Task: Format the budget tracker spreadsheet by applying conditional formatting to the range A2:E12 with the rule 'Is not empty', change the font to 'Arial Narrow', and set the font size to 24.
Action: Mouse moved to (147, 194)
Screenshot: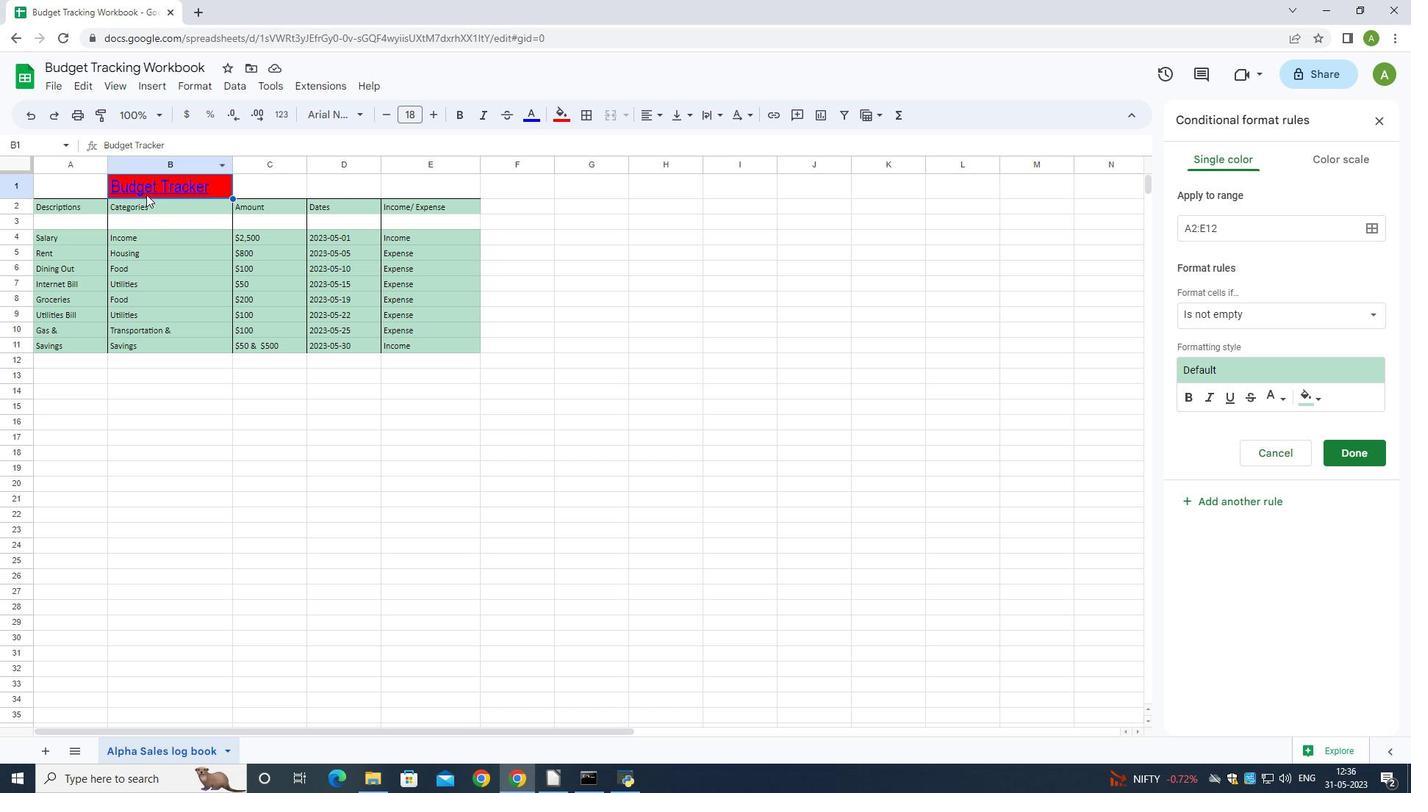 
Action: Mouse pressed left at (147, 194)
Screenshot: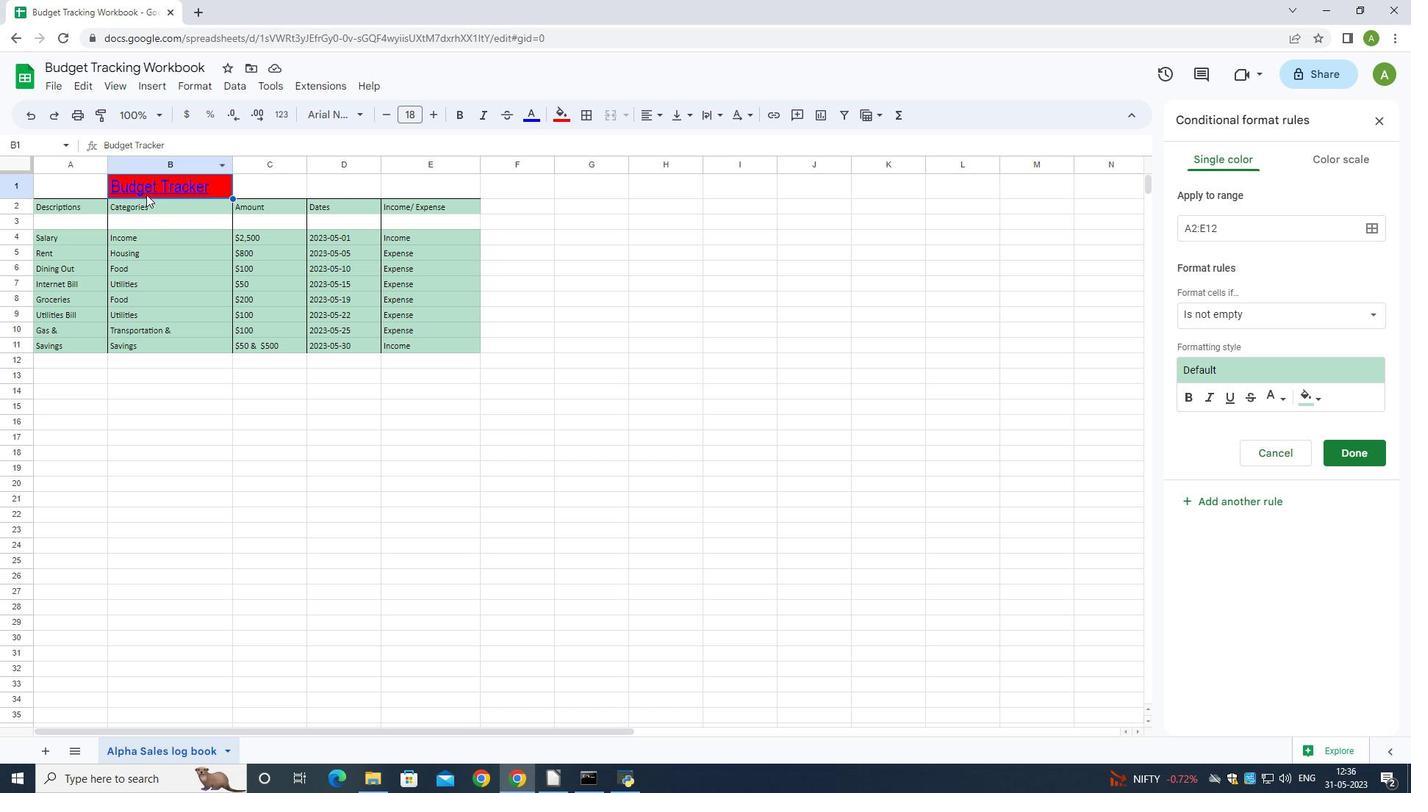 
Action: Mouse moved to (355, 116)
Screenshot: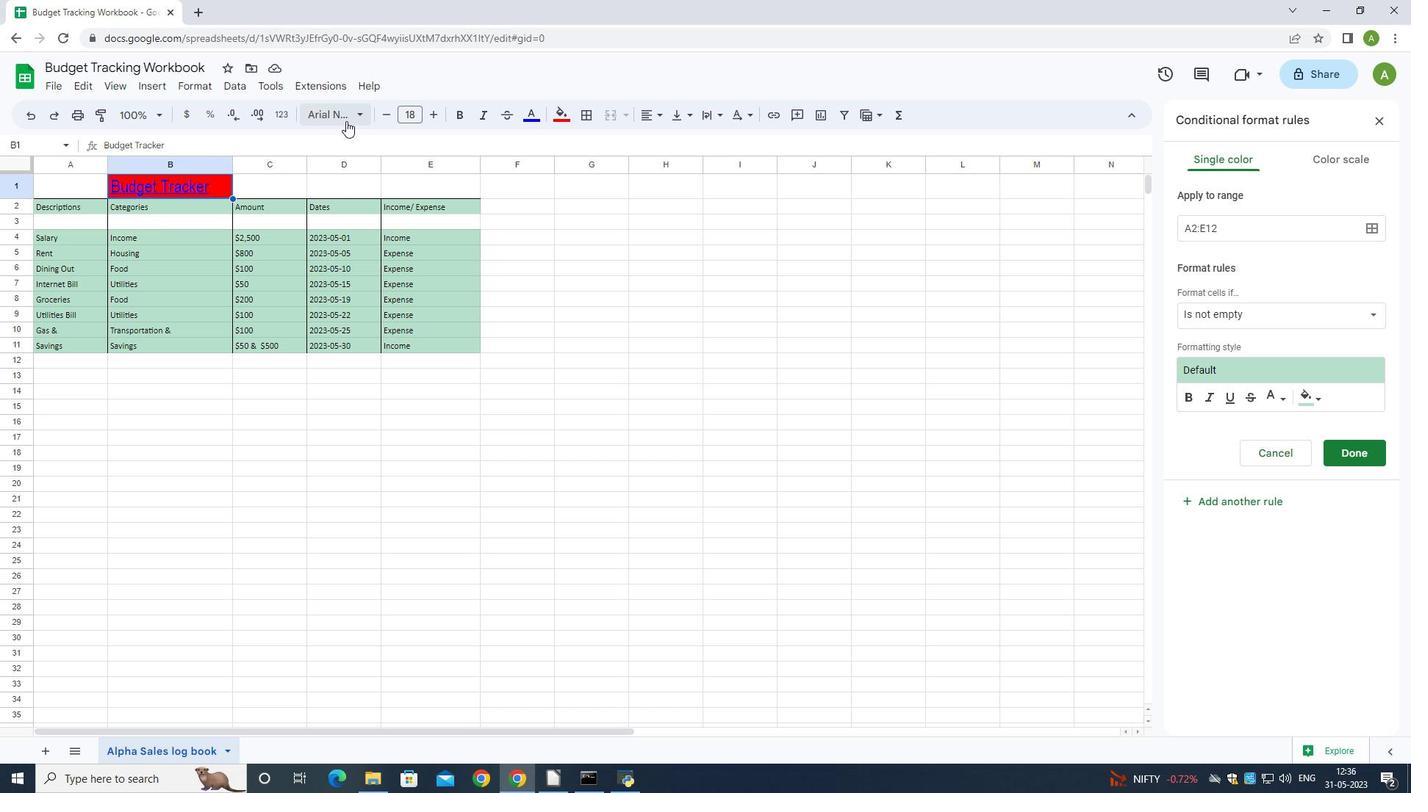 
Action: Mouse pressed left at (355, 116)
Screenshot: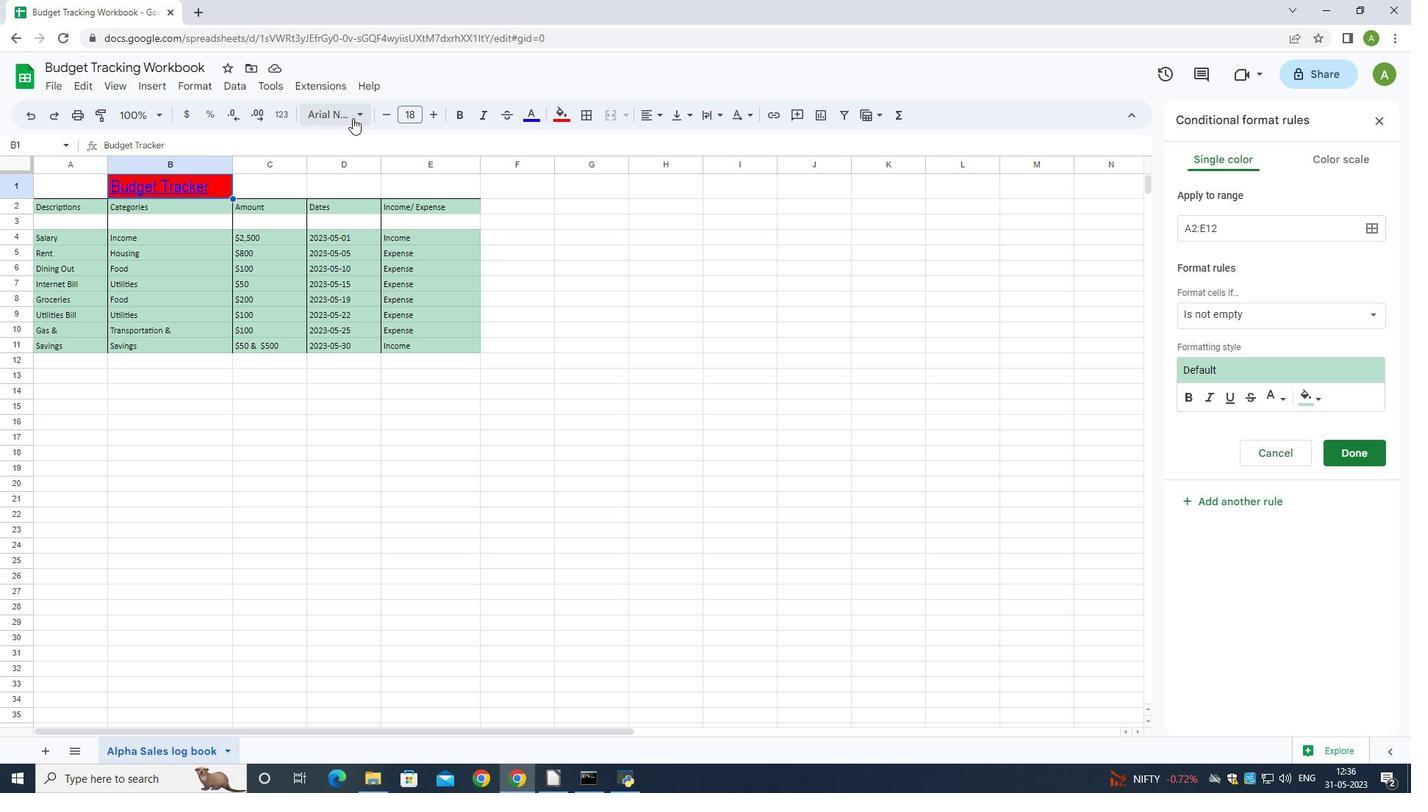 
Action: Mouse moved to (382, 441)
Screenshot: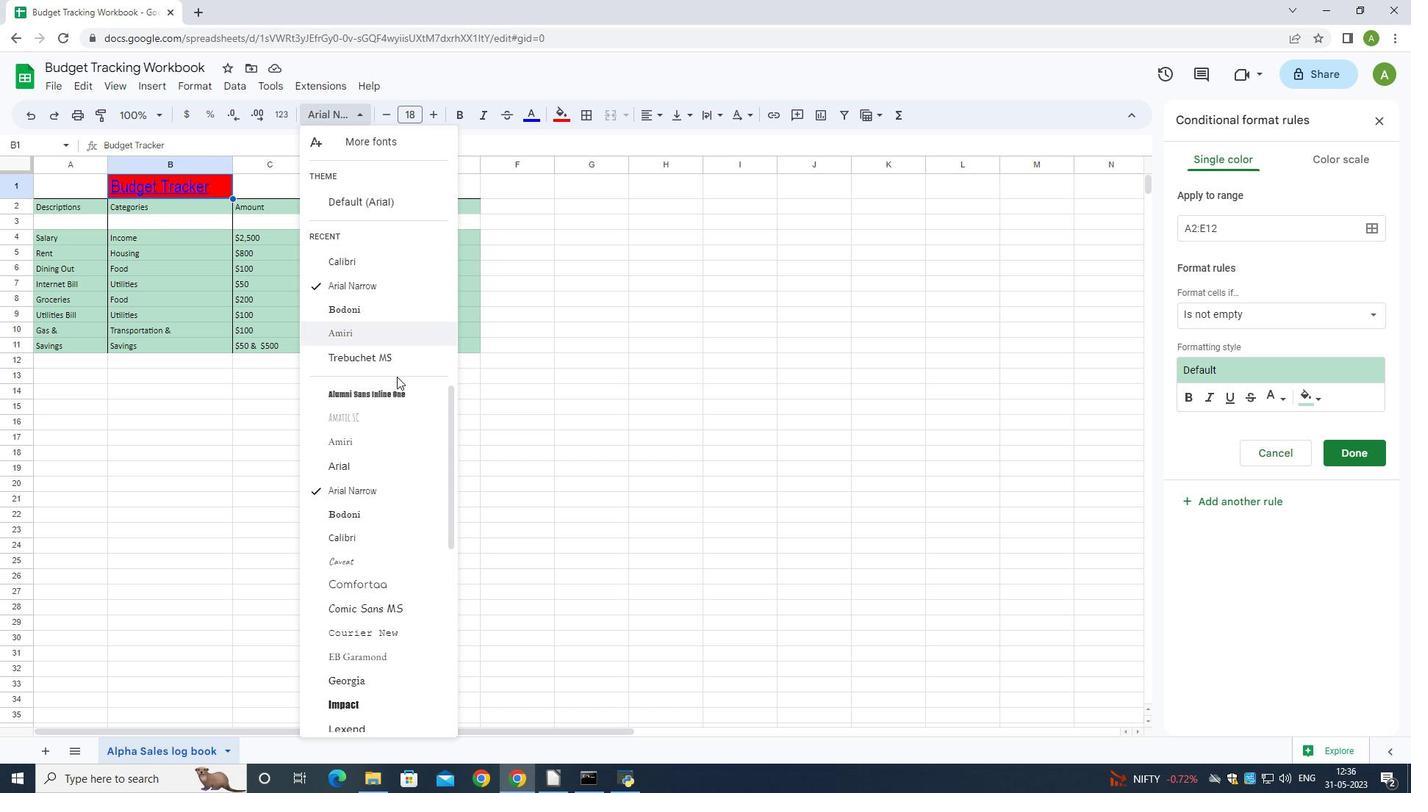 
Action: Mouse scrolled (382, 441) with delta (0, 0)
Screenshot: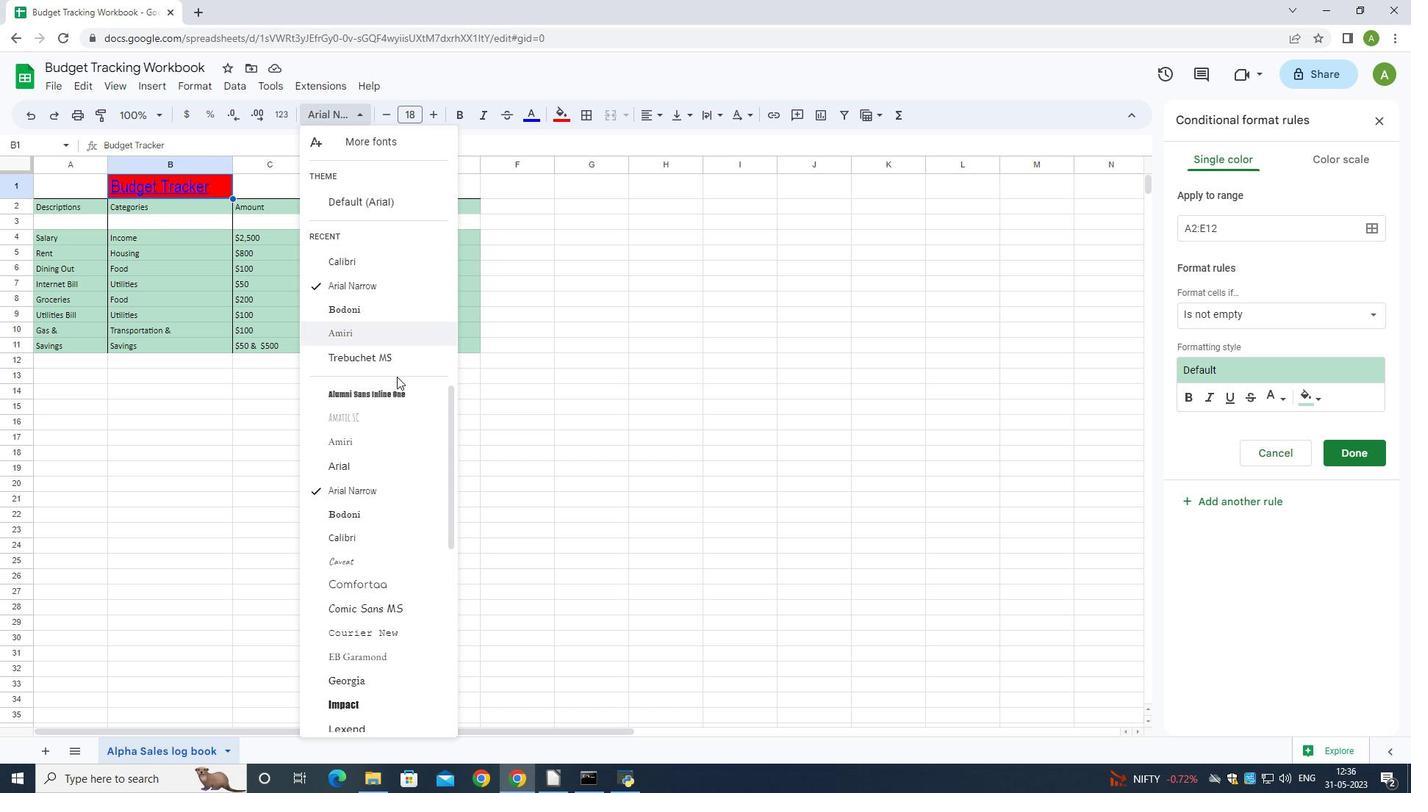 
Action: Mouse moved to (382, 444)
Screenshot: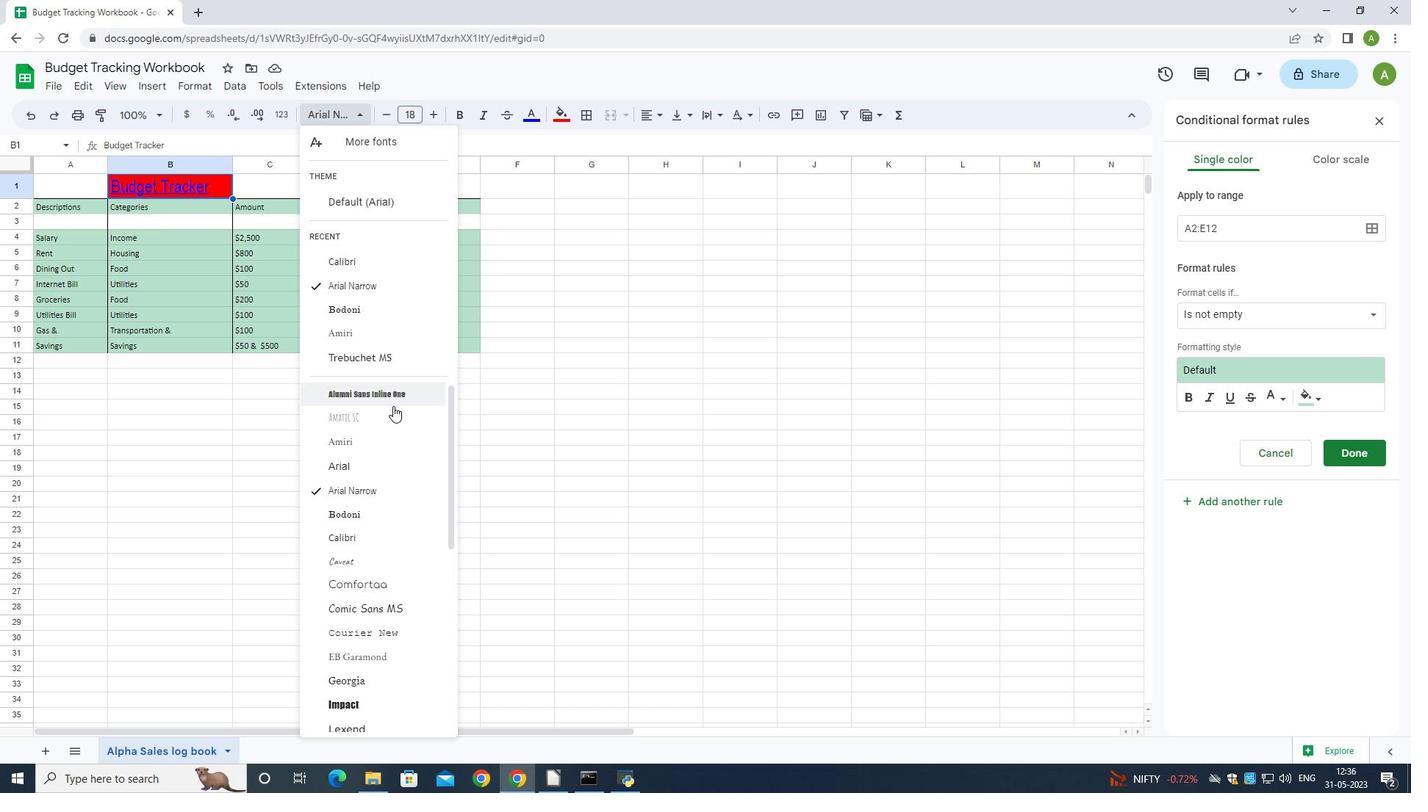 
Action: Mouse scrolled (382, 443) with delta (0, 0)
Screenshot: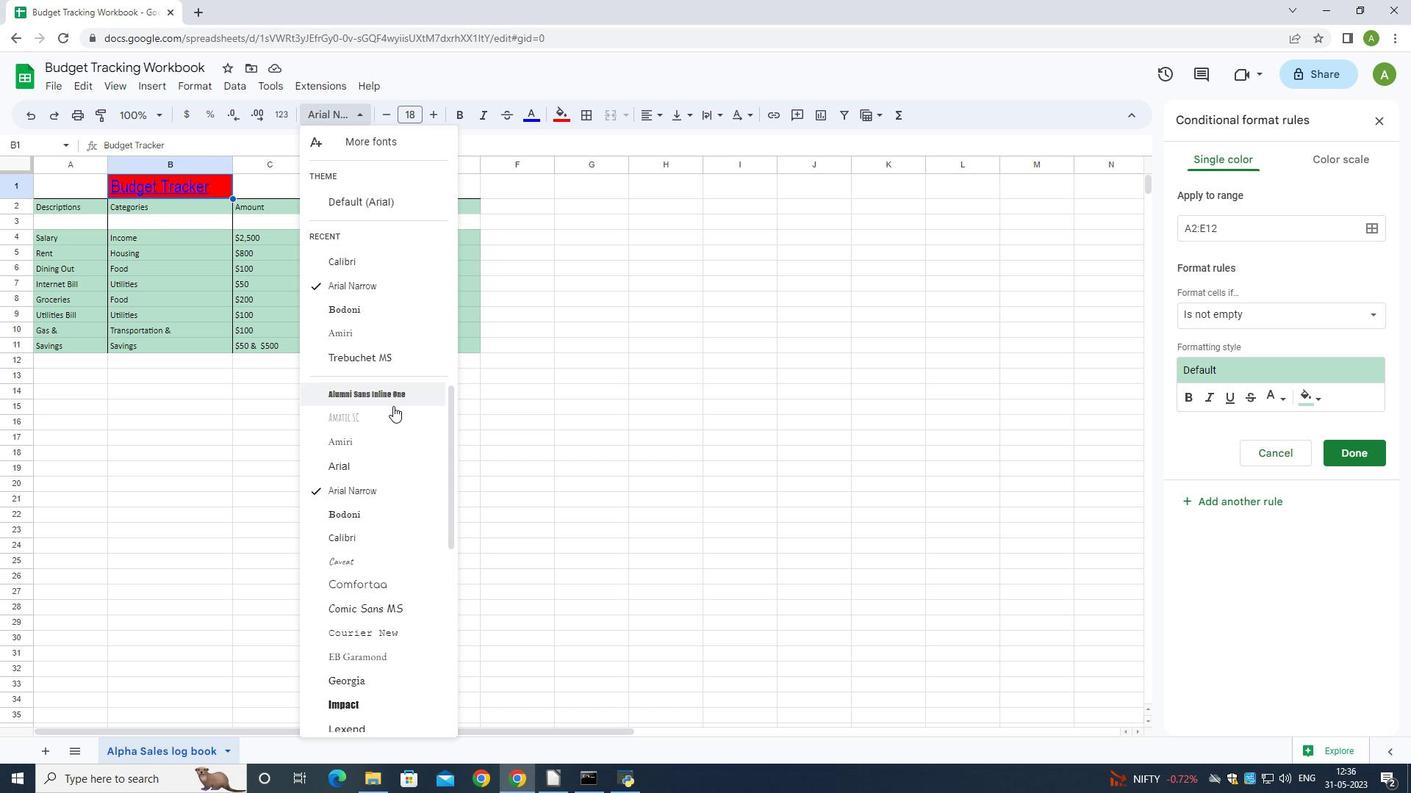 
Action: Mouse moved to (382, 445)
Screenshot: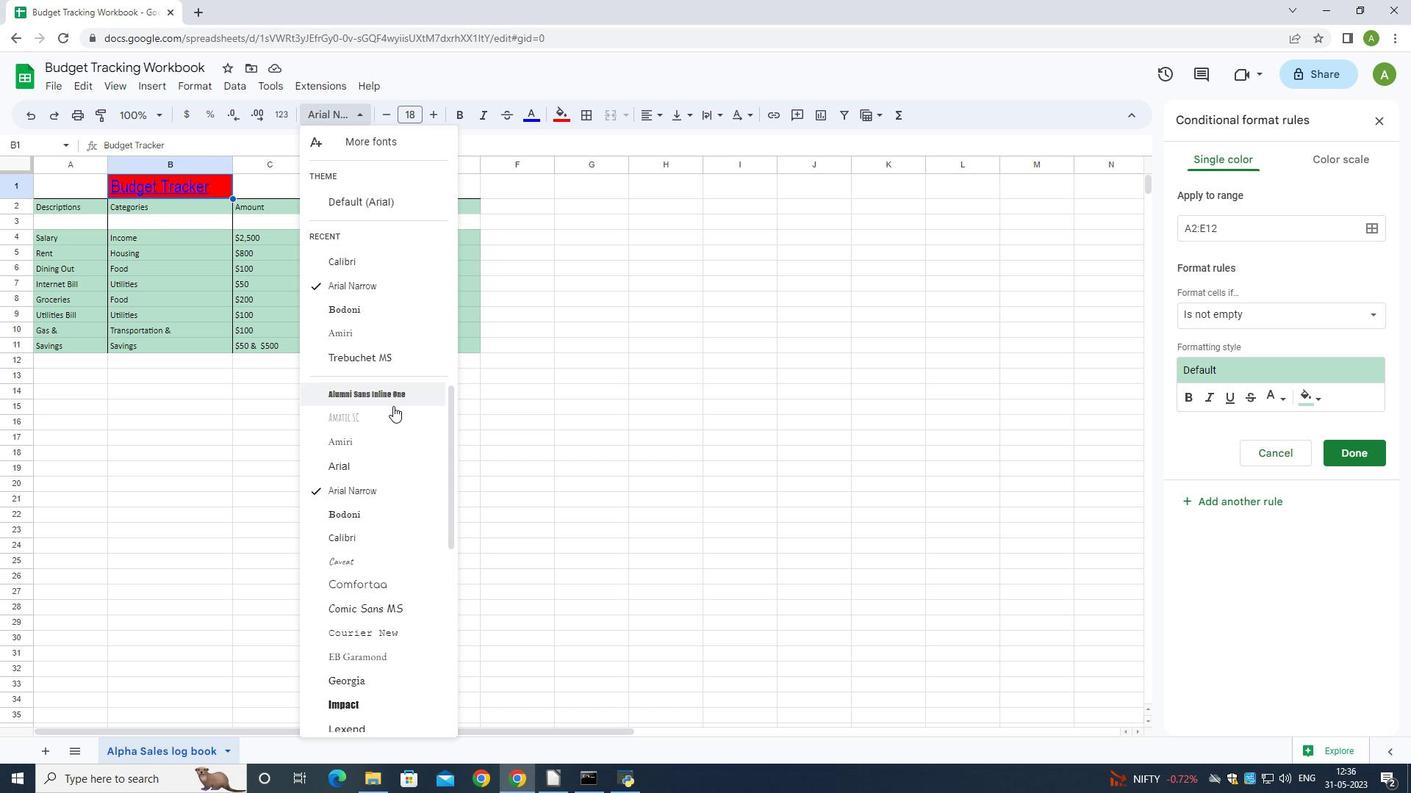 
Action: Mouse scrolled (382, 444) with delta (0, 0)
Screenshot: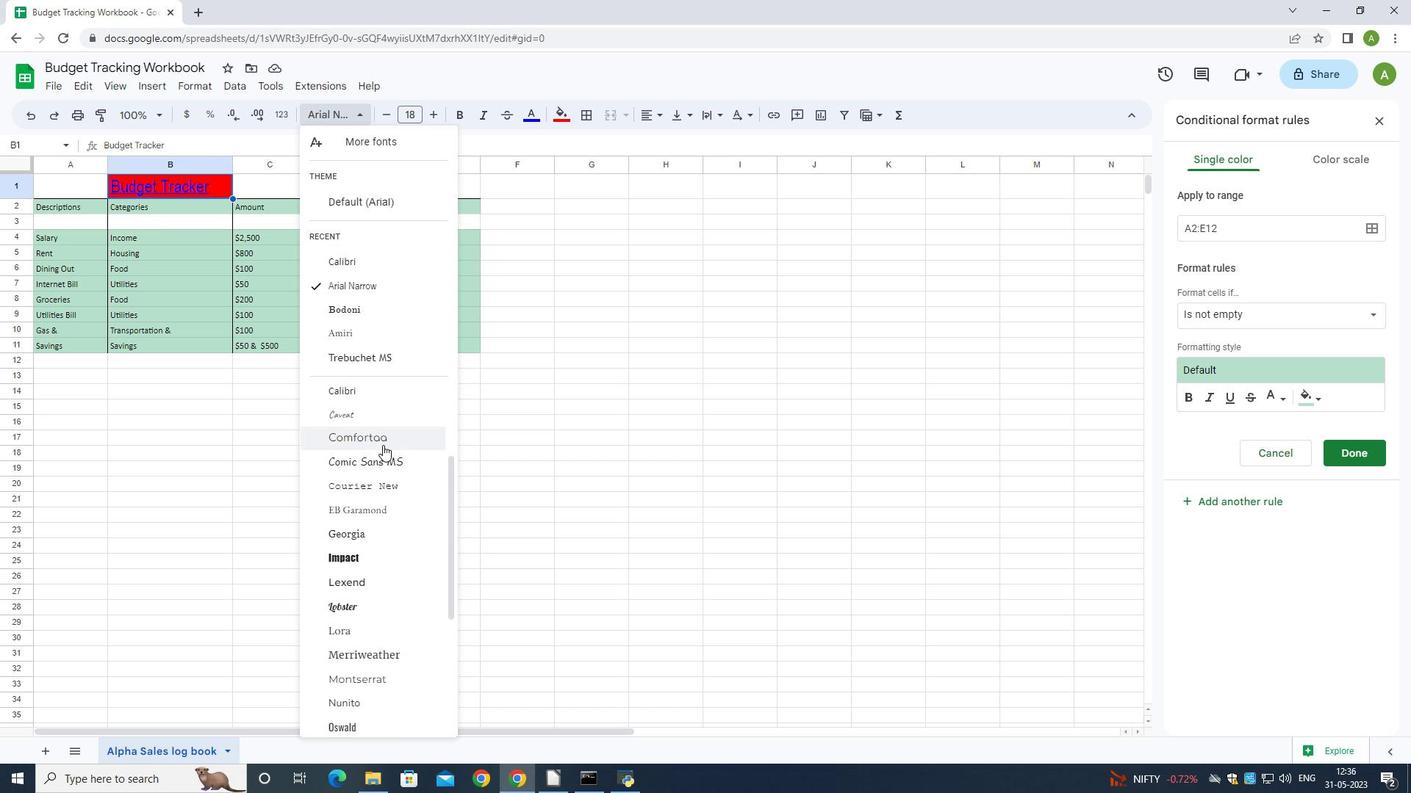 
Action: Mouse moved to (382, 464)
Screenshot: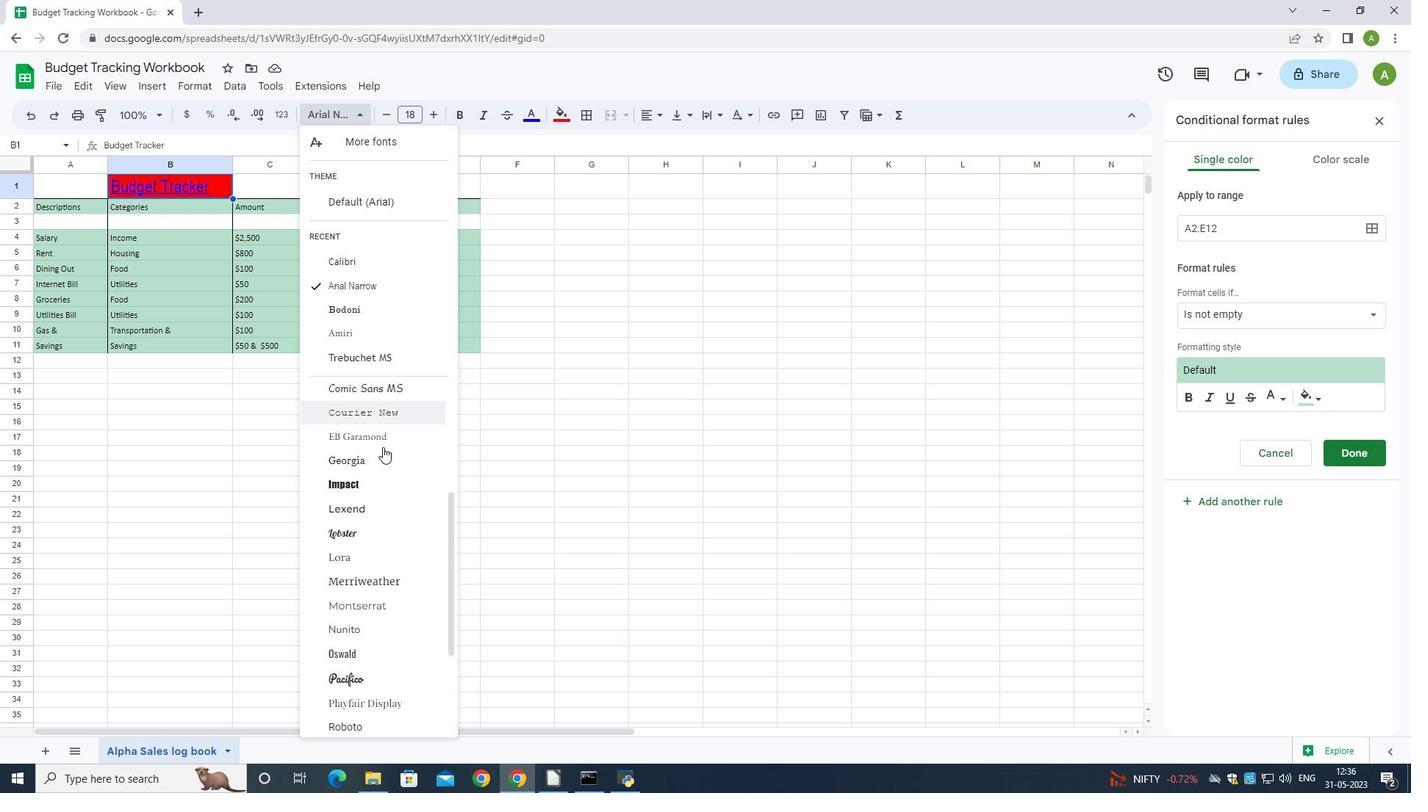
Action: Mouse scrolled (382, 463) with delta (0, 0)
Screenshot: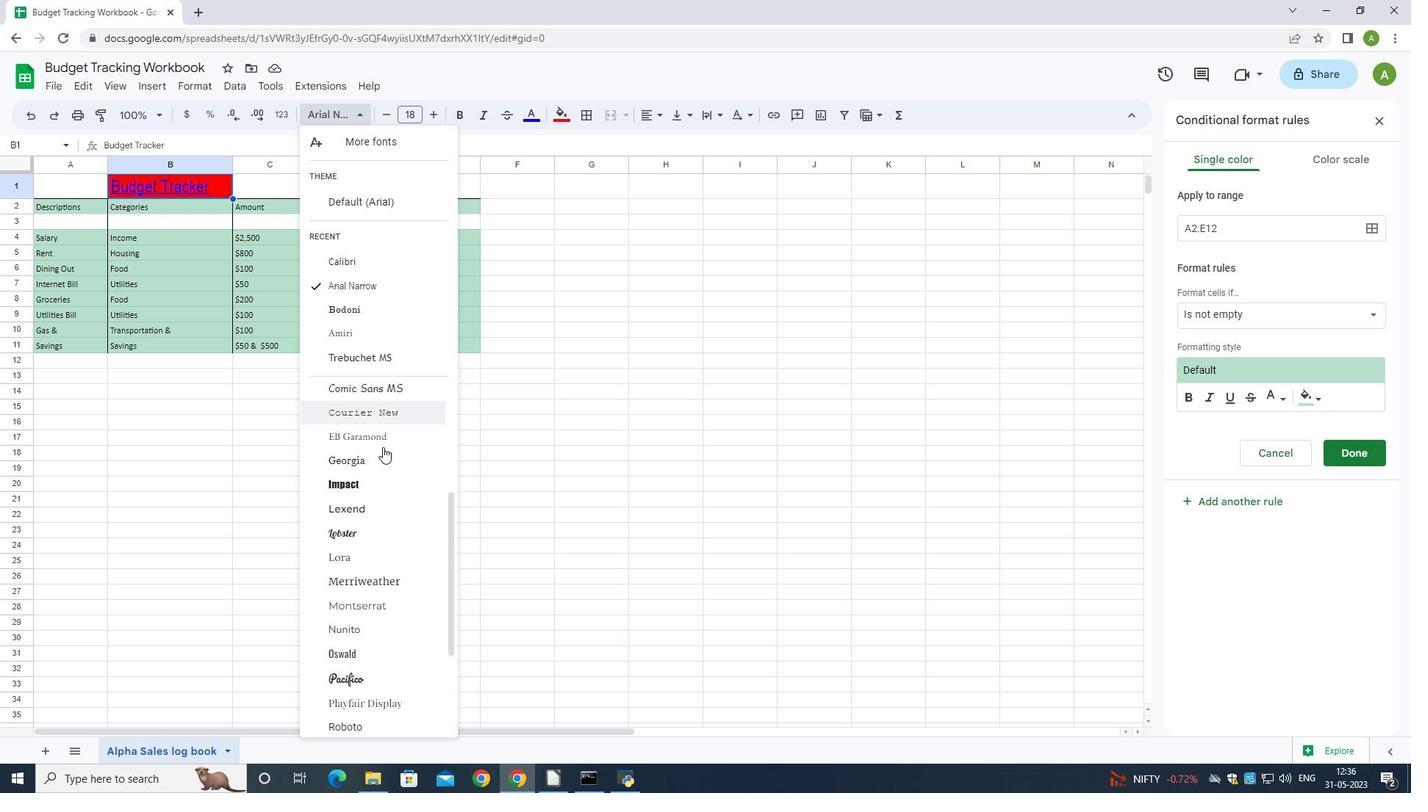 
Action: Mouse moved to (382, 488)
Screenshot: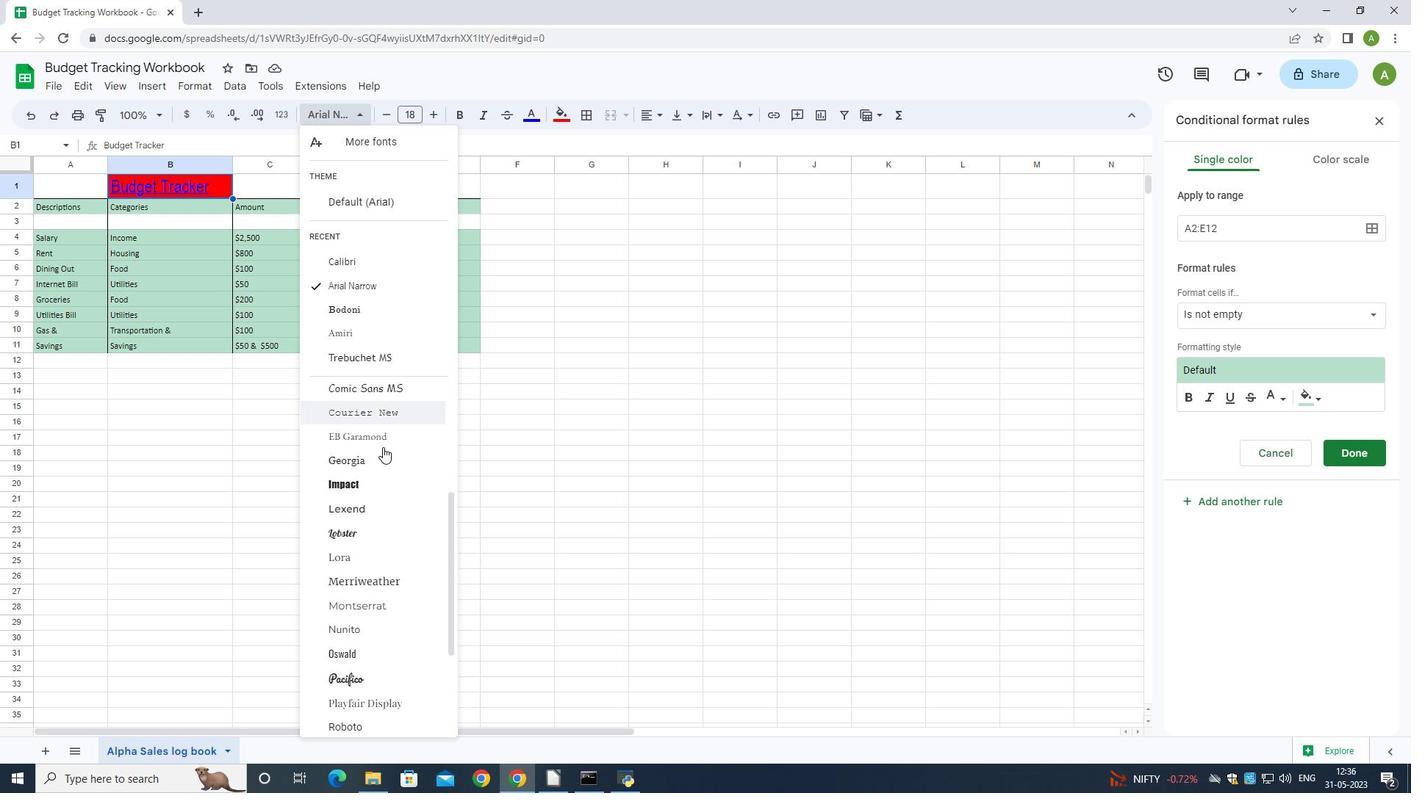 
Action: Mouse scrolled (382, 488) with delta (0, 0)
Screenshot: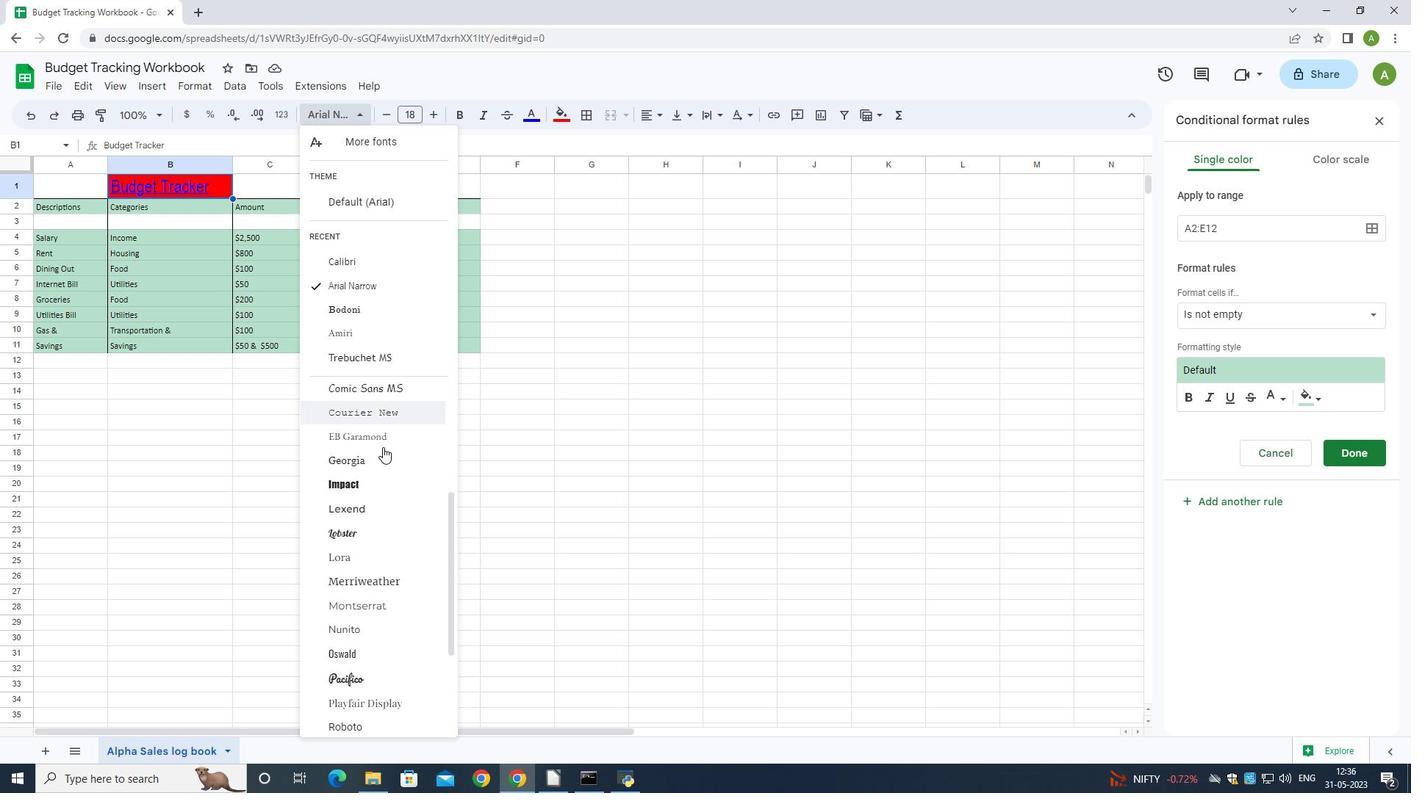
Action: Mouse moved to (382, 522)
Screenshot: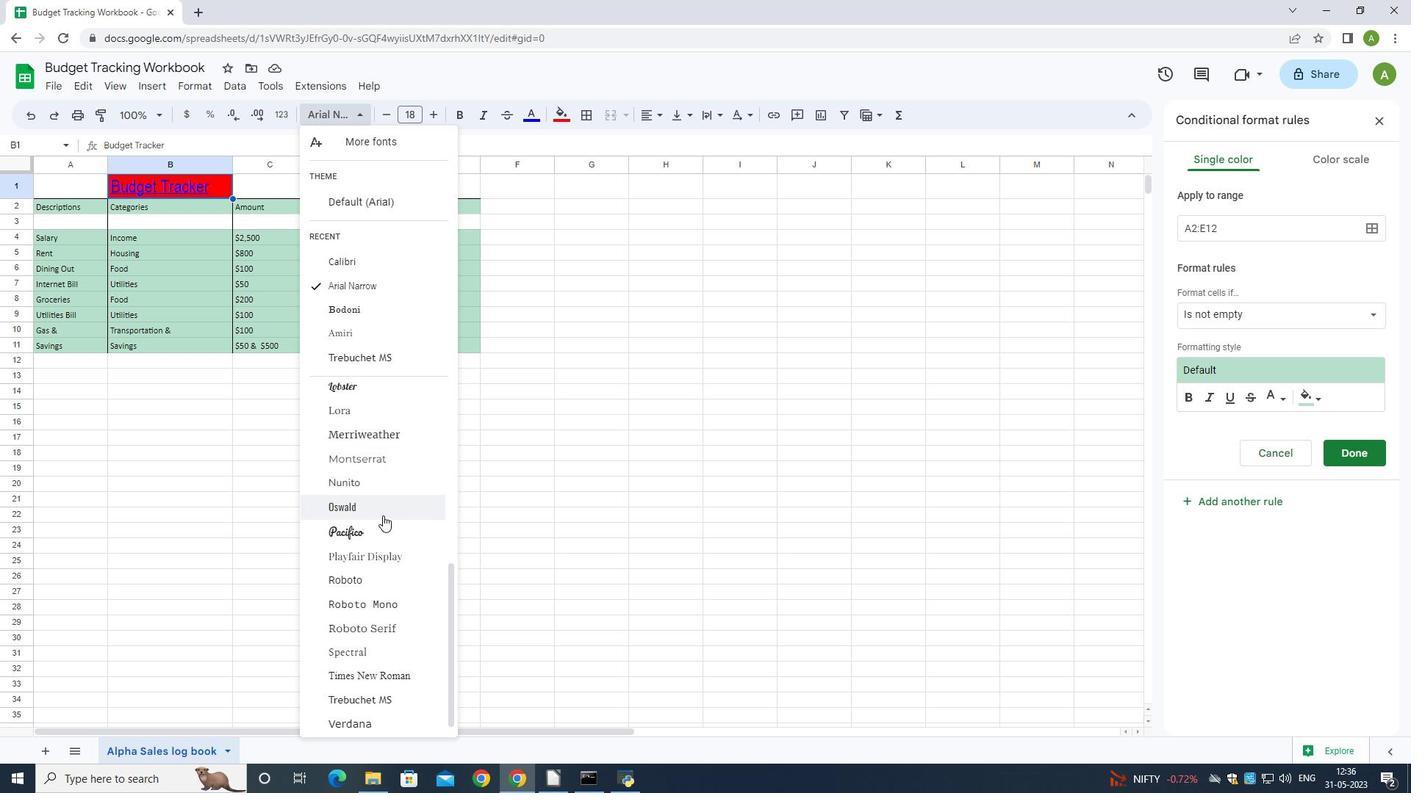 
Action: Mouse scrolled (382, 521) with delta (0, 0)
Screenshot: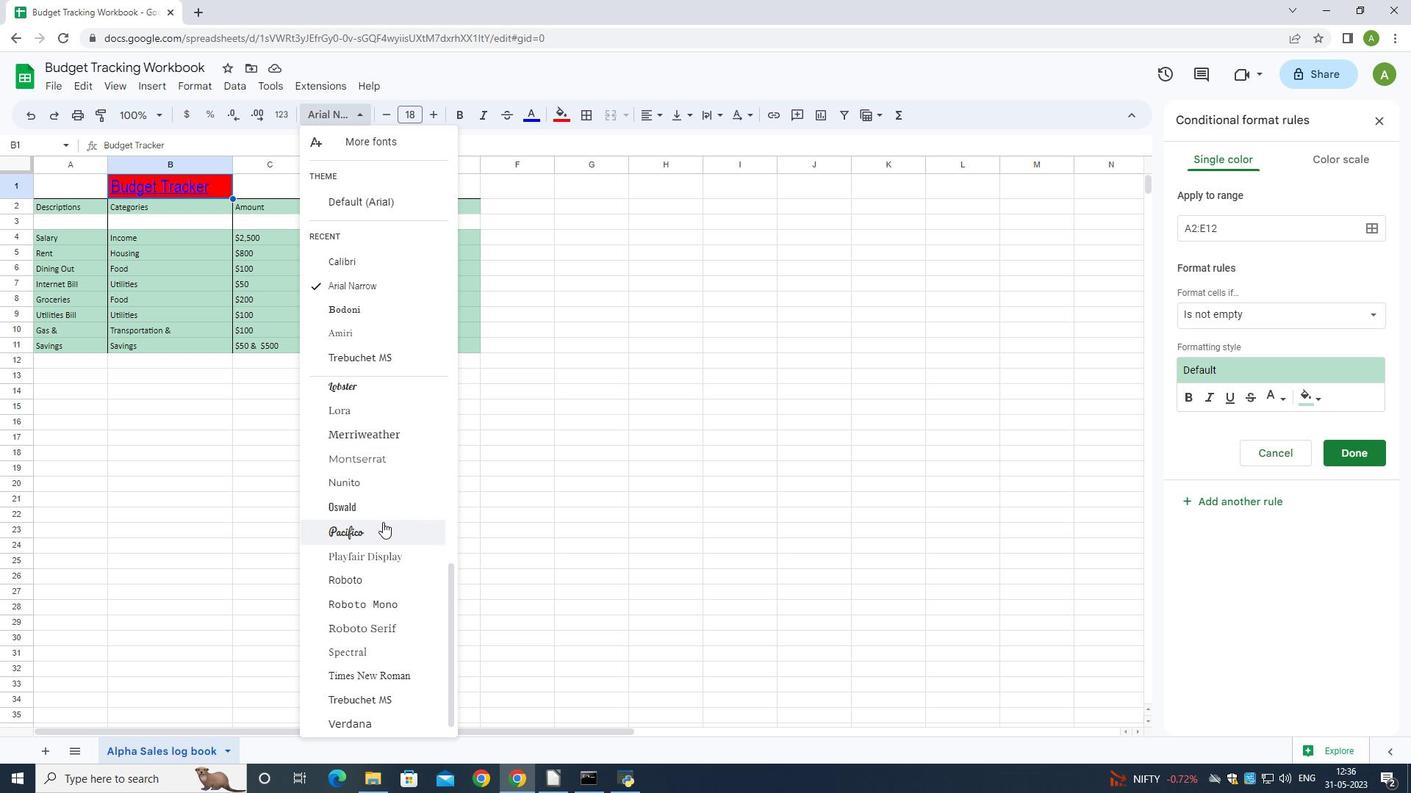 
Action: Mouse moved to (382, 522)
Screenshot: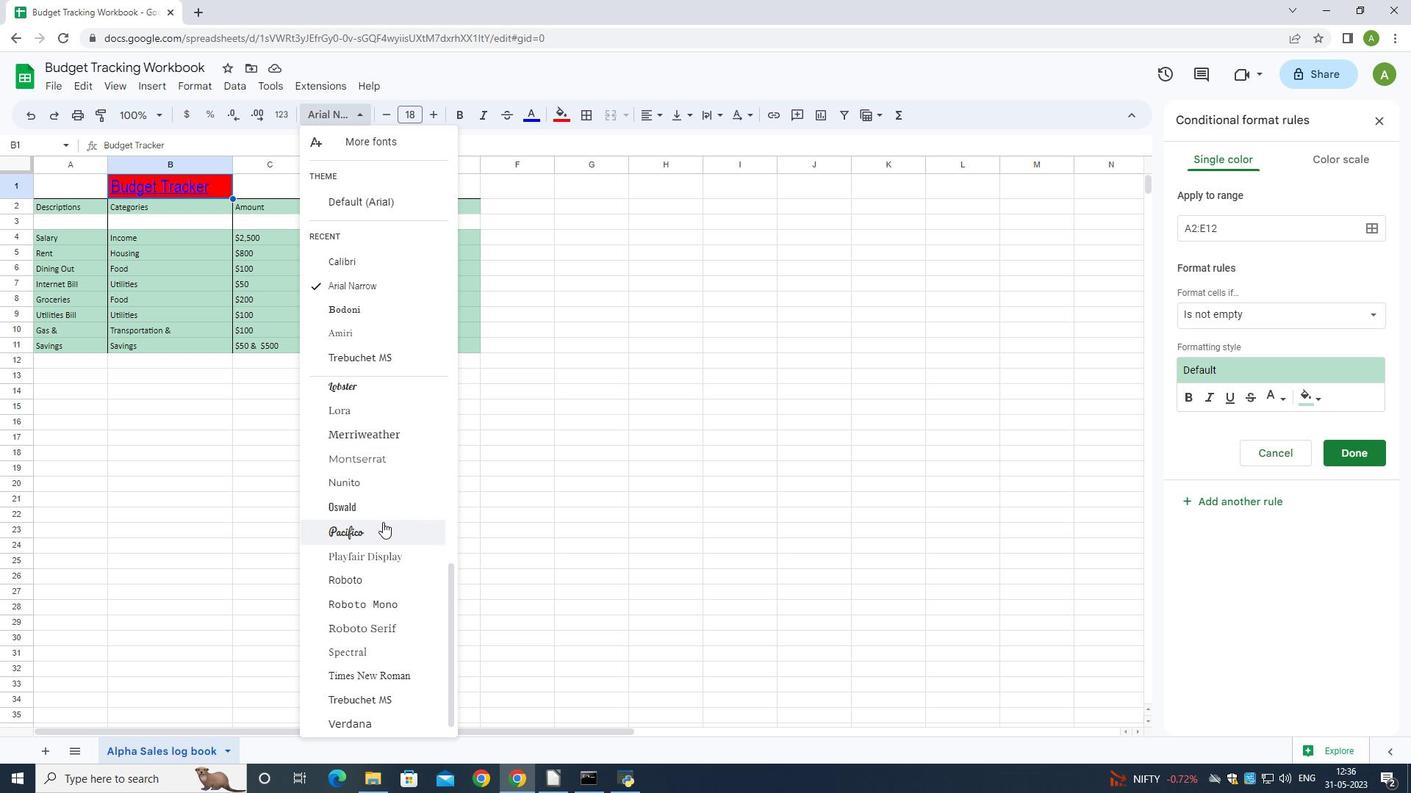 
Action: Mouse scrolled (382, 521) with delta (0, 0)
Screenshot: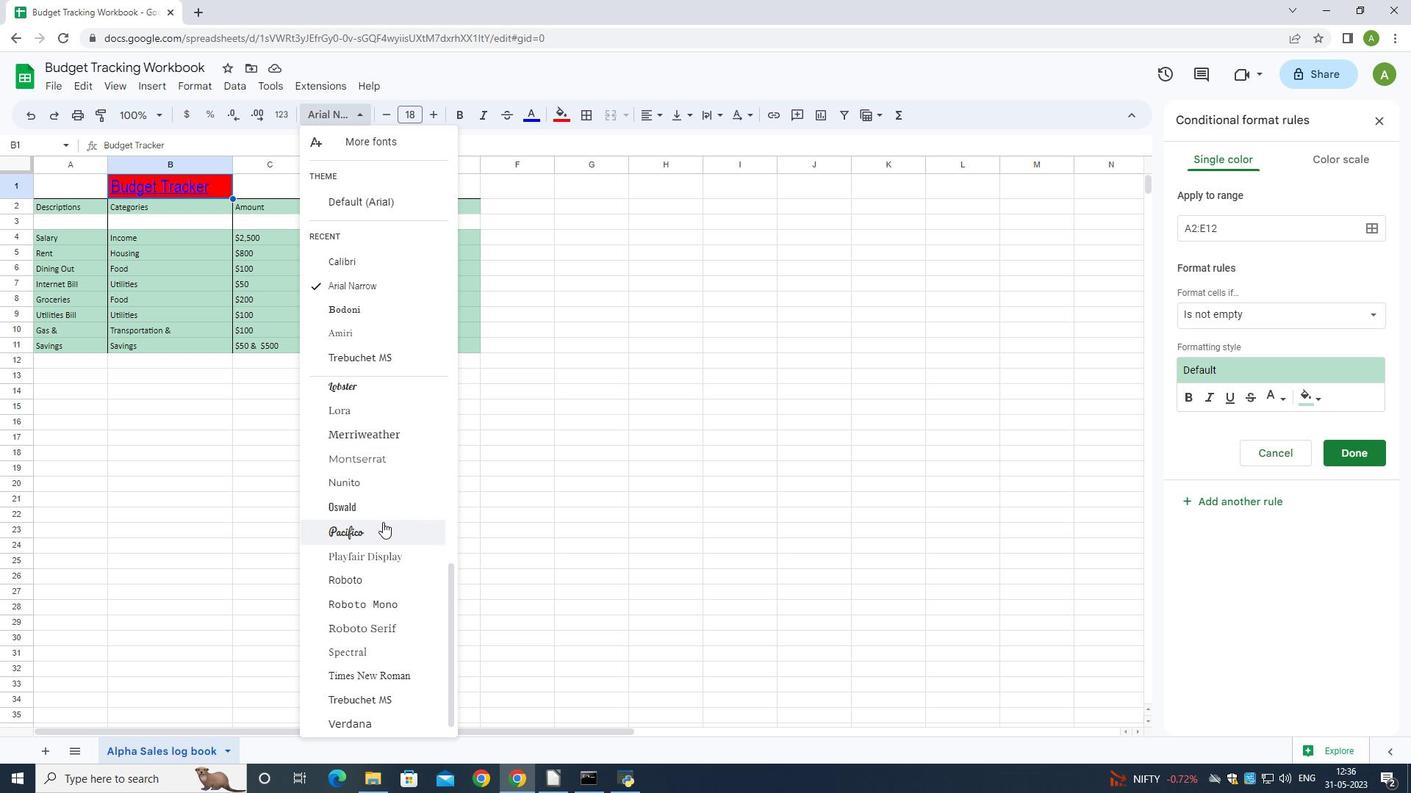 
Action: Mouse scrolled (382, 521) with delta (0, 0)
Screenshot: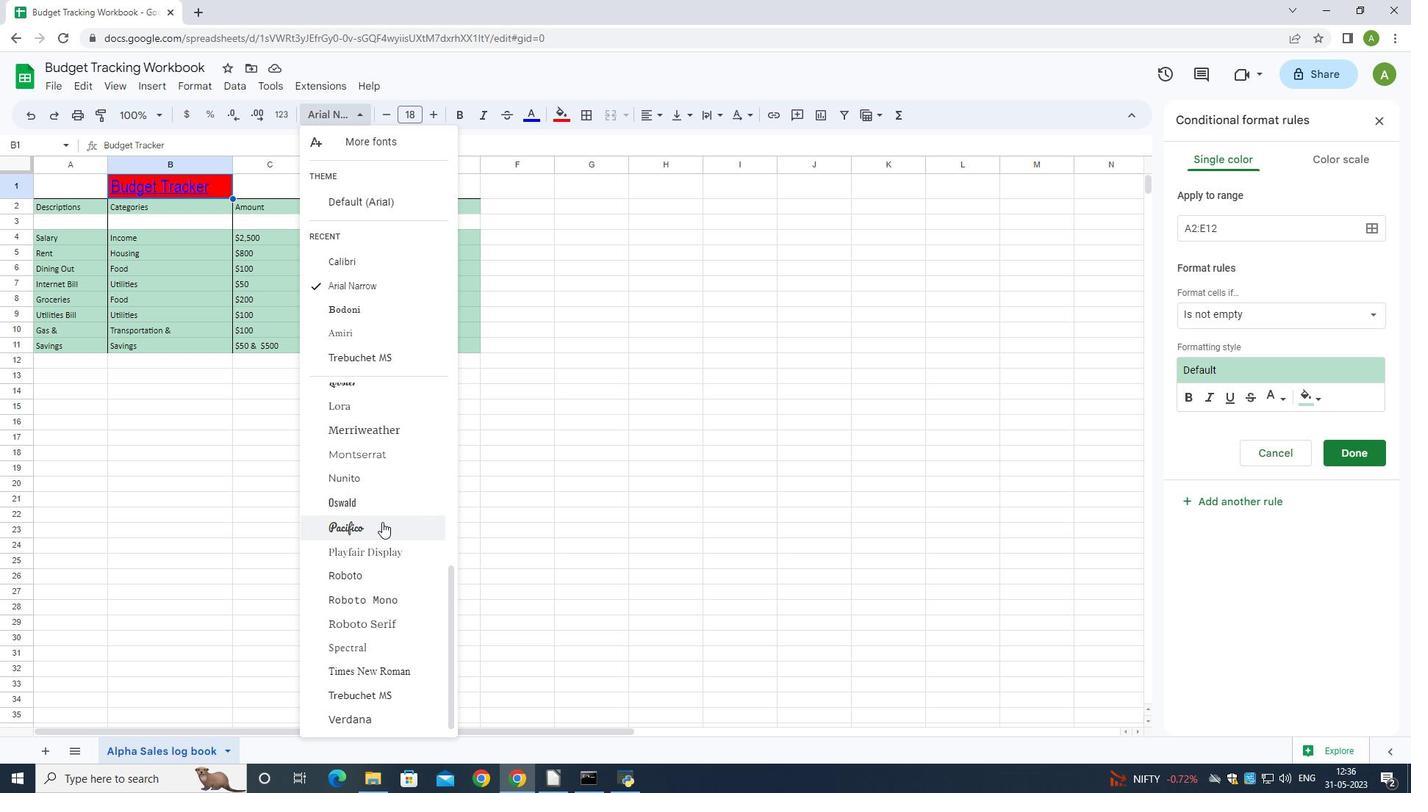 
Action: Mouse scrolled (382, 521) with delta (0, 0)
Screenshot: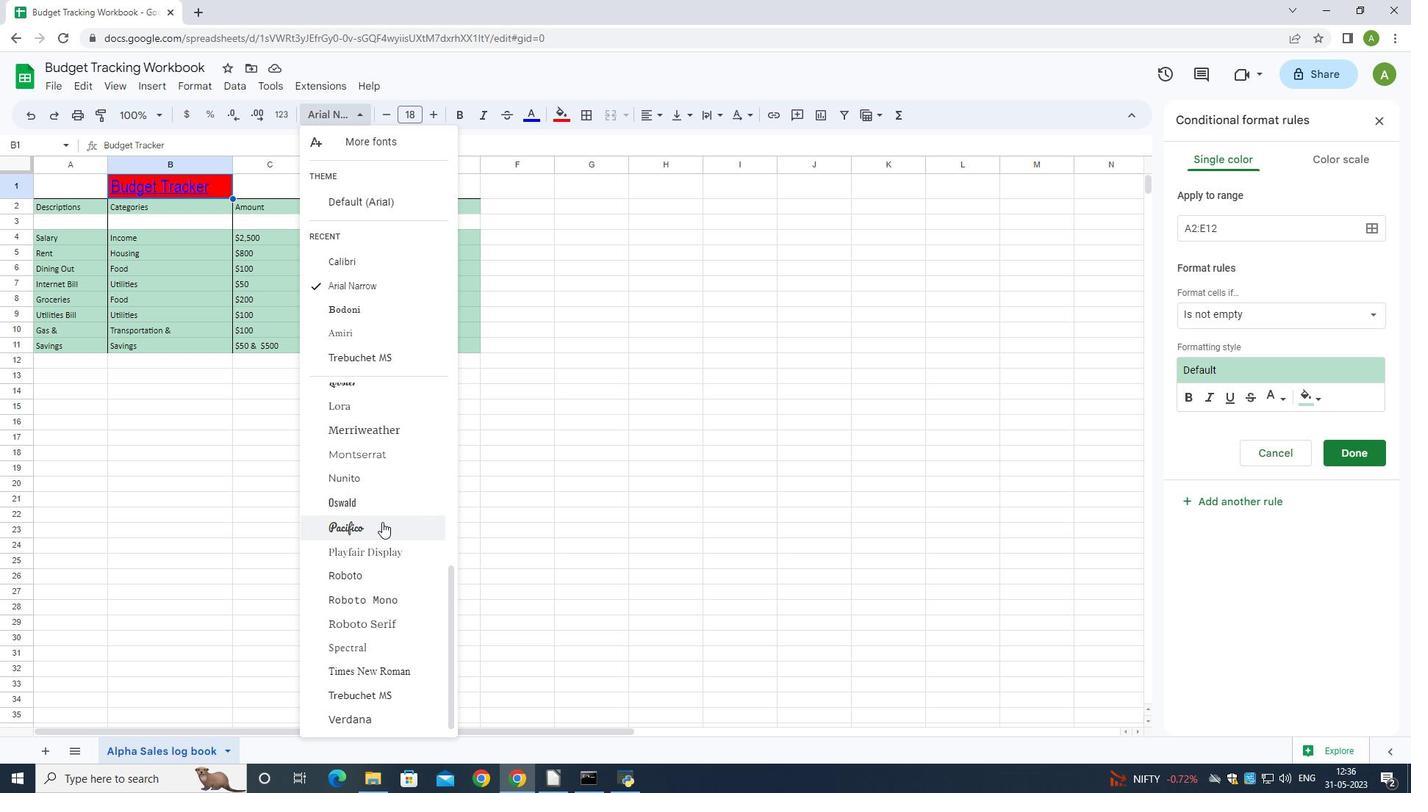 
Action: Mouse scrolled (382, 521) with delta (0, 0)
Screenshot: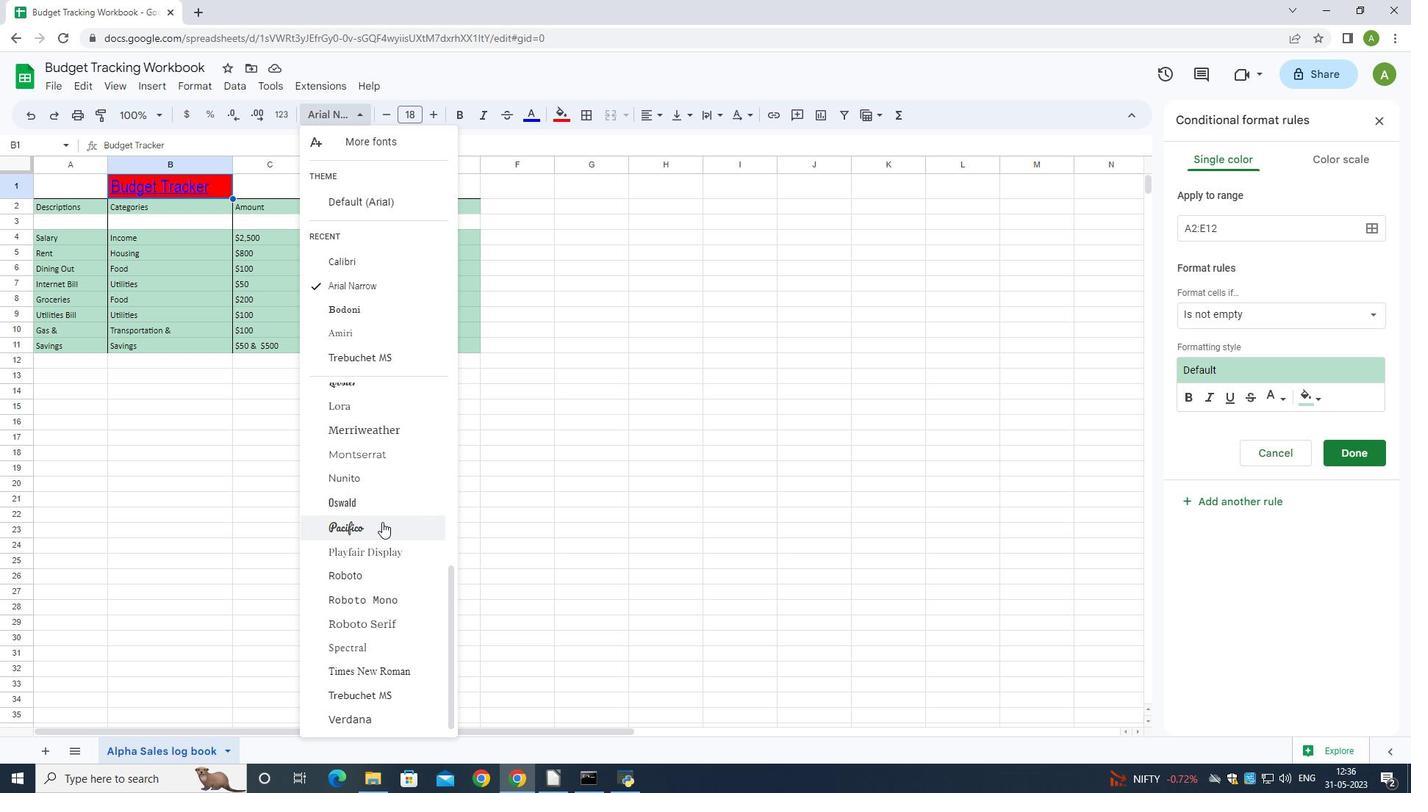 
Action: Mouse moved to (375, 522)
Screenshot: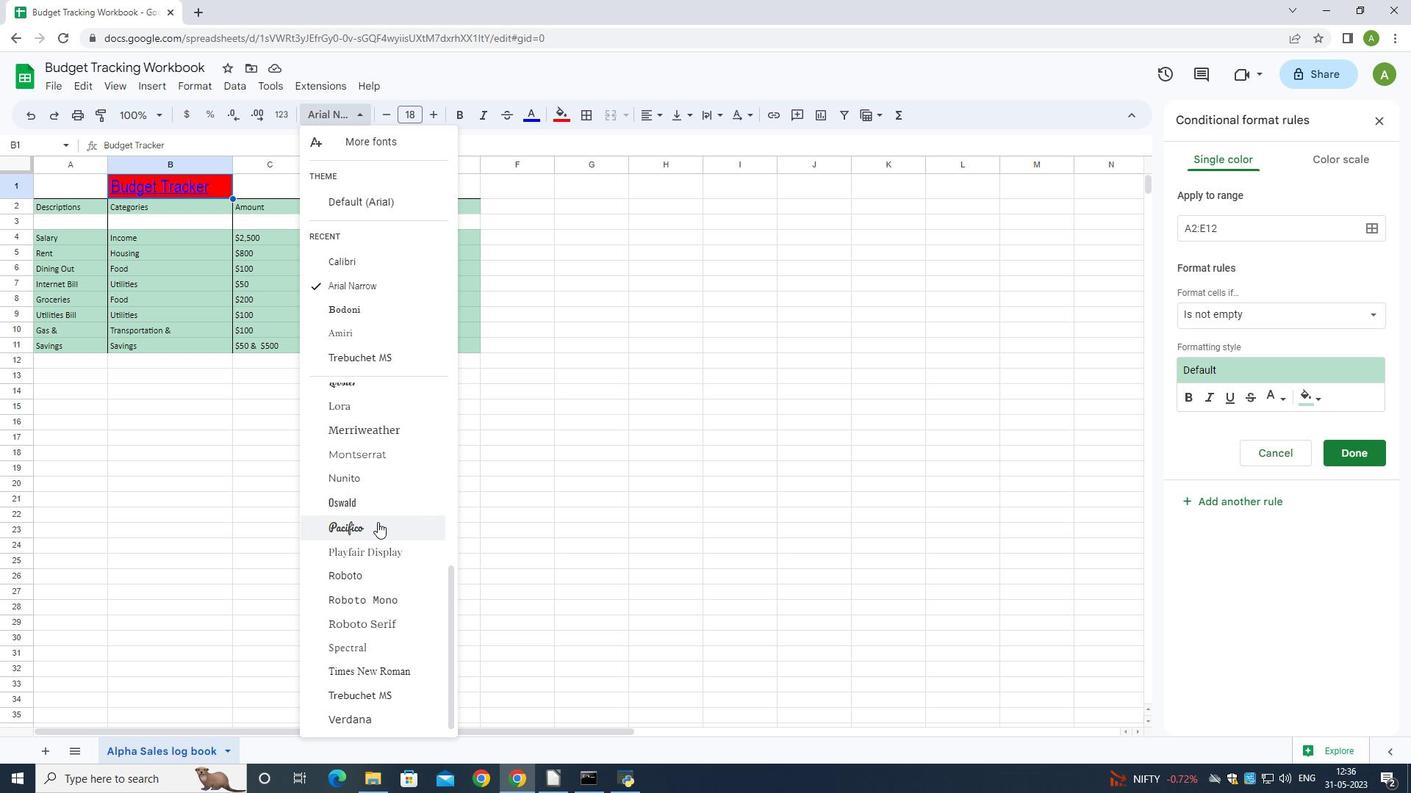 
Action: Mouse scrolled (377, 523) with delta (0, 0)
Screenshot: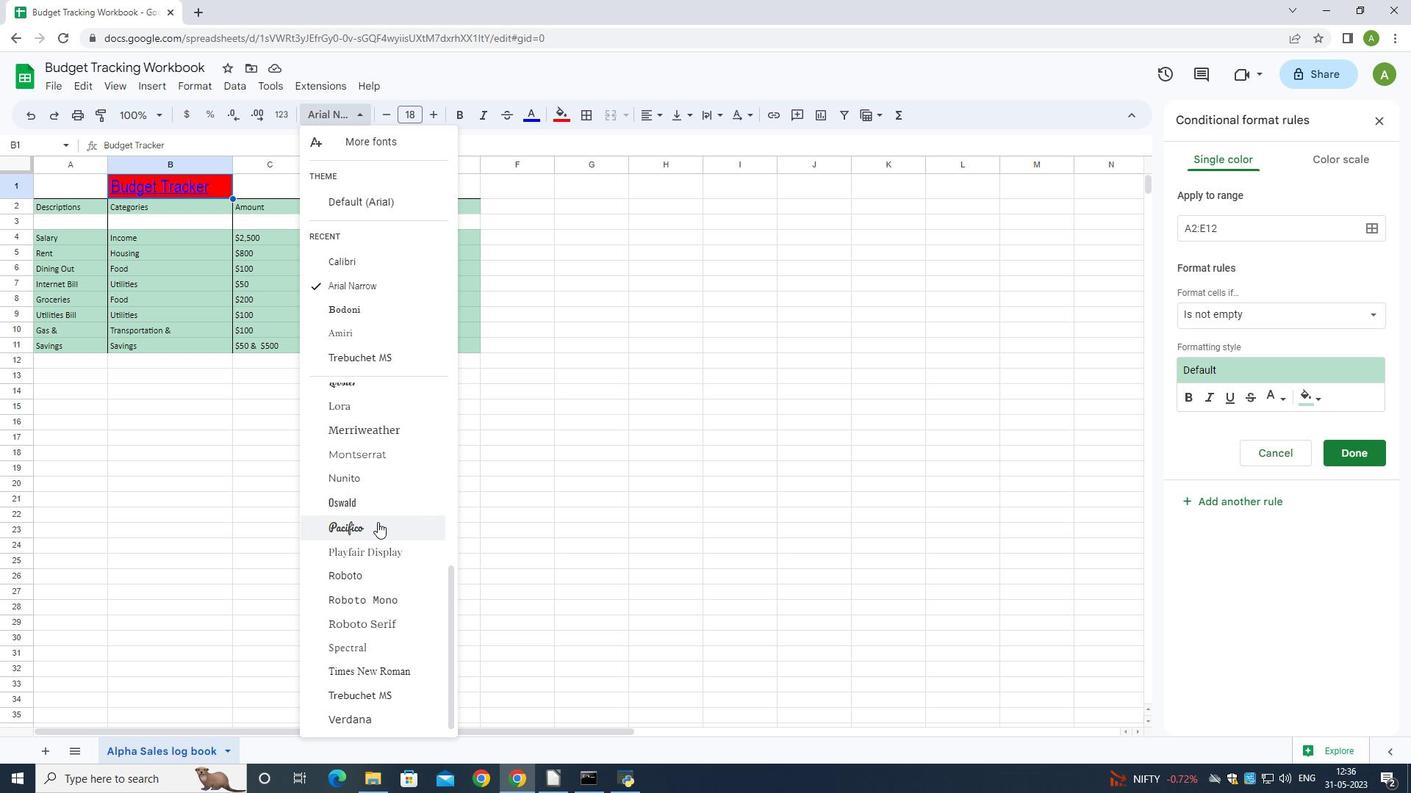 
Action: Mouse moved to (374, 521)
Screenshot: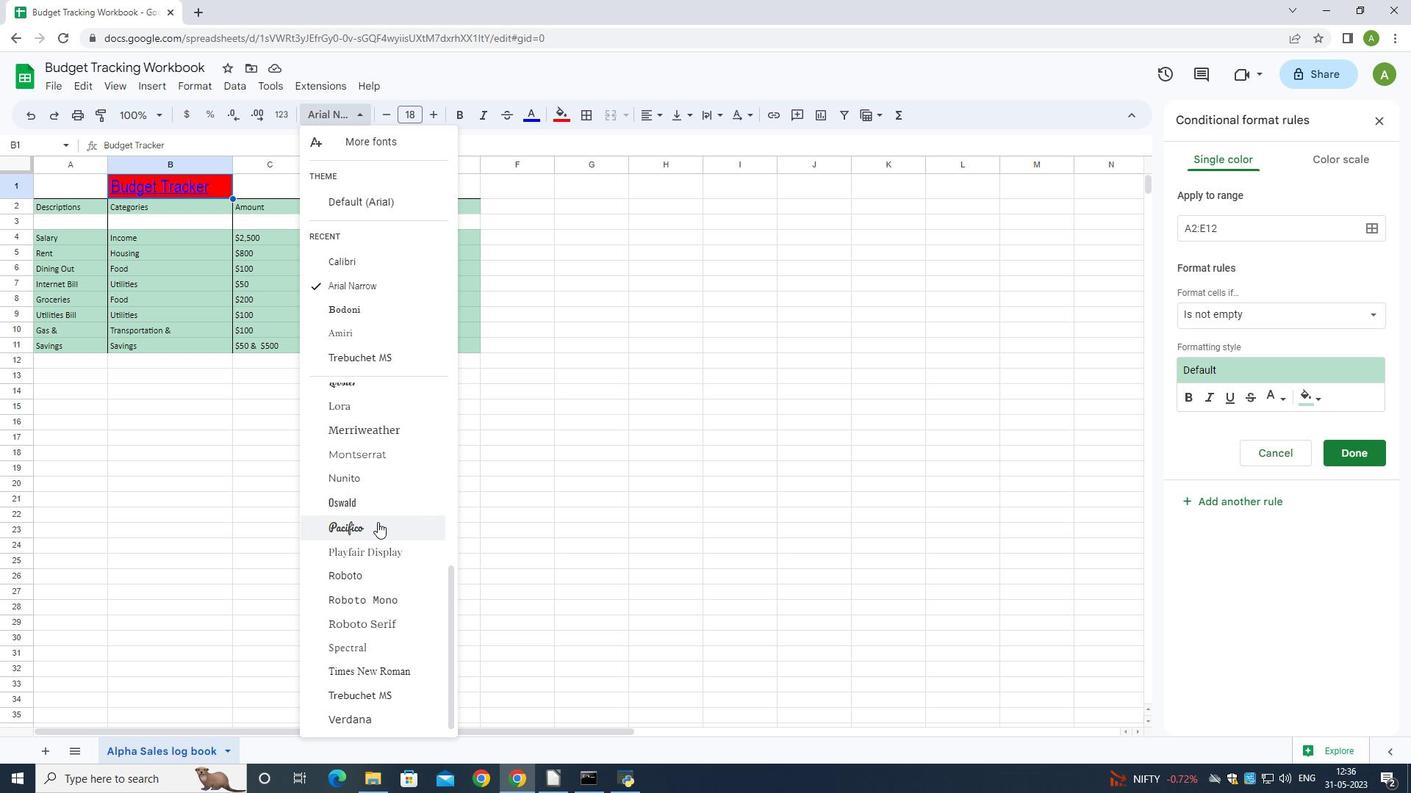
Action: Mouse scrolled (375, 523) with delta (0, 0)
Screenshot: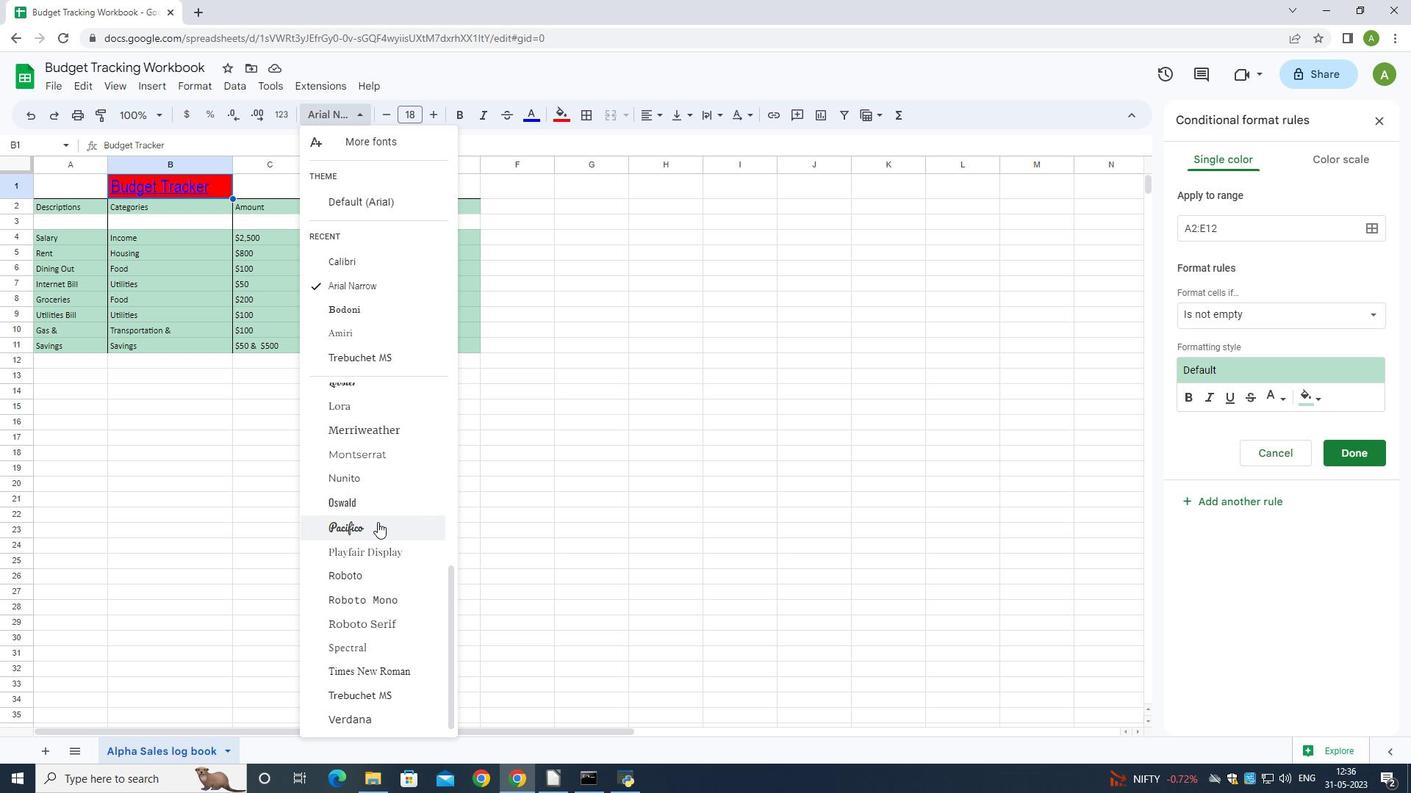 
Action: Mouse moved to (370, 471)
Screenshot: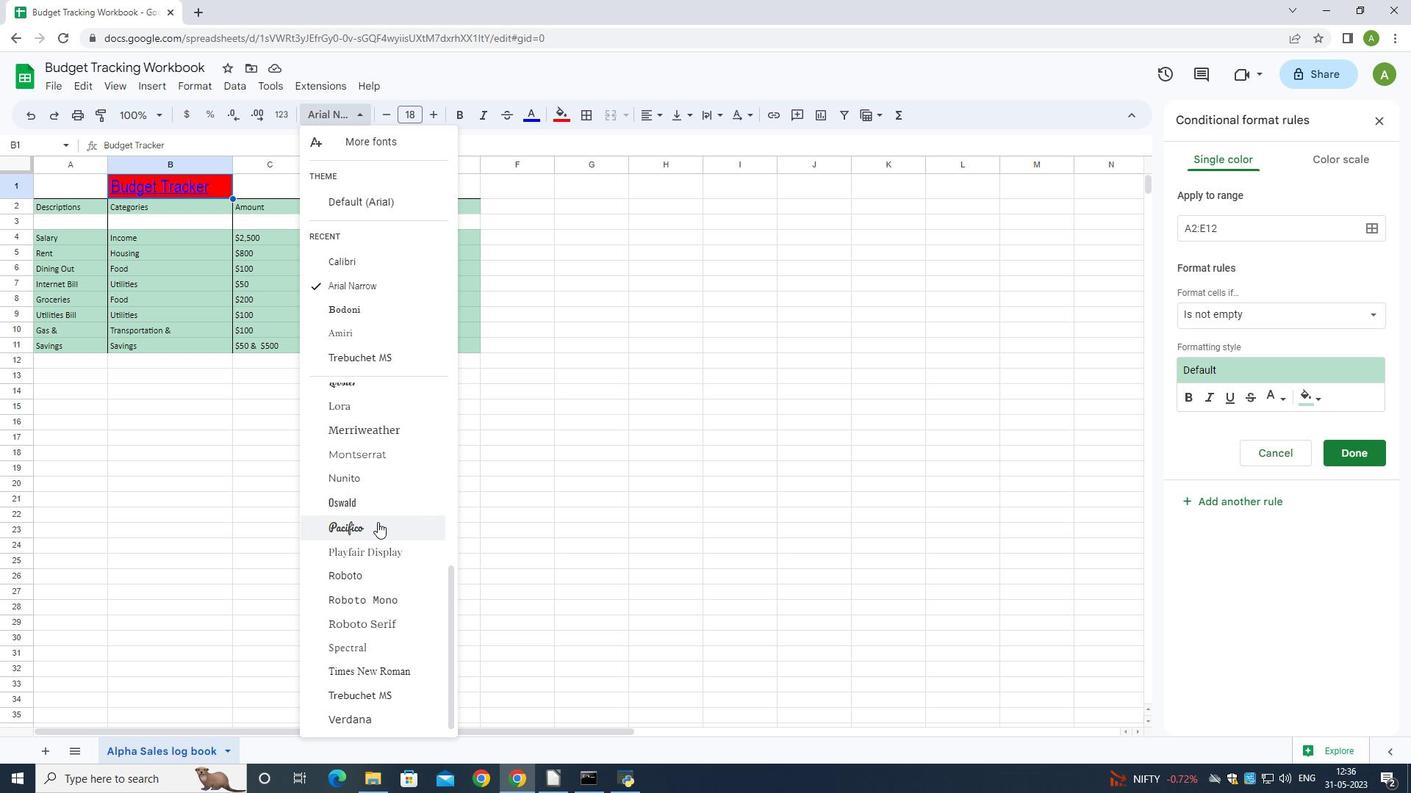 
Action: Mouse scrolled (373, 520) with delta (0, 0)
Screenshot: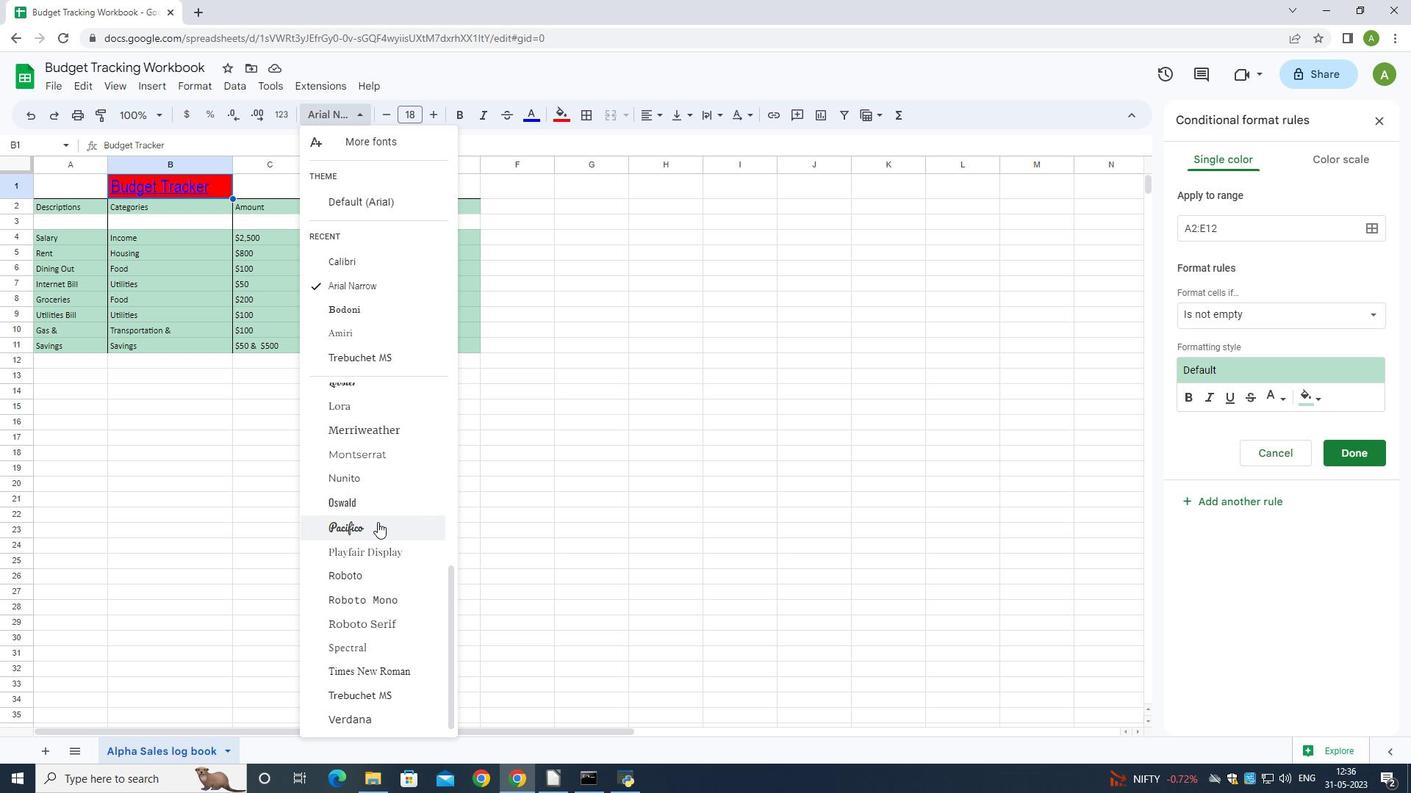 
Action: Mouse scrolled (373, 519) with delta (0, 0)
Screenshot: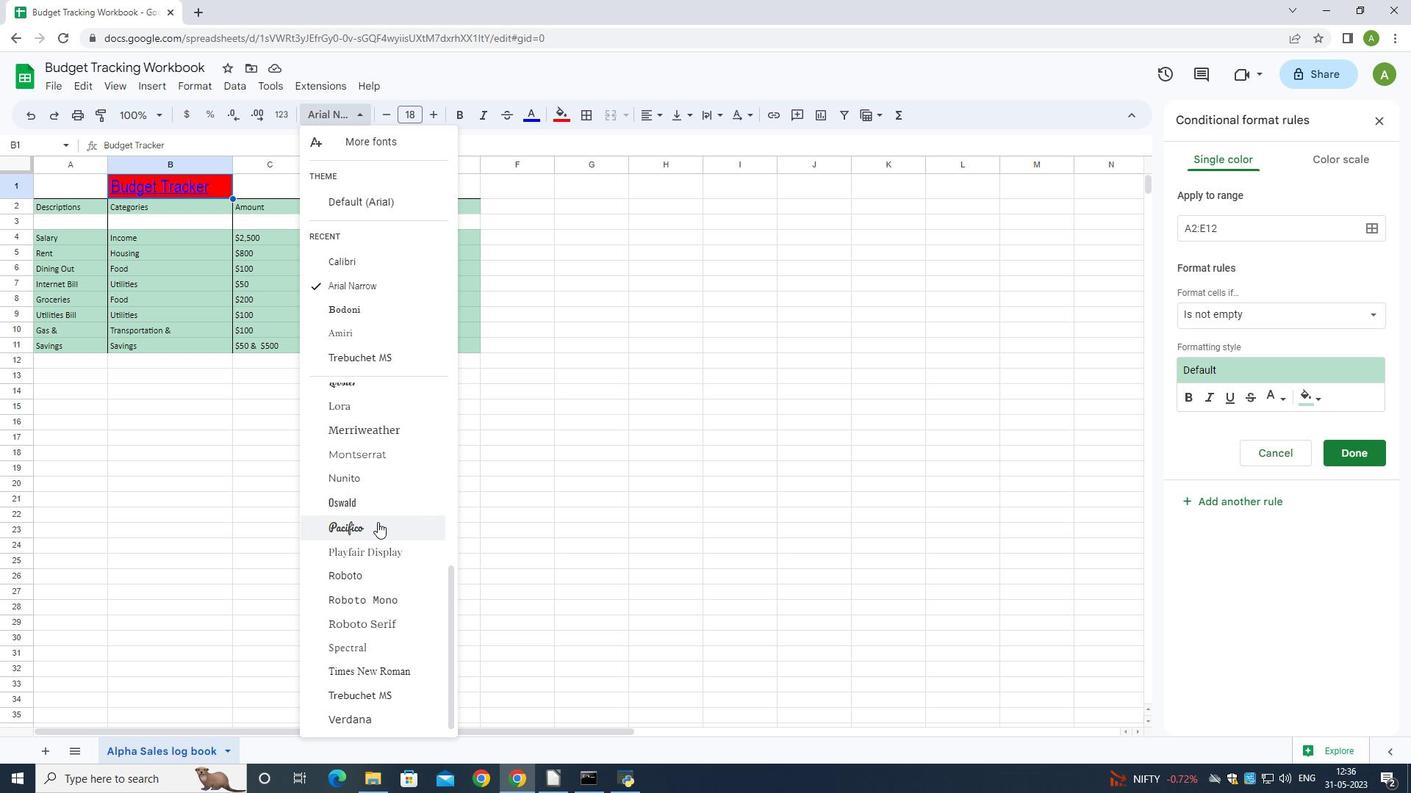 
Action: Mouse scrolled (372, 515) with delta (0, 0)
Screenshot: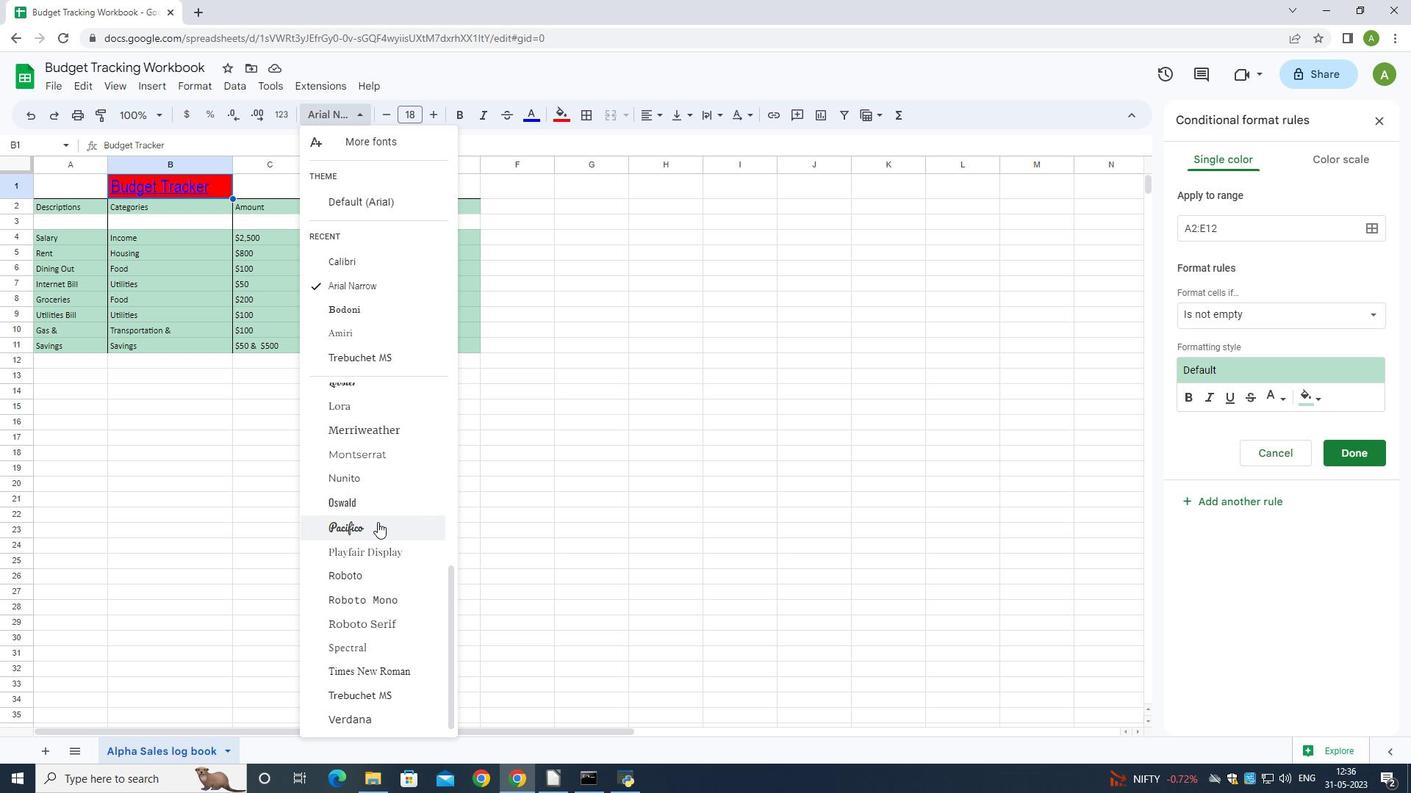 
Action: Mouse scrolled (371, 510) with delta (0, 0)
Screenshot: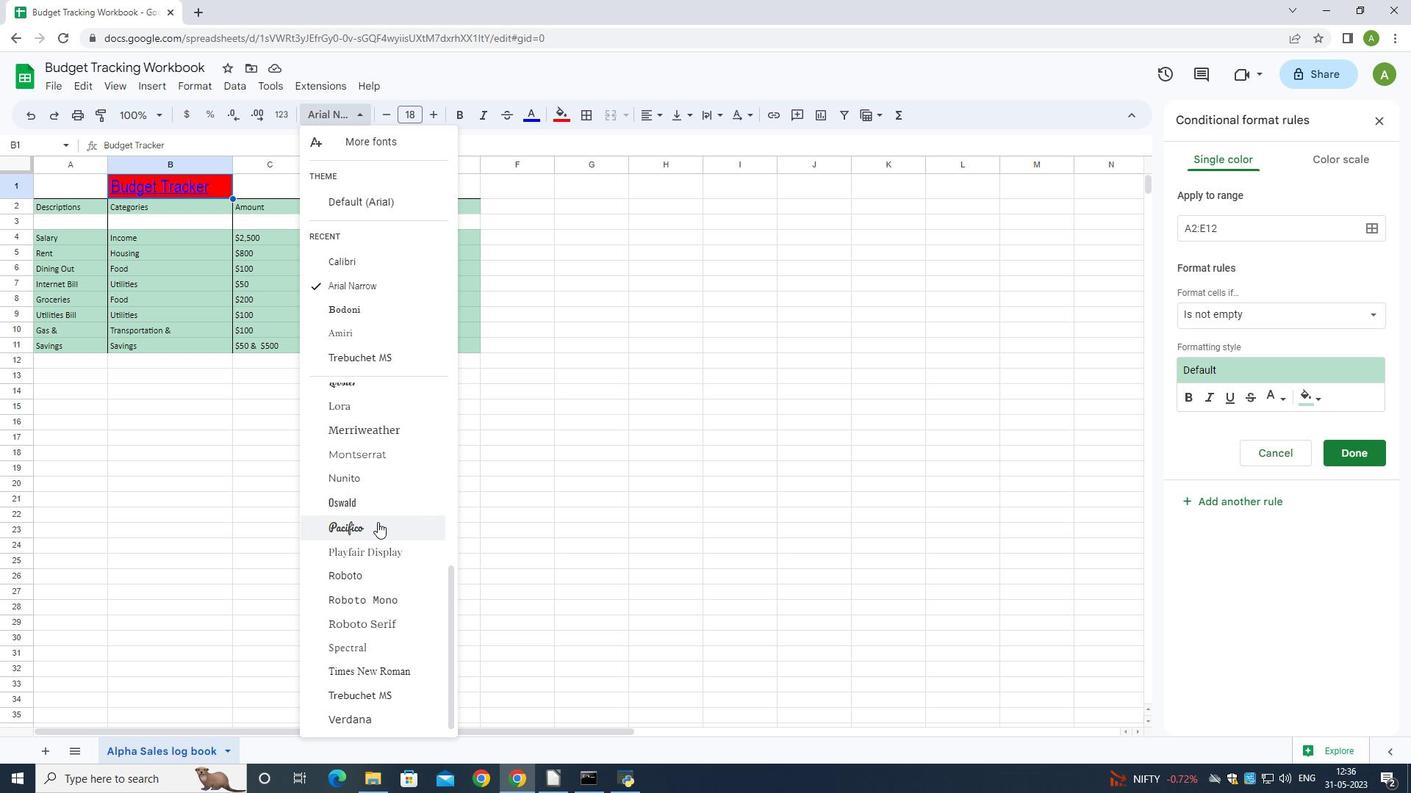 
Action: Mouse scrolled (371, 496) with delta (0, 0)
Screenshot: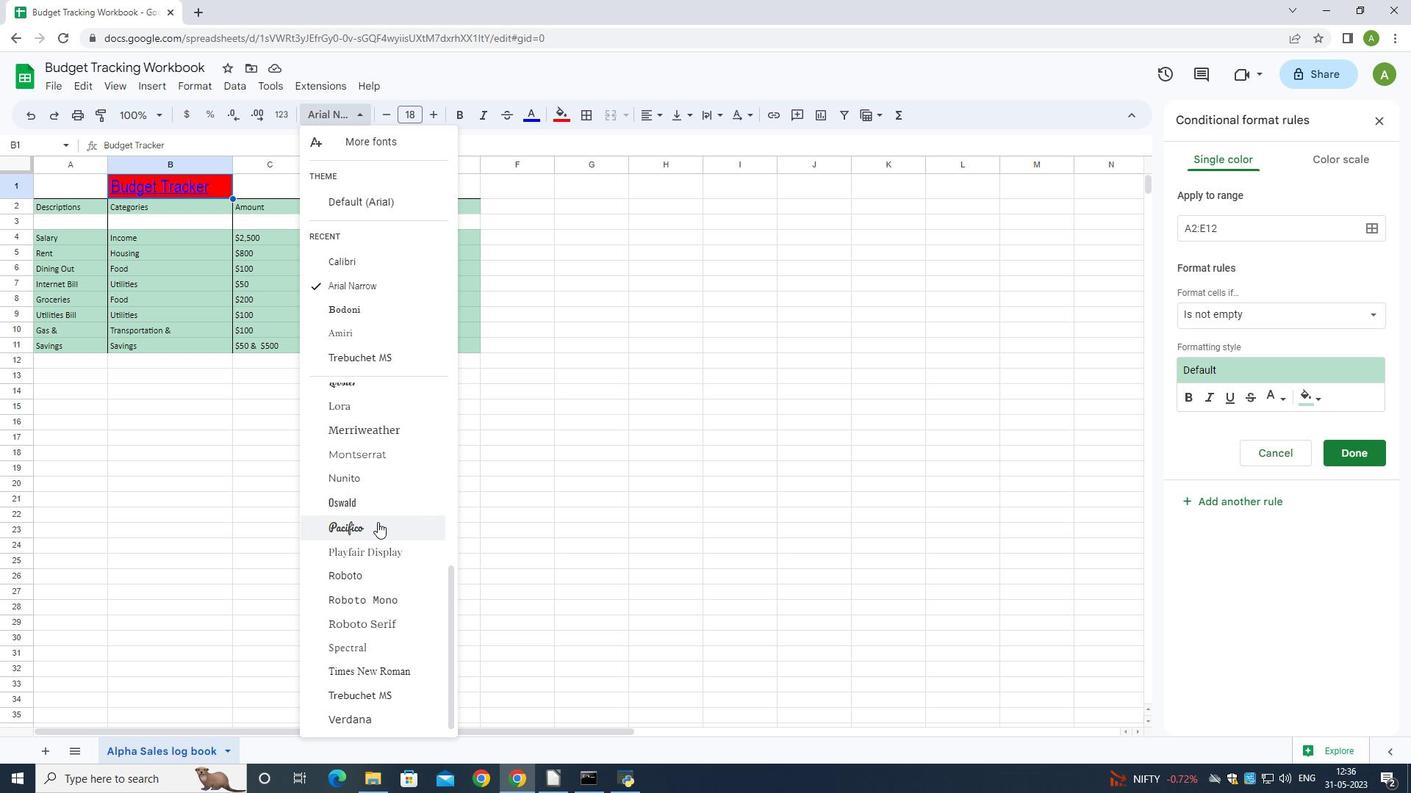 
Action: Mouse moved to (368, 470)
Screenshot: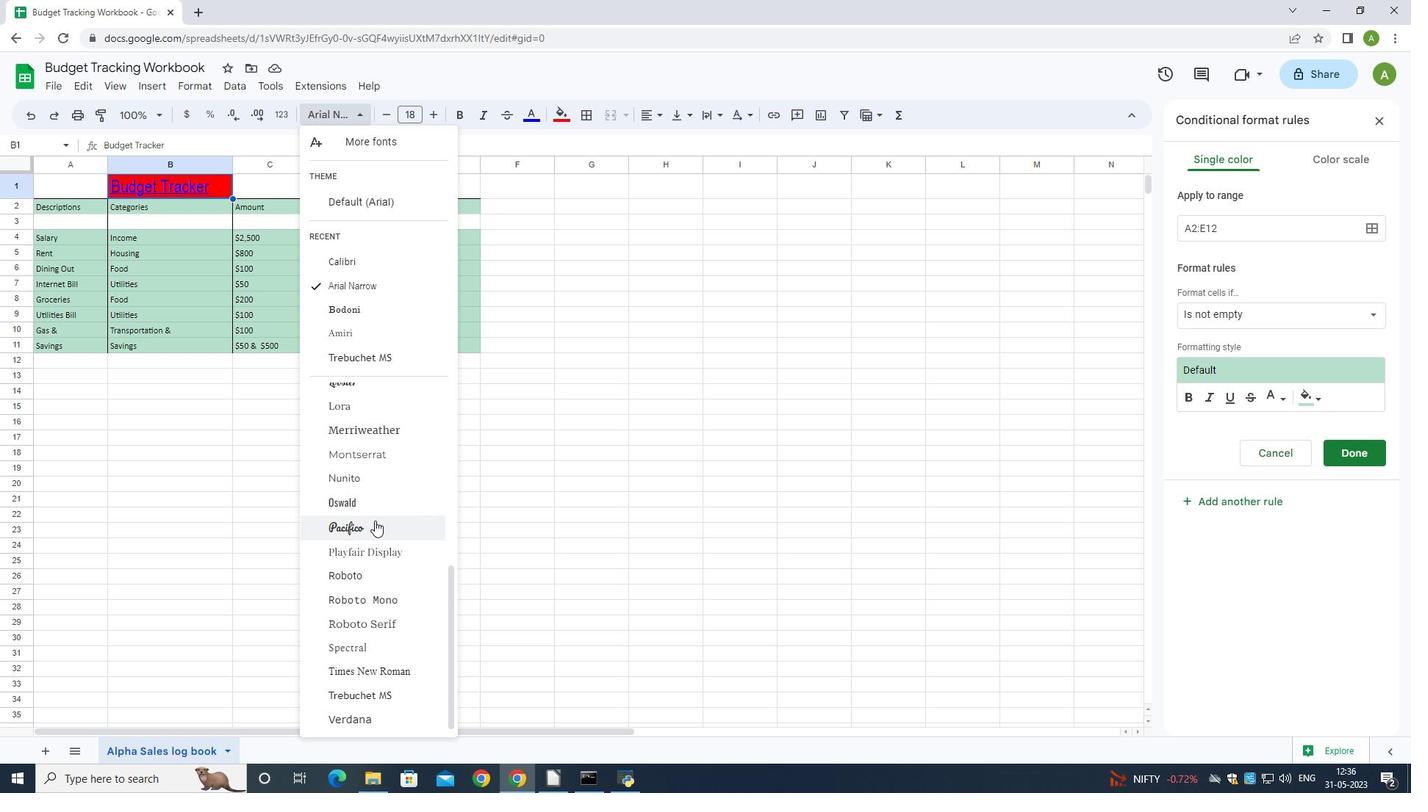 
Action: Mouse scrolled (368, 471) with delta (0, 0)
Screenshot: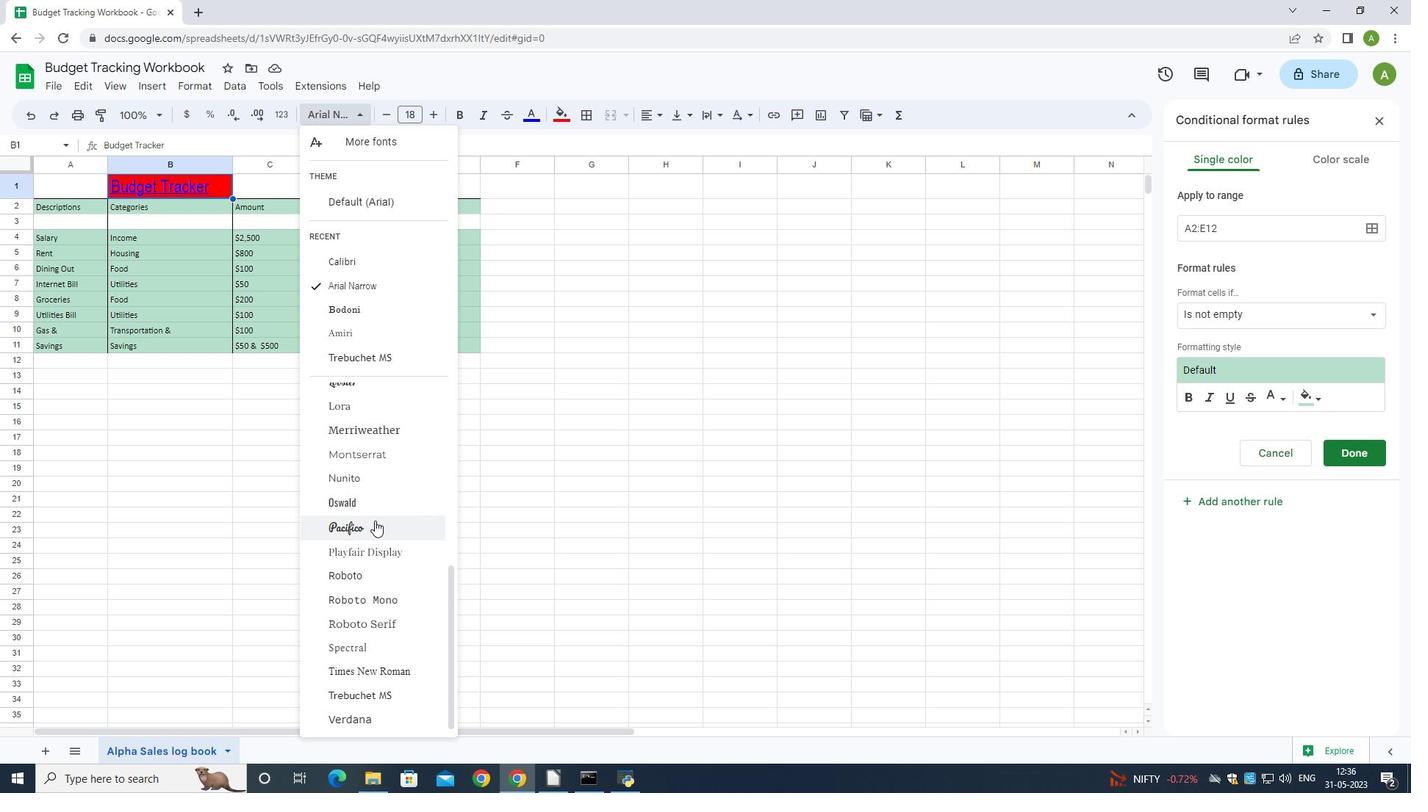 
Action: Mouse moved to (366, 470)
Screenshot: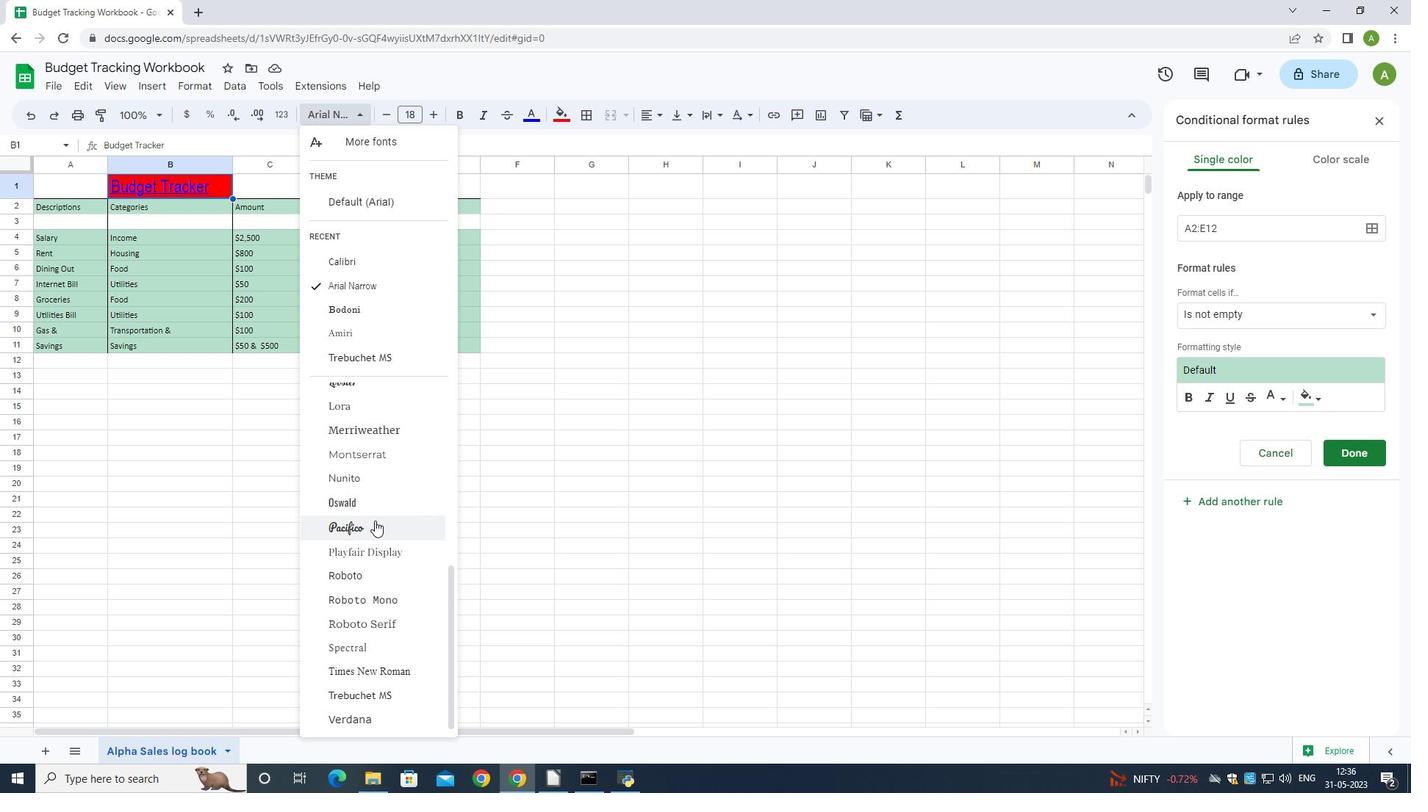 
Action: Mouse scrolled (366, 471) with delta (0, 0)
Screenshot: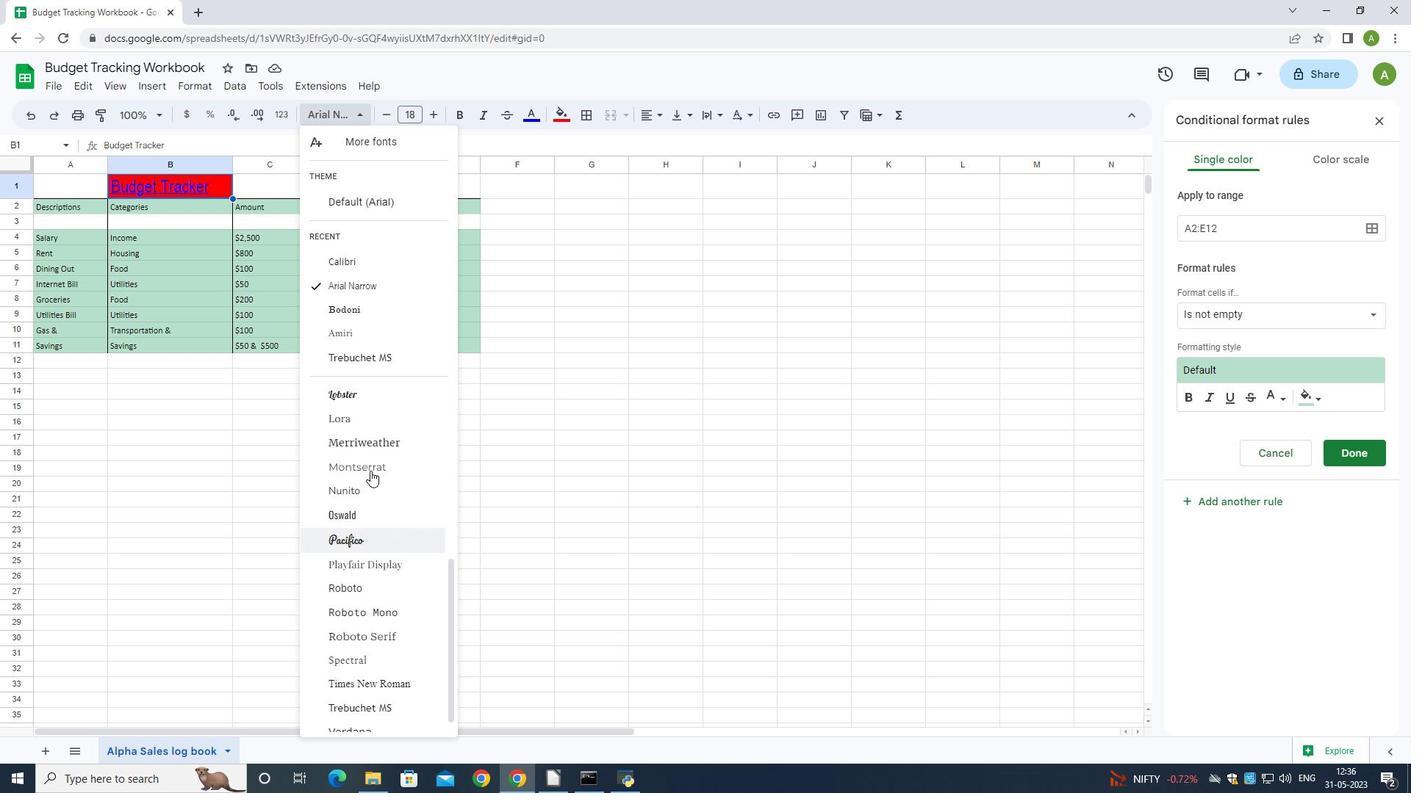 
Action: Mouse moved to (363, 469)
Screenshot: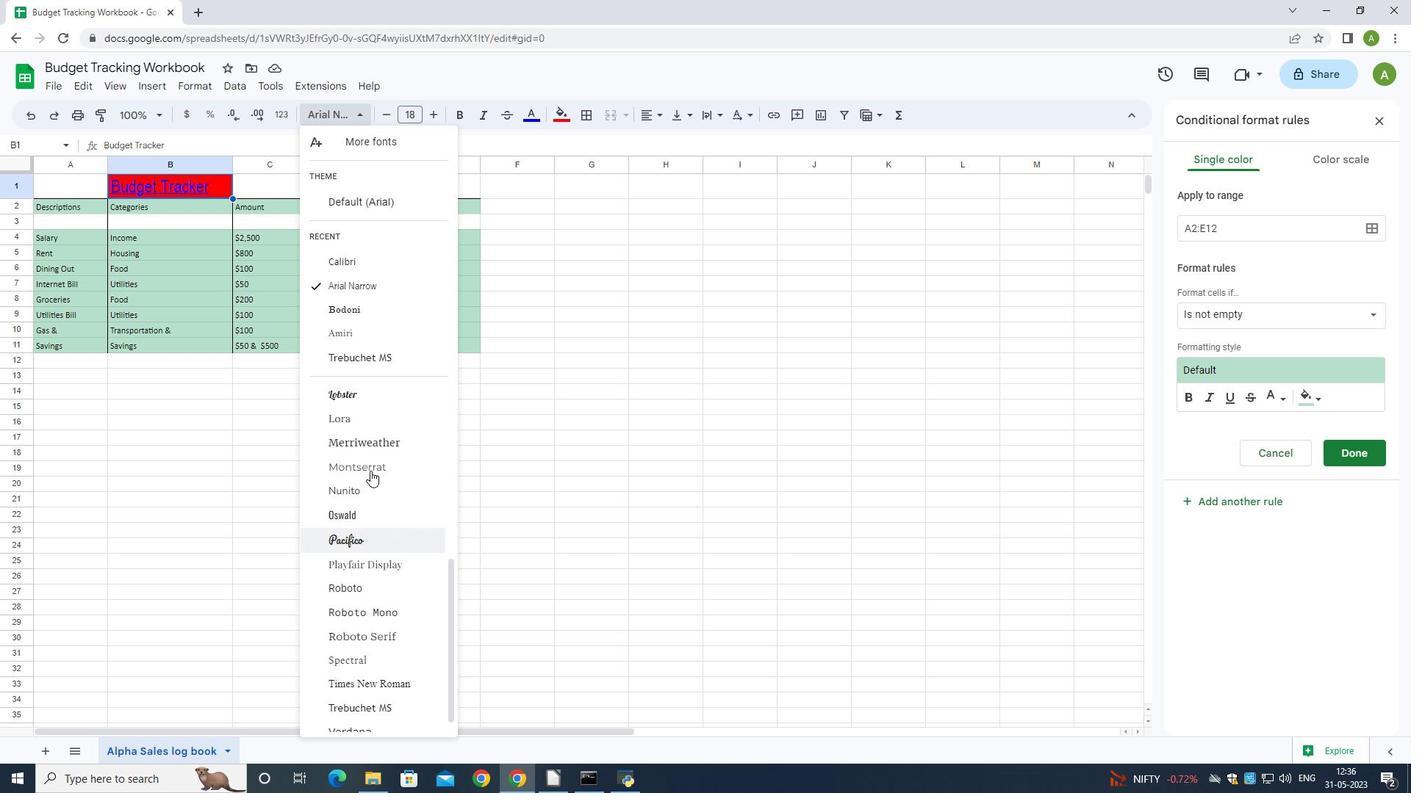 
Action: Mouse scrolled (363, 470) with delta (0, 0)
Screenshot: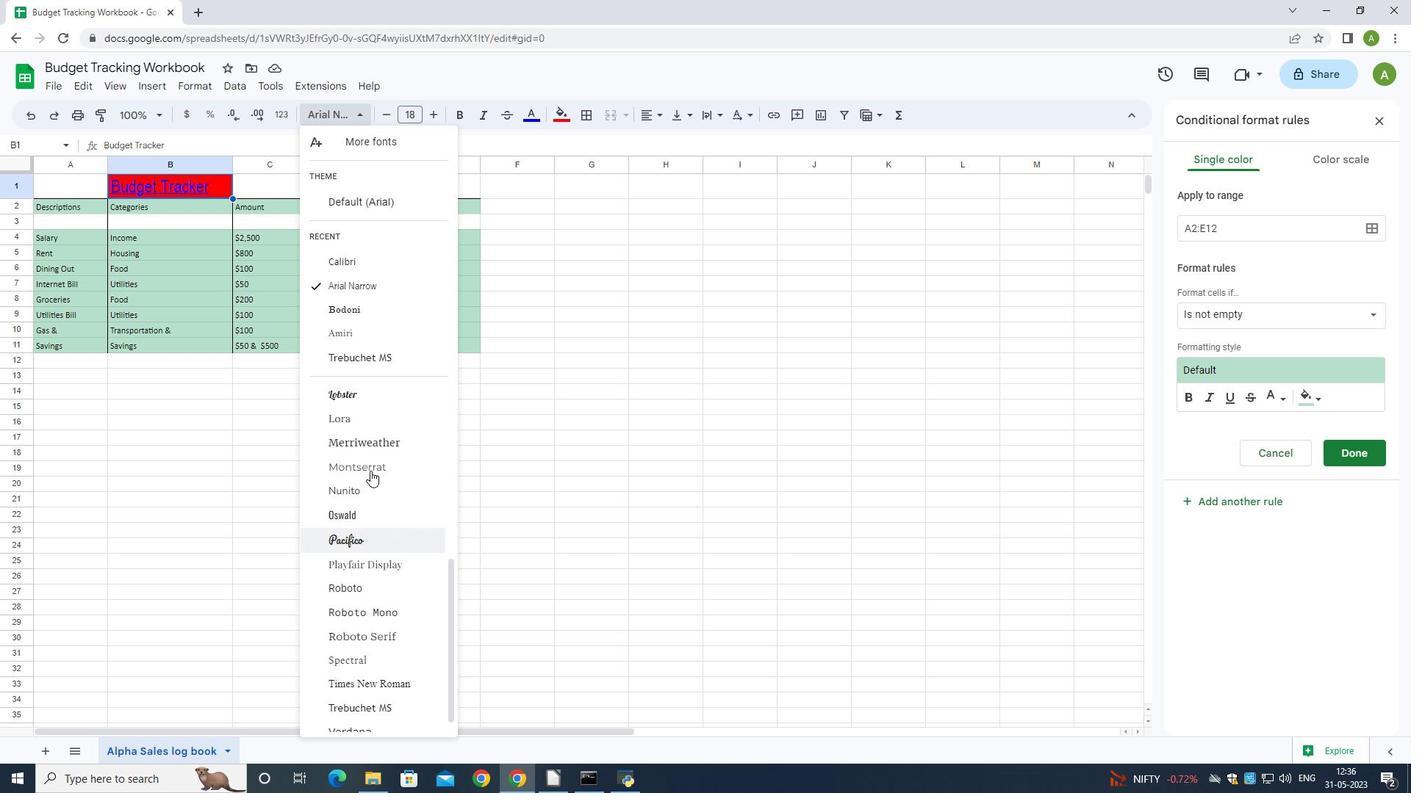 
Action: Mouse moved to (360, 468)
Screenshot: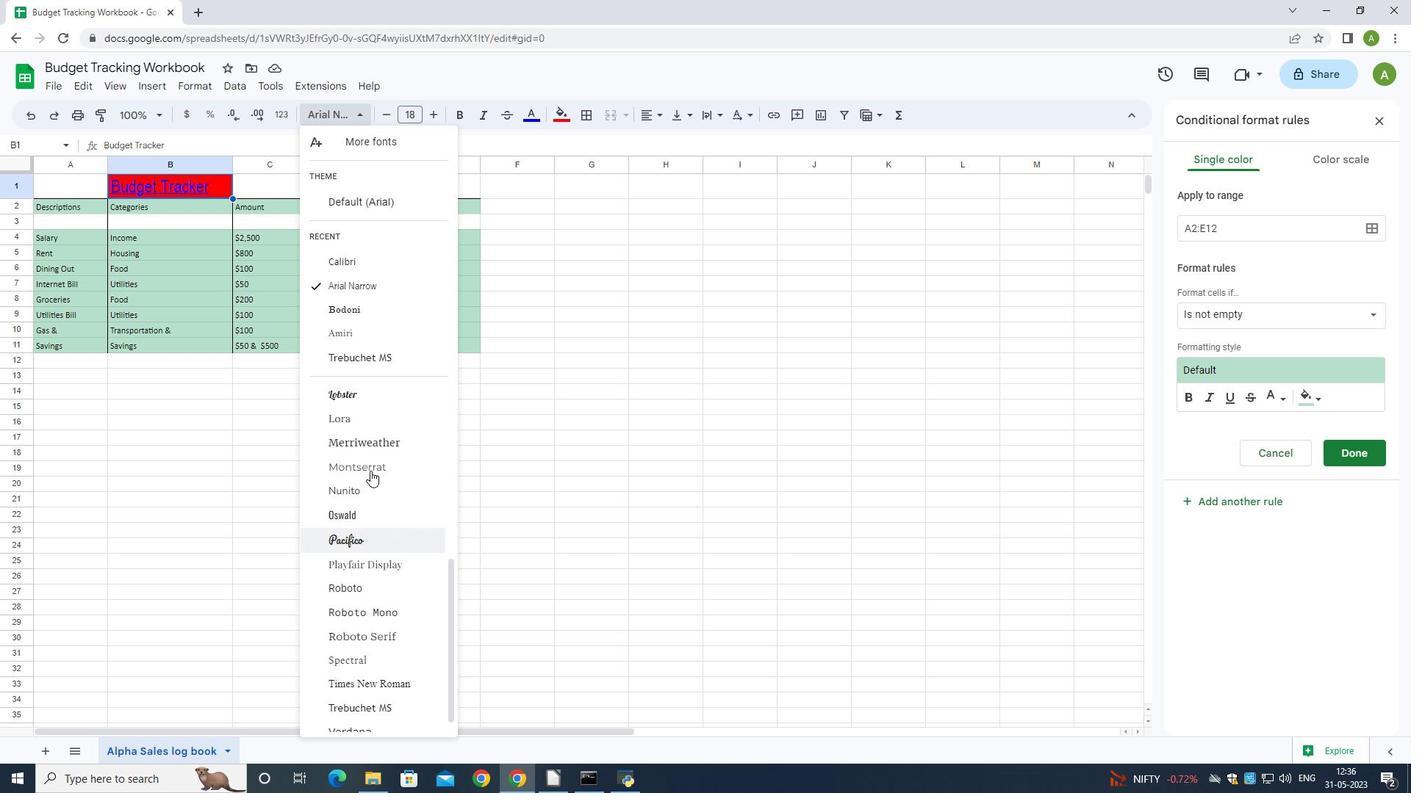 
Action: Mouse scrolled (360, 469) with delta (0, 0)
Screenshot: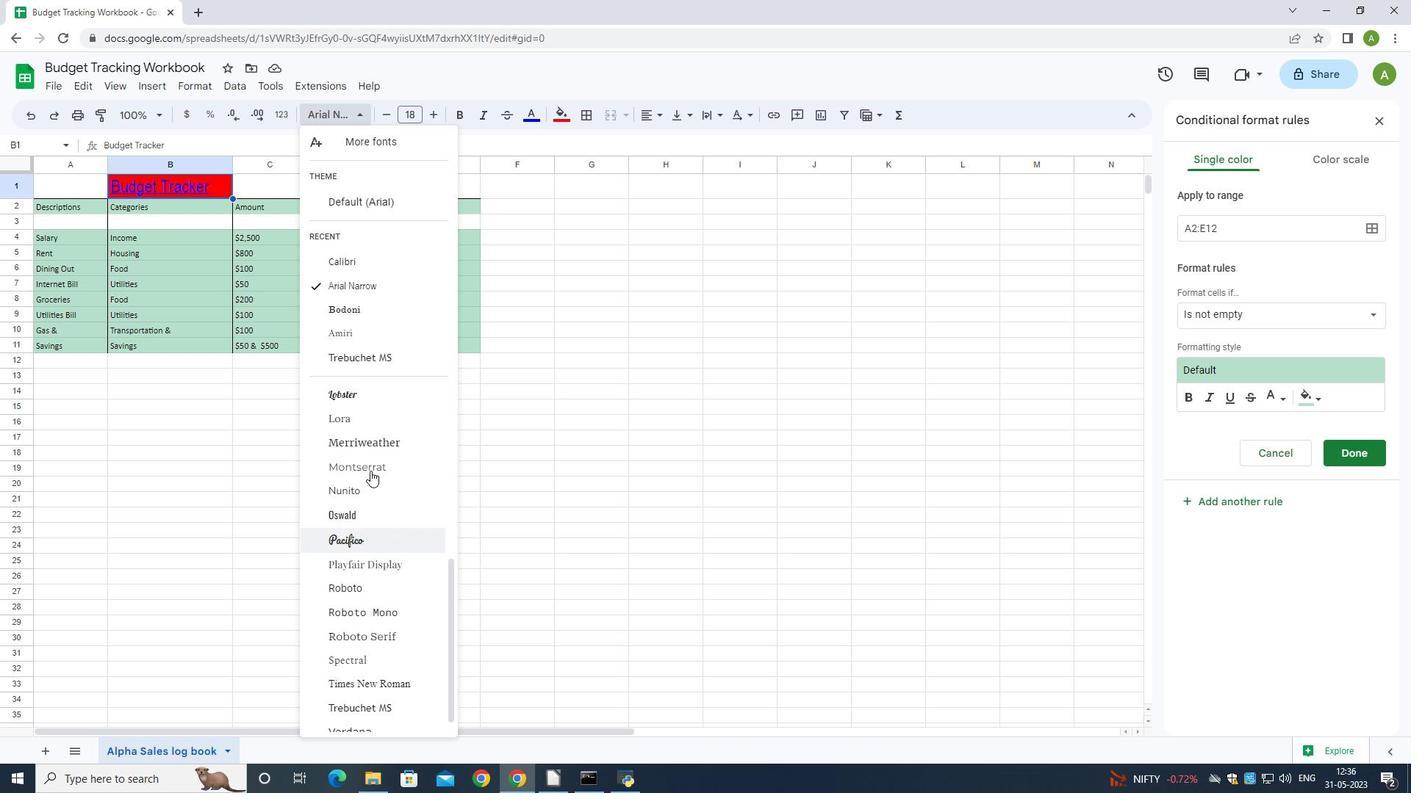 
Action: Mouse moved to (351, 466)
Screenshot: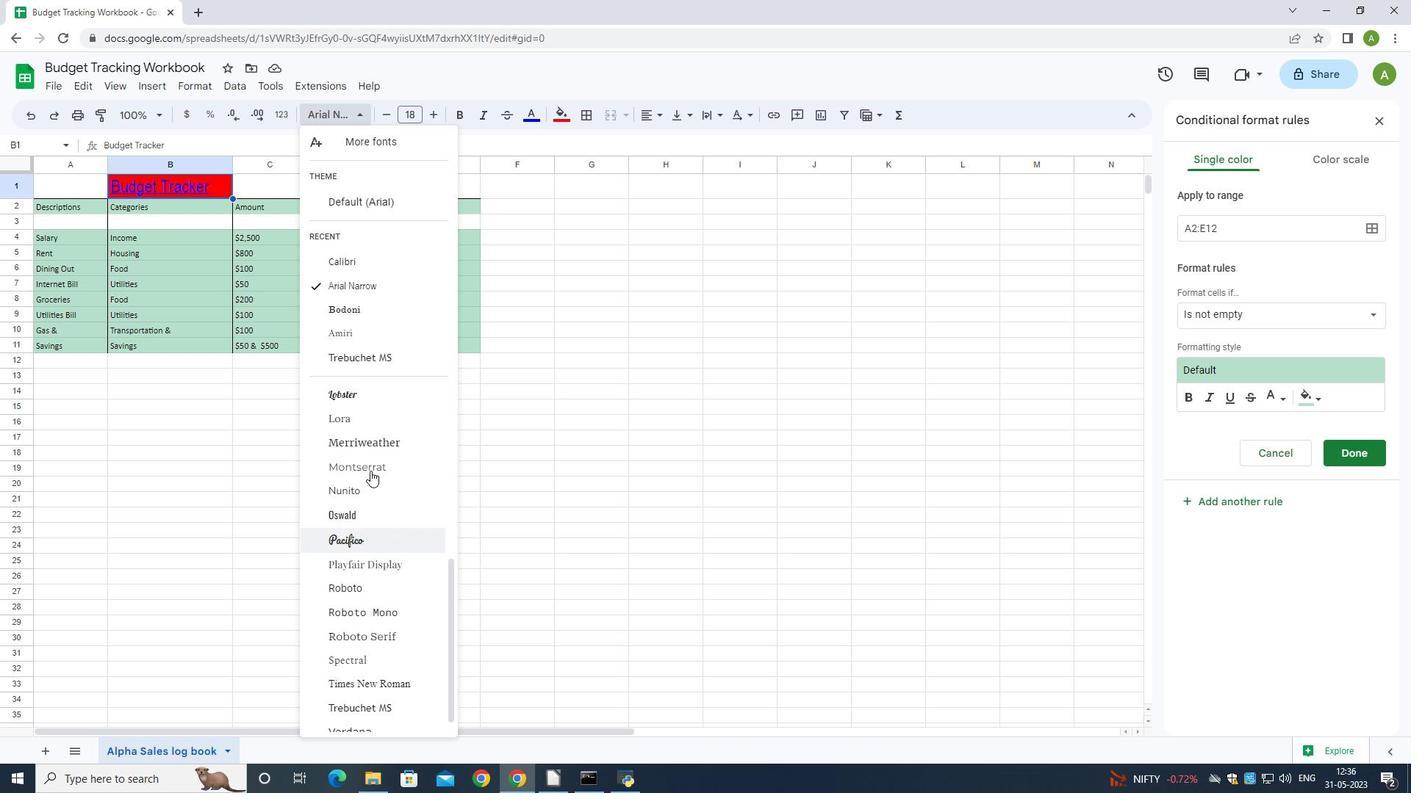 
Action: Mouse scrolled (351, 466) with delta (0, 0)
Screenshot: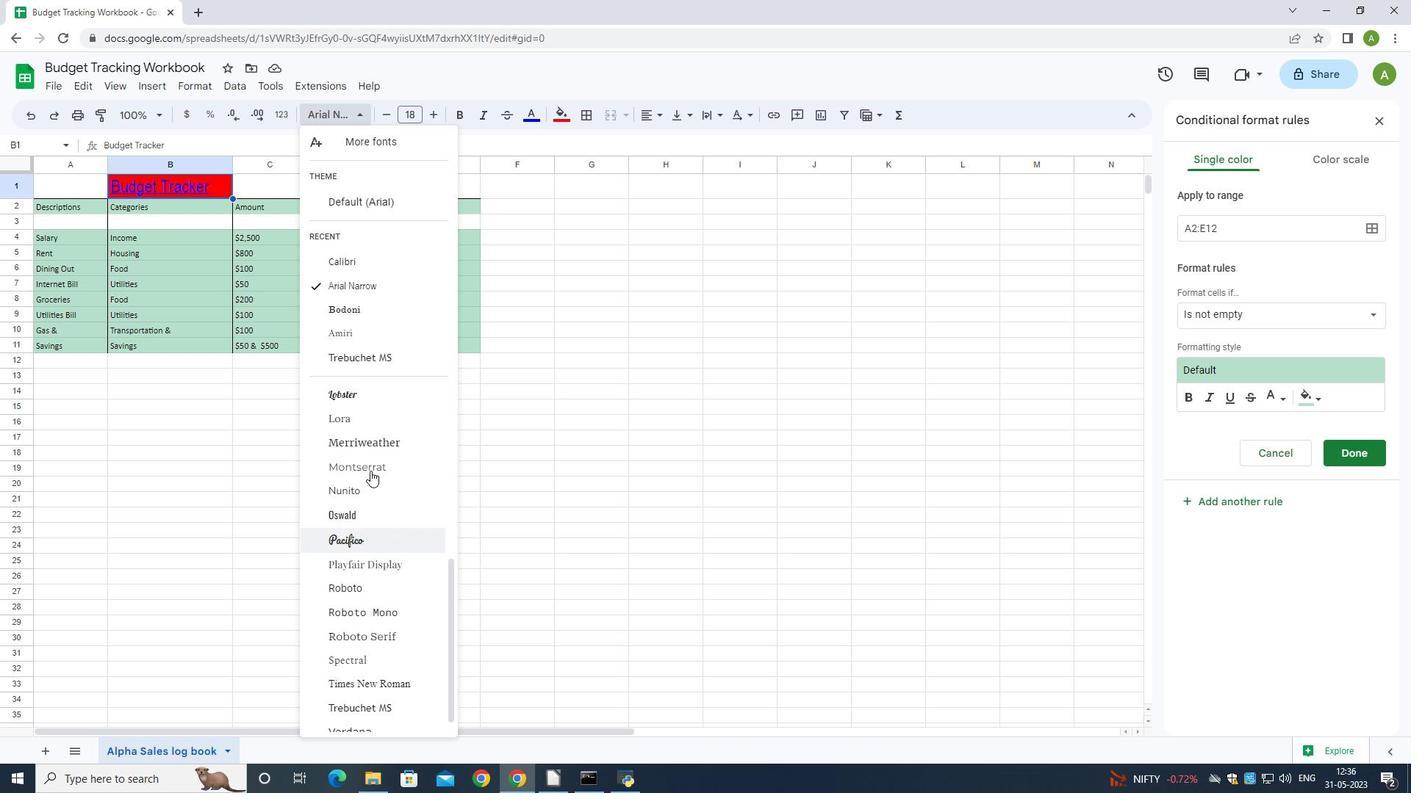 
Action: Mouse moved to (324, 450)
Screenshot: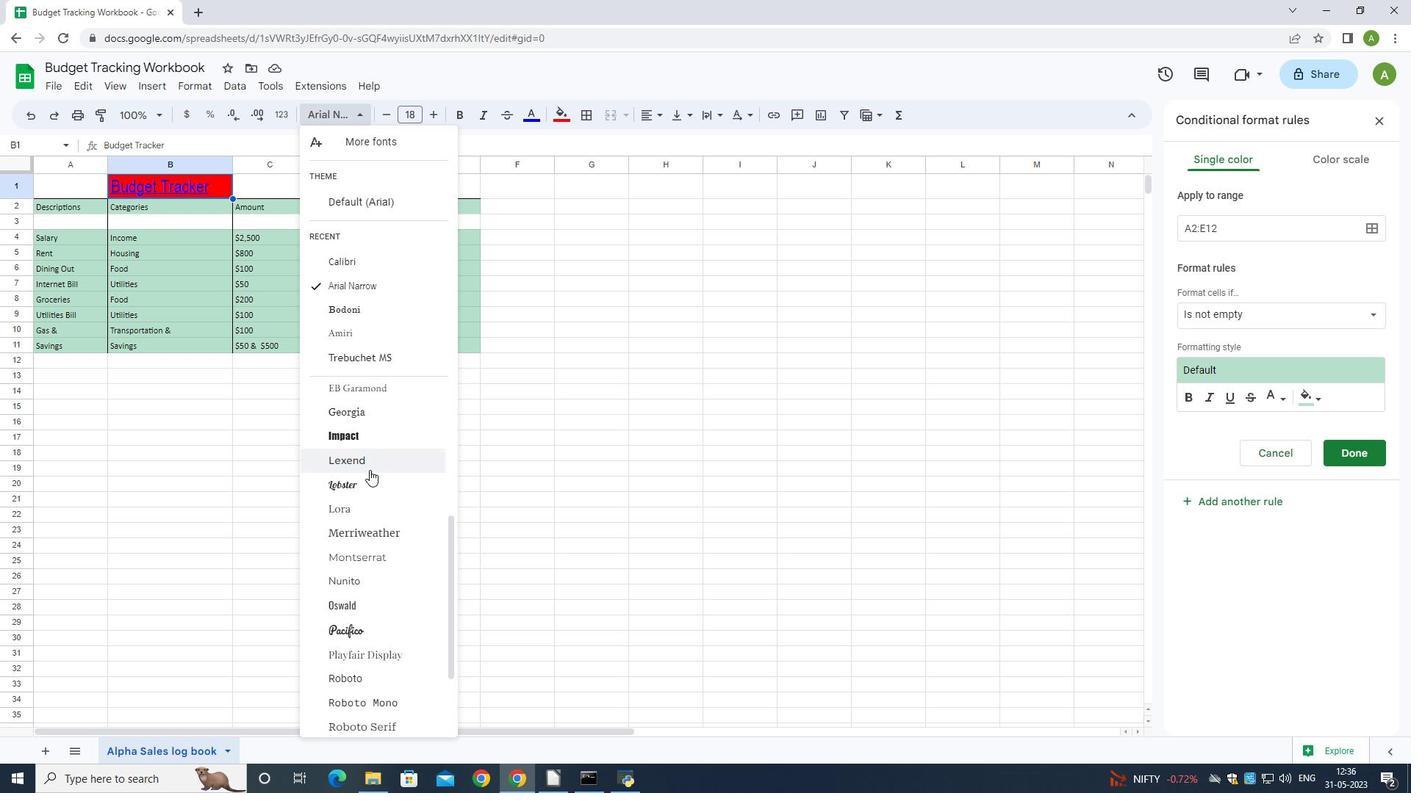 
Action: Mouse scrolled (324, 451) with delta (0, 0)
Screenshot: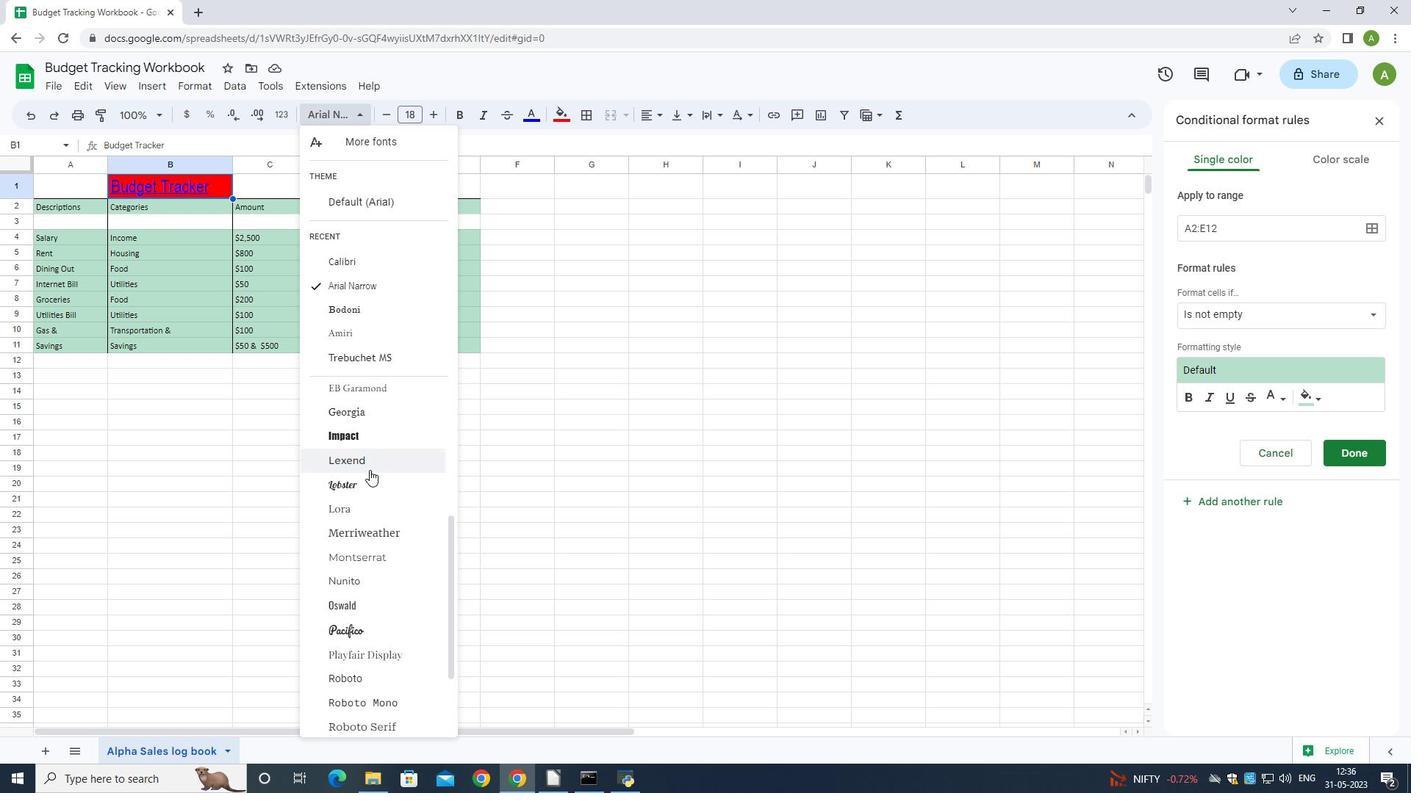 
Action: Mouse moved to (384, 143)
Screenshot: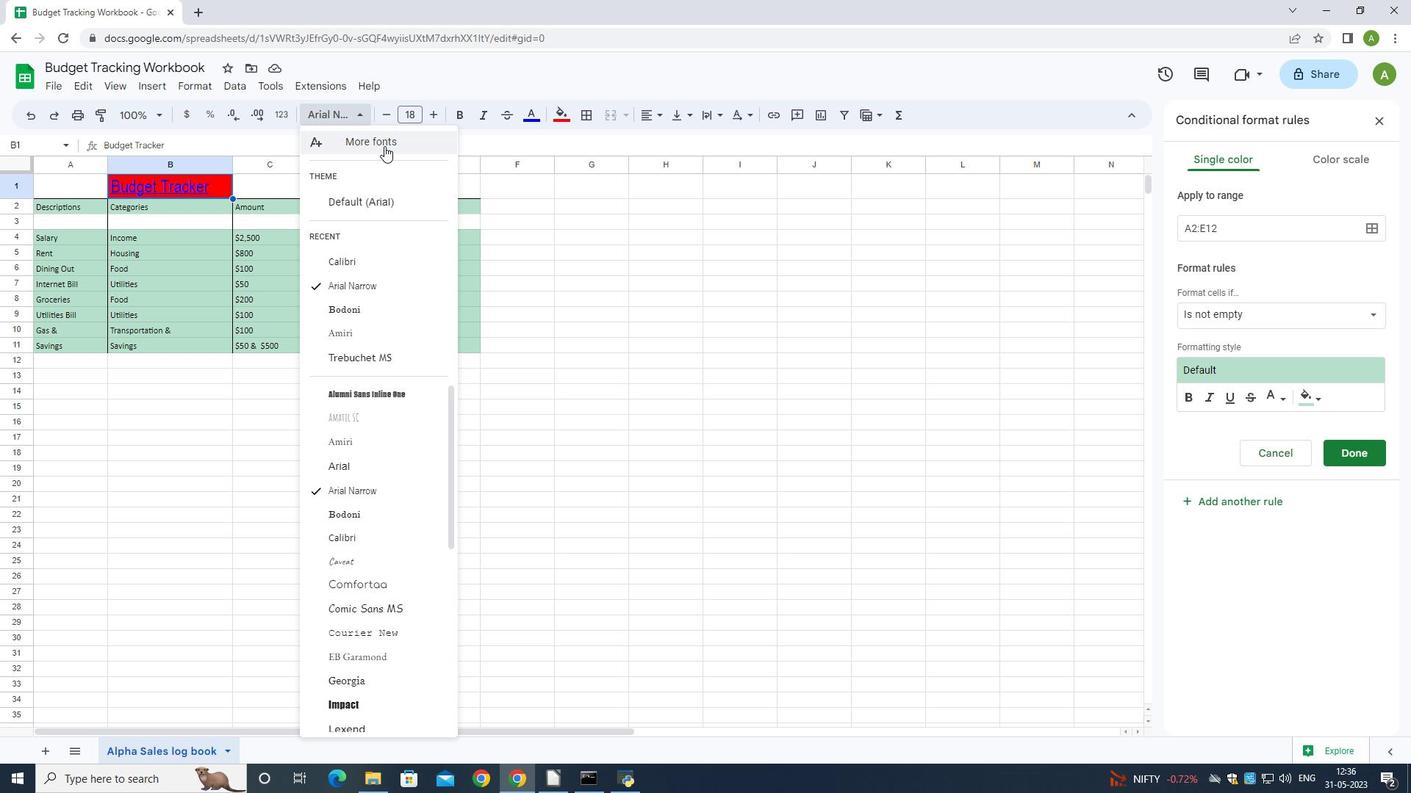 
Action: Mouse pressed left at (384, 143)
Screenshot: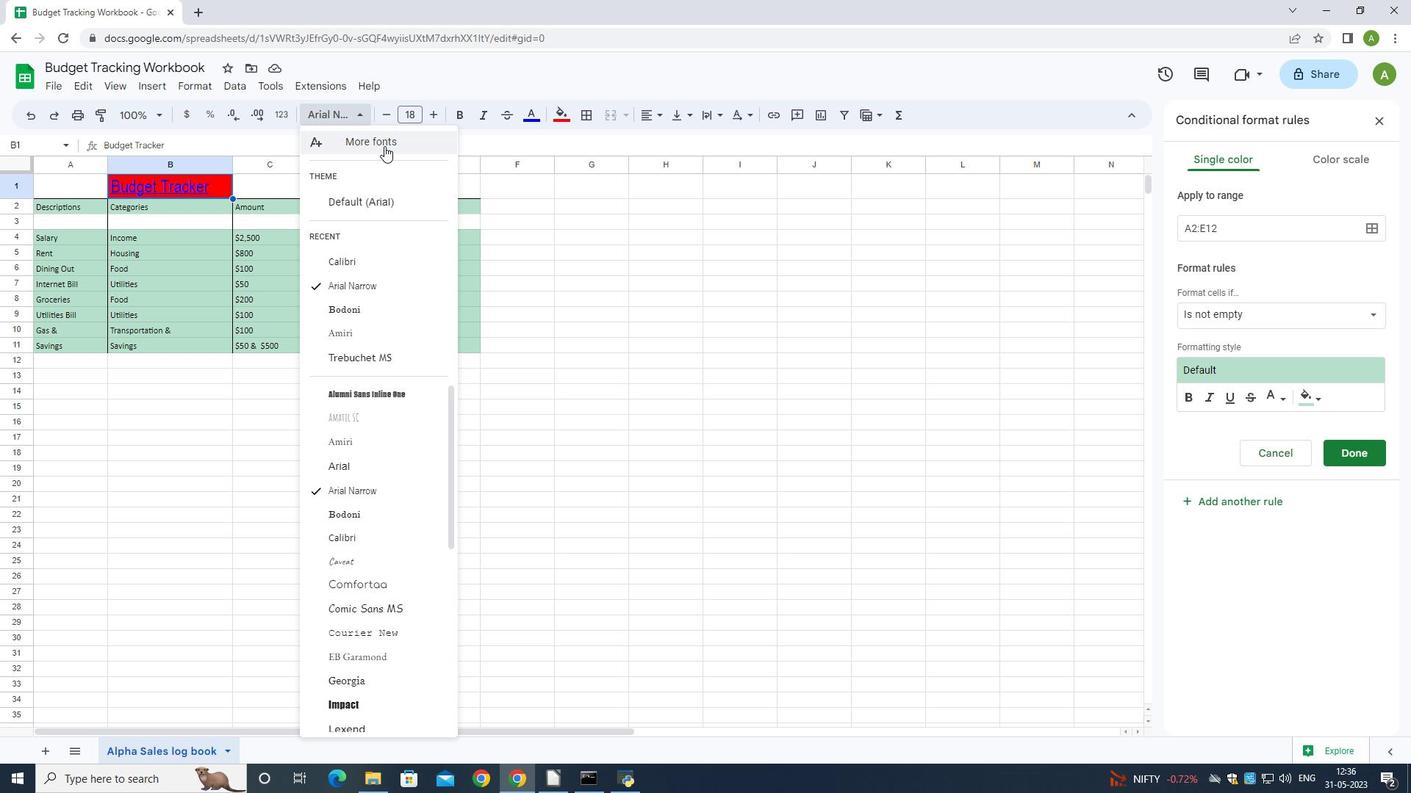 
Action: Mouse moved to (448, 239)
Screenshot: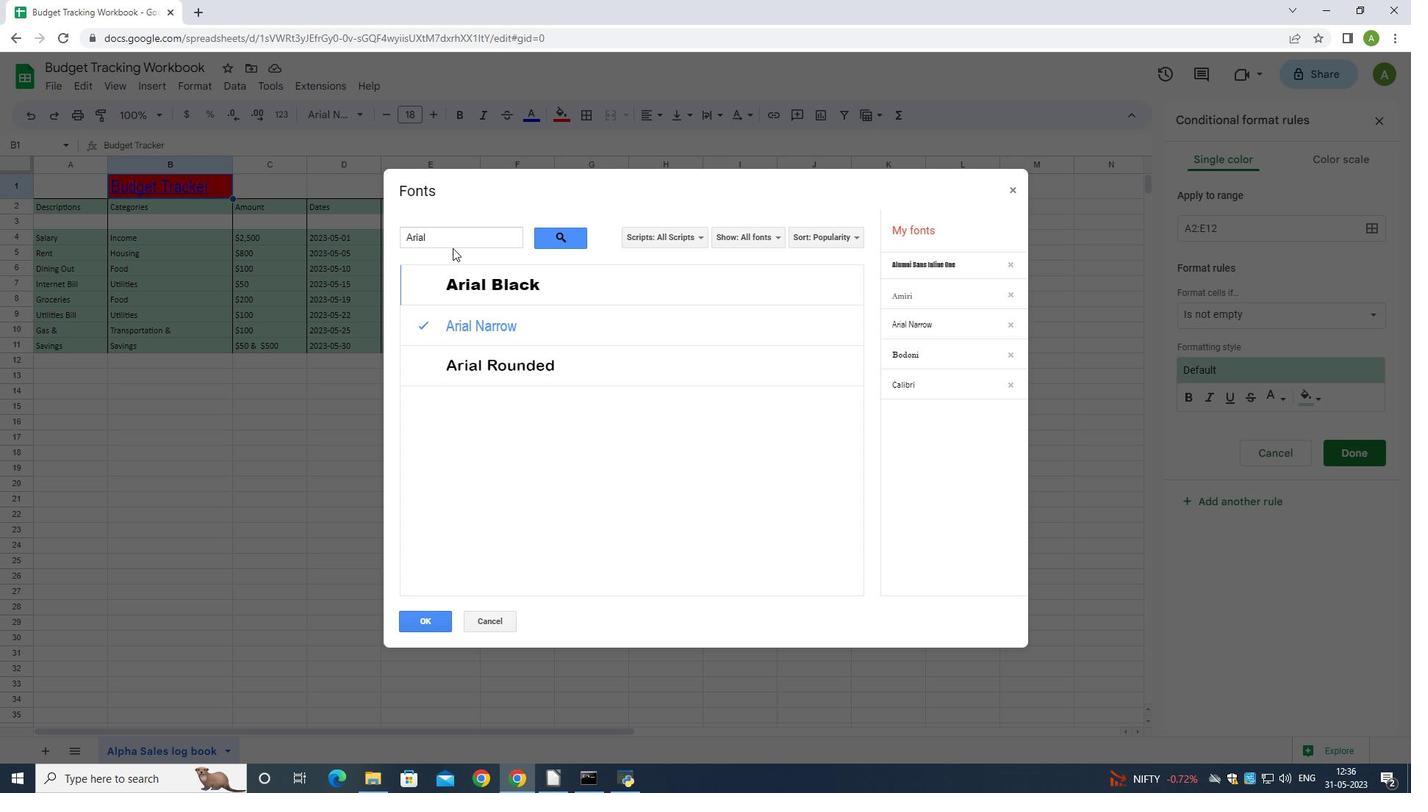 
Action: Mouse pressed left at (448, 239)
Screenshot: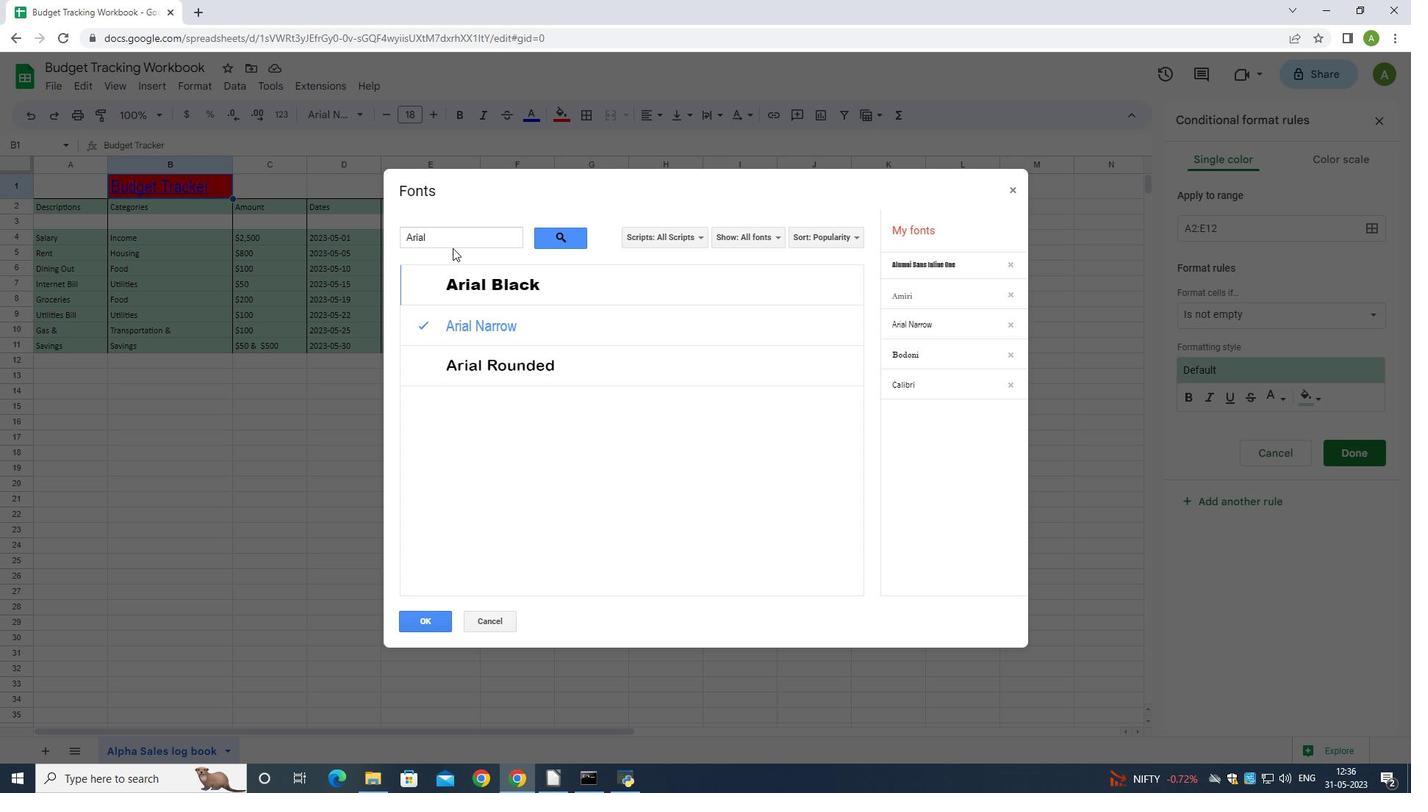 
Action: Key pressed <Key.backspace><Key.backspace><Key.backspace><Key.backspace><Key.backspace>lef
Screenshot: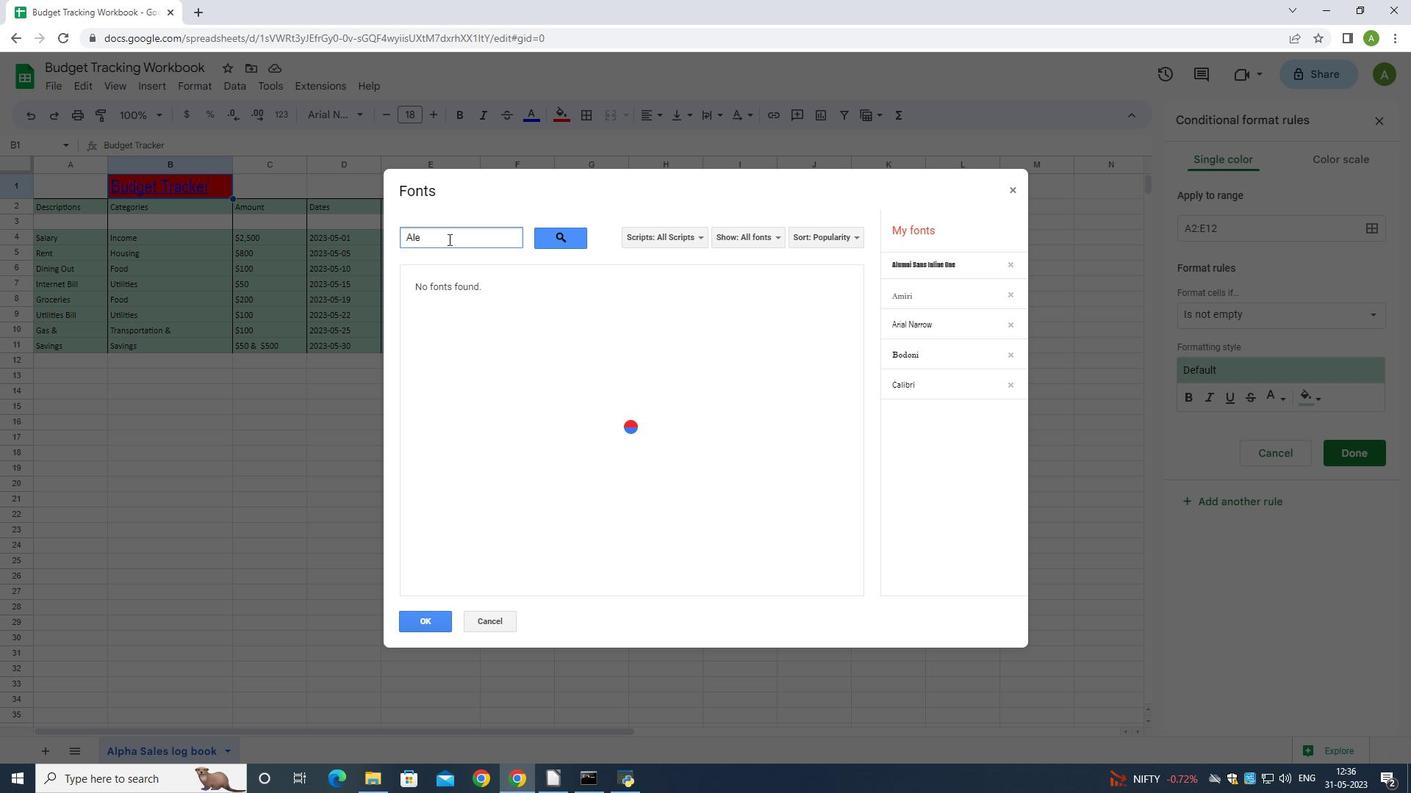 
Action: Mouse moved to (474, 282)
Screenshot: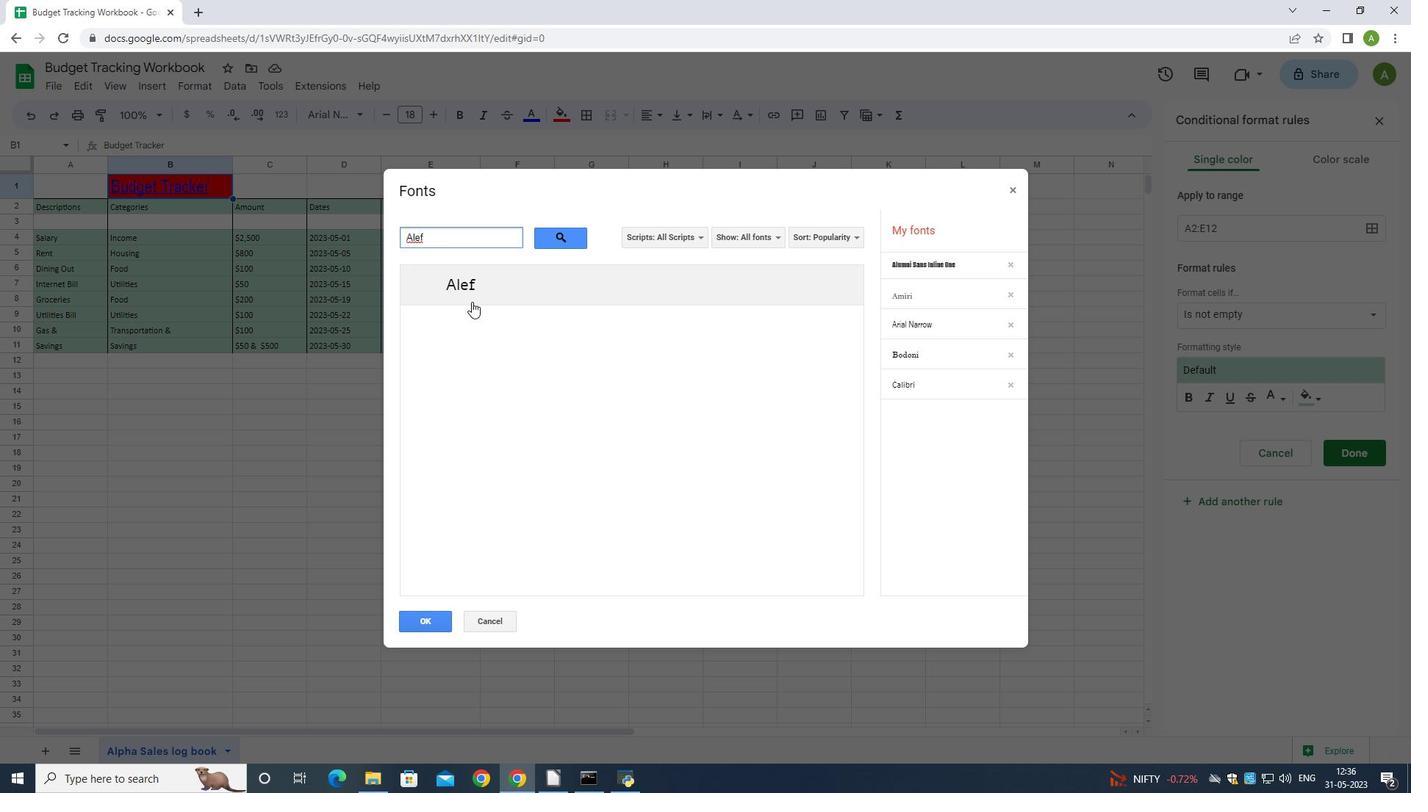 
Action: Mouse pressed left at (474, 282)
Screenshot: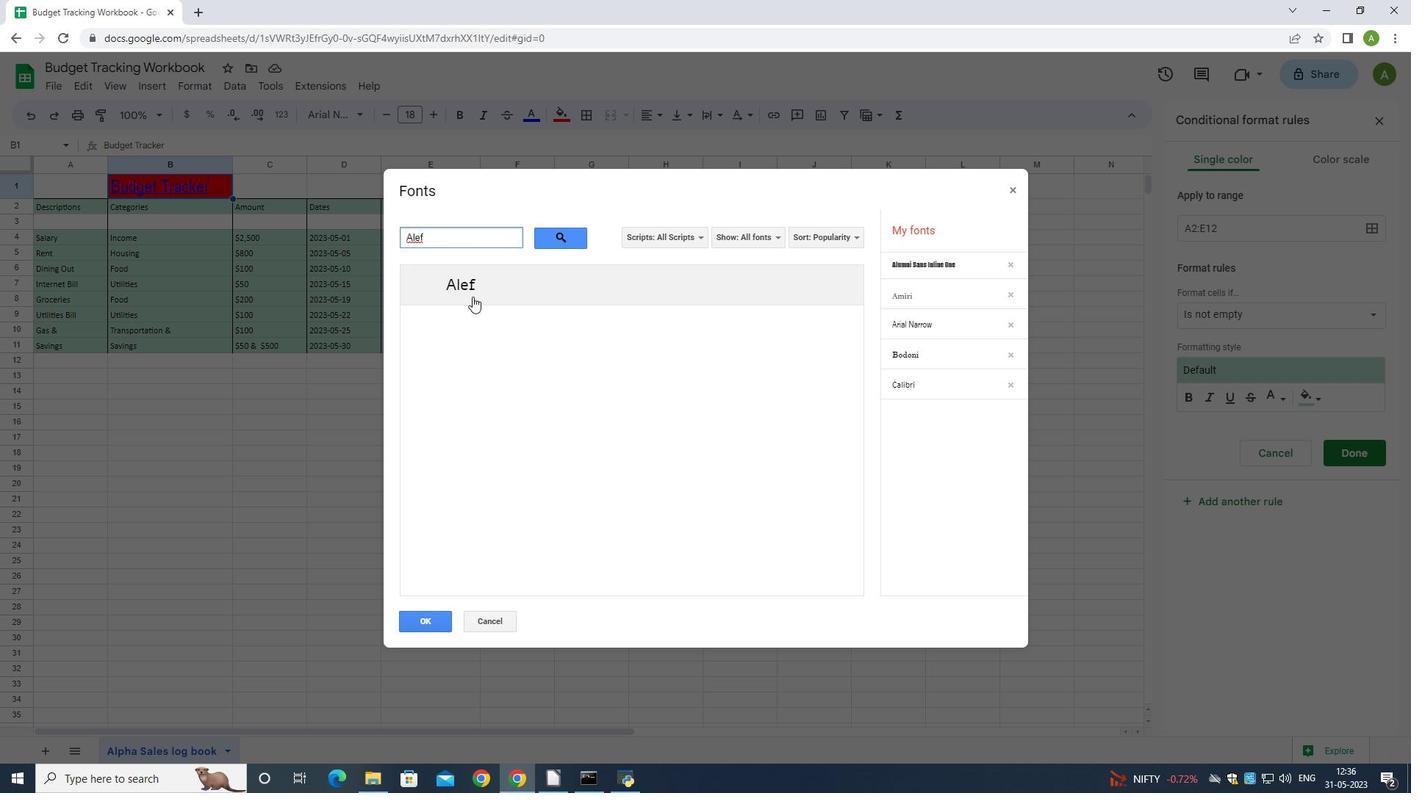 
Action: Mouse moved to (425, 631)
Screenshot: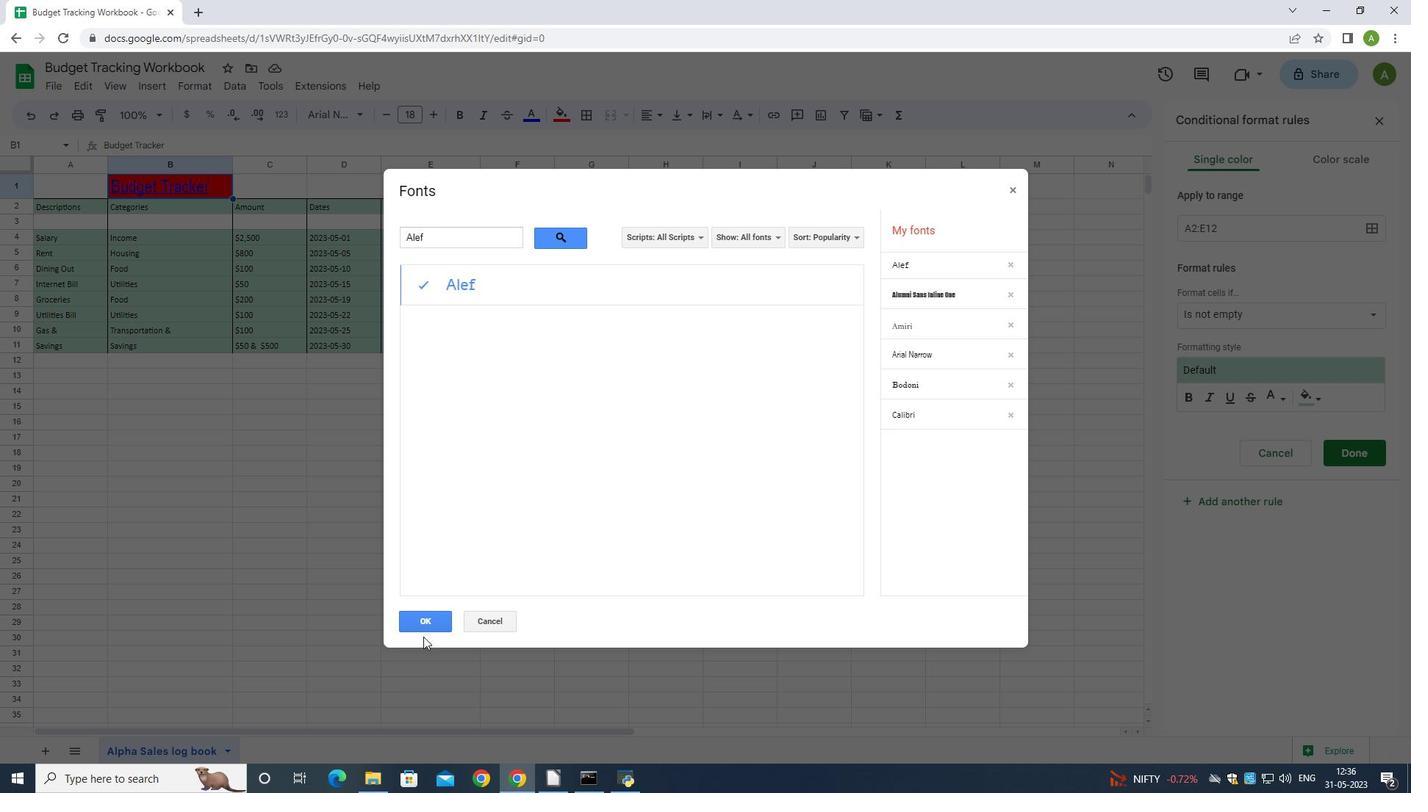 
Action: Mouse pressed left at (425, 631)
Screenshot: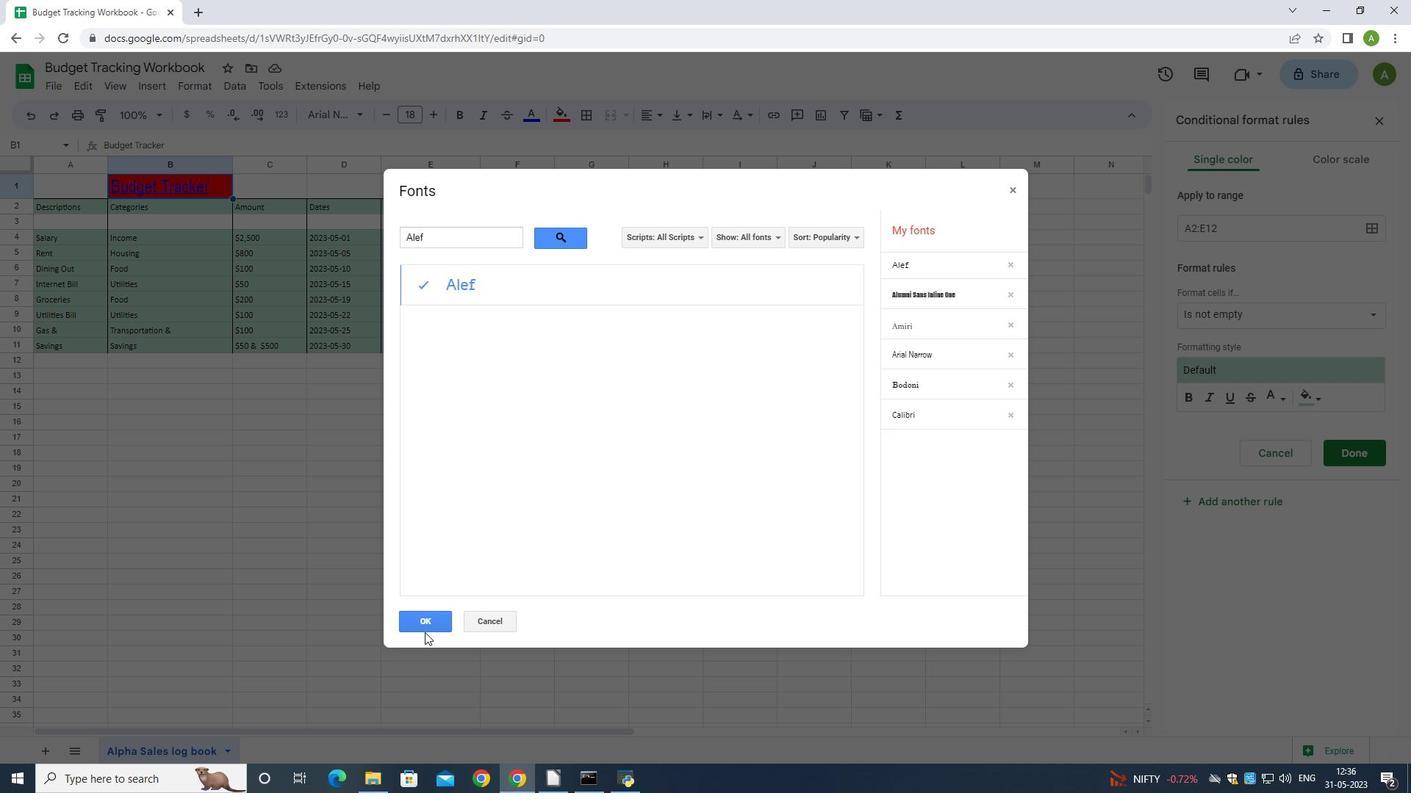 
Action: Mouse moved to (199, 91)
Screenshot: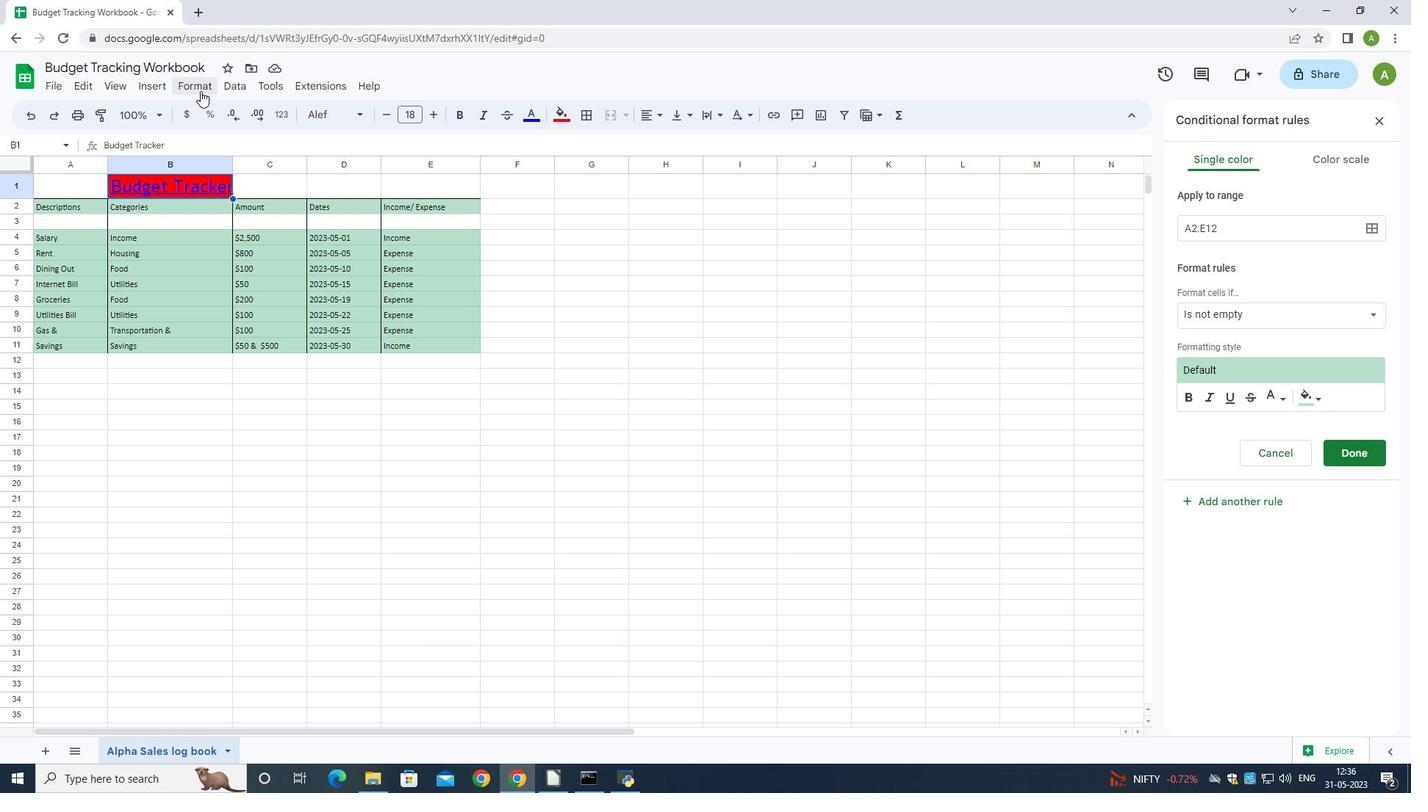 
Action: Mouse pressed left at (199, 91)
Screenshot: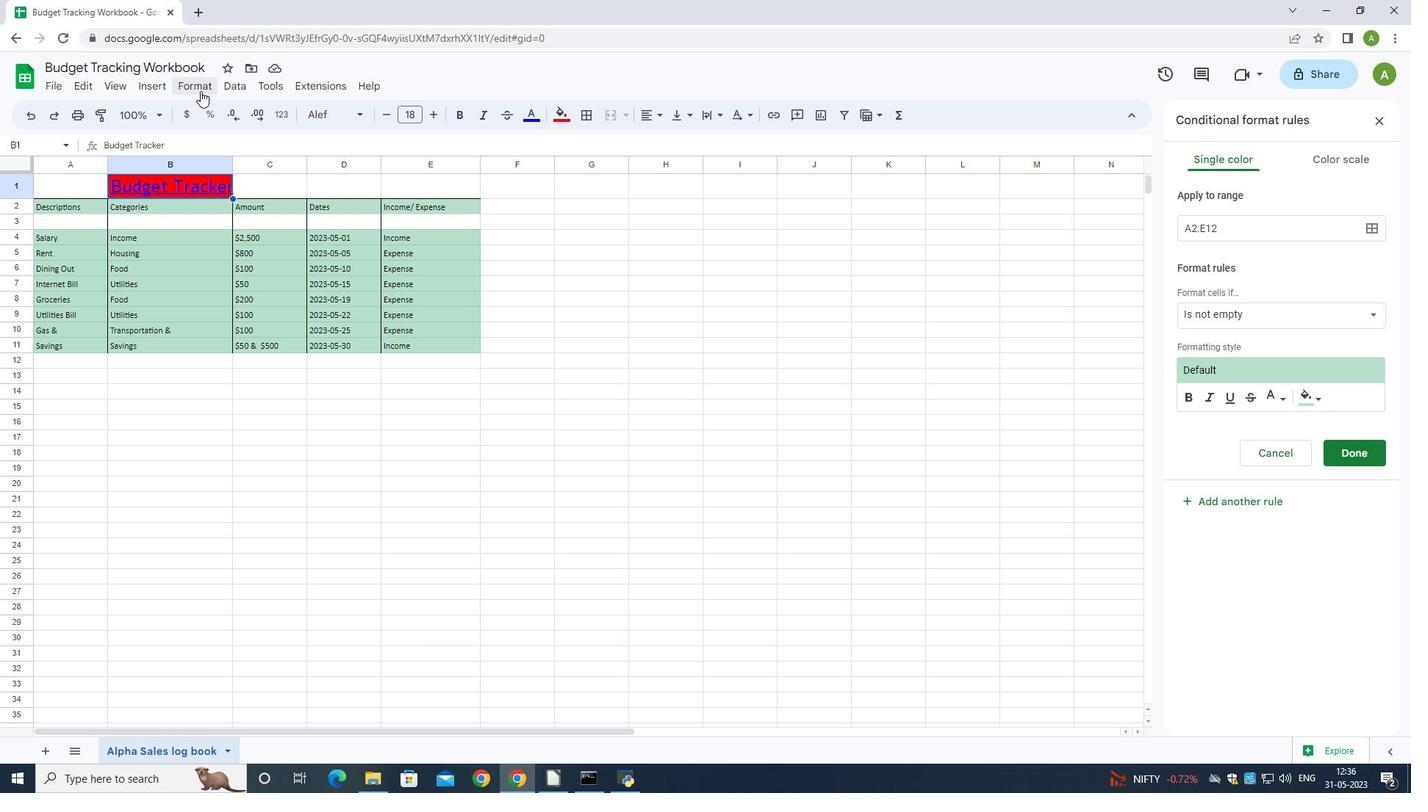 
Action: Mouse moved to (449, 228)
Screenshot: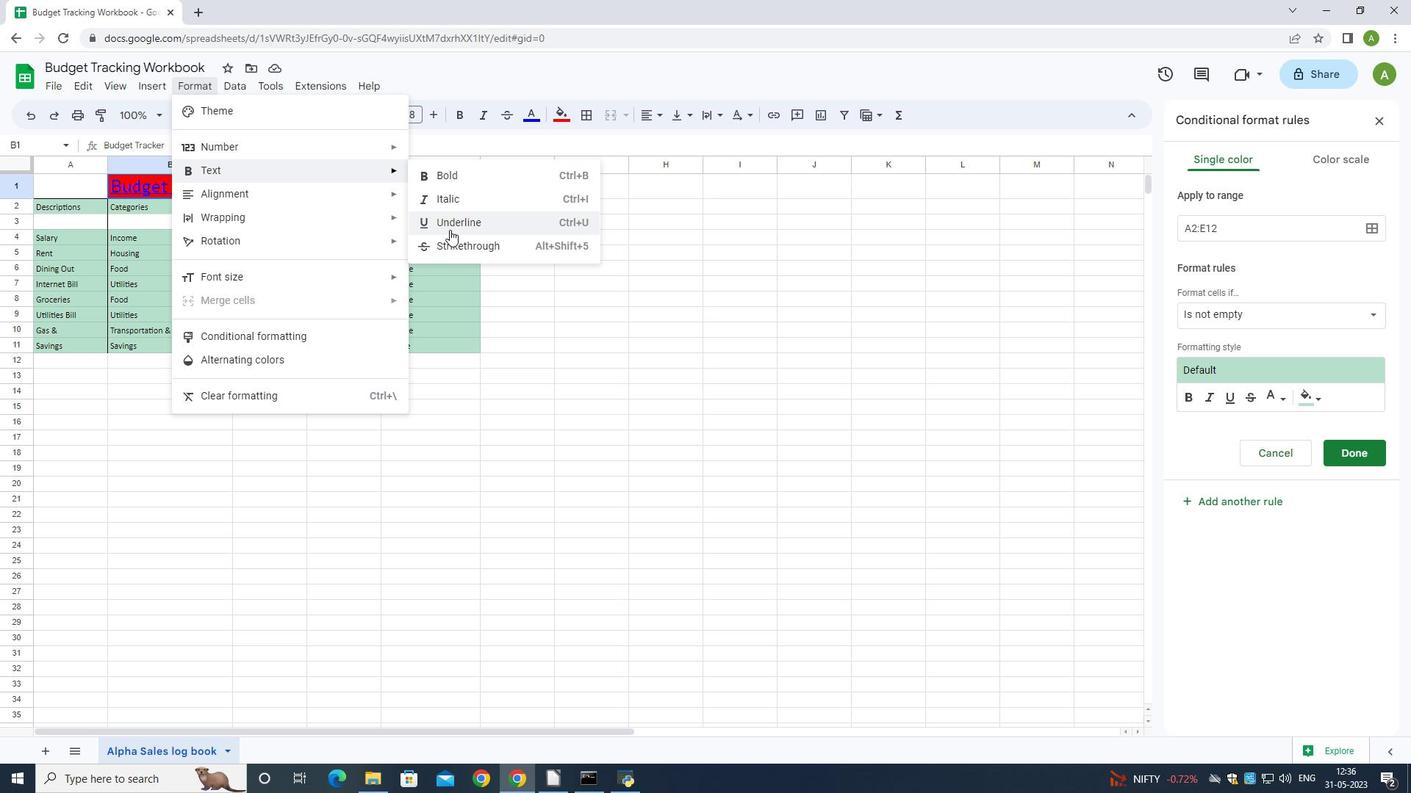 
Action: Mouse pressed left at (449, 228)
Screenshot: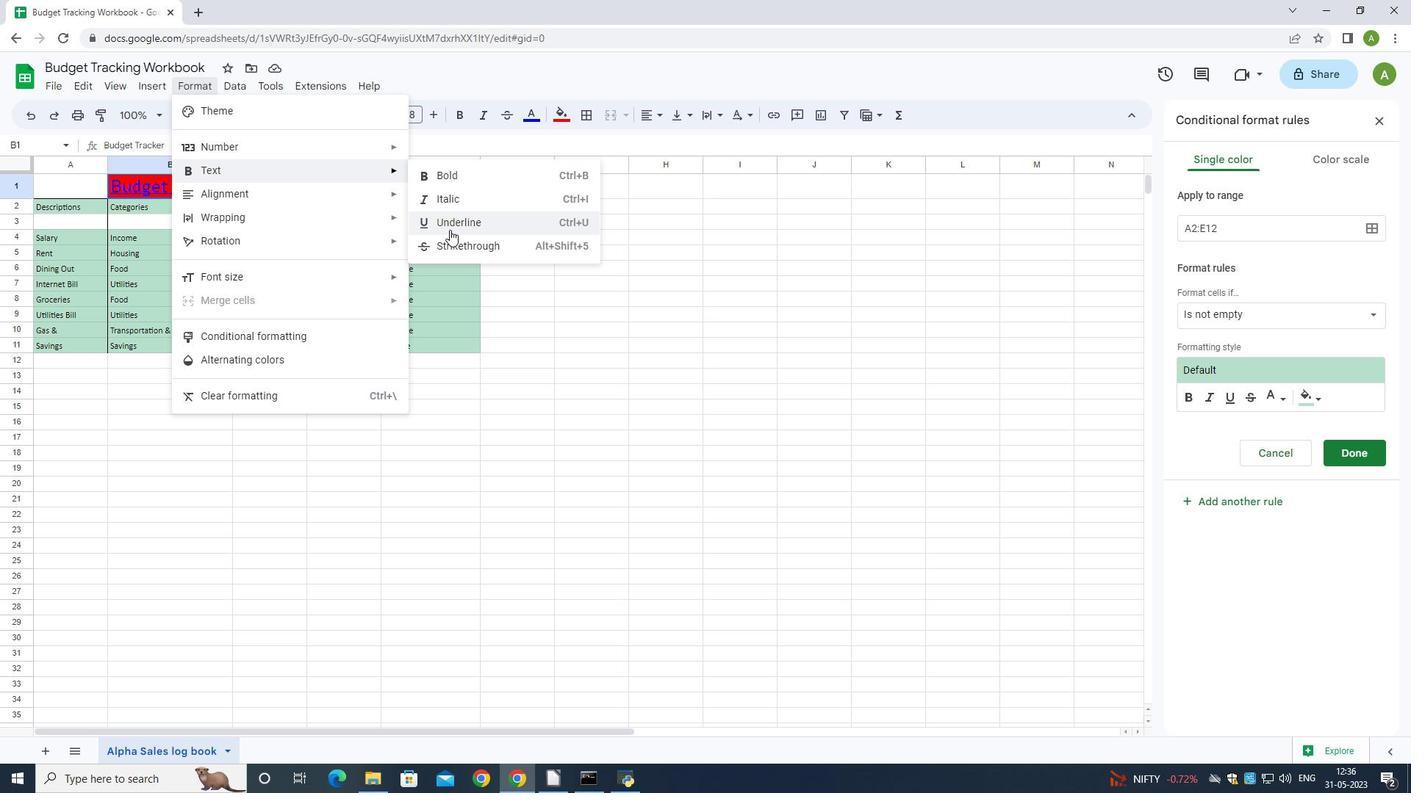 
Action: Mouse moved to (199, 83)
Screenshot: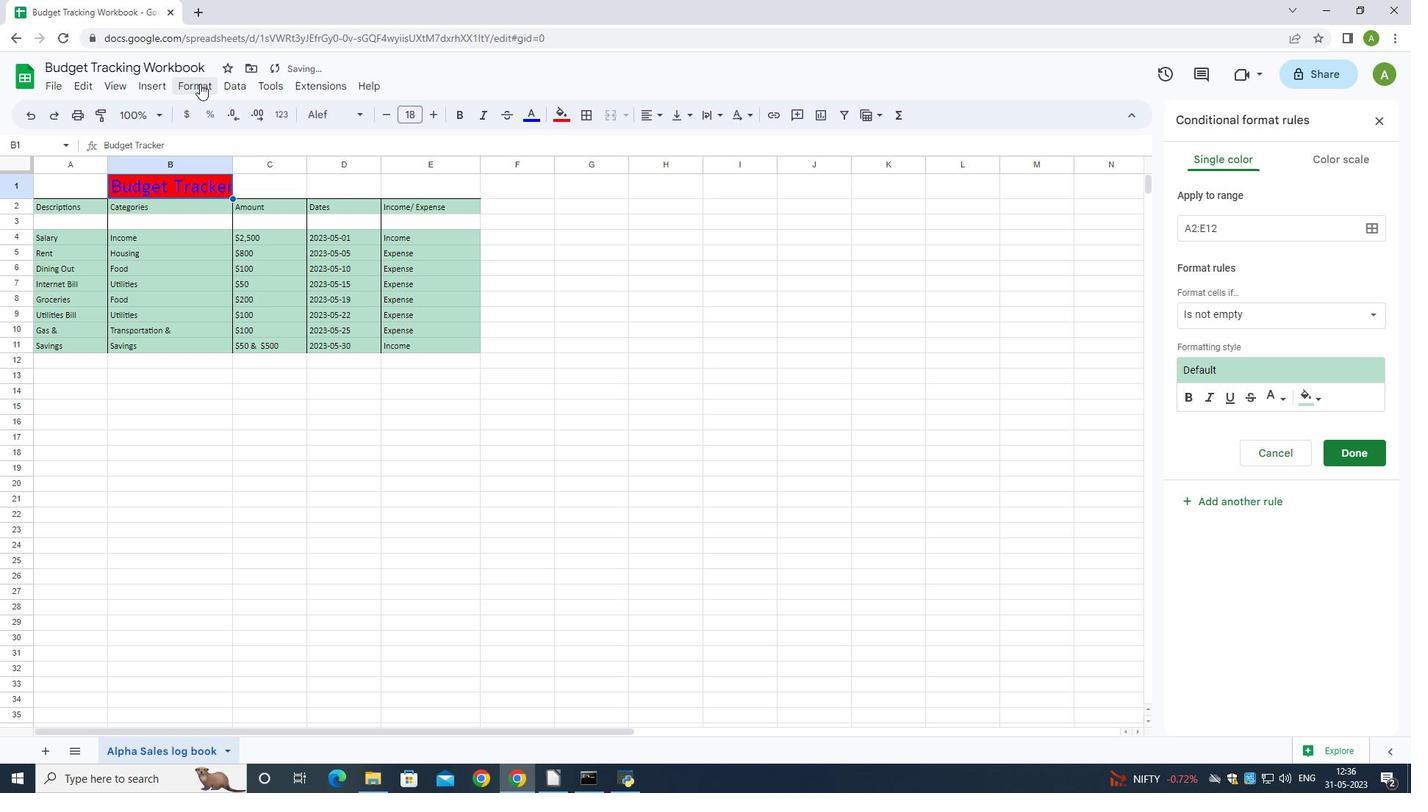 
Action: Mouse pressed left at (199, 83)
Screenshot: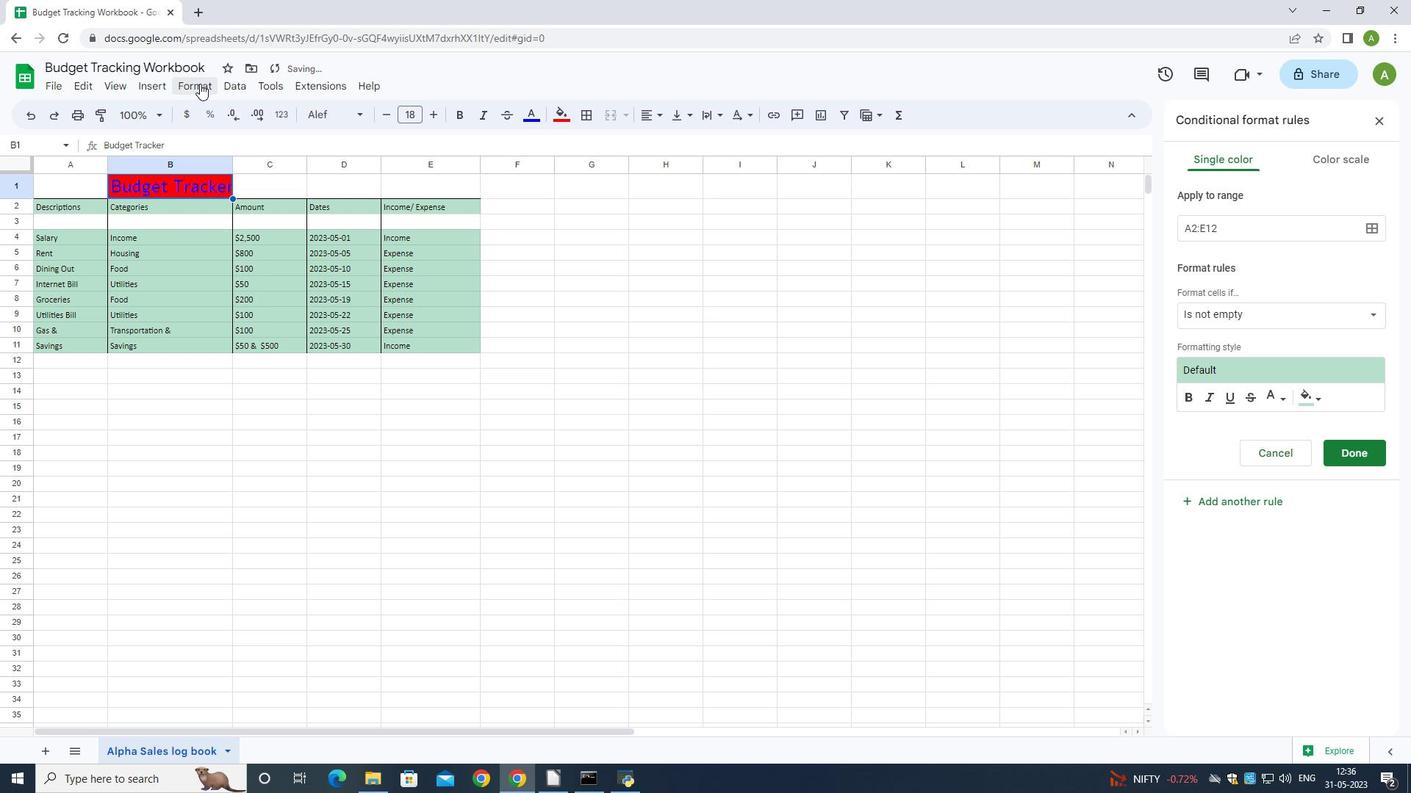 
Action: Mouse moved to (477, 224)
Screenshot: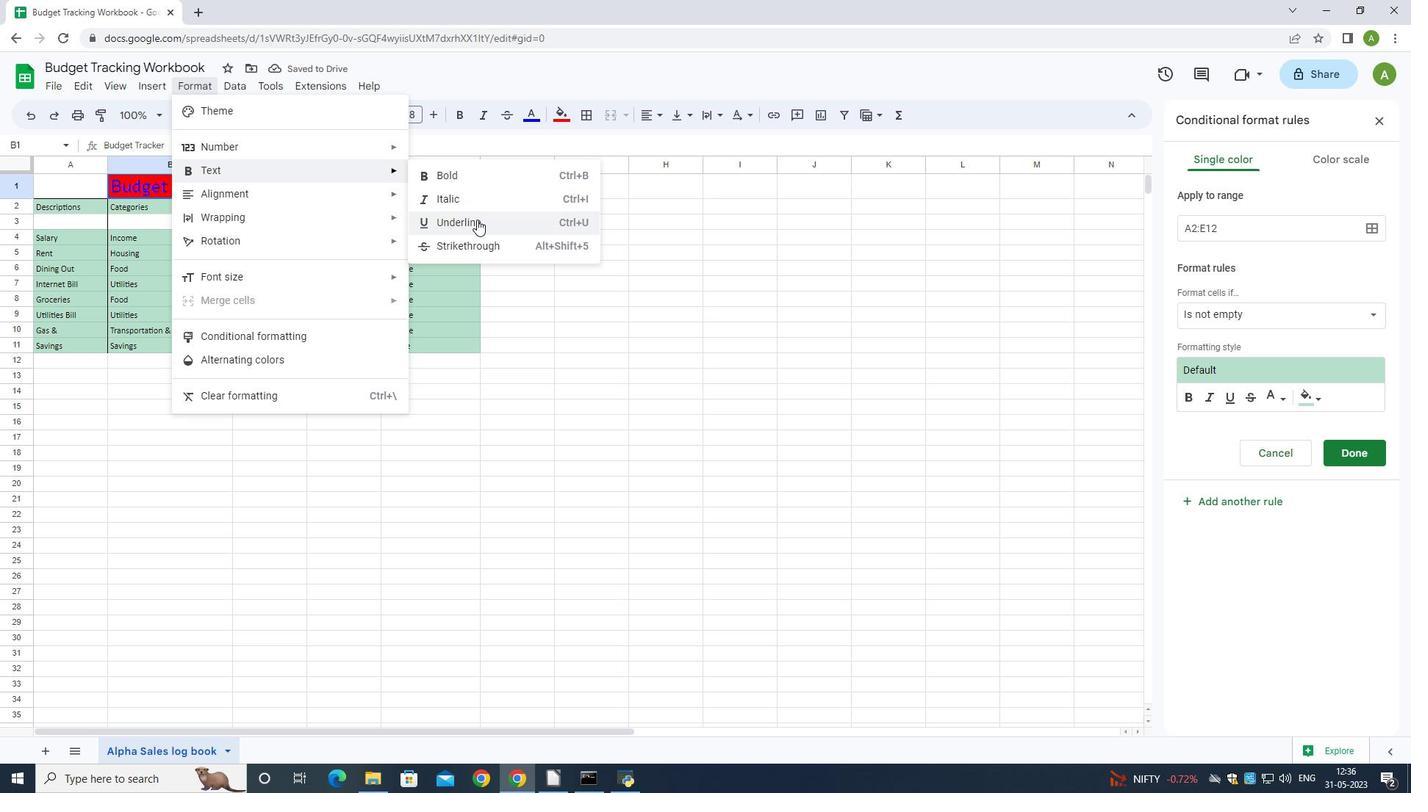 
Action: Mouse pressed left at (477, 224)
Screenshot: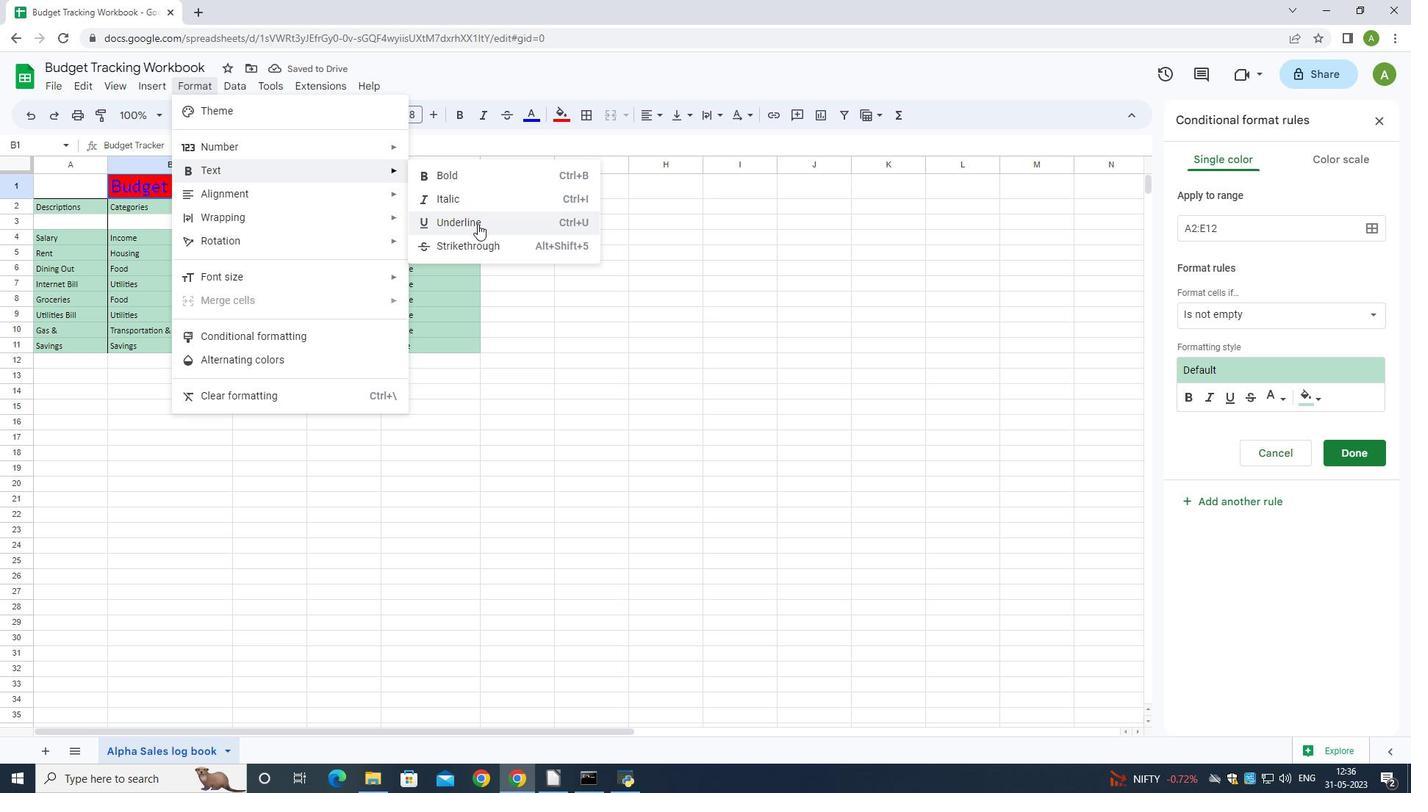 
Action: Mouse moved to (435, 115)
Screenshot: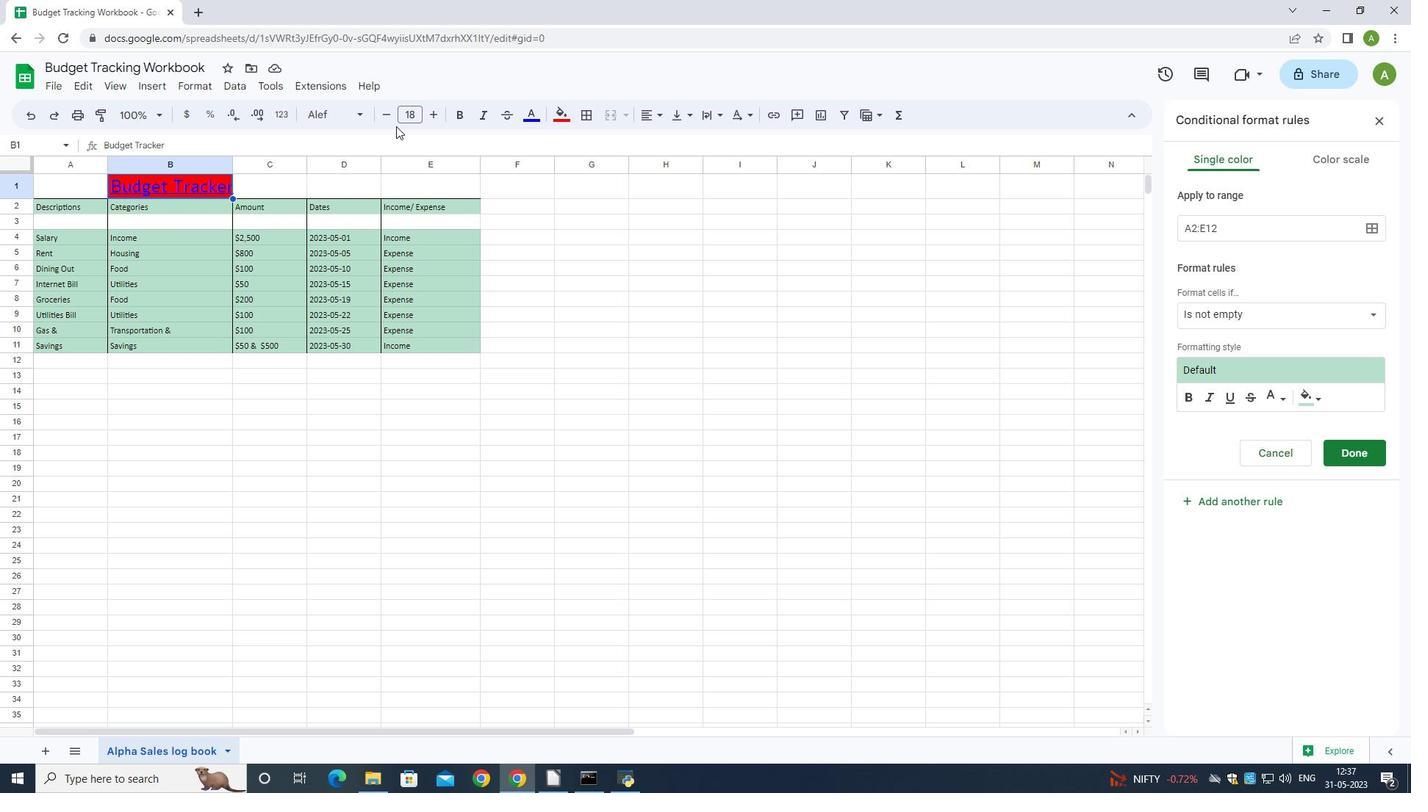 
Action: Mouse pressed left at (435, 115)
Screenshot: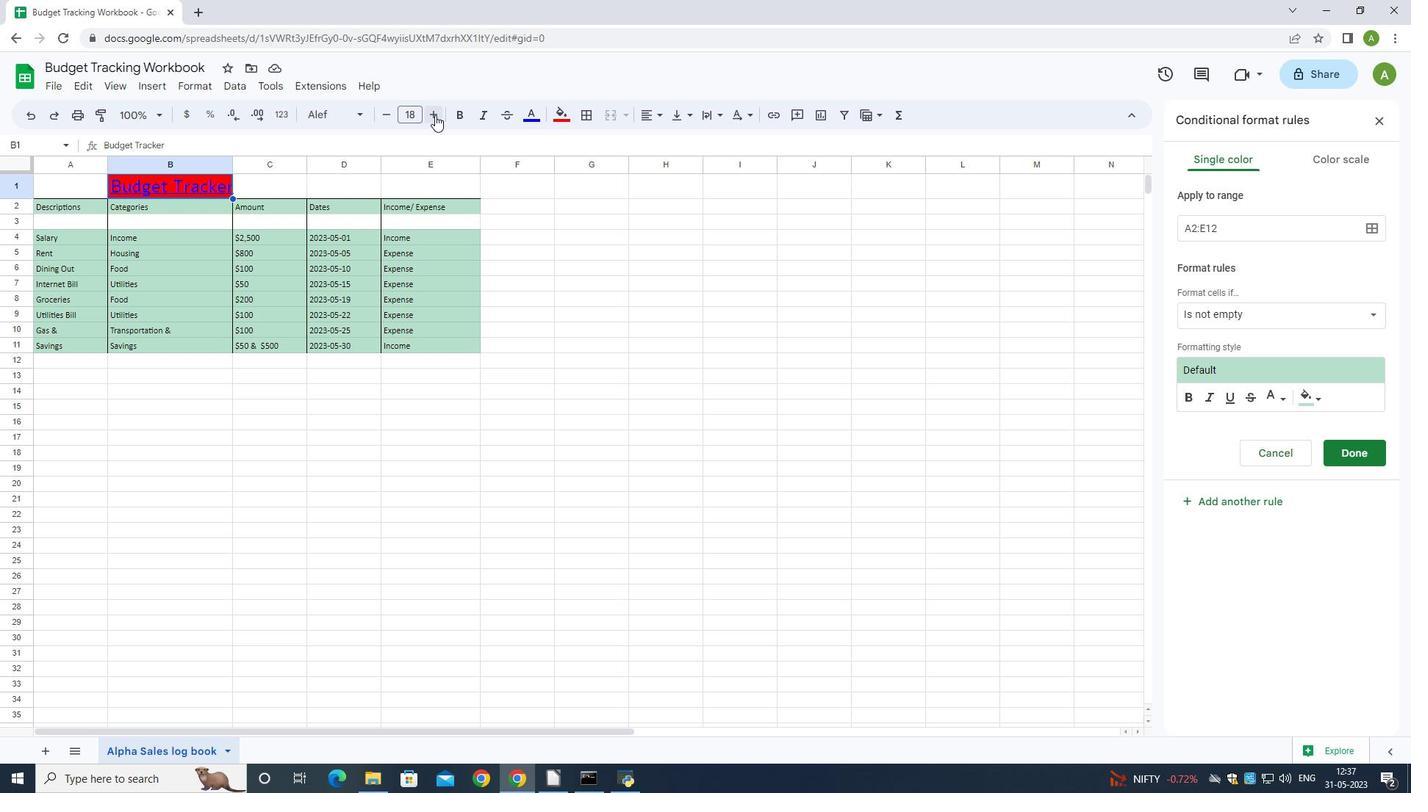 
Action: Mouse pressed left at (435, 115)
Screenshot: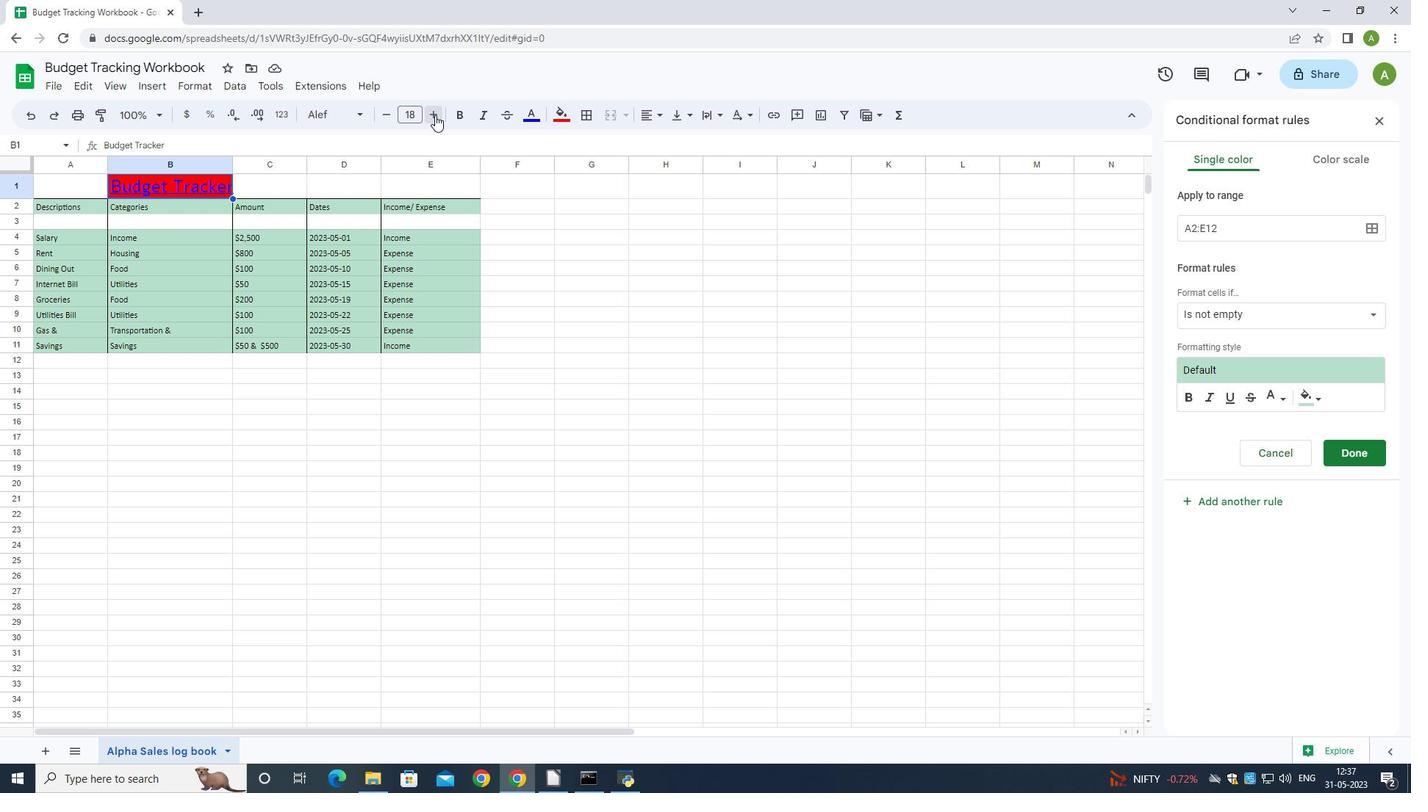 
Action: Mouse pressed left at (435, 115)
Screenshot: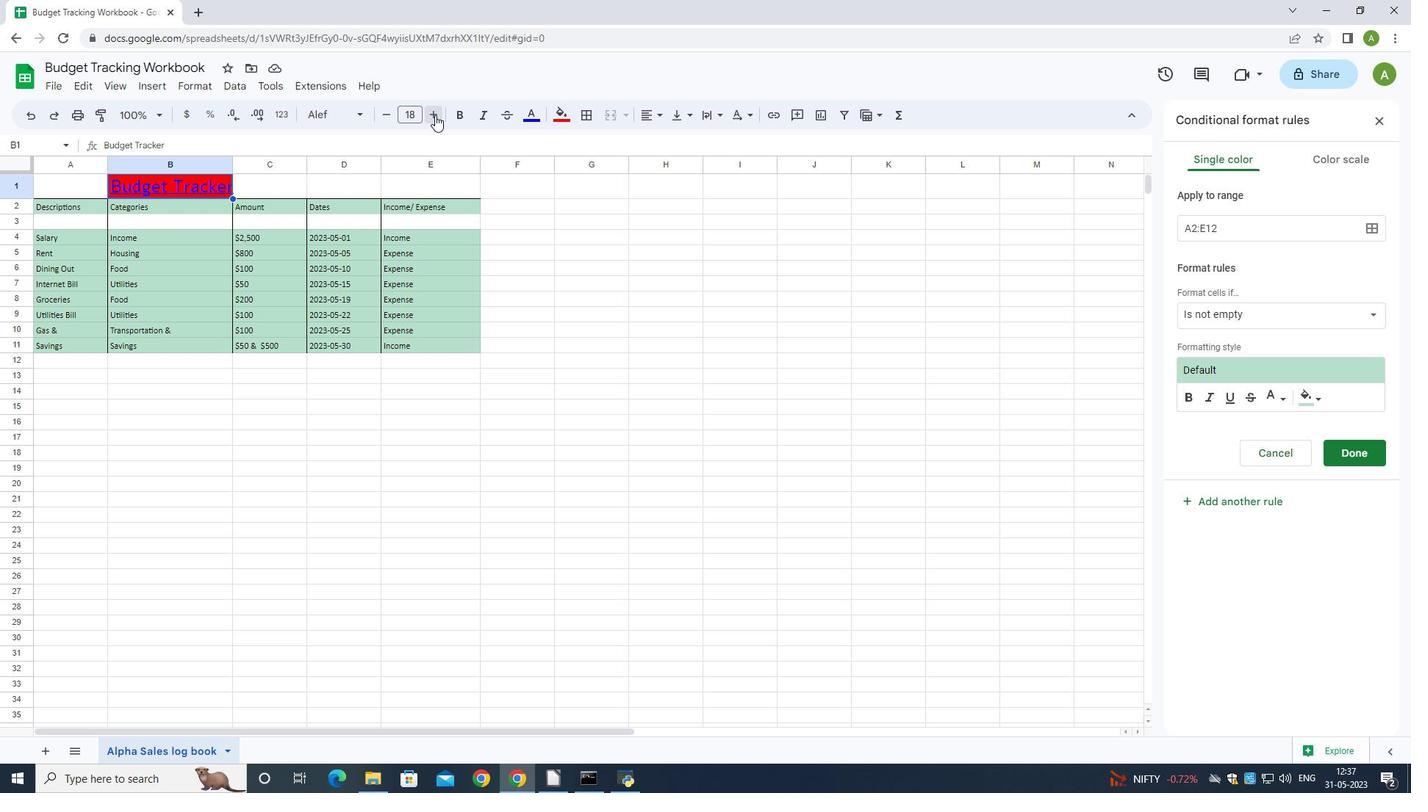 
Action: Mouse pressed left at (435, 115)
Screenshot: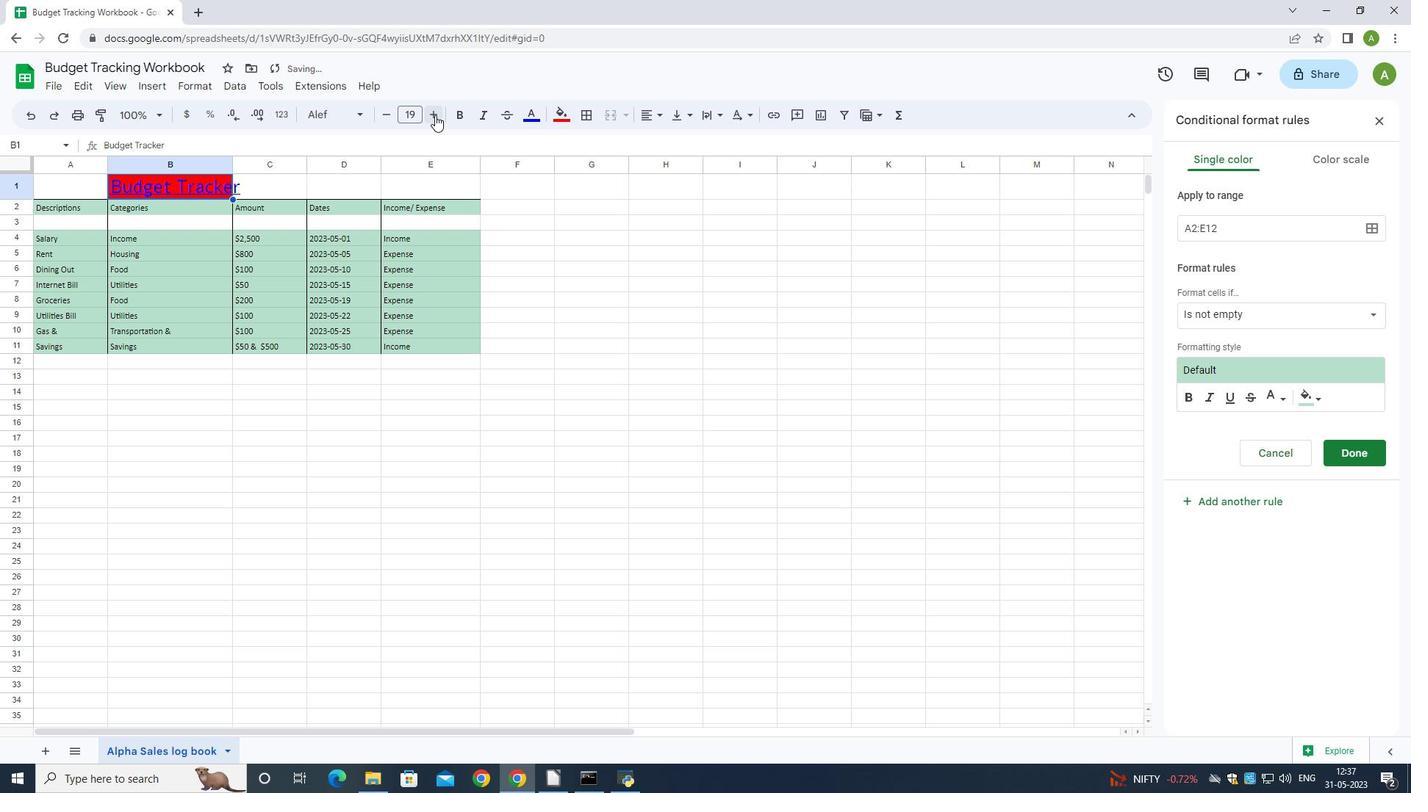 
Action: Mouse pressed left at (435, 115)
Screenshot: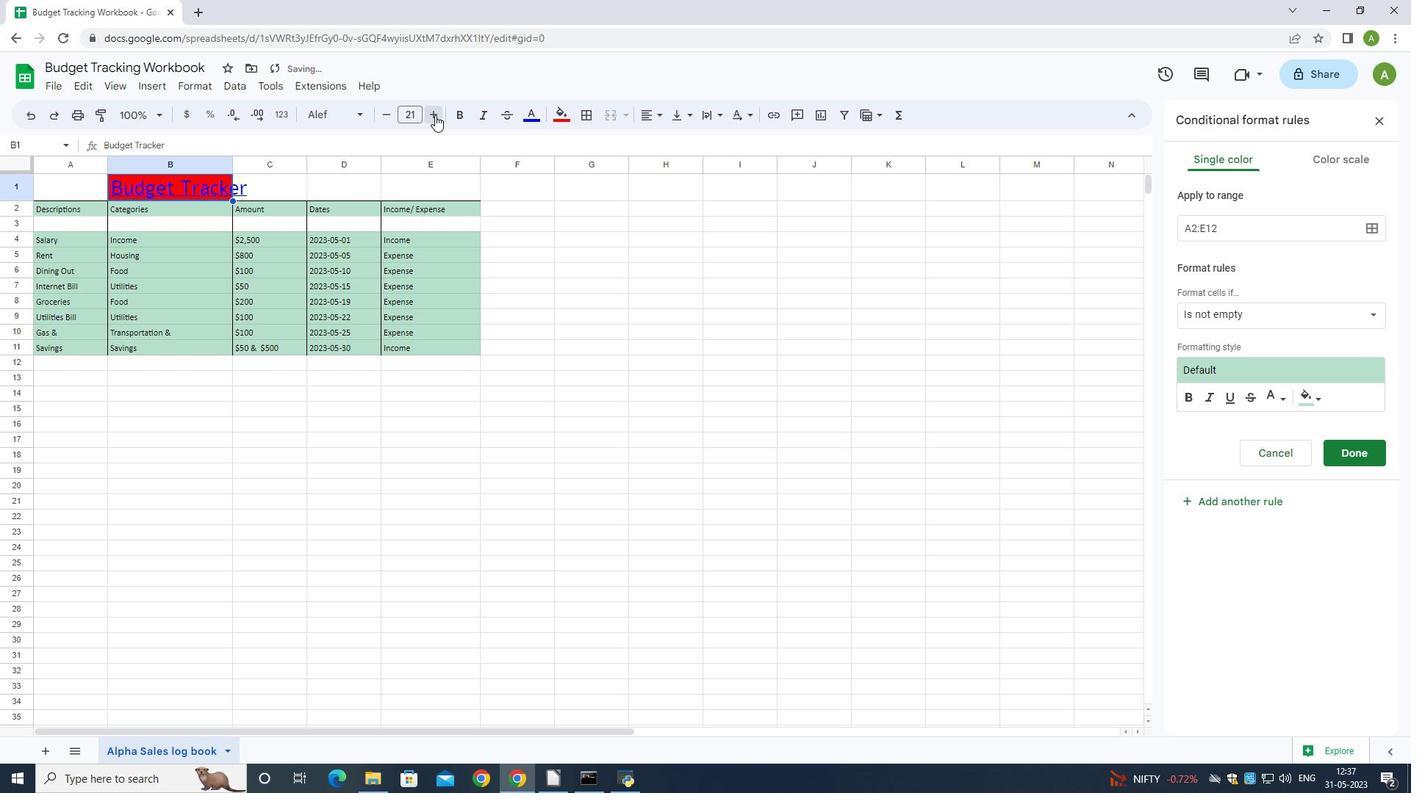 
Action: Mouse pressed left at (435, 115)
Screenshot: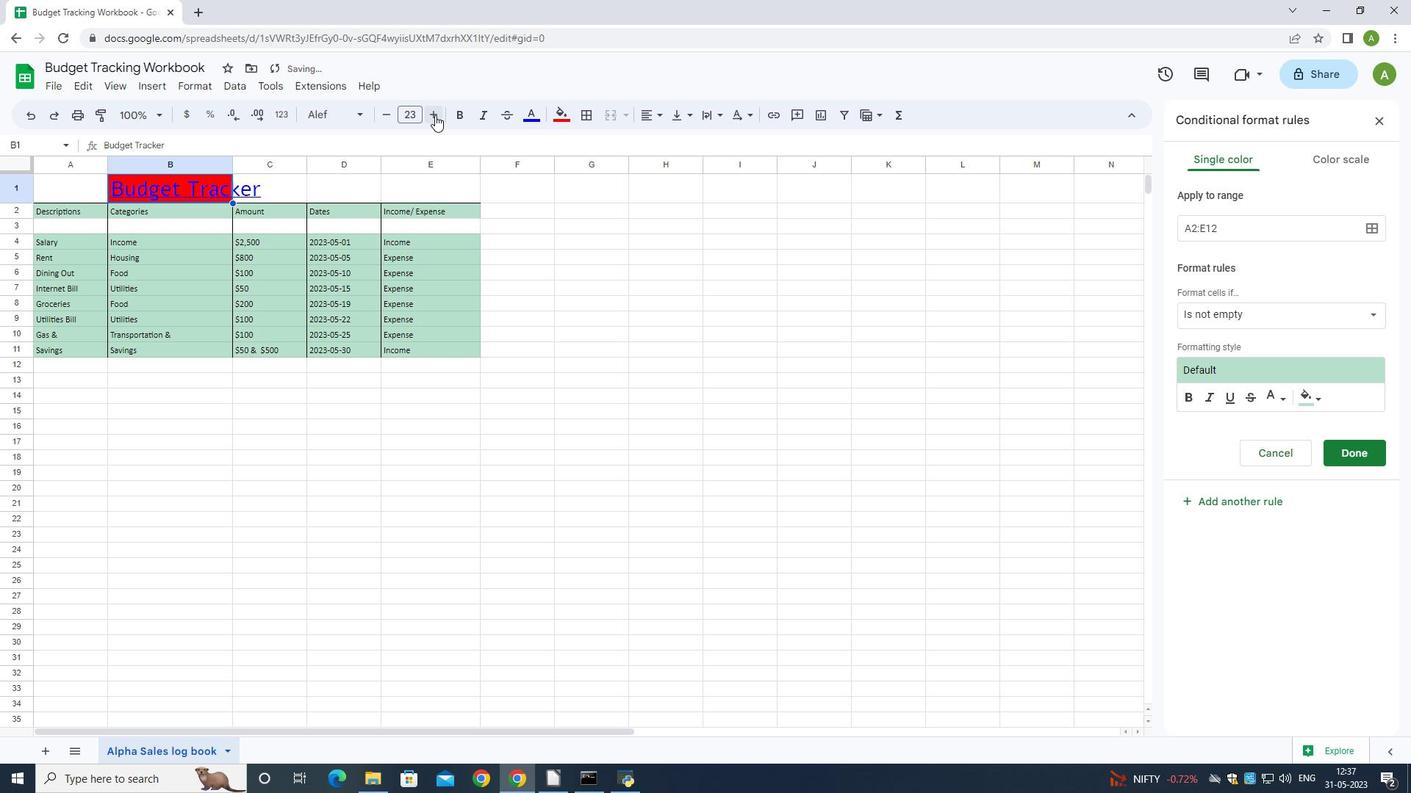 
Action: Mouse moved to (455, 316)
Screenshot: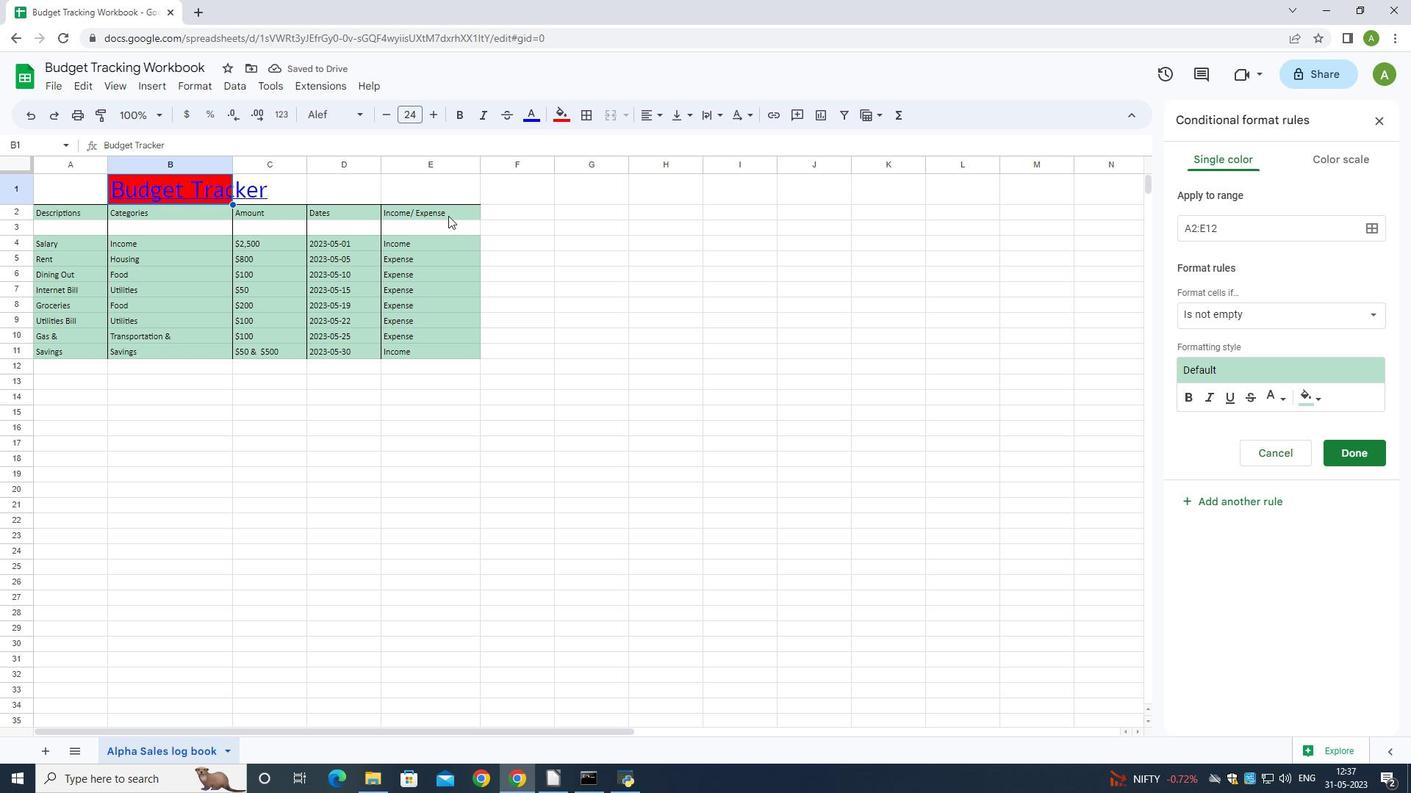 
Action: Mouse scrolled (455, 317) with delta (0, 0)
Screenshot: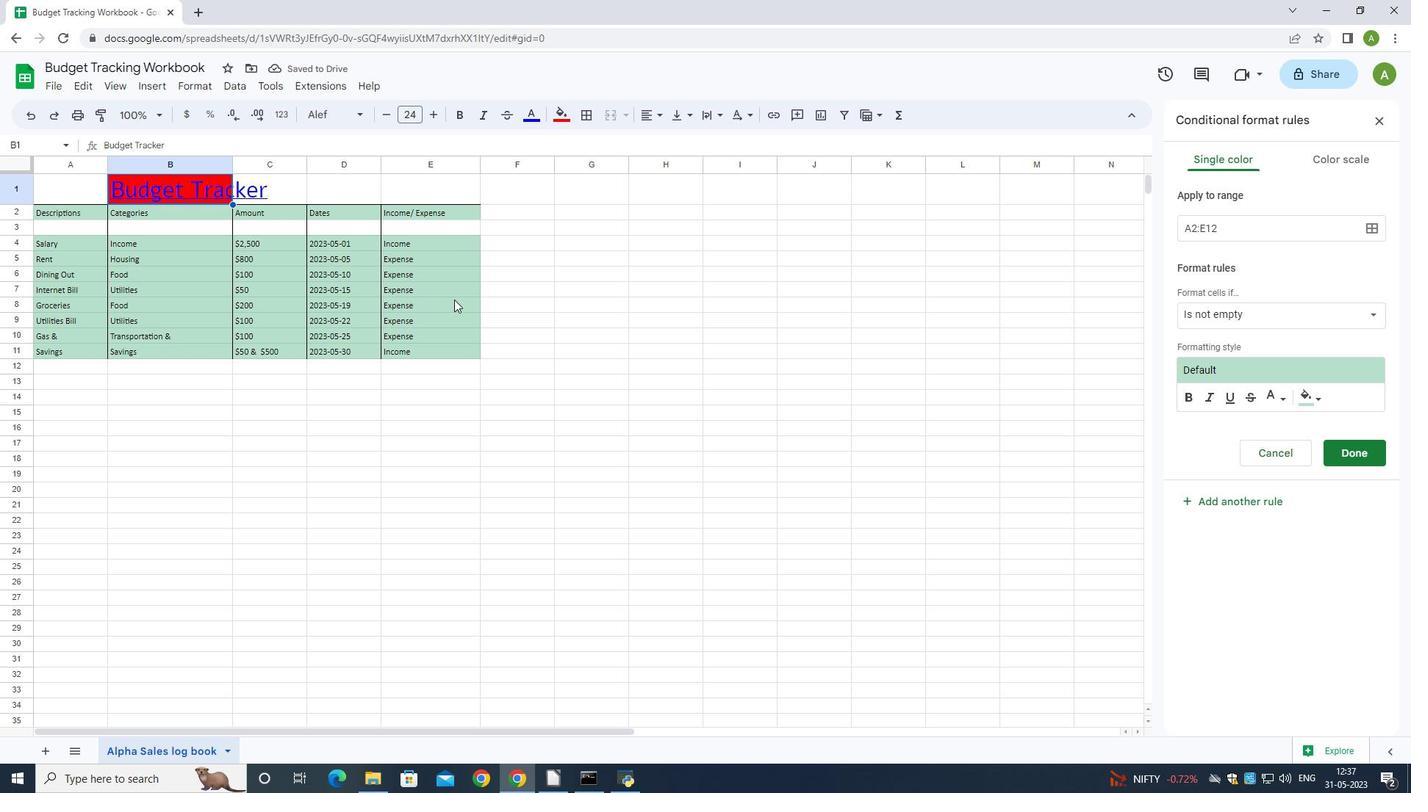 
Action: Mouse scrolled (455, 317) with delta (0, 0)
Screenshot: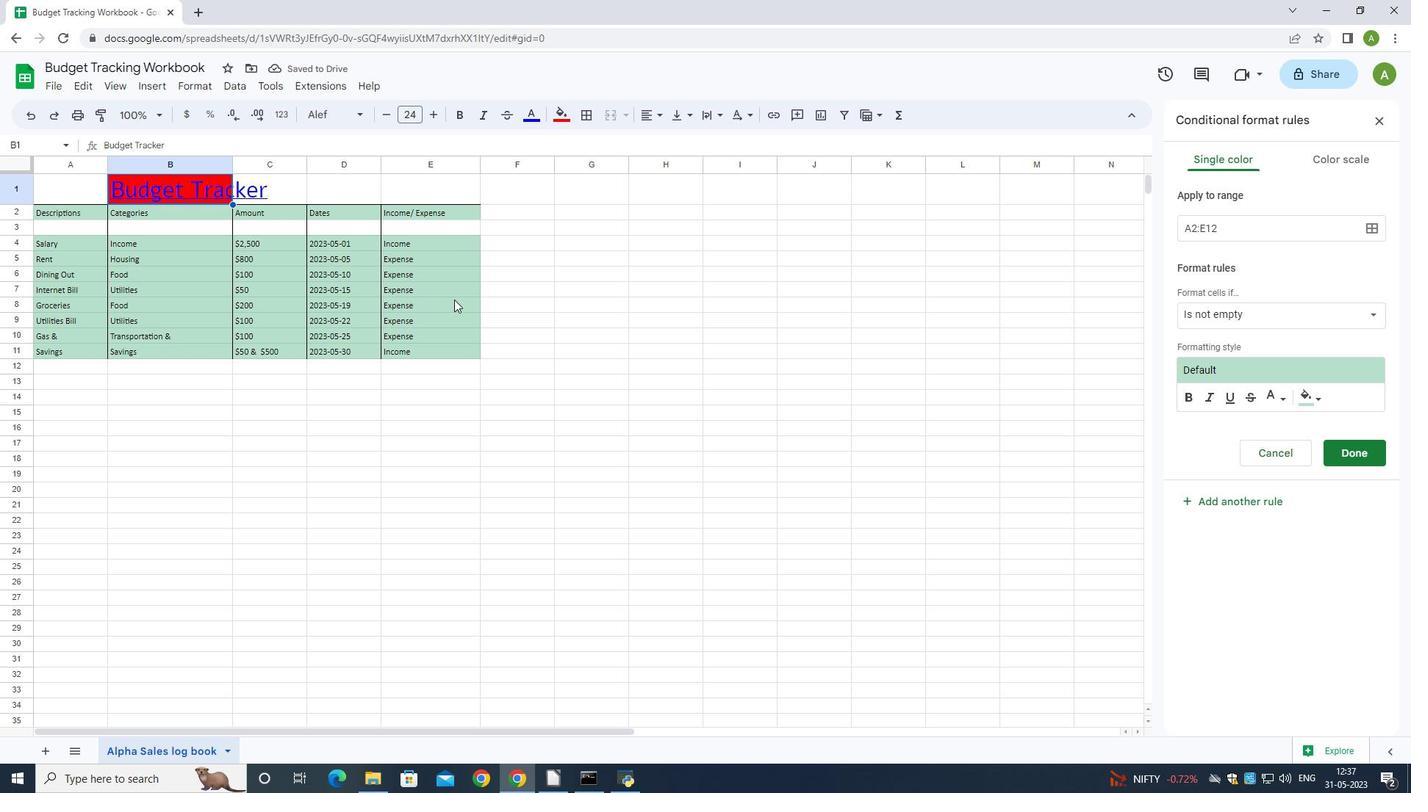 
Action: Mouse scrolled (455, 317) with delta (0, 0)
Screenshot: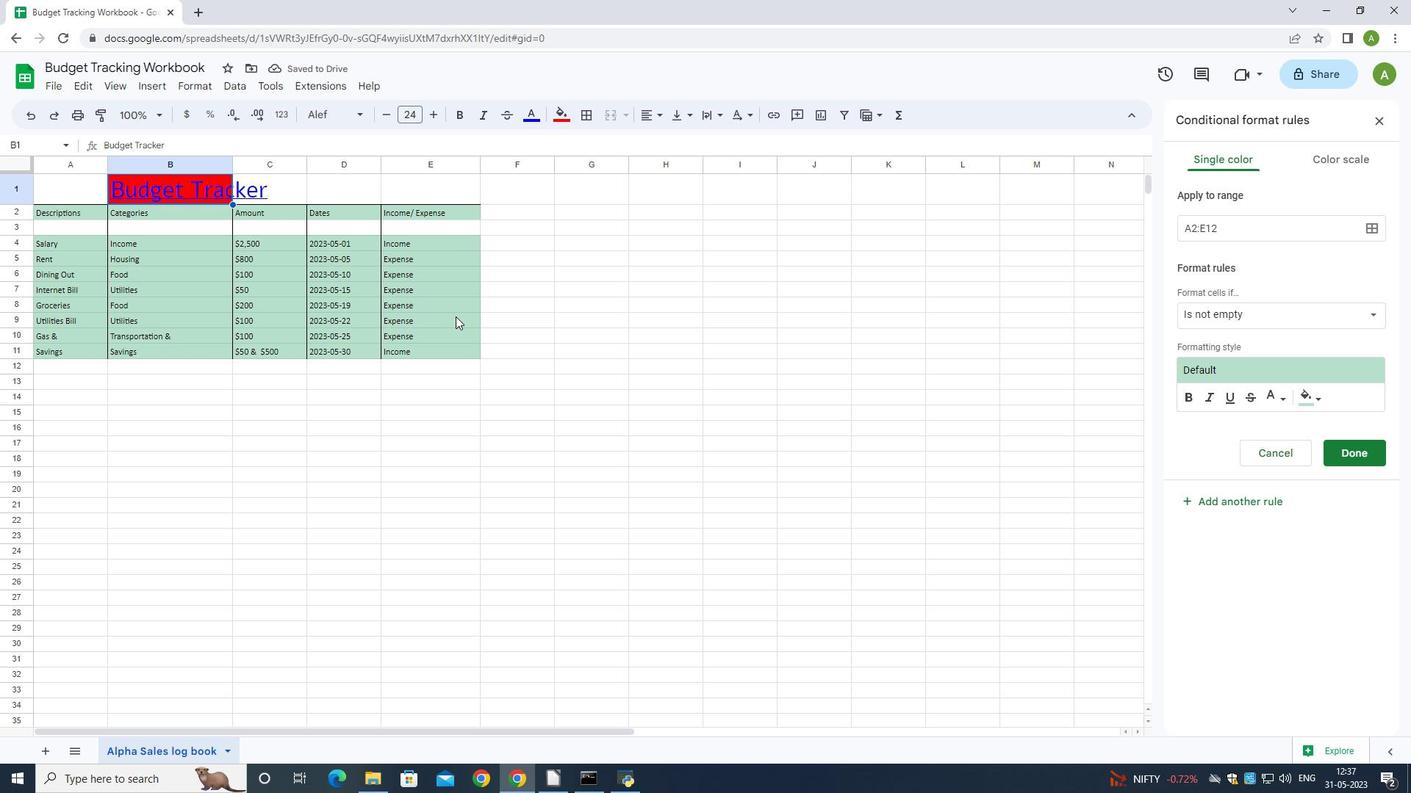 
Action: Mouse moved to (432, 309)
Screenshot: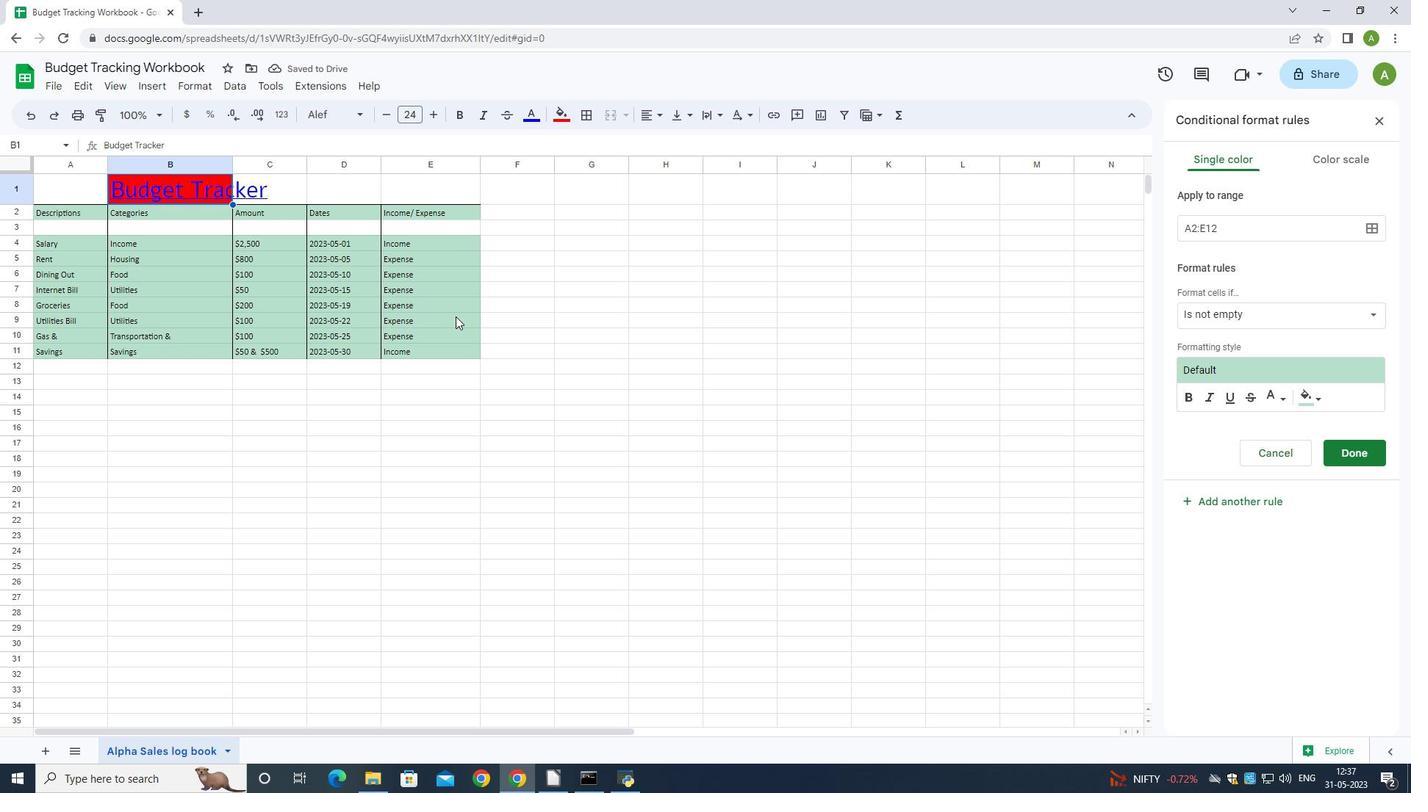 
Action: Mouse scrolled (432, 308) with delta (0, 0)
Screenshot: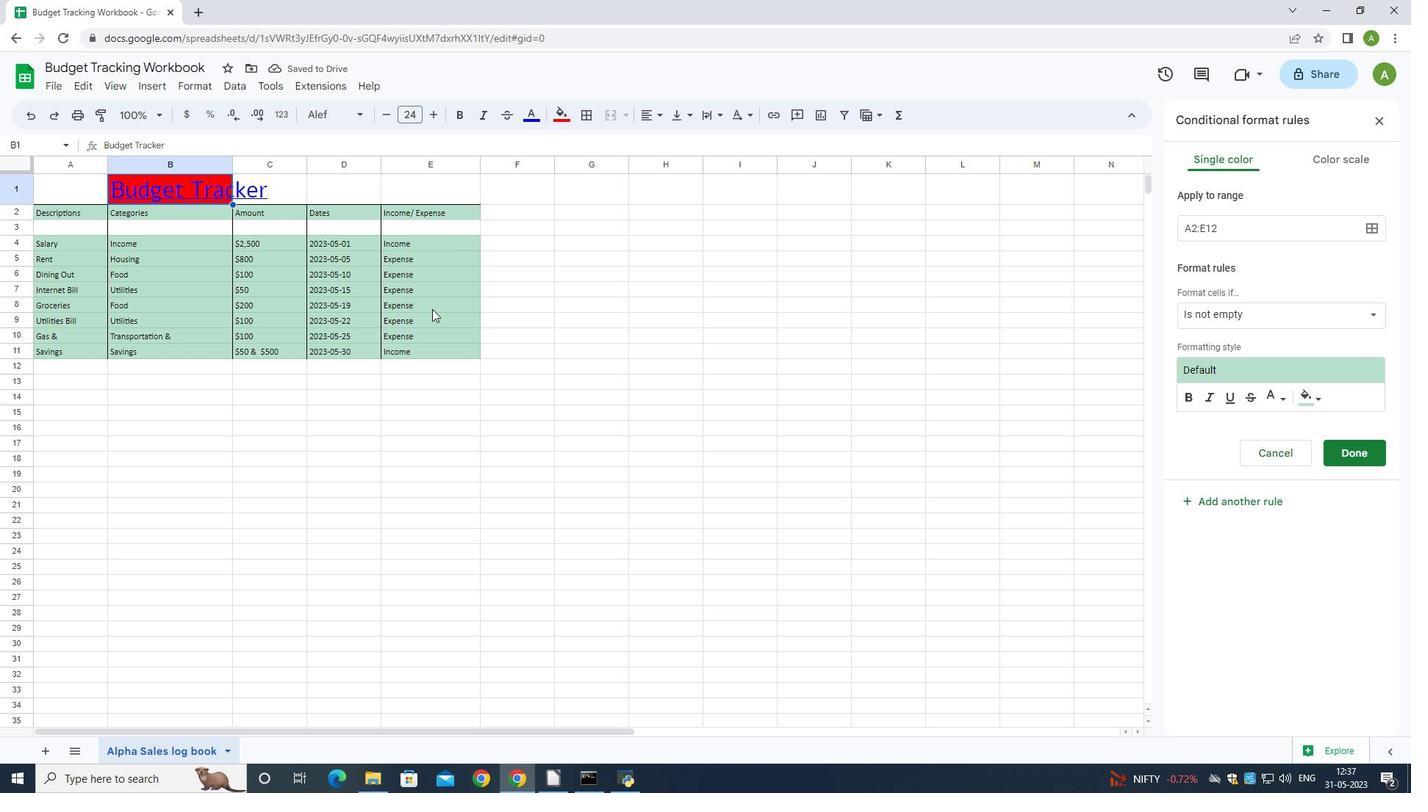 
Action: Mouse scrolled (432, 308) with delta (0, 0)
Screenshot: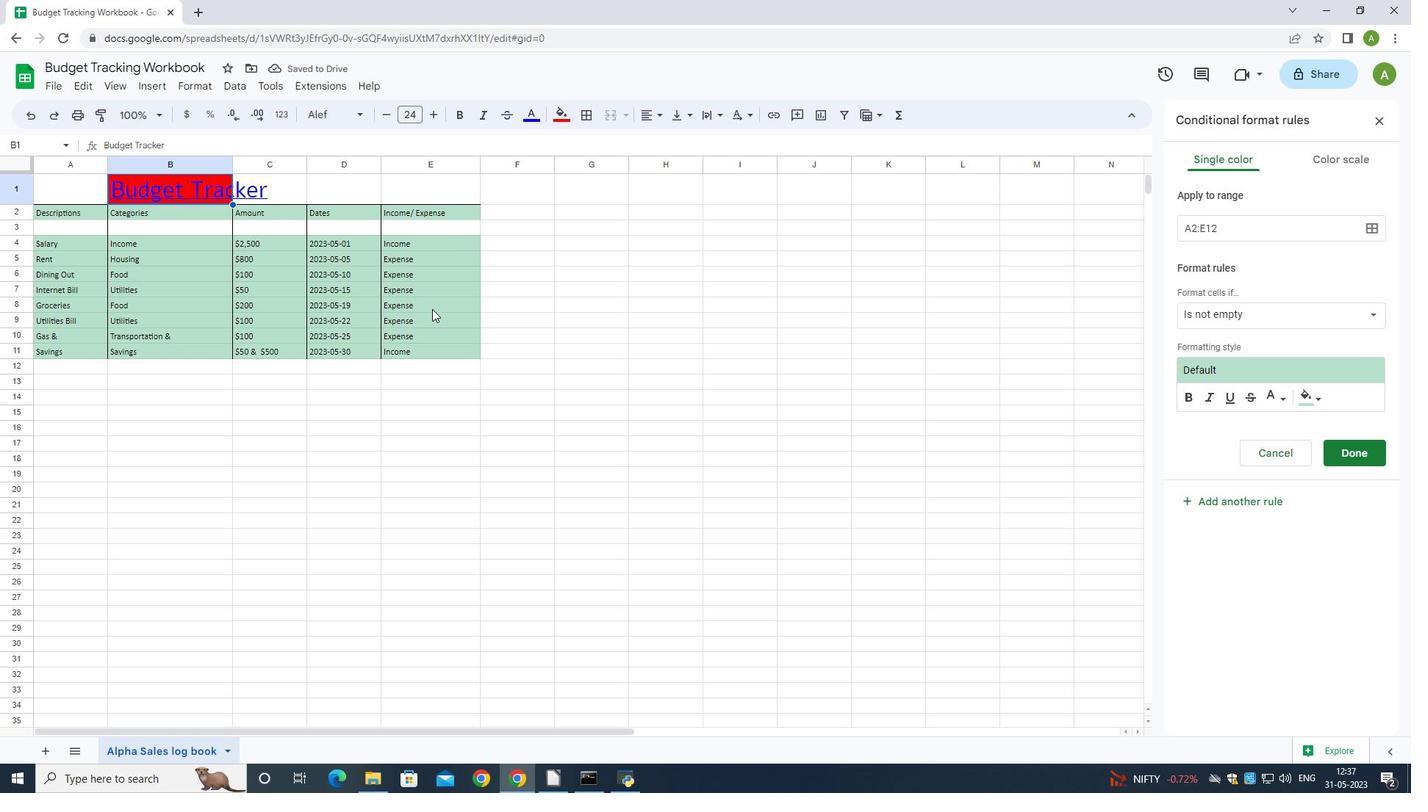 
Action: Mouse scrolled (432, 308) with delta (0, 0)
Screenshot: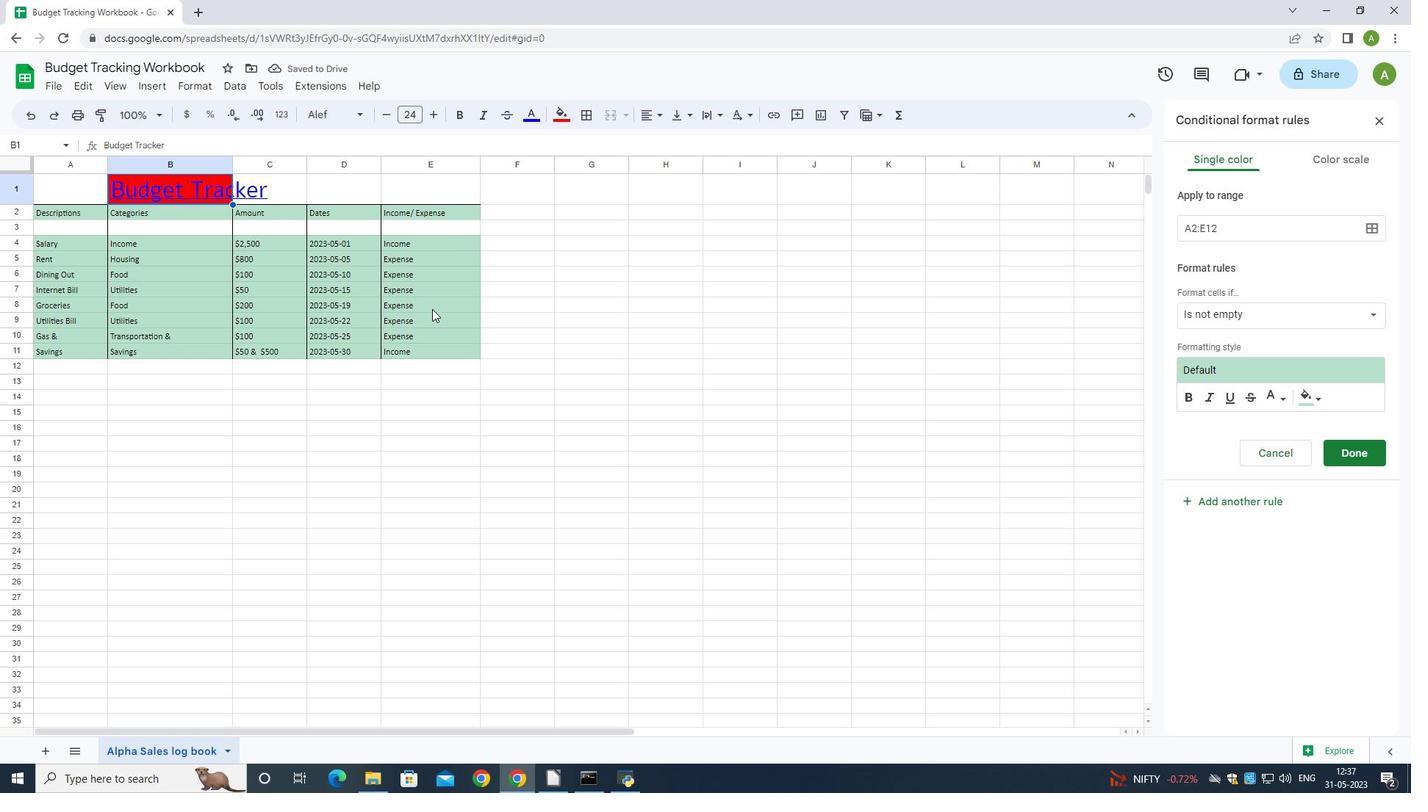 
Action: Mouse scrolled (432, 308) with delta (0, 0)
Screenshot: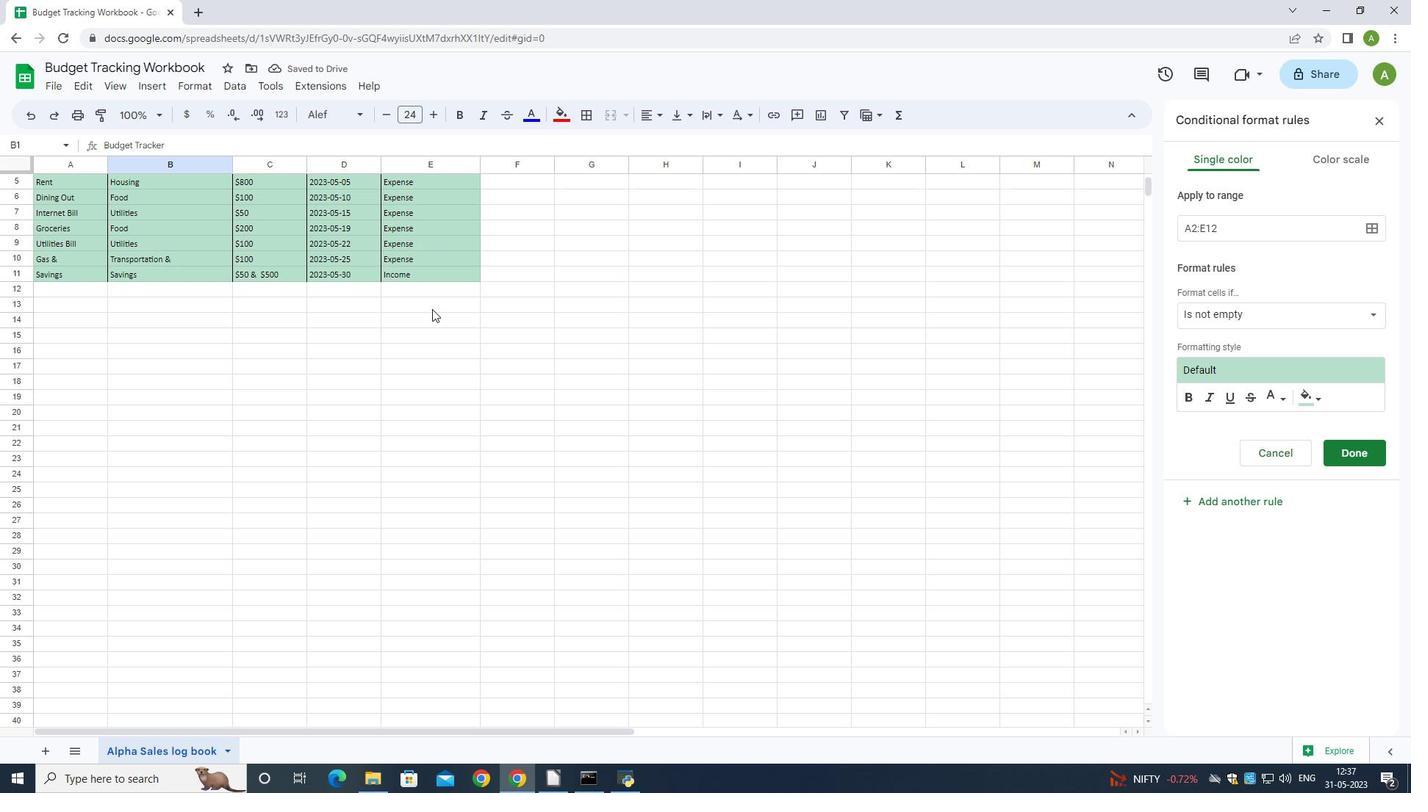 
Action: Mouse scrolled (432, 308) with delta (0, 0)
Screenshot: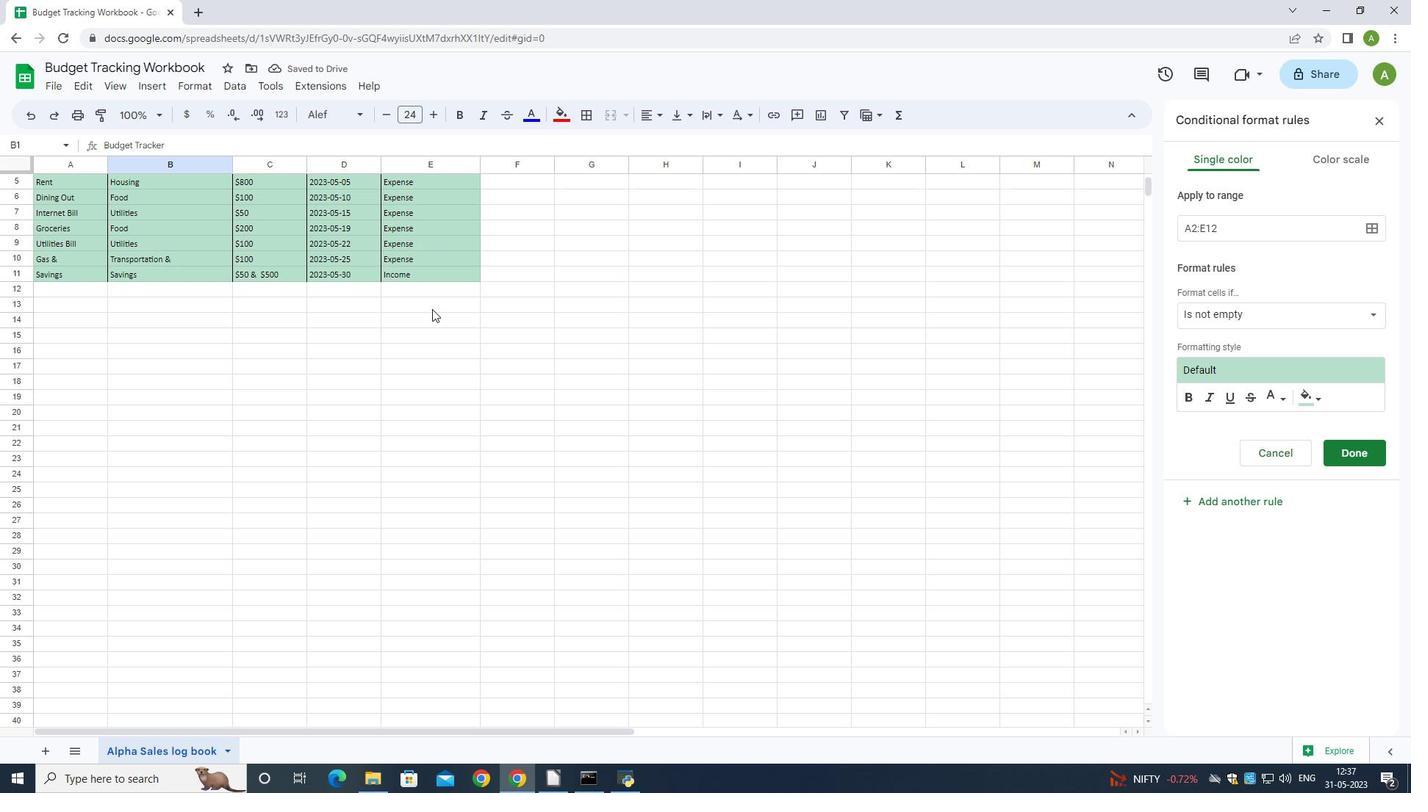
Action: Mouse scrolled (432, 308) with delta (0, 0)
Screenshot: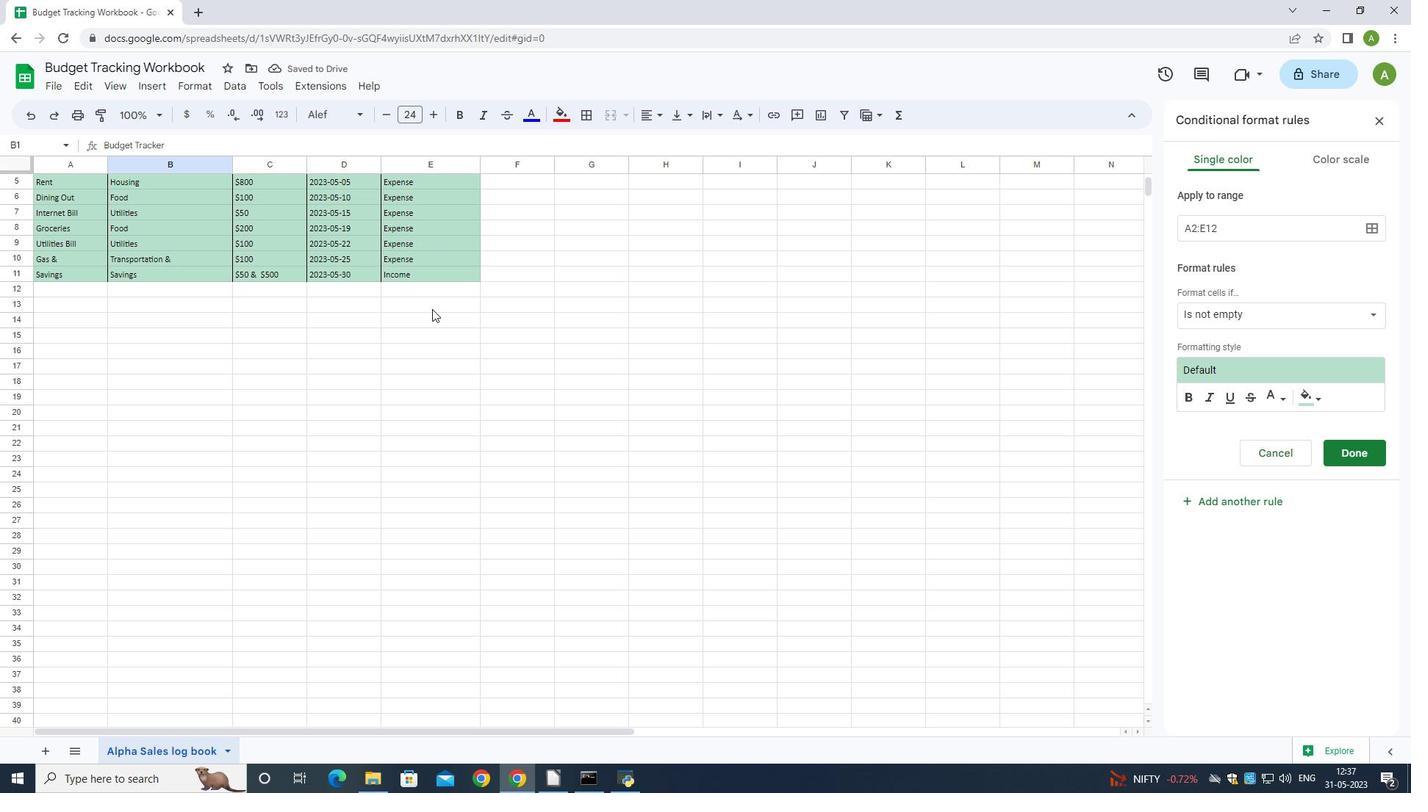 
Action: Mouse moved to (429, 322)
Screenshot: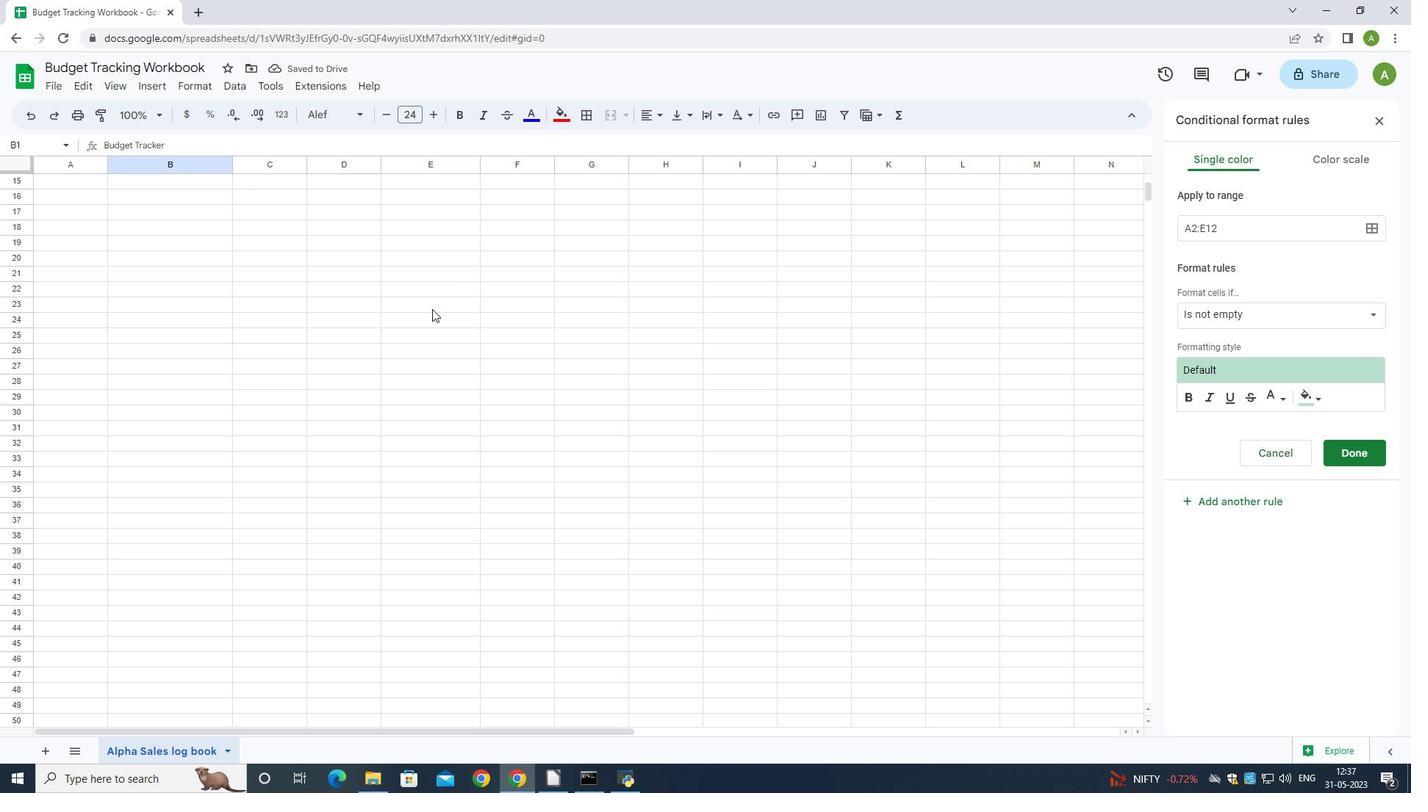 
Action: Mouse scrolled (429, 323) with delta (0, 0)
Screenshot: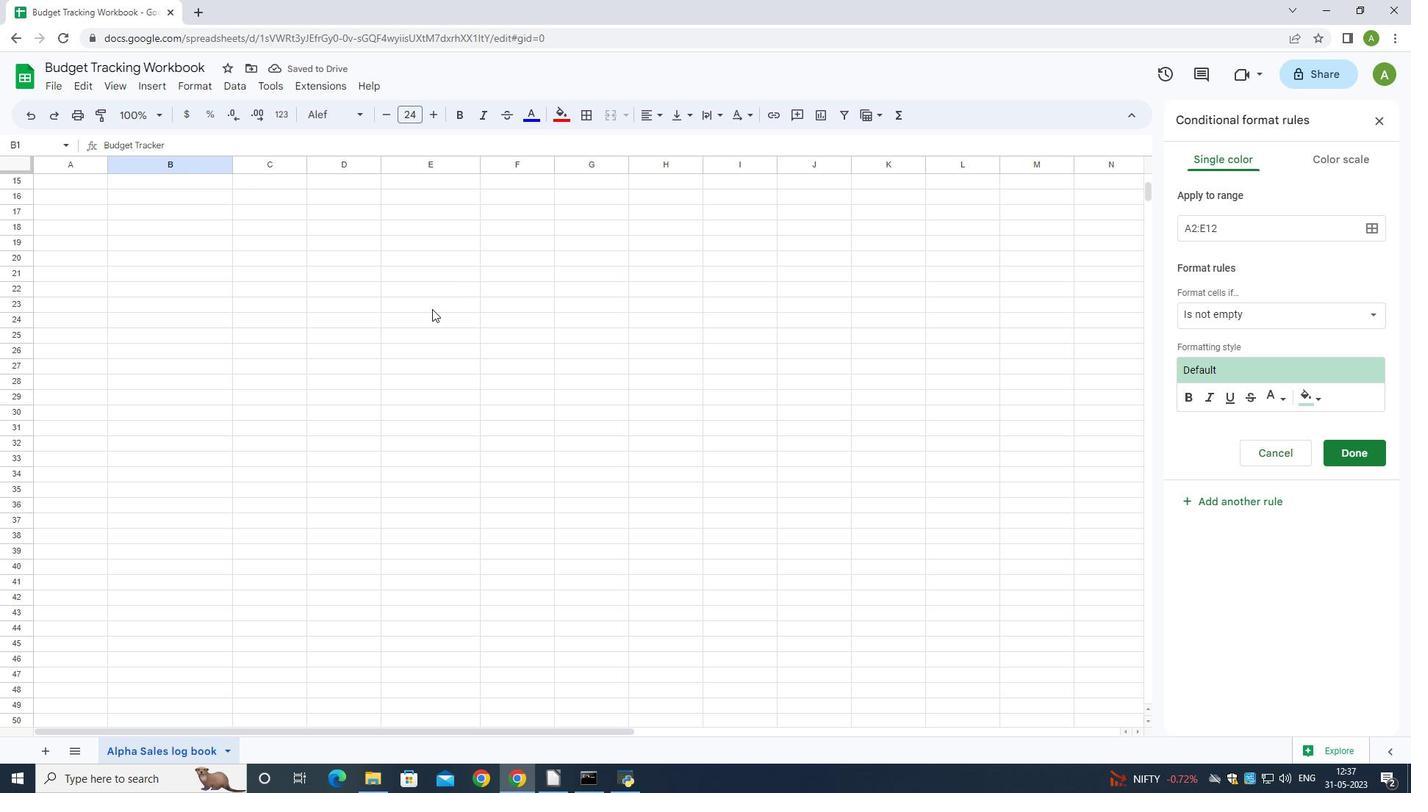 
Action: Mouse scrolled (429, 323) with delta (0, 0)
Screenshot: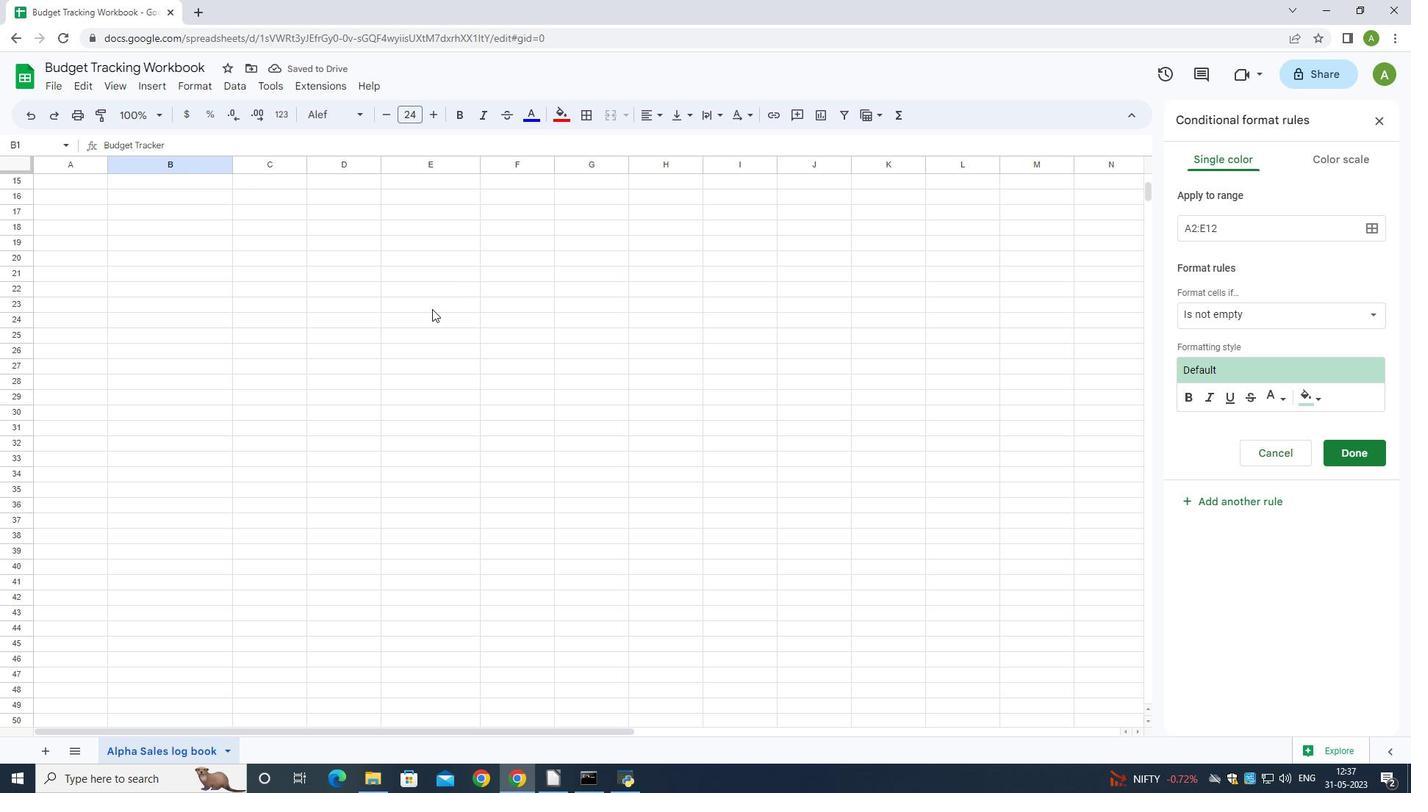 
Action: Mouse scrolled (429, 323) with delta (0, 0)
Screenshot: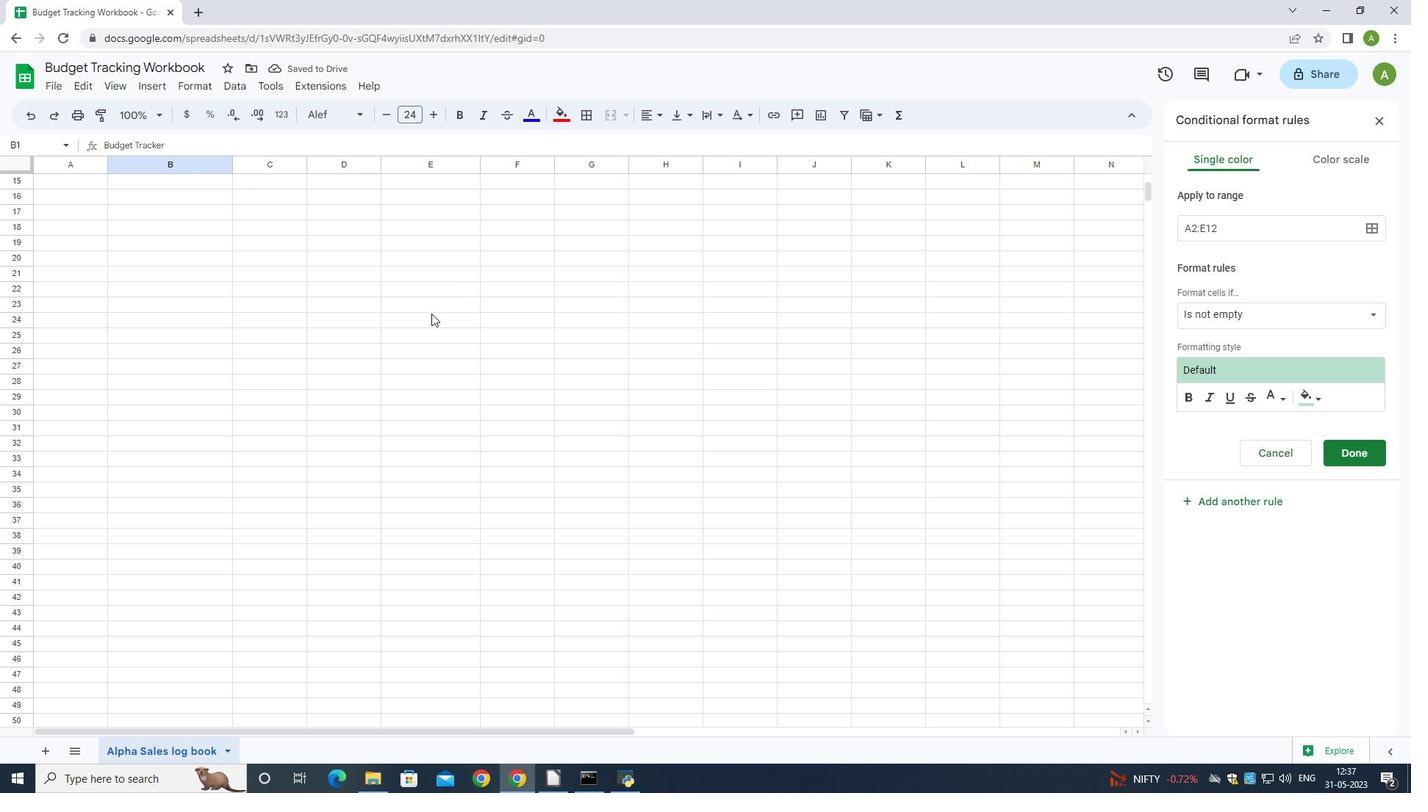 
Action: Mouse scrolled (429, 323) with delta (0, 0)
Screenshot: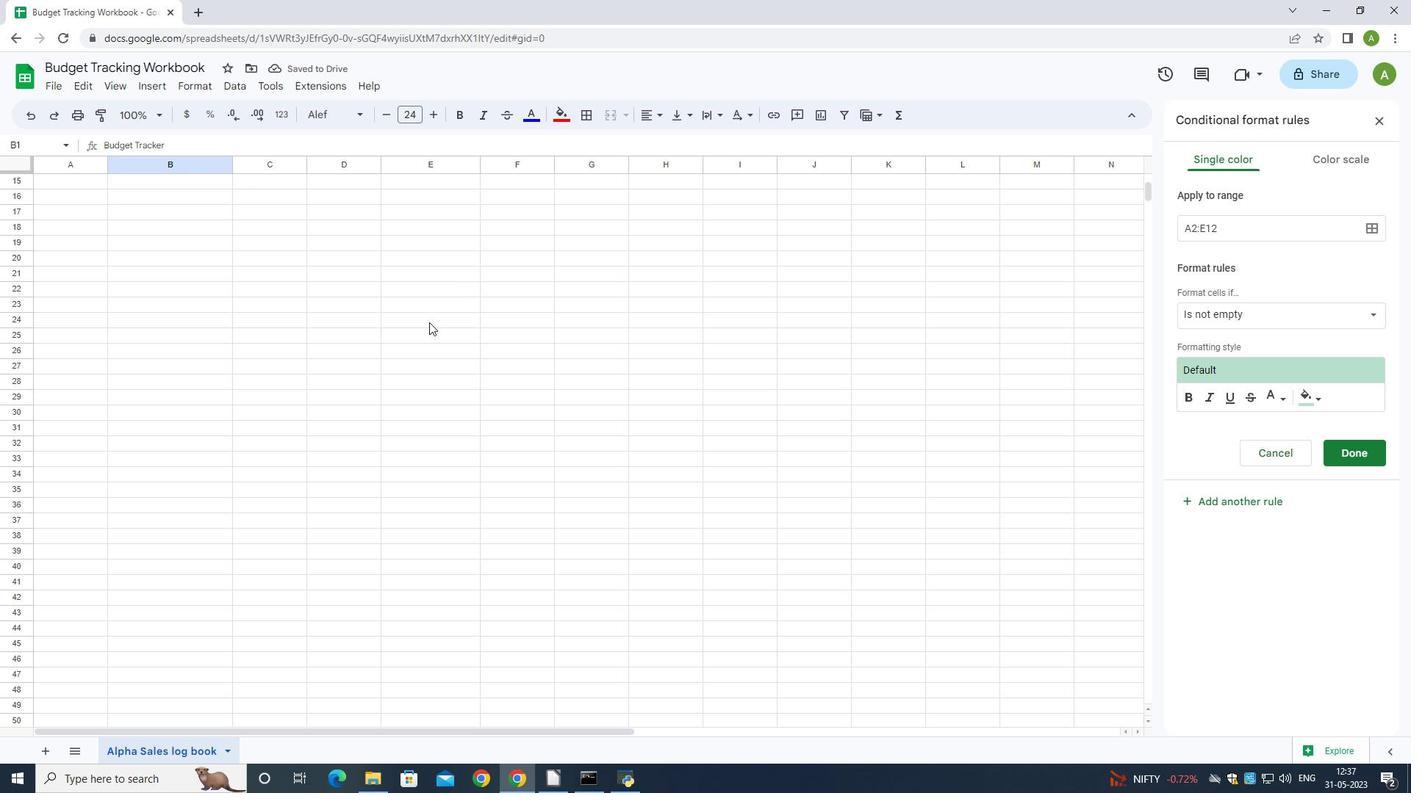 
Action: Mouse moved to (396, 374)
Screenshot: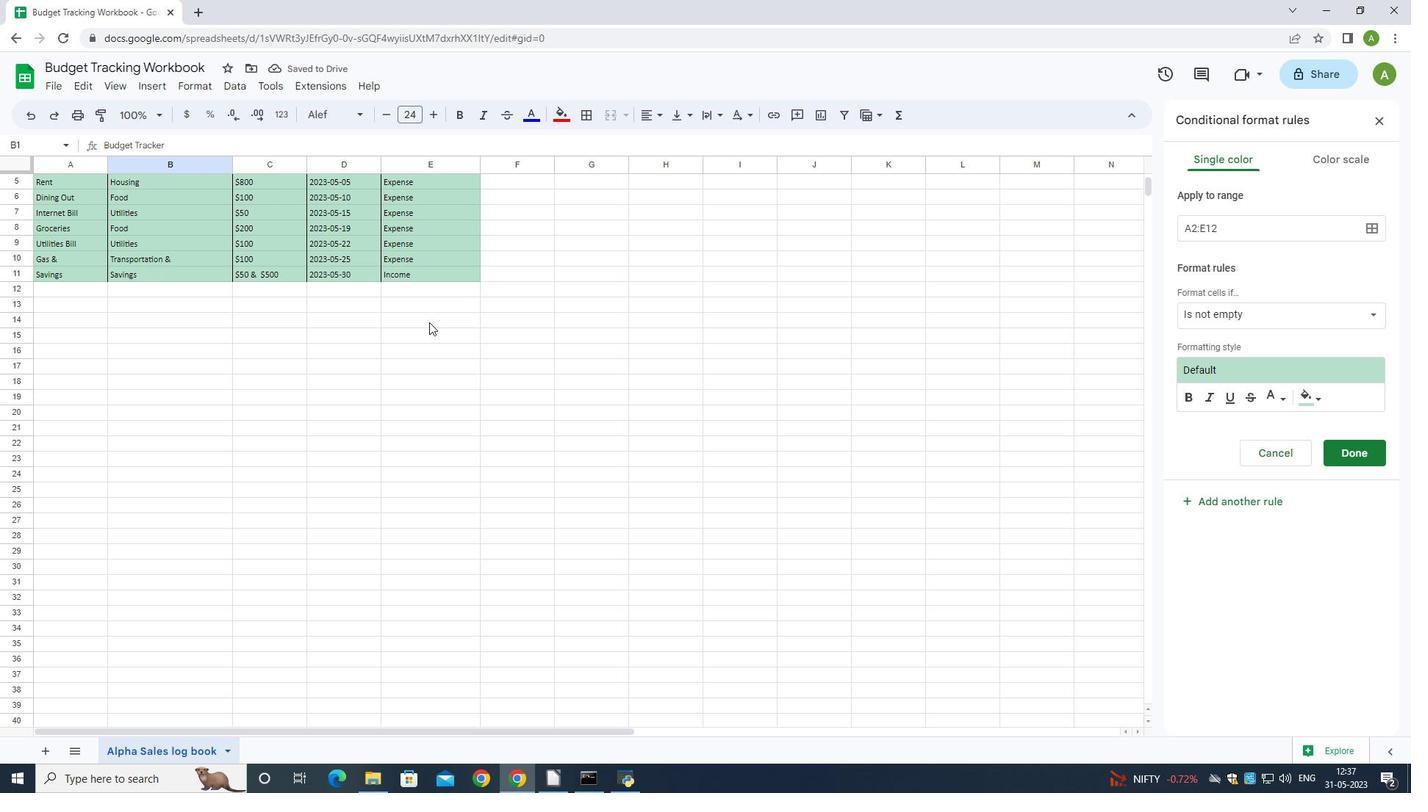 
Action: Mouse scrolled (396, 375) with delta (0, 0)
Screenshot: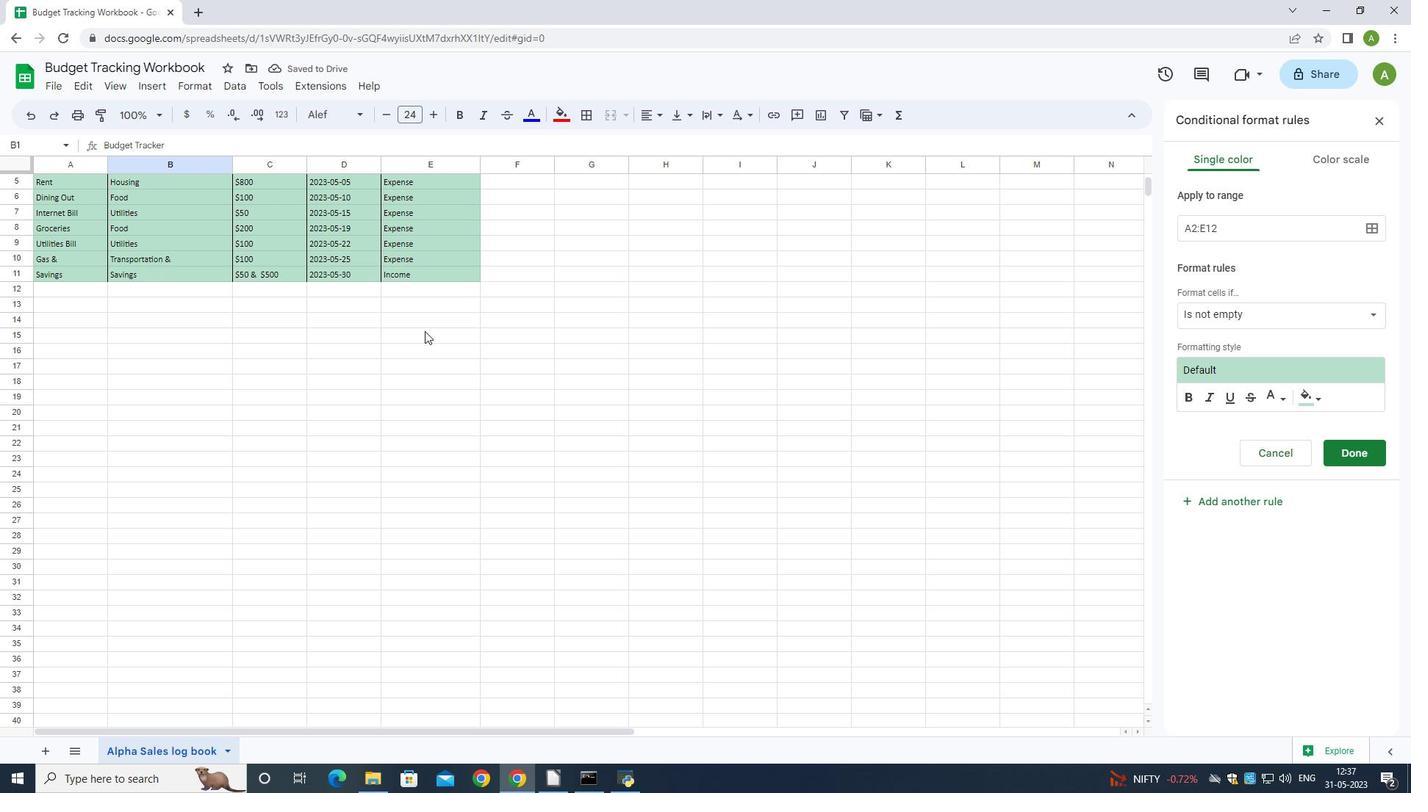 
Action: Mouse scrolled (396, 375) with delta (0, 0)
Screenshot: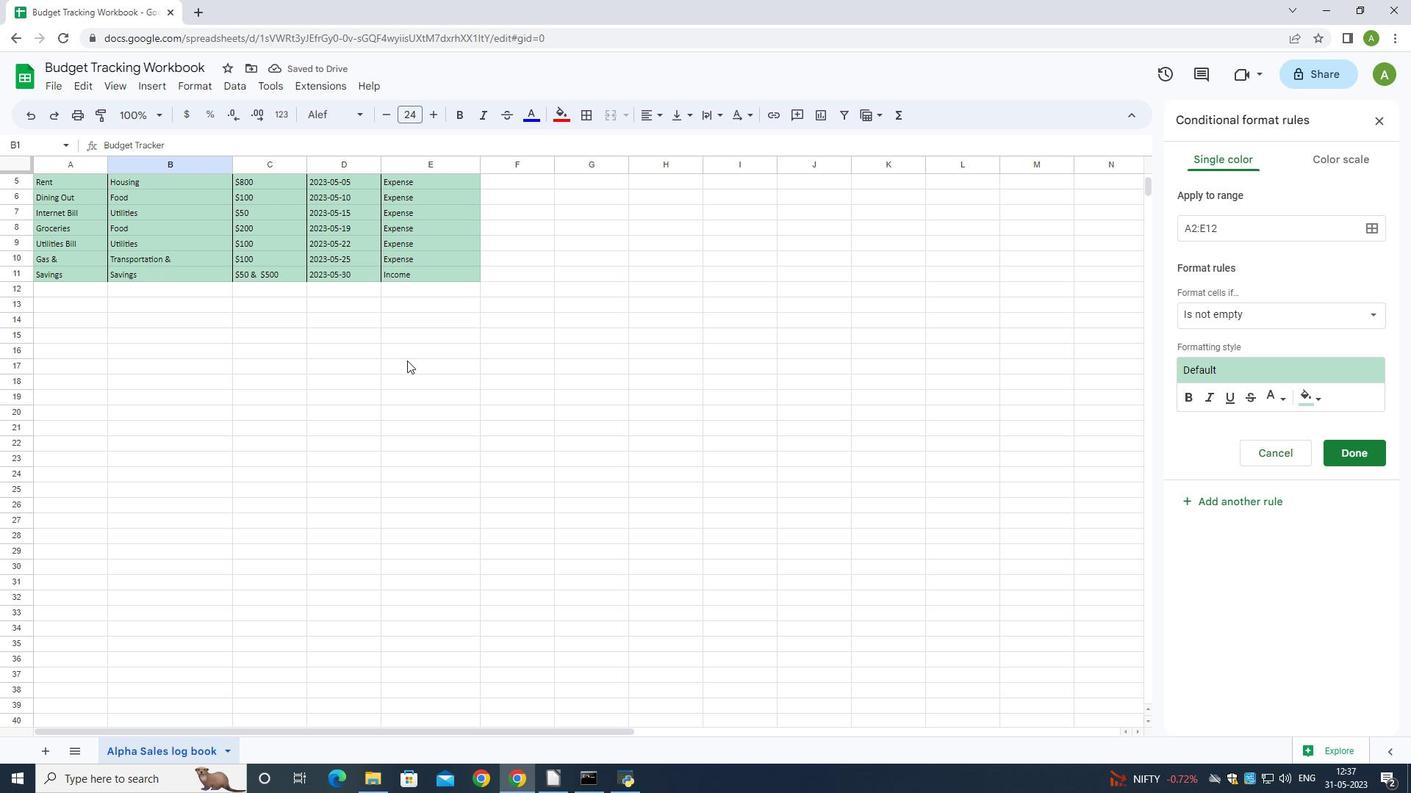 
Action: Mouse scrolled (396, 375) with delta (0, 0)
Screenshot: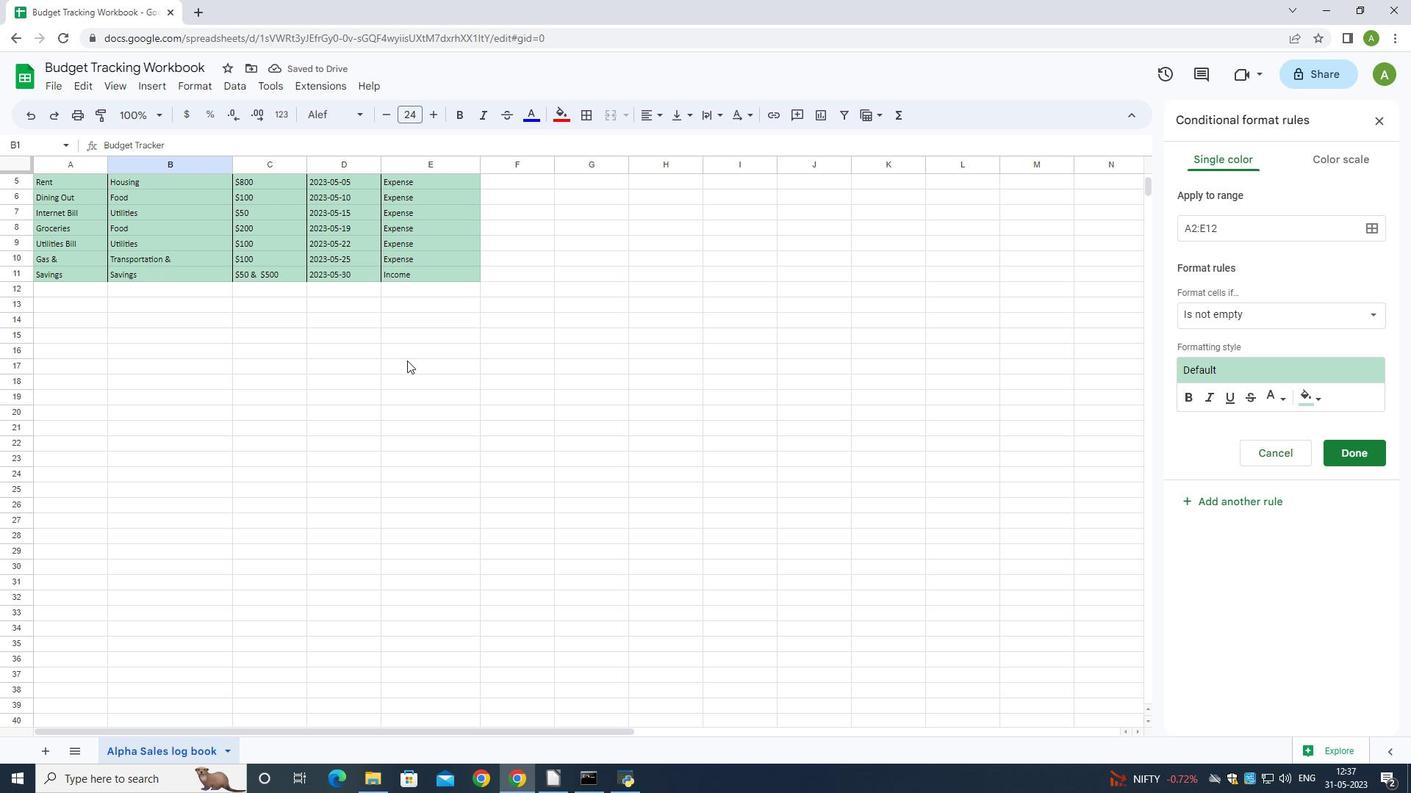 
Action: Mouse scrolled (396, 375) with delta (0, 0)
Screenshot: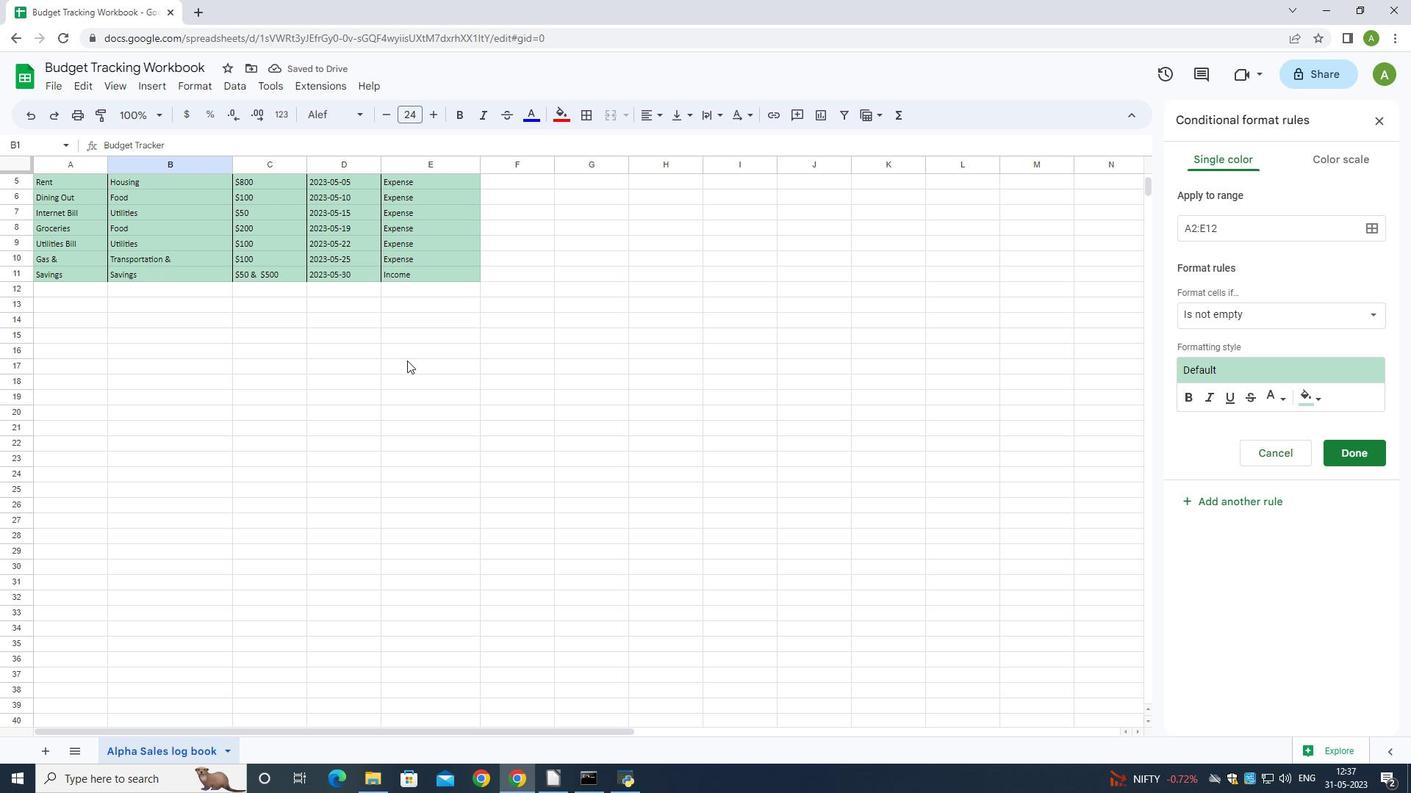 
Action: Mouse scrolled (396, 375) with delta (0, 0)
Screenshot: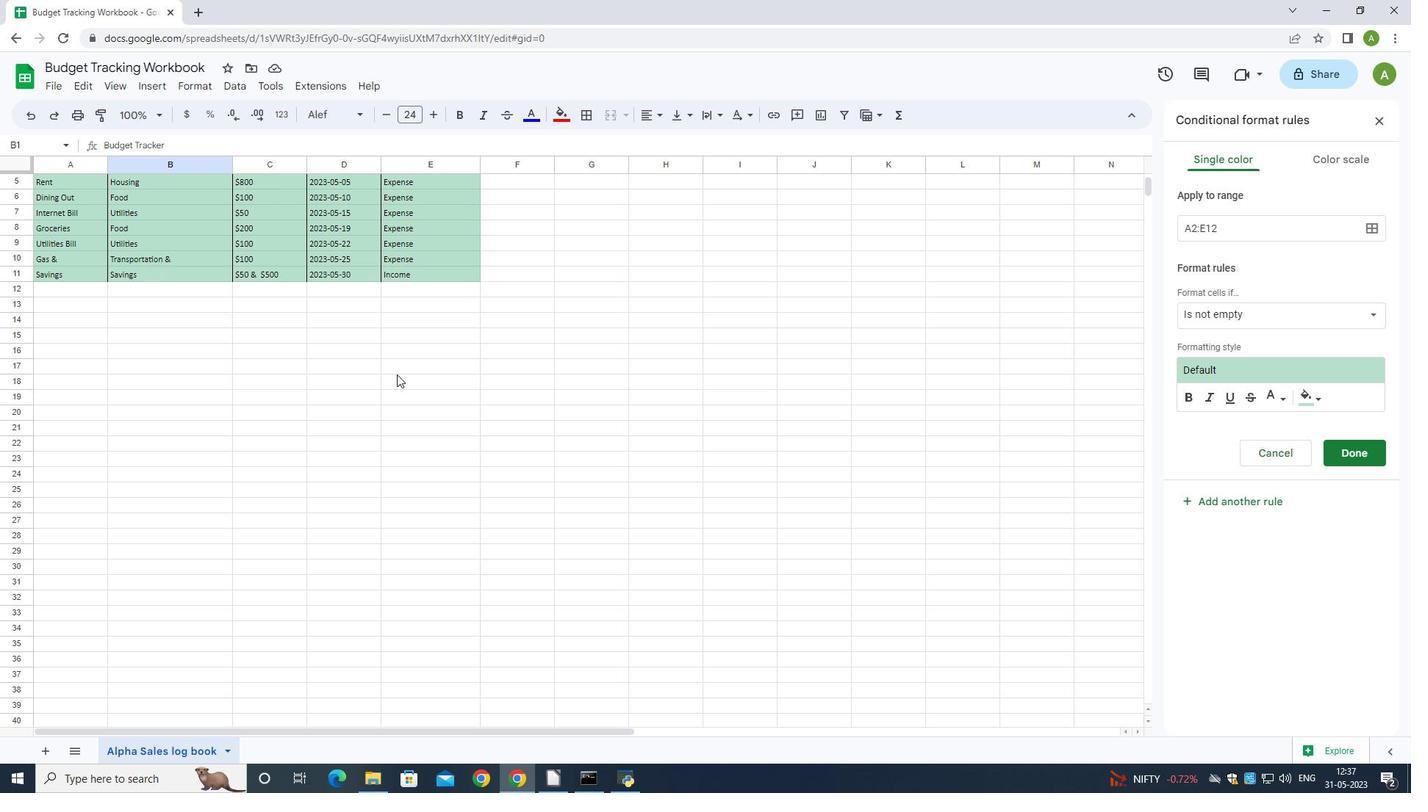 
Action: Mouse scrolled (396, 375) with delta (0, 0)
Screenshot: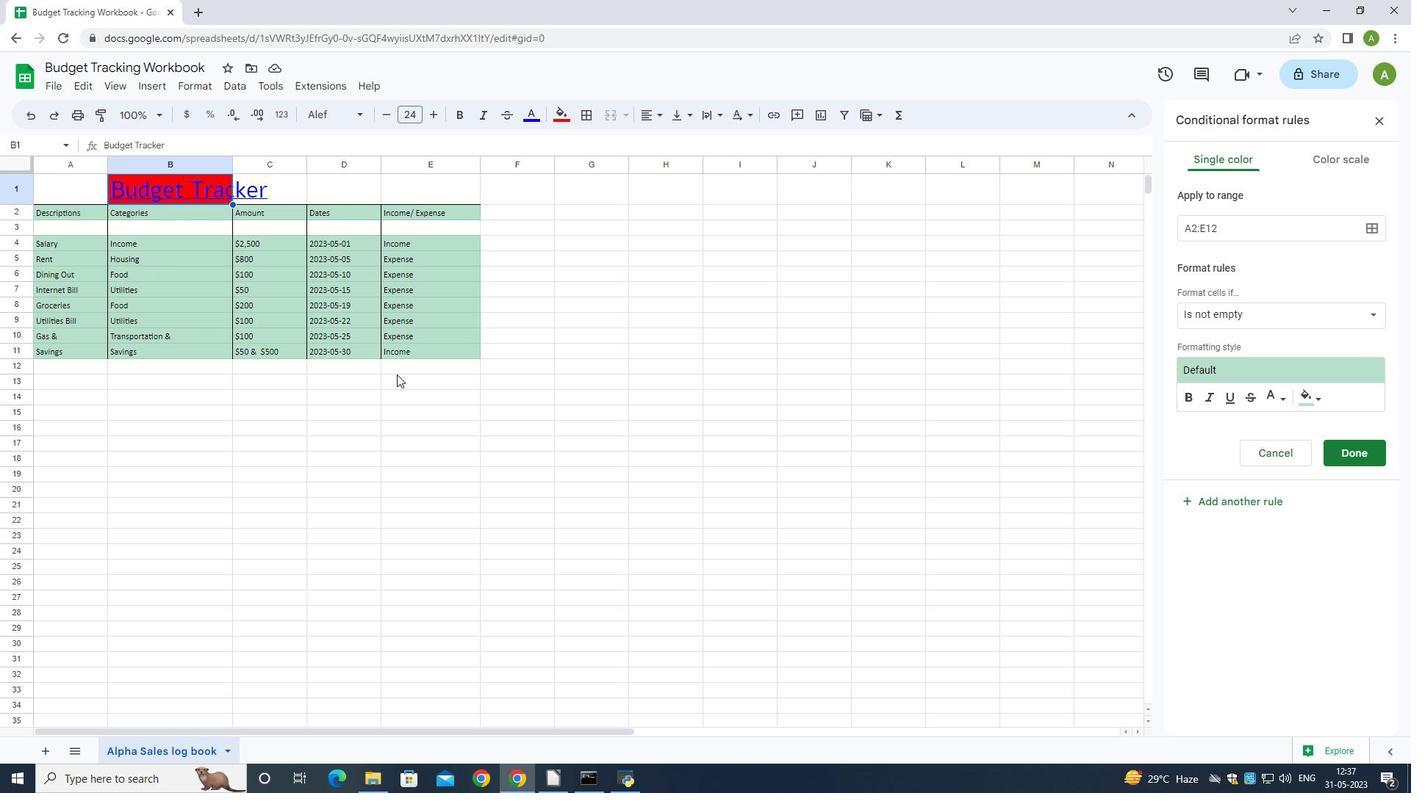 
Action: Mouse scrolled (396, 375) with delta (0, 0)
Screenshot: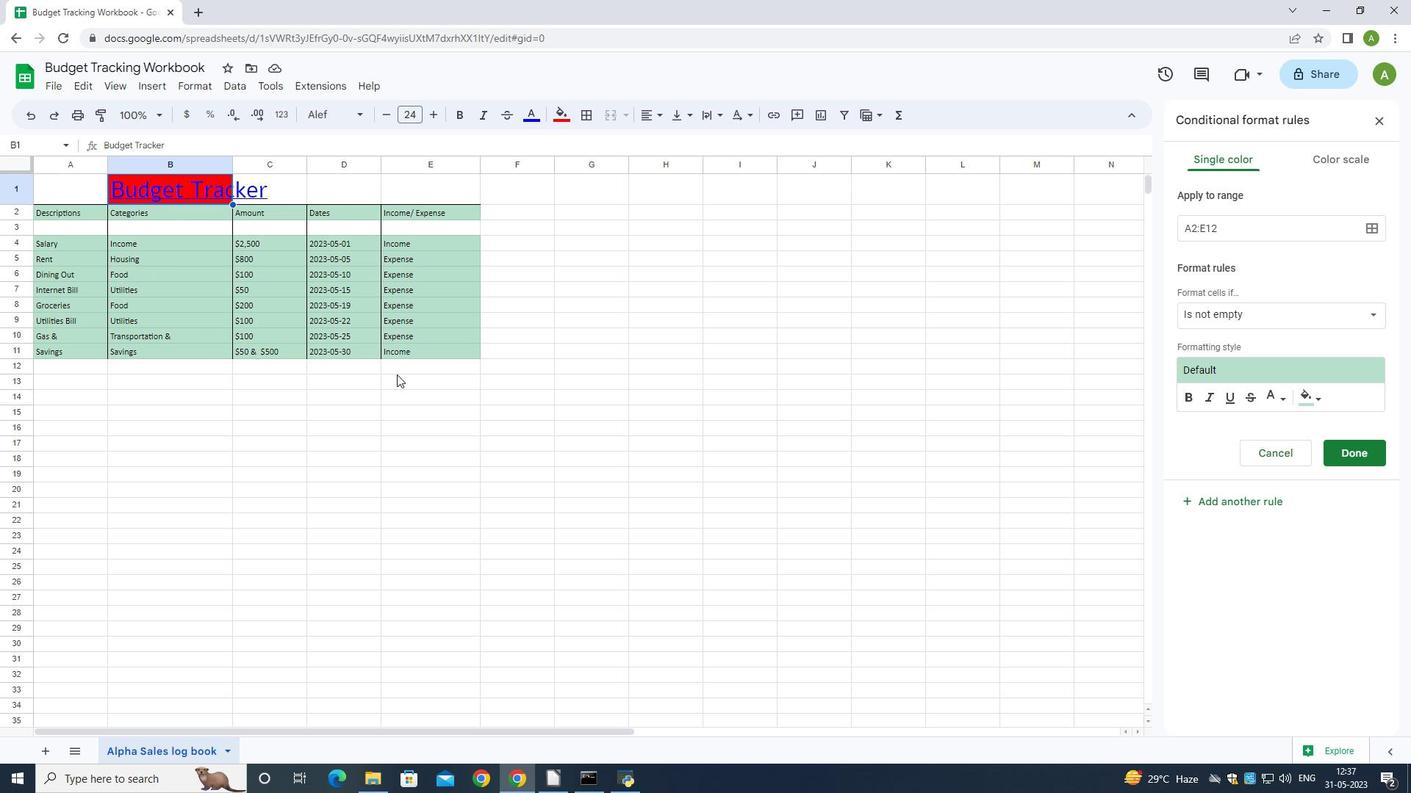
Action: Mouse scrolled (396, 375) with delta (0, 0)
Screenshot: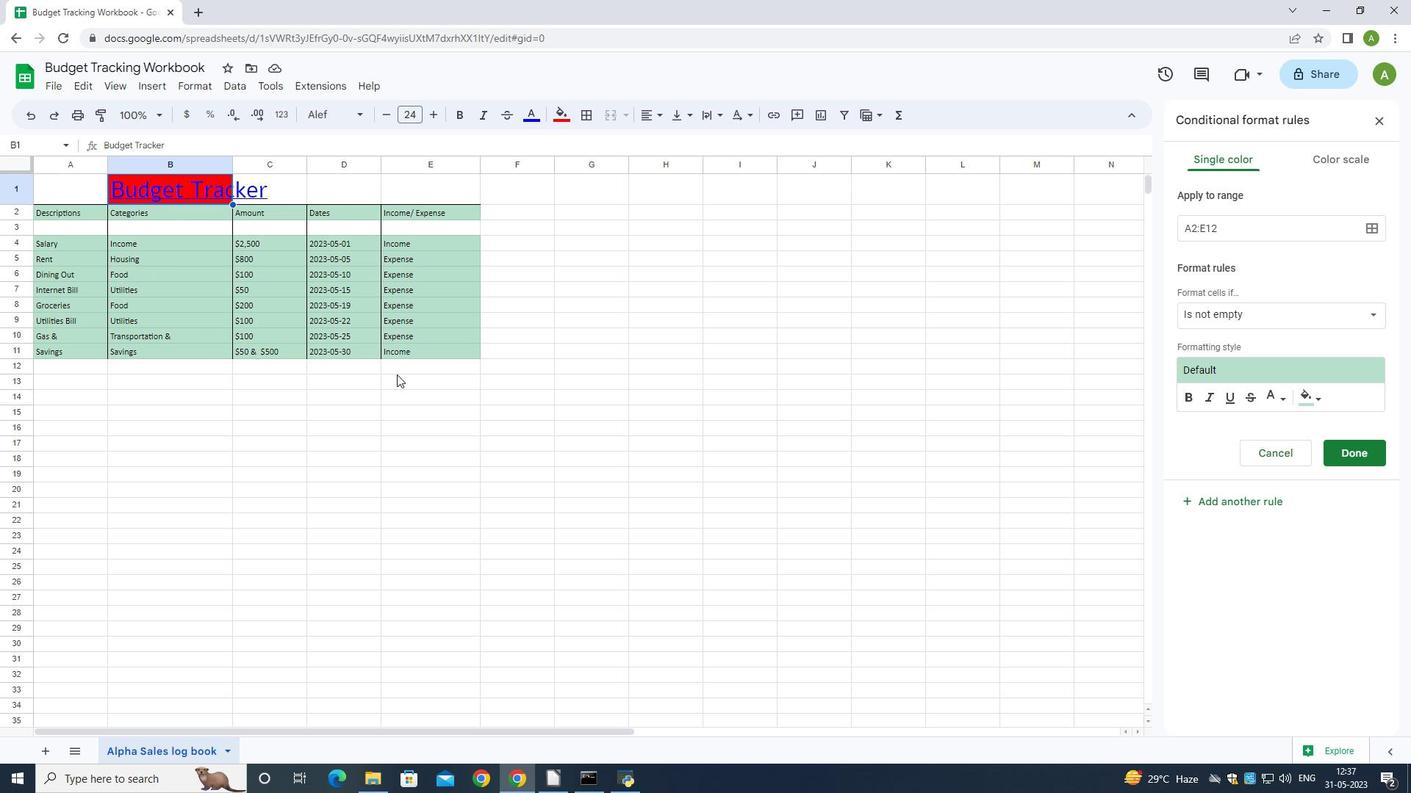 
Action: Mouse scrolled (396, 375) with delta (0, 0)
Screenshot: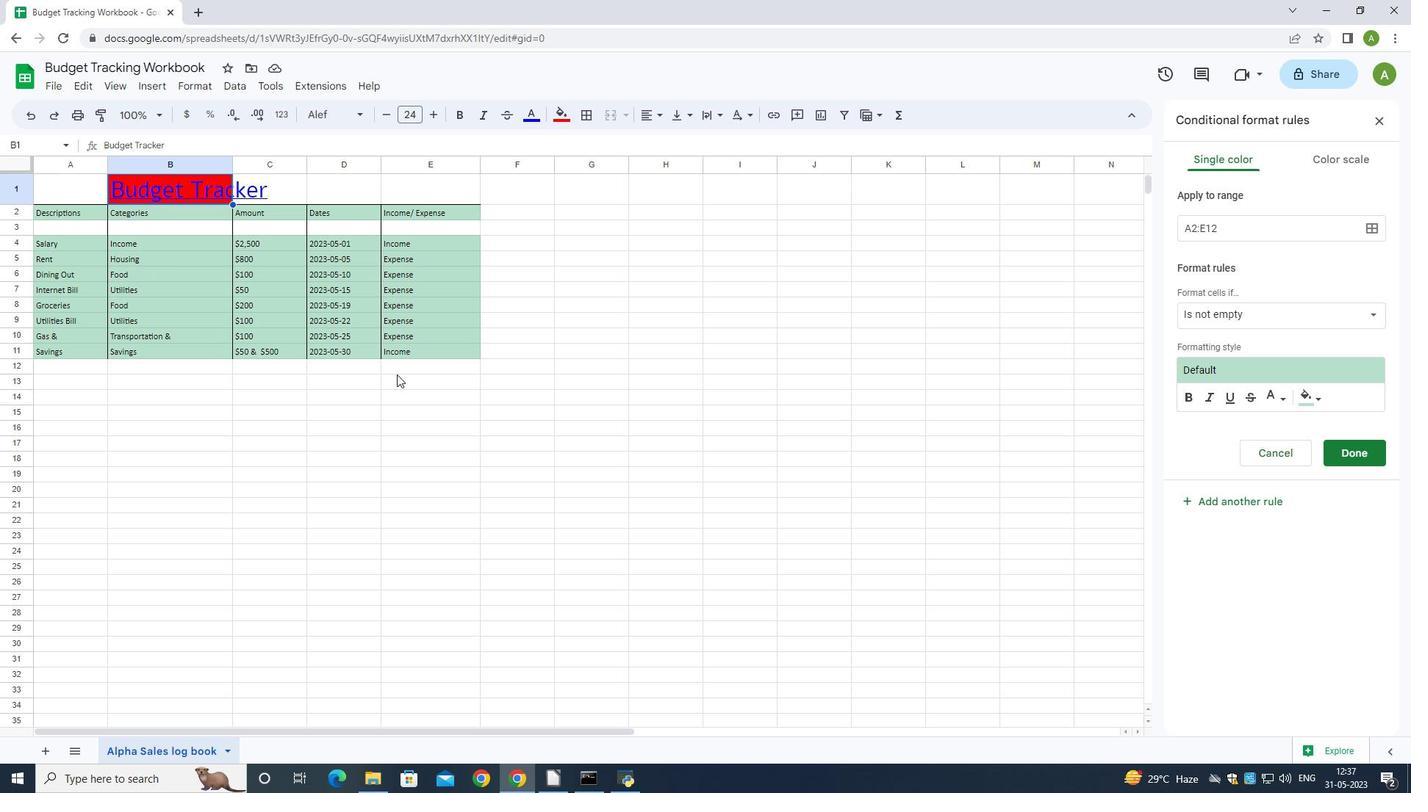 
Action: Mouse scrolled (396, 375) with delta (0, 0)
Screenshot: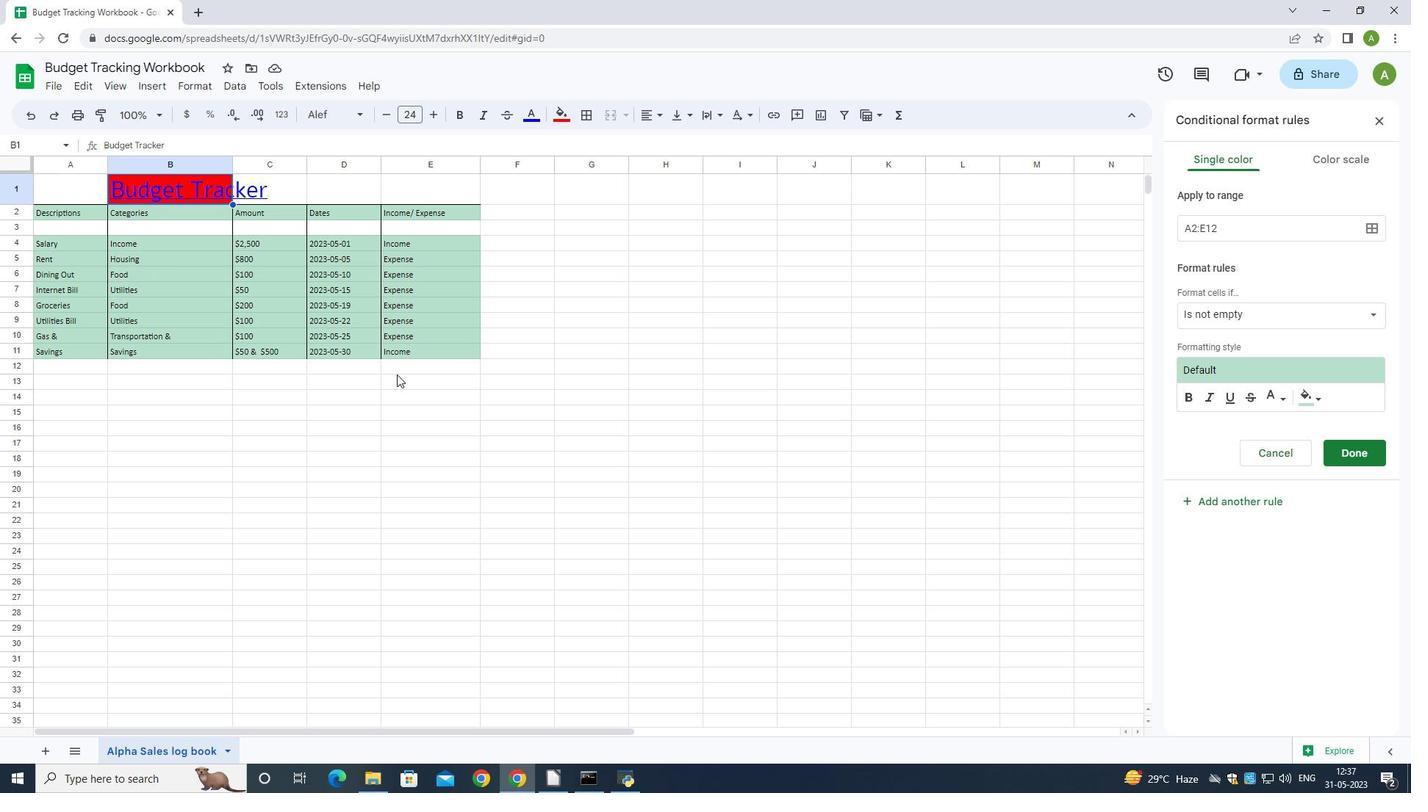 
Action: Mouse scrolled (396, 375) with delta (0, 0)
Screenshot: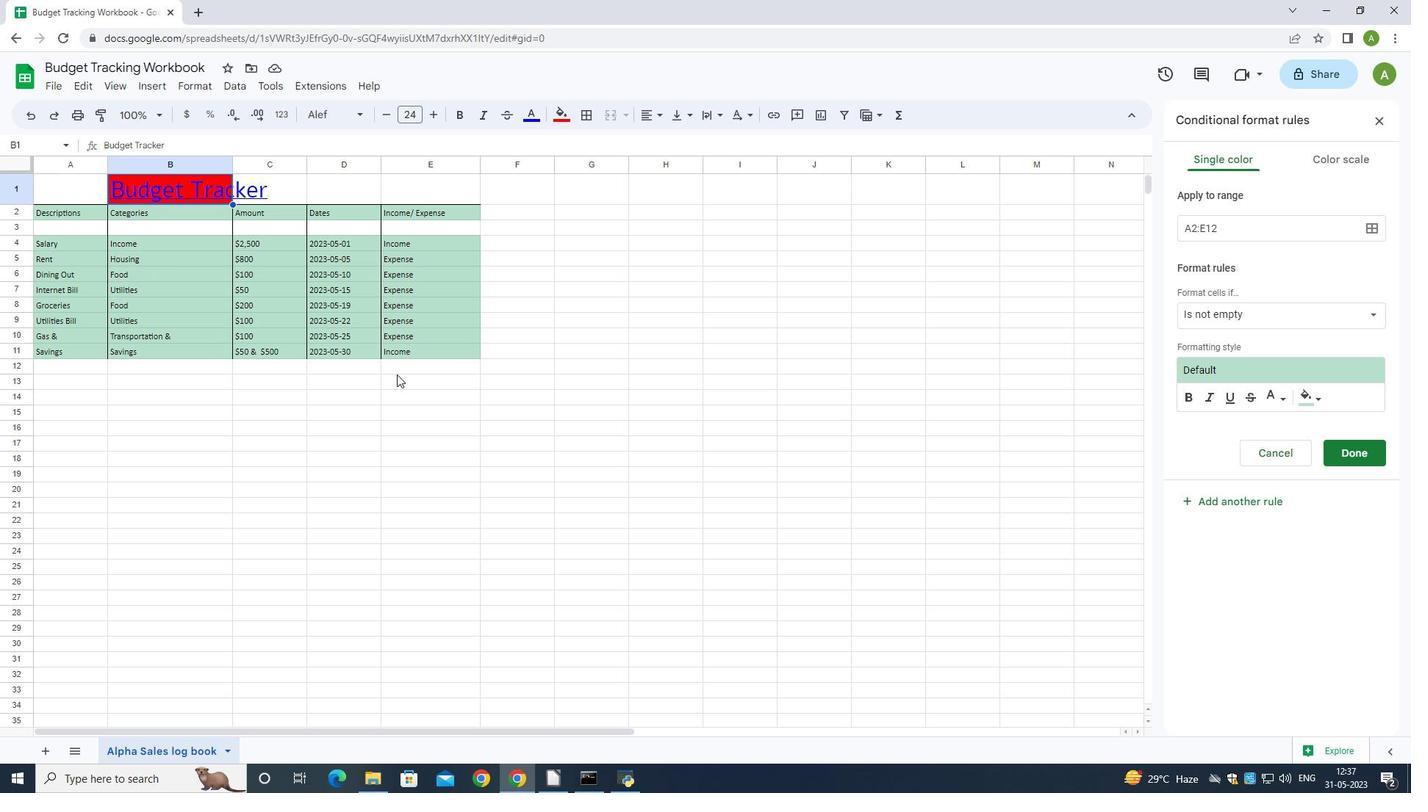 
Action: Mouse scrolled (396, 375) with delta (0, 0)
Screenshot: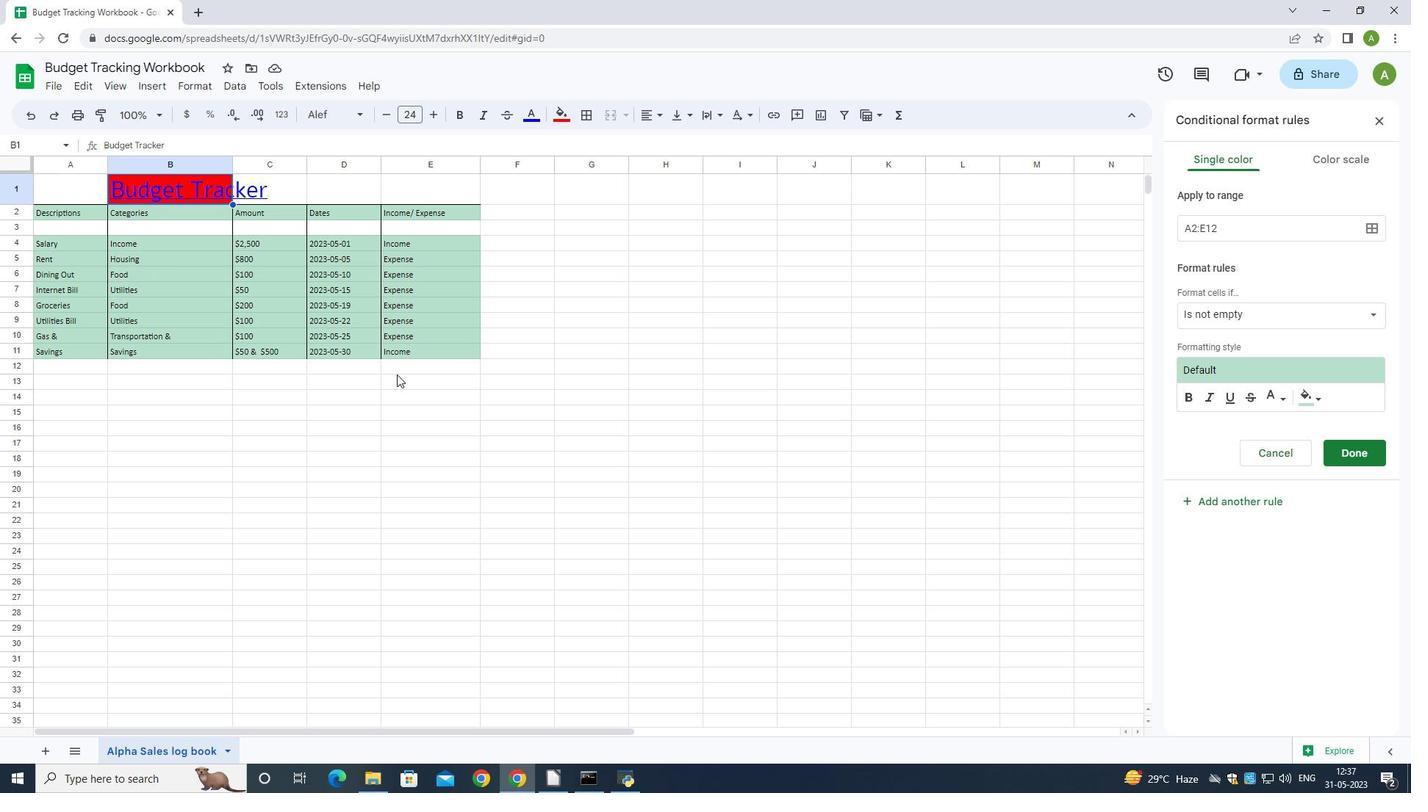 
Action: Mouse scrolled (396, 375) with delta (0, 0)
Screenshot: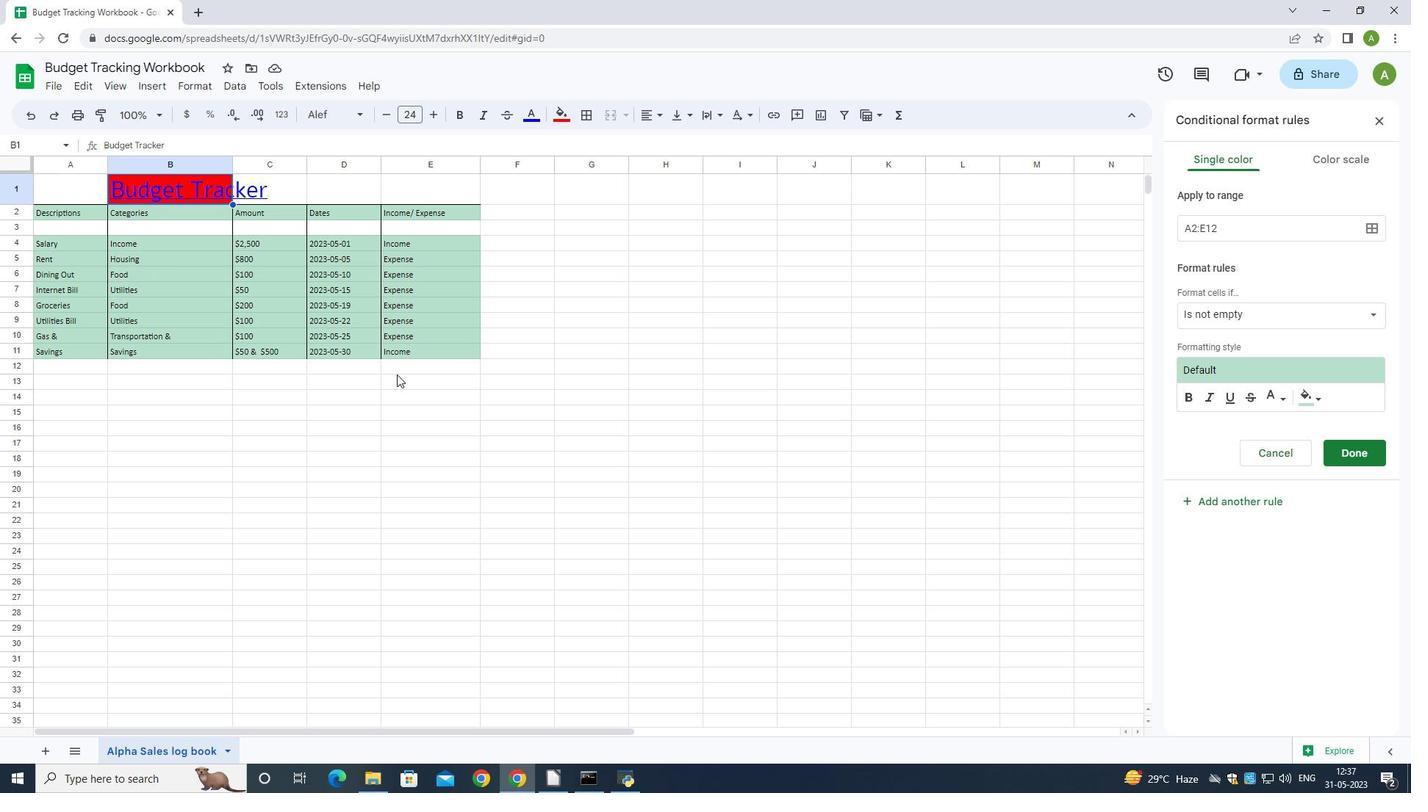 
Action: Mouse scrolled (396, 375) with delta (0, 0)
Screenshot: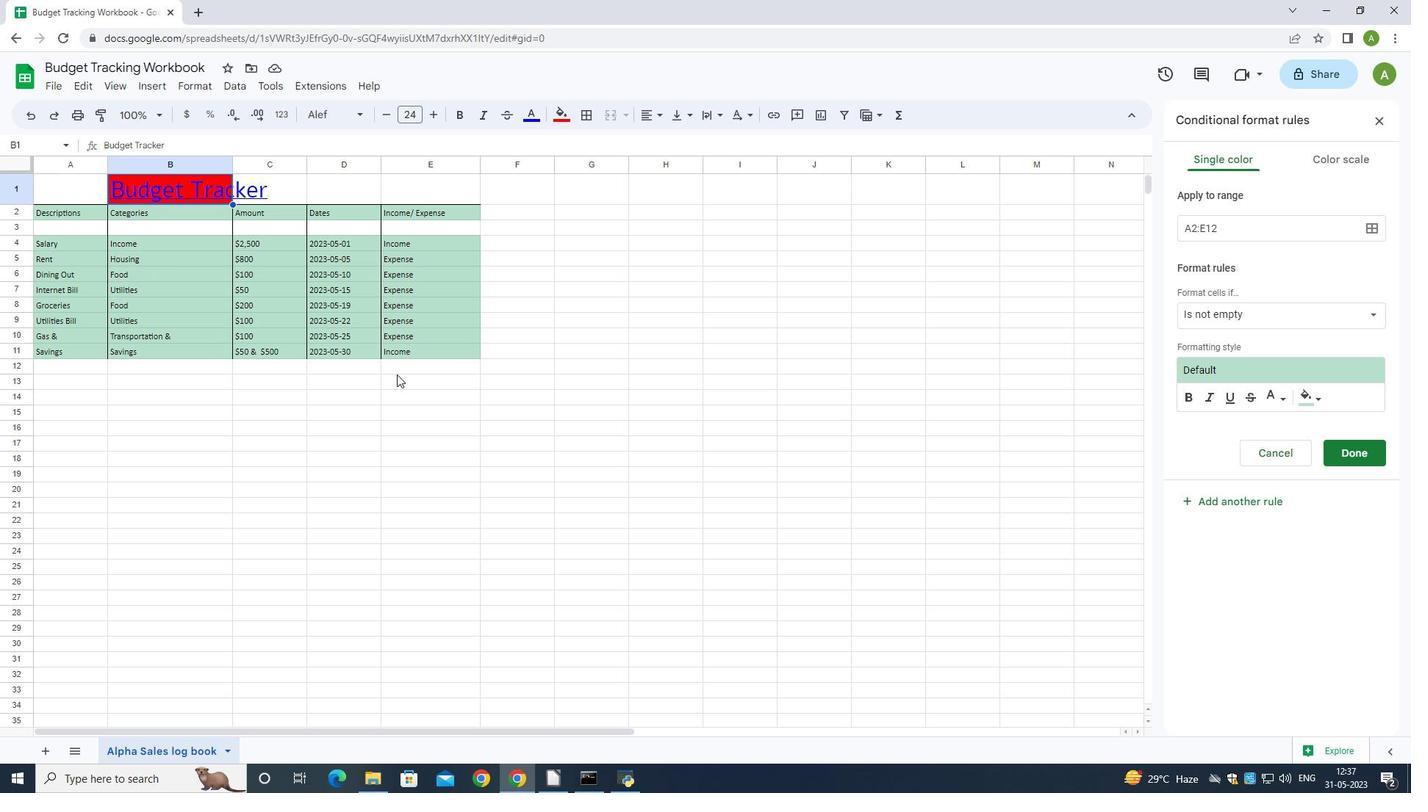 
Action: Mouse scrolled (396, 375) with delta (0, 0)
Screenshot: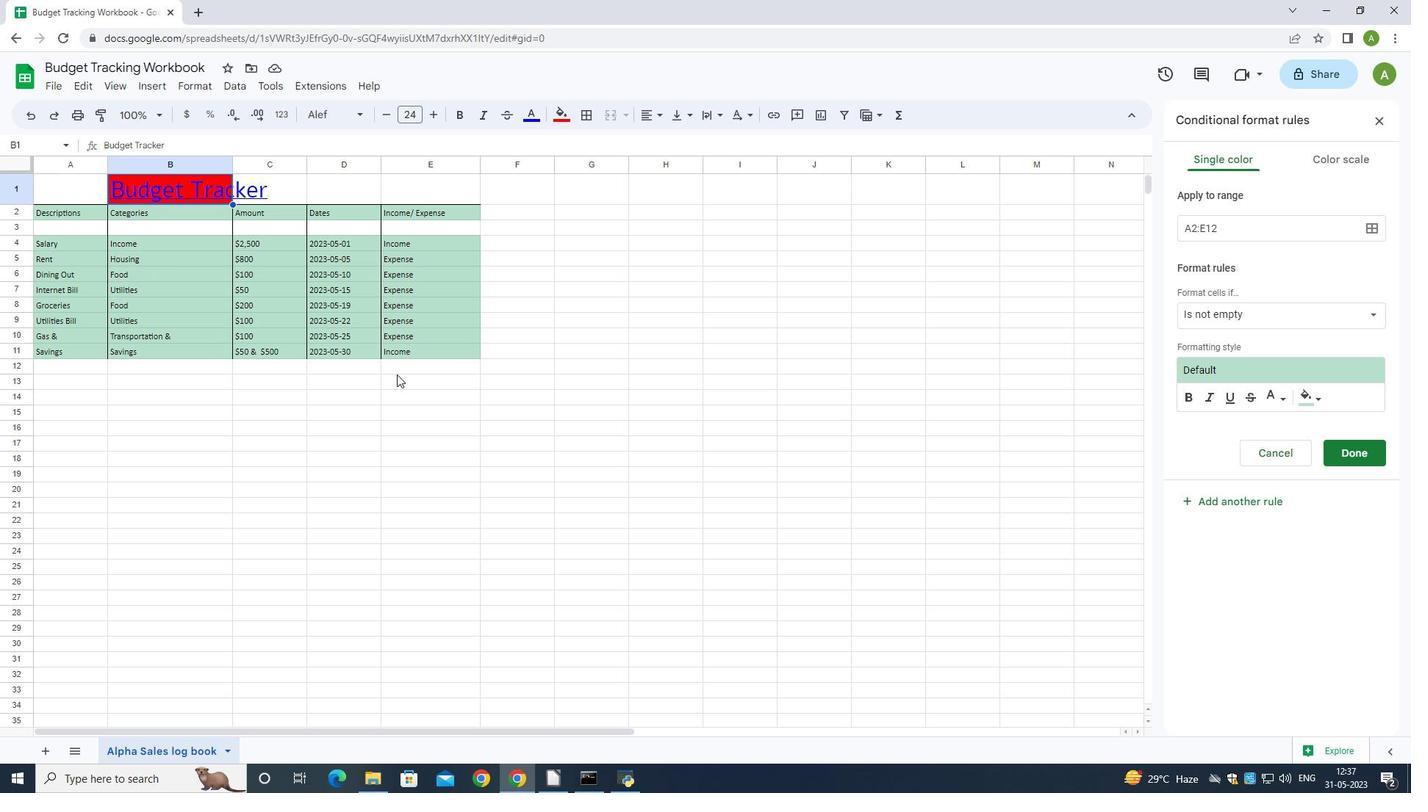 
Action: Mouse scrolled (396, 375) with delta (0, 0)
Screenshot: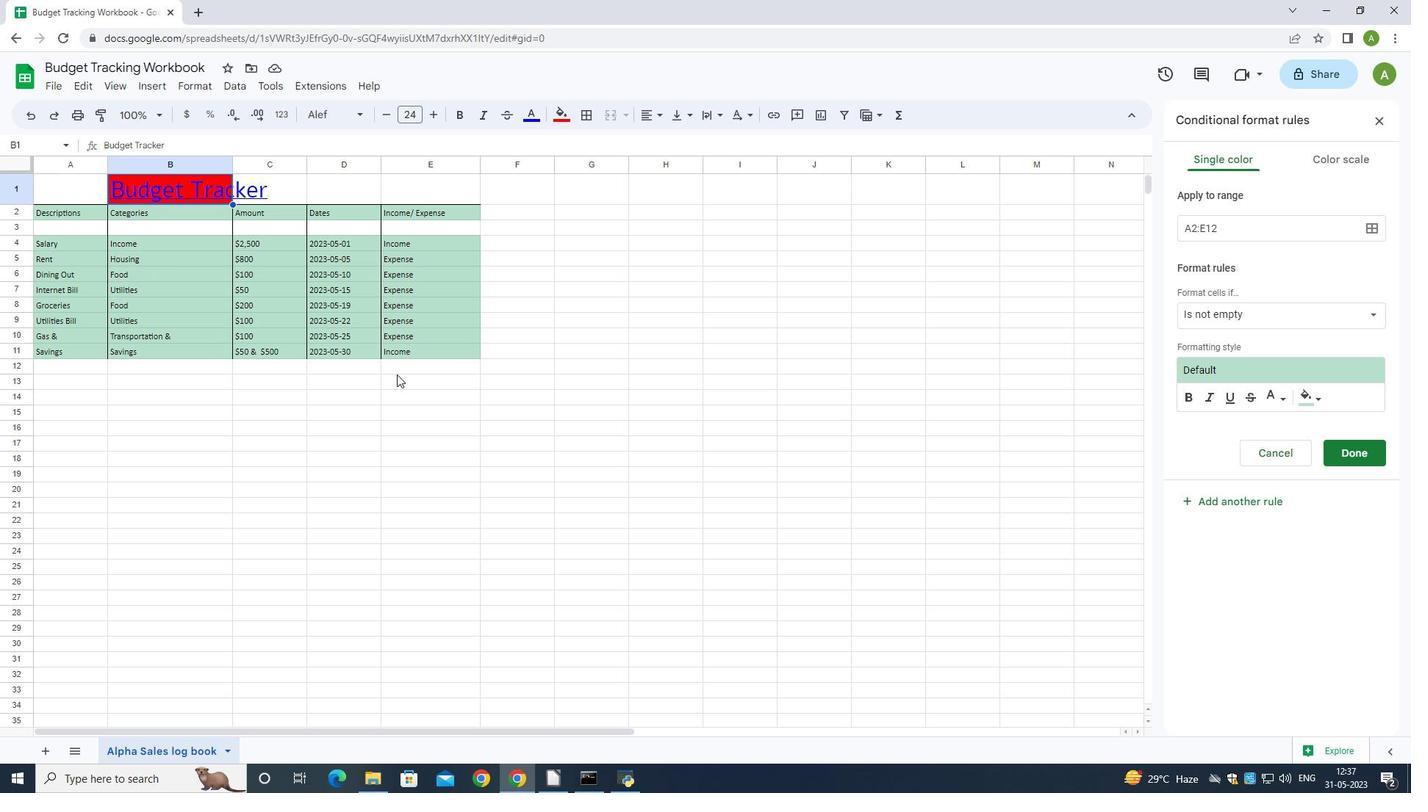 
Action: Mouse scrolled (396, 375) with delta (0, 0)
Screenshot: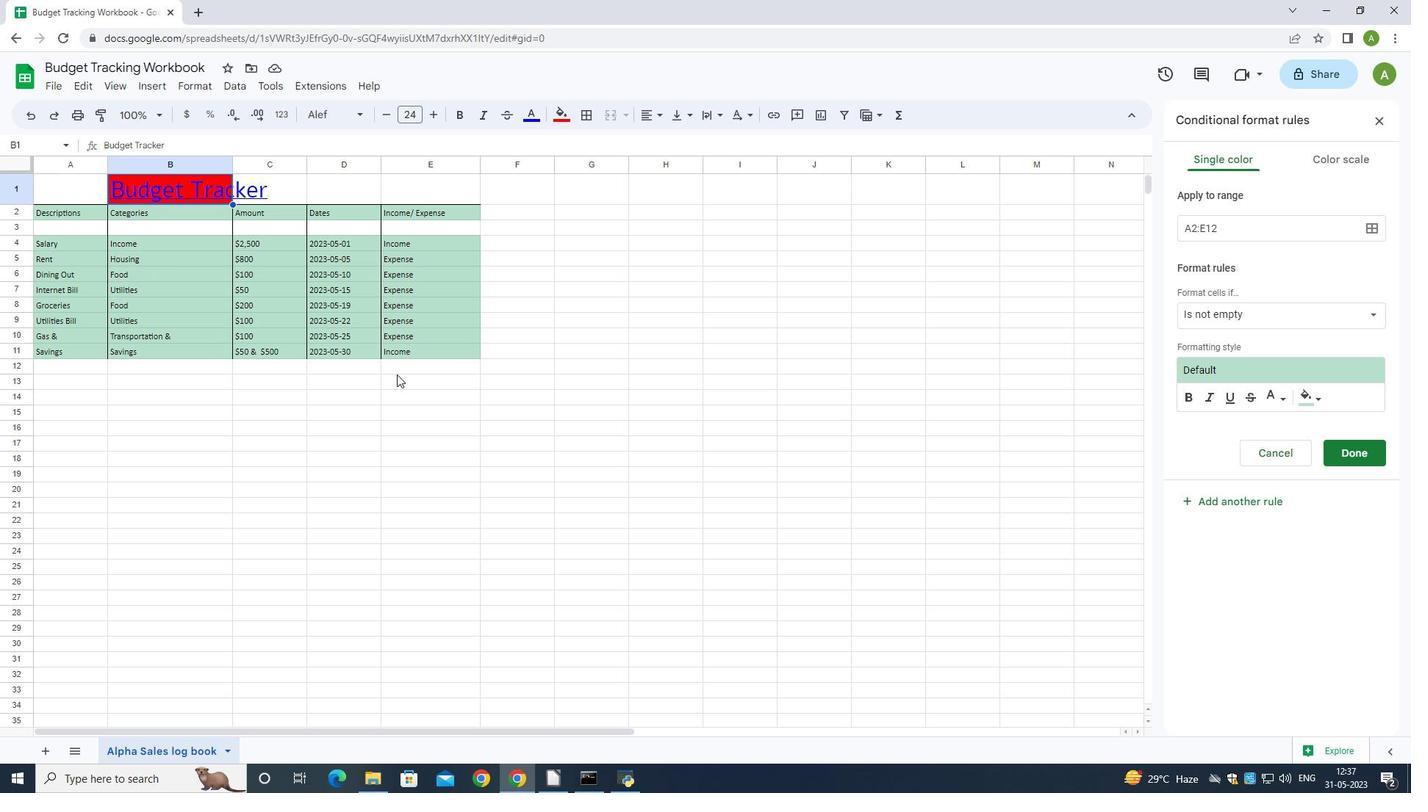 
Action: Mouse scrolled (396, 375) with delta (0, 0)
Screenshot: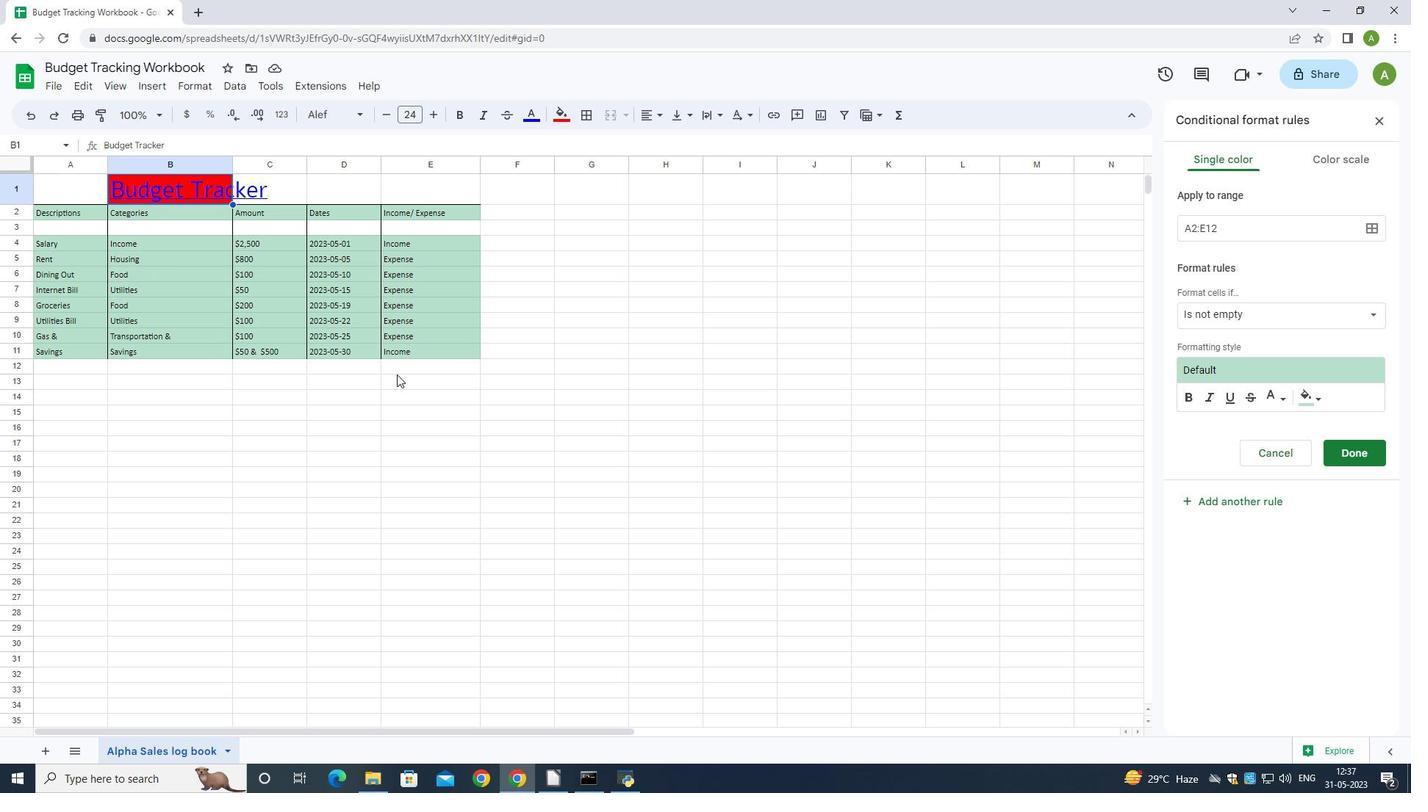 
Action: Mouse scrolled (396, 375) with delta (0, 0)
Screenshot: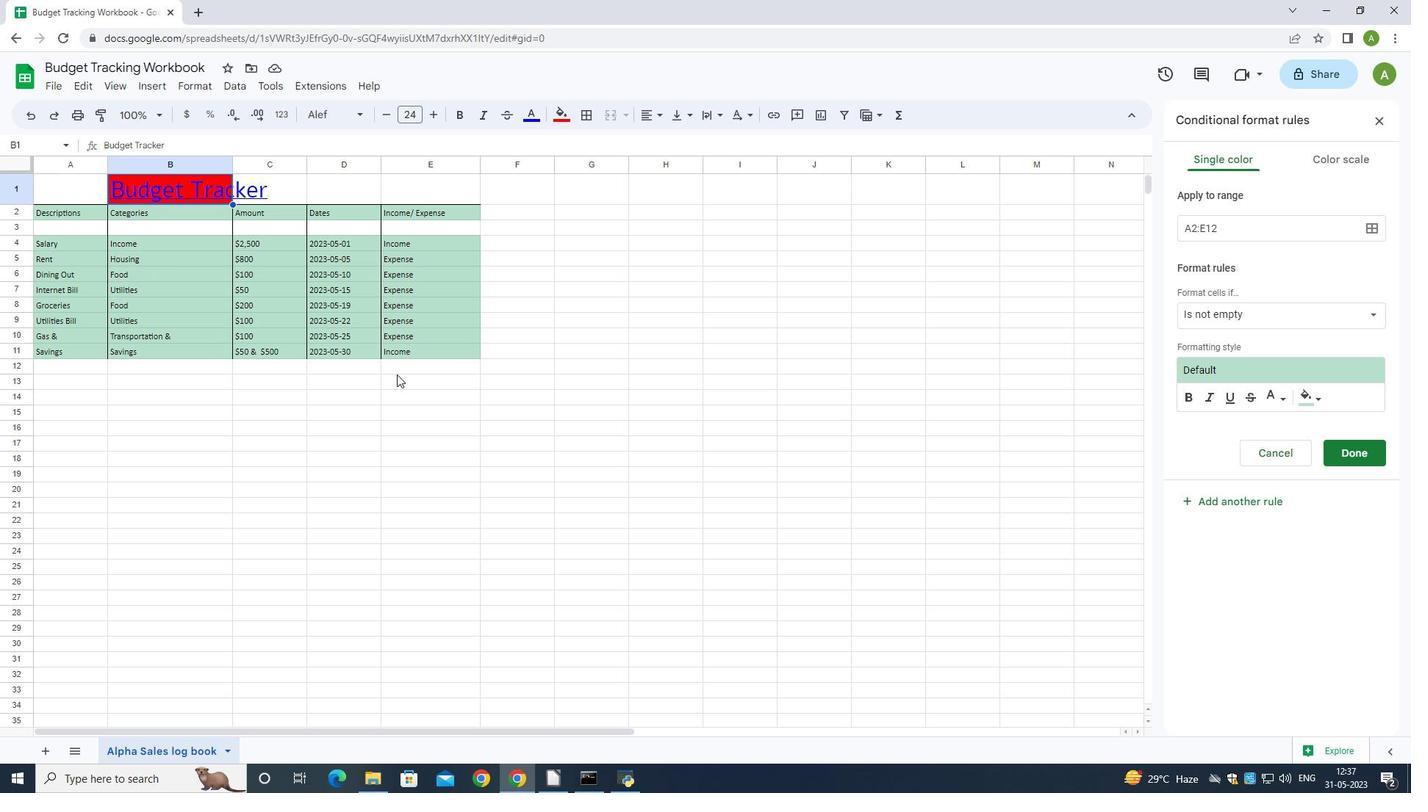 
Action: Mouse scrolled (396, 375) with delta (0, 0)
Screenshot: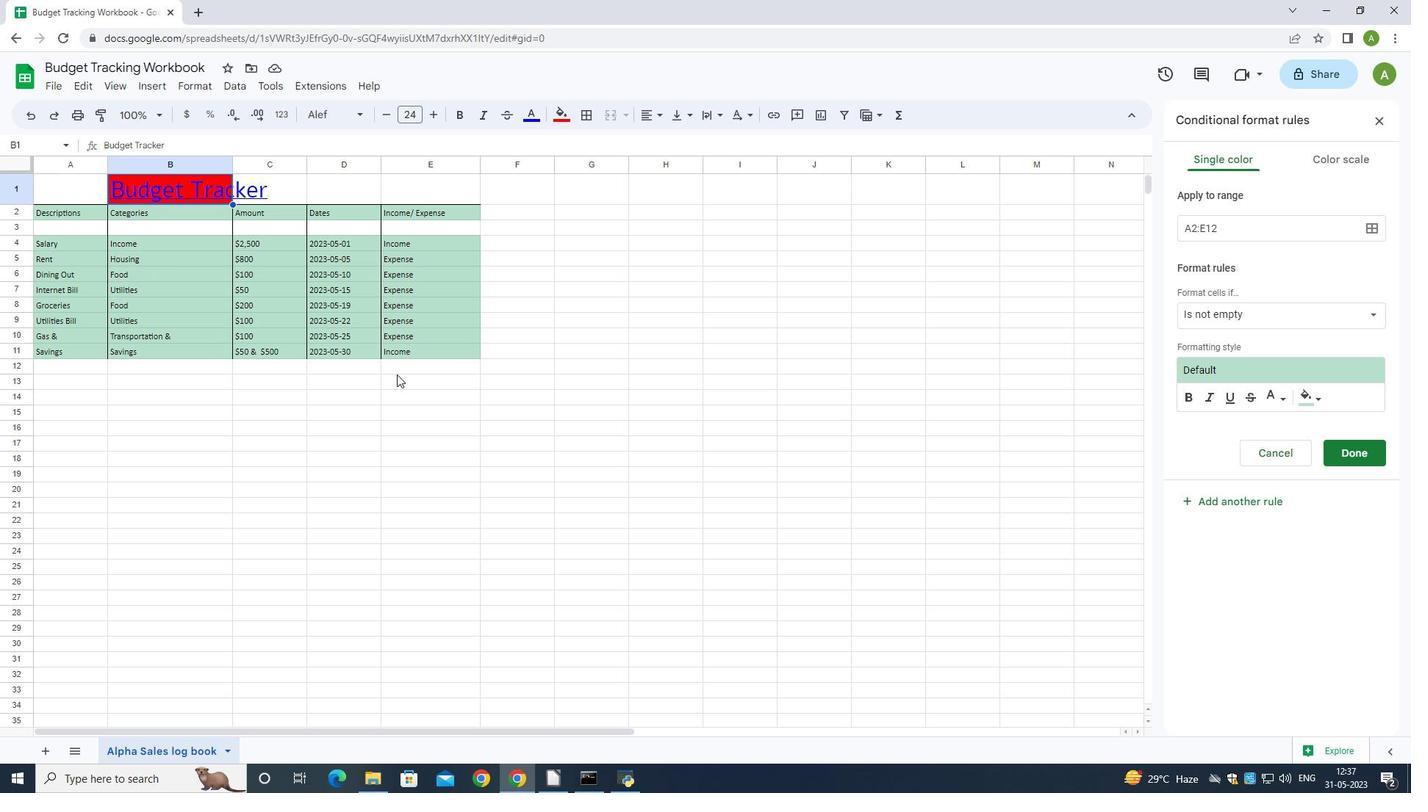 
Action: Mouse scrolled (396, 375) with delta (0, 0)
Screenshot: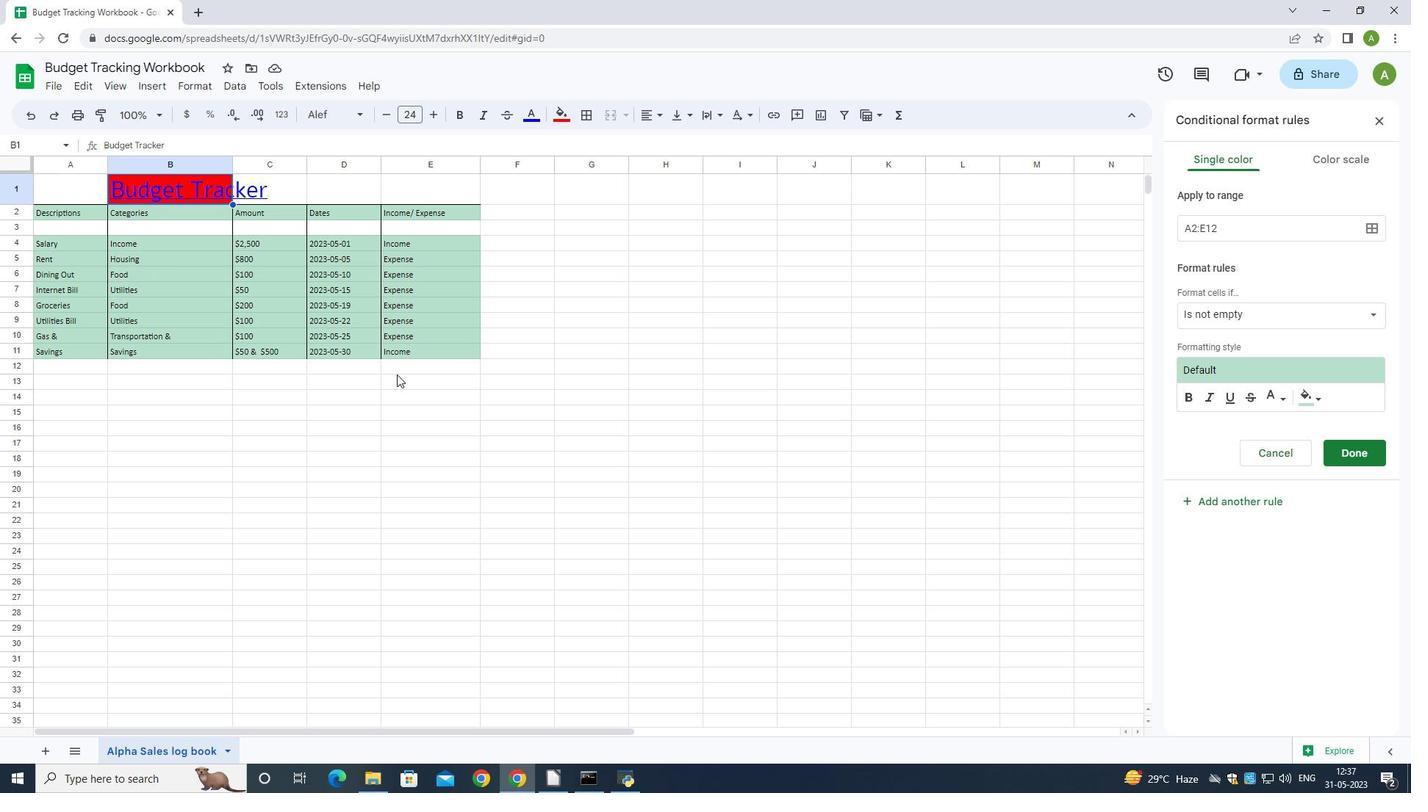 
Action: Mouse scrolled (396, 375) with delta (0, 0)
Screenshot: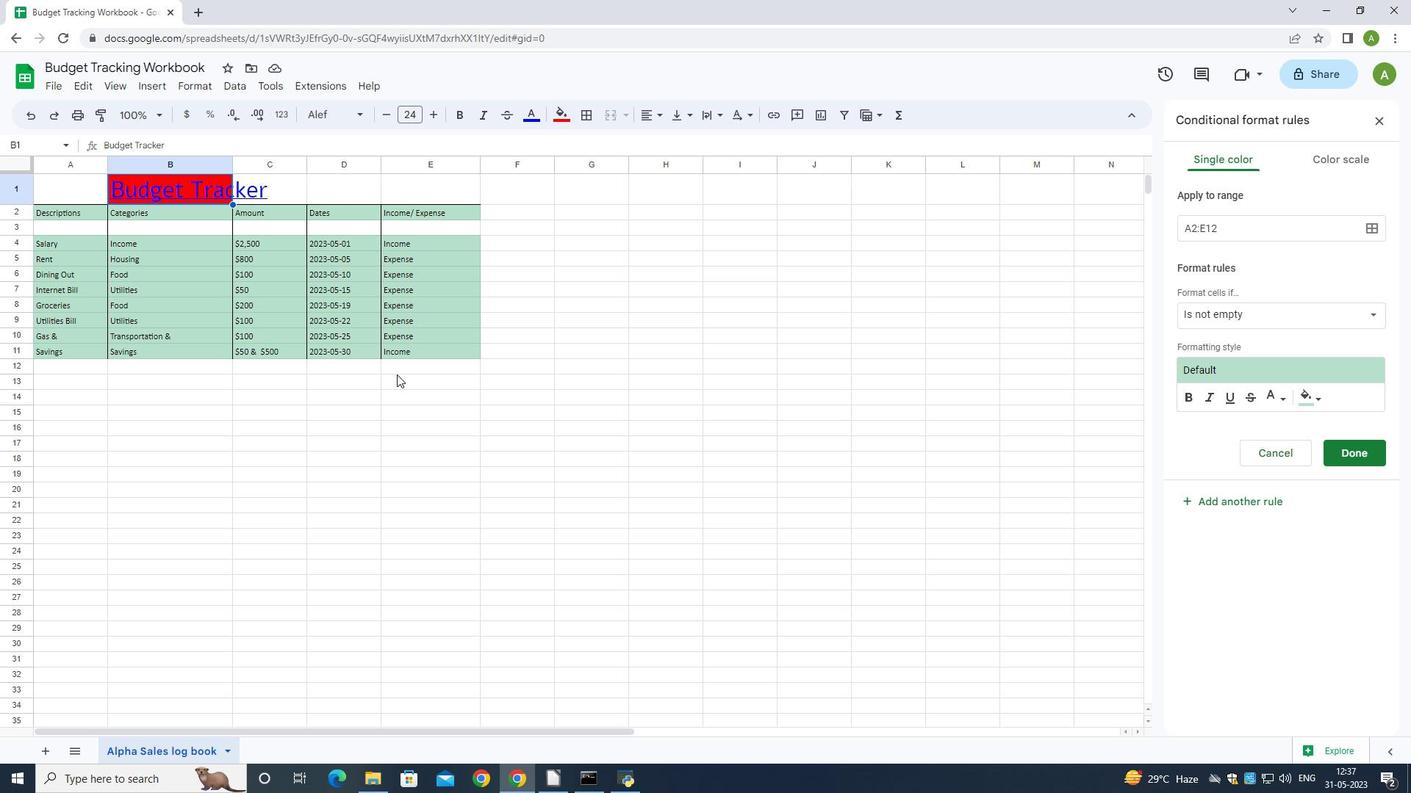 
Action: Mouse scrolled (396, 375) with delta (0, 0)
Screenshot: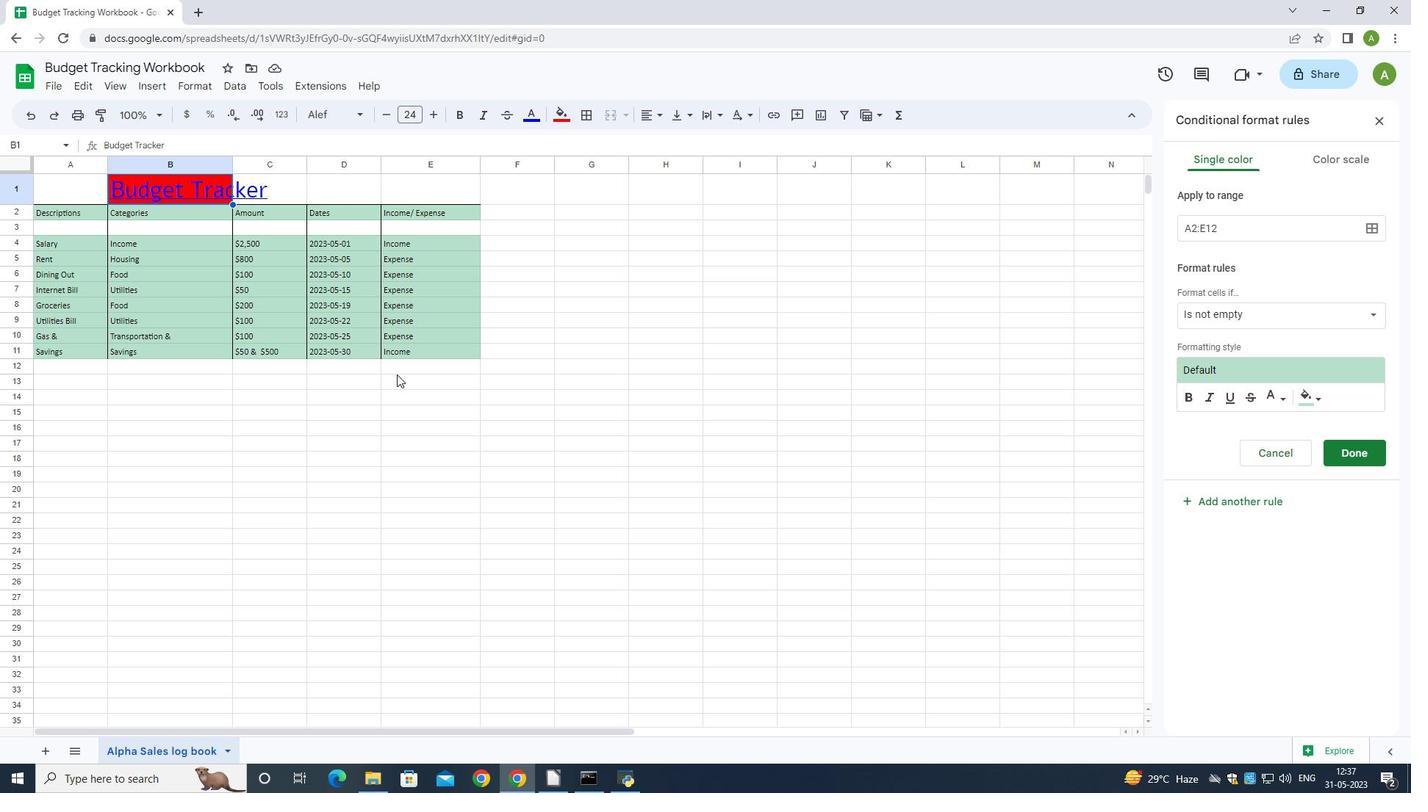
Action: Mouse scrolled (396, 375) with delta (0, 0)
Screenshot: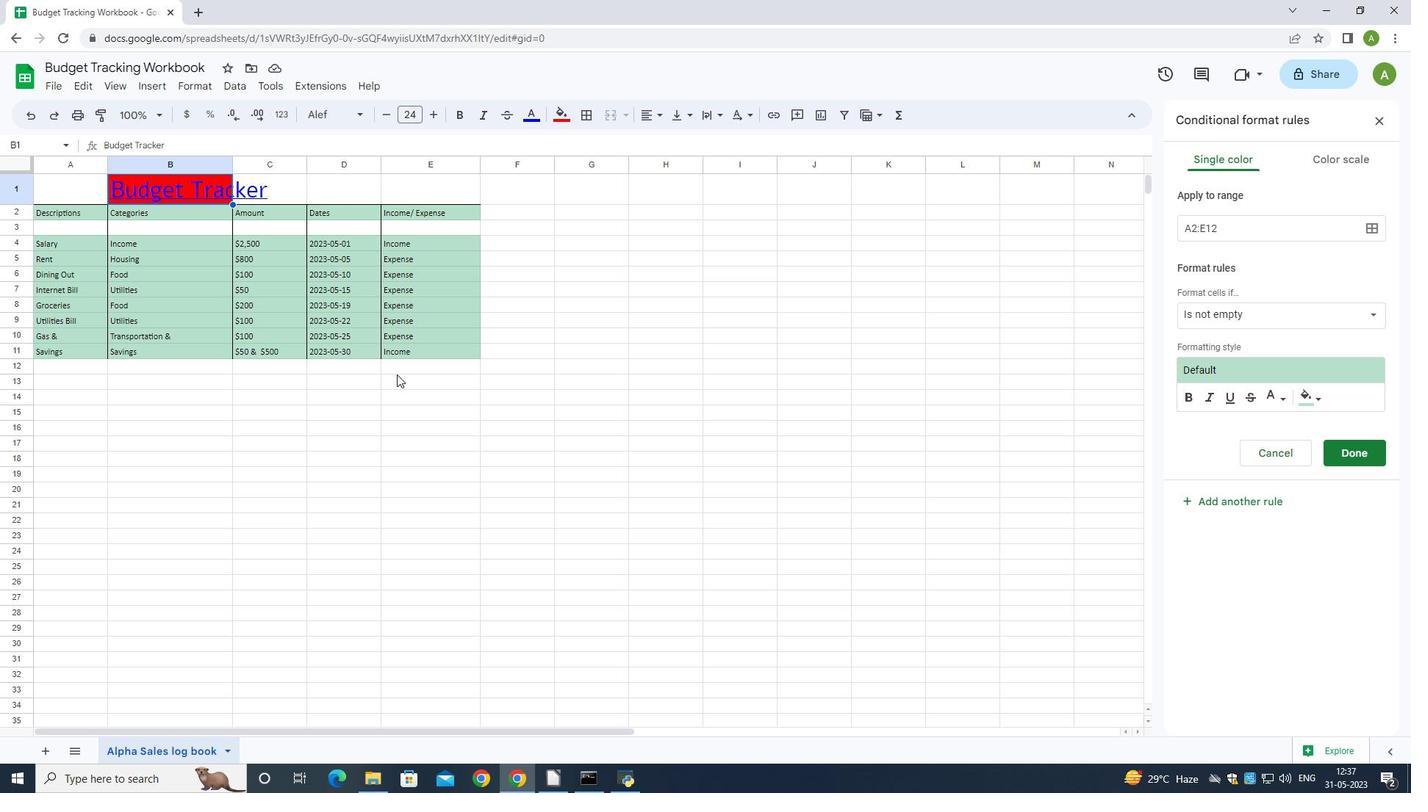 
Action: Mouse scrolled (396, 375) with delta (0, 0)
Screenshot: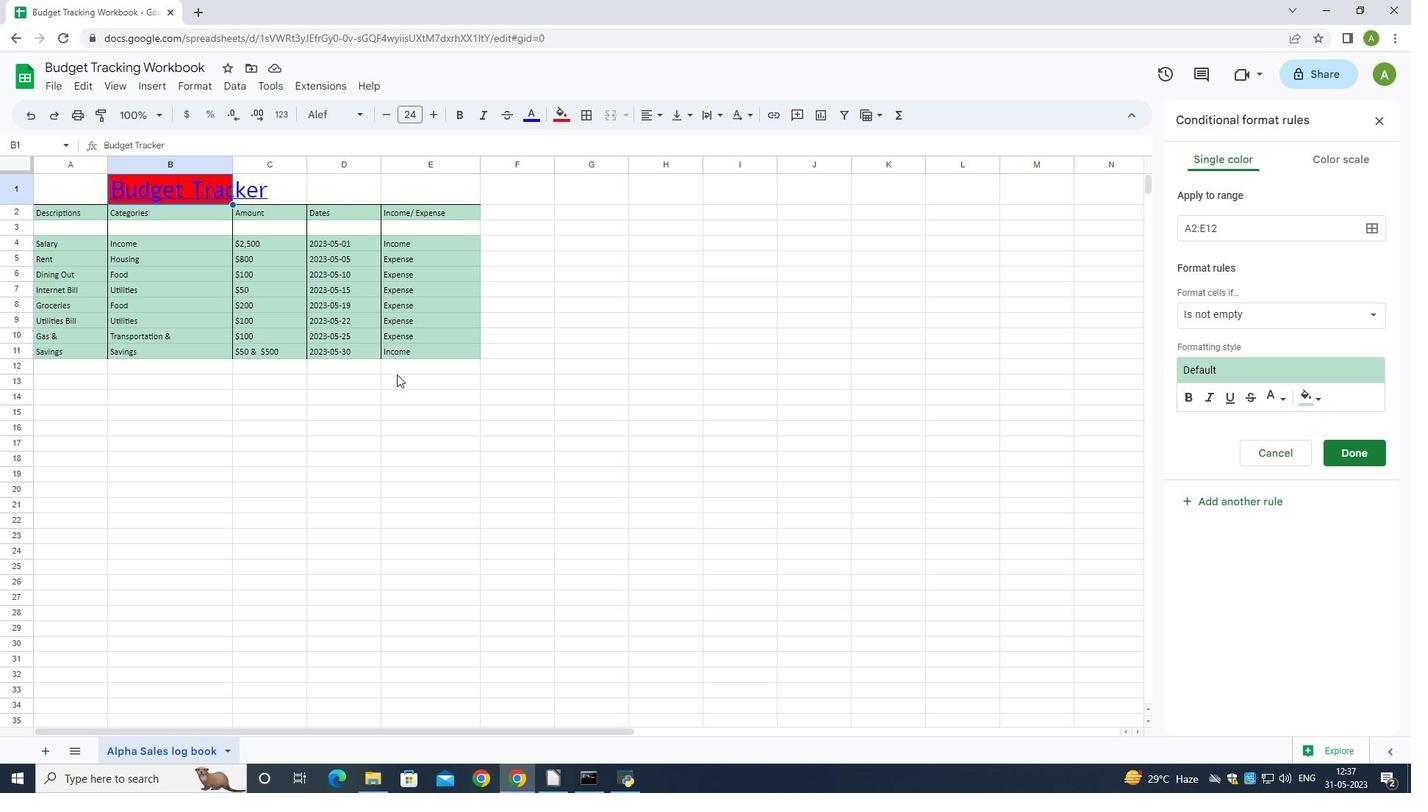 
Action: Mouse scrolled (396, 375) with delta (0, 0)
Screenshot: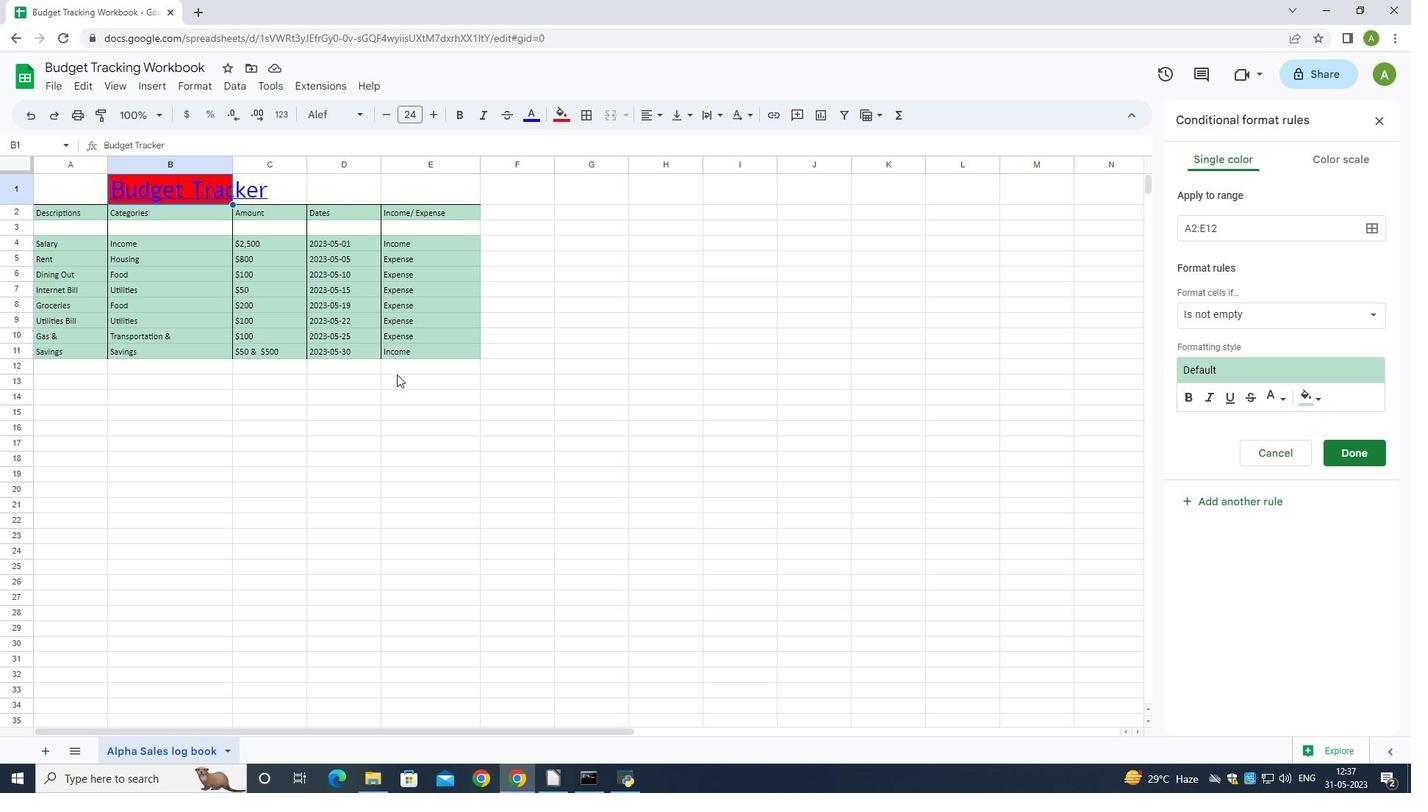
Action: Mouse scrolled (396, 375) with delta (0, 0)
Screenshot: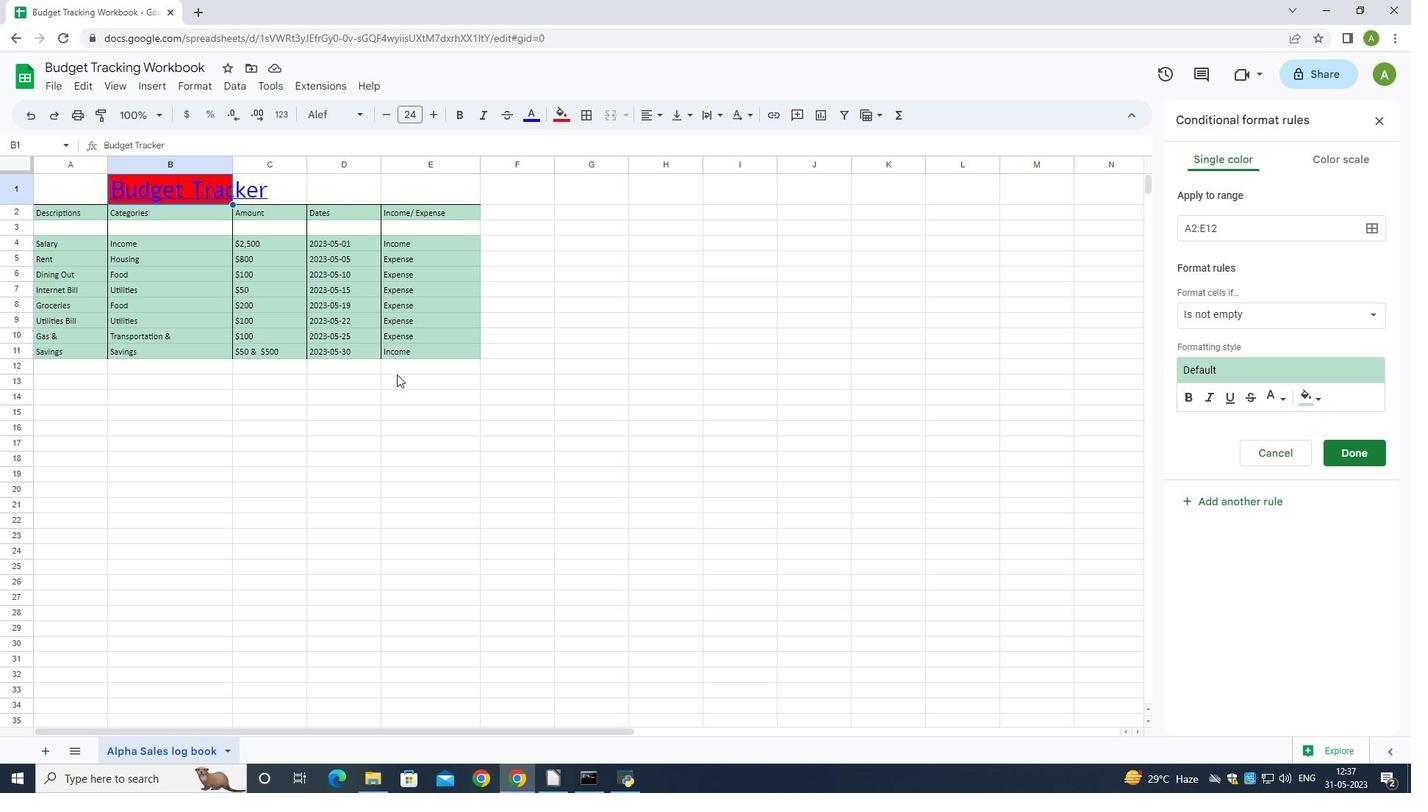 
Action: Mouse scrolled (396, 375) with delta (0, 0)
Screenshot: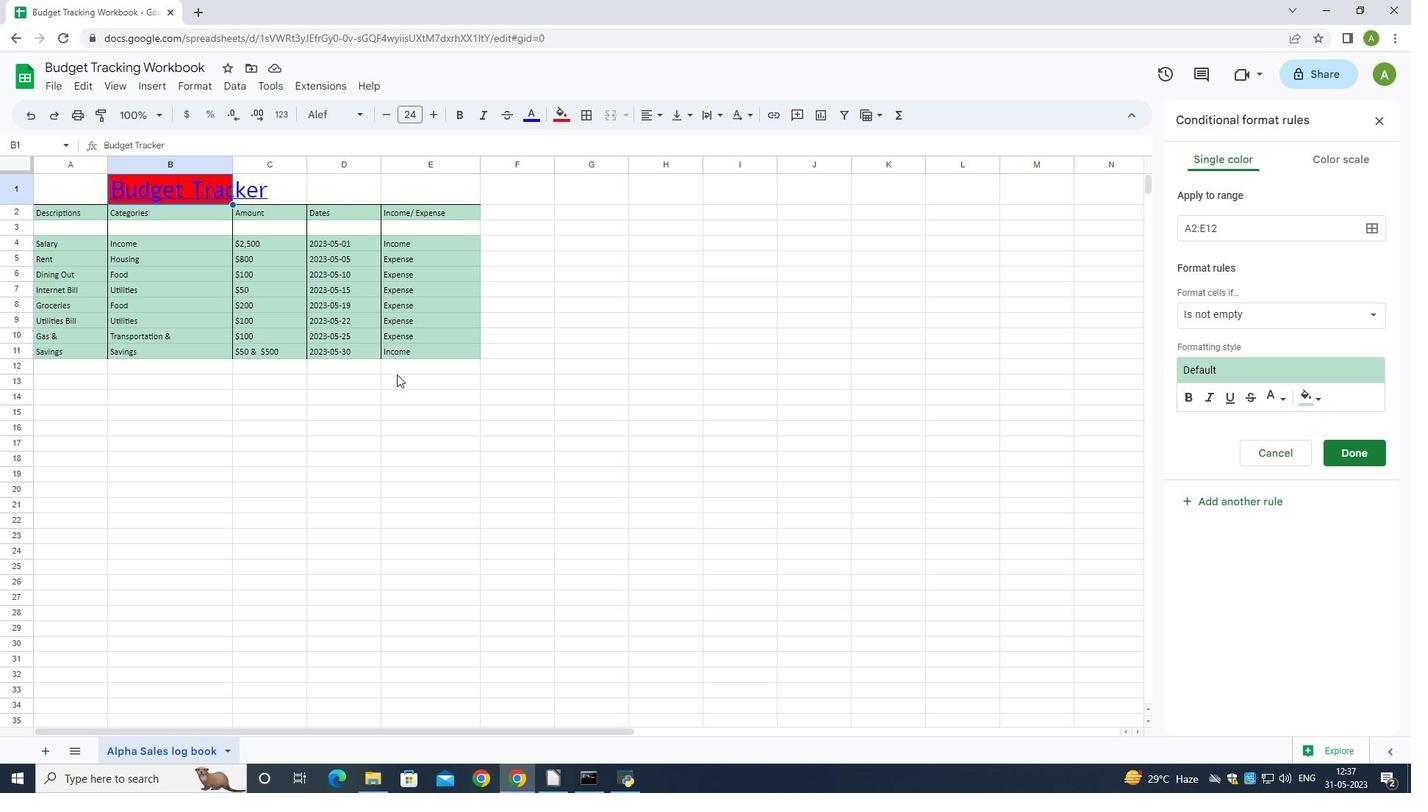 
Action: Mouse scrolled (396, 375) with delta (0, 0)
Screenshot: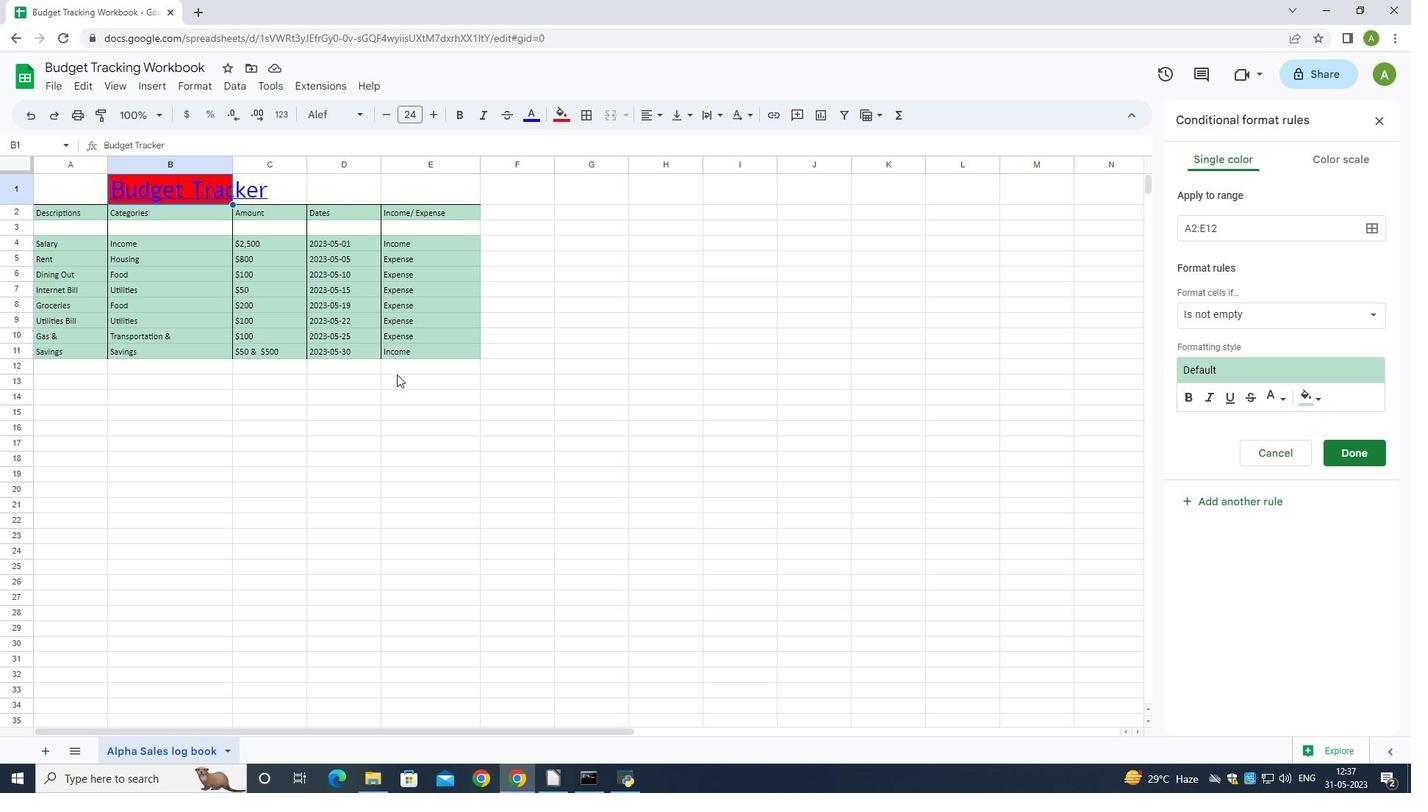 
Action: Mouse scrolled (396, 375) with delta (0, 0)
Screenshot: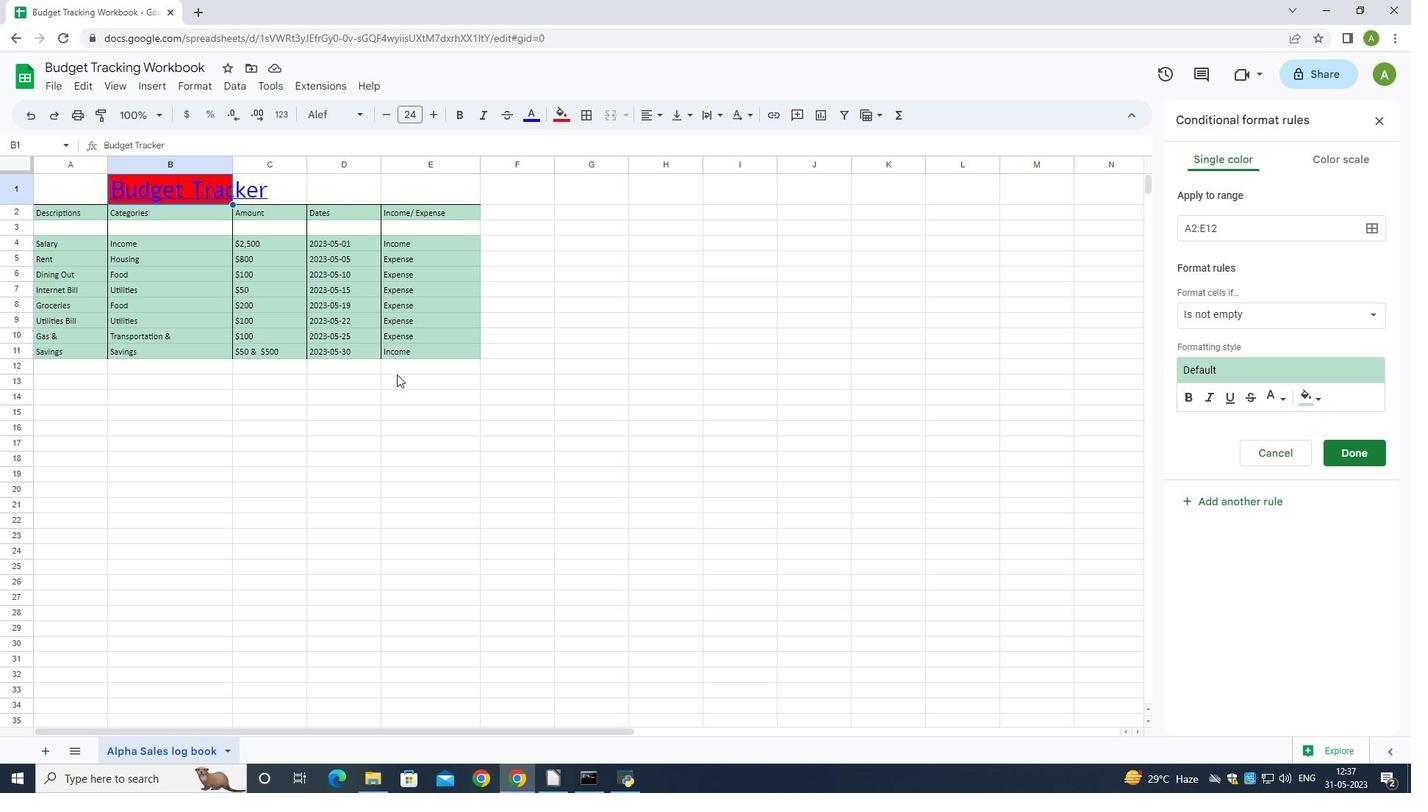 
Action: Mouse scrolled (396, 375) with delta (0, 0)
Screenshot: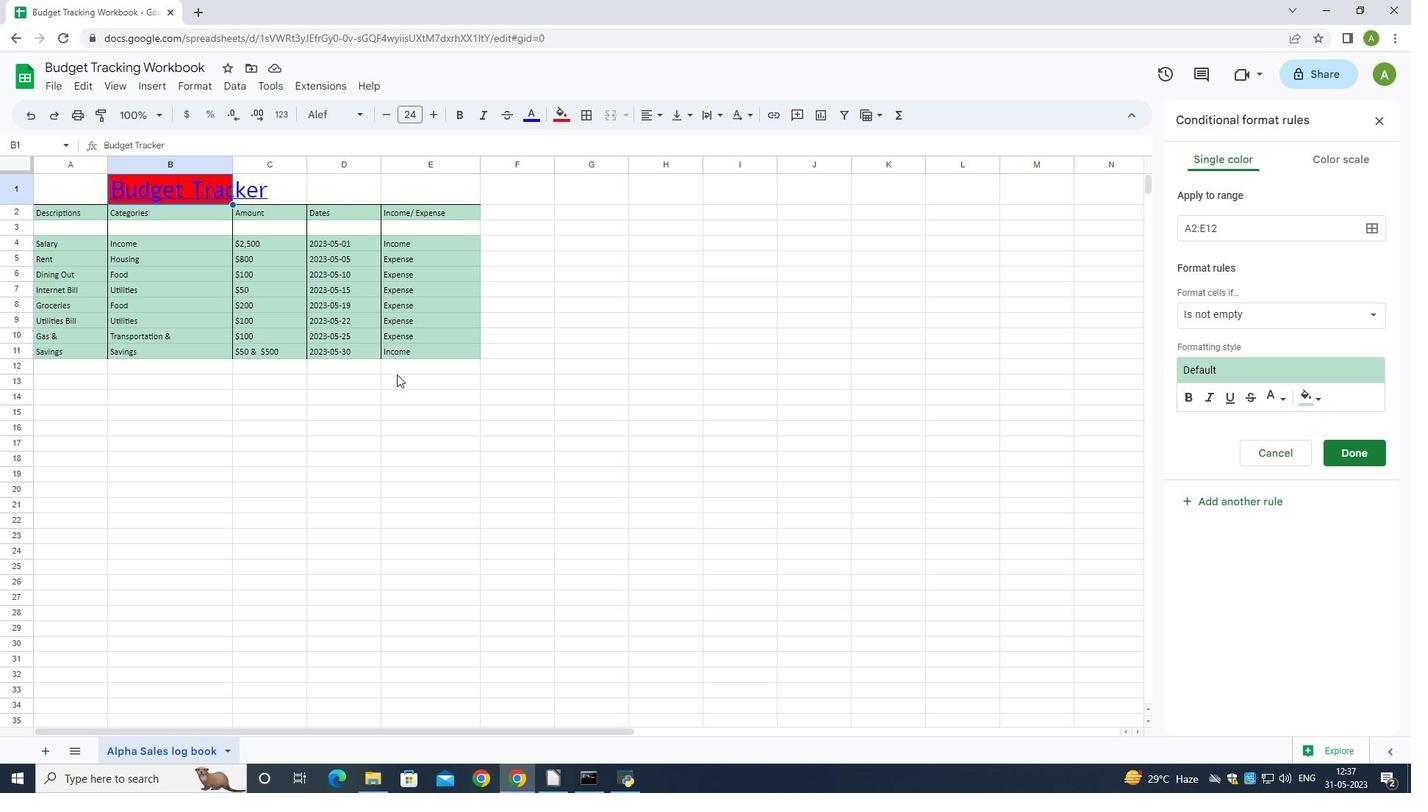 
Action: Mouse scrolled (396, 375) with delta (0, 0)
Screenshot: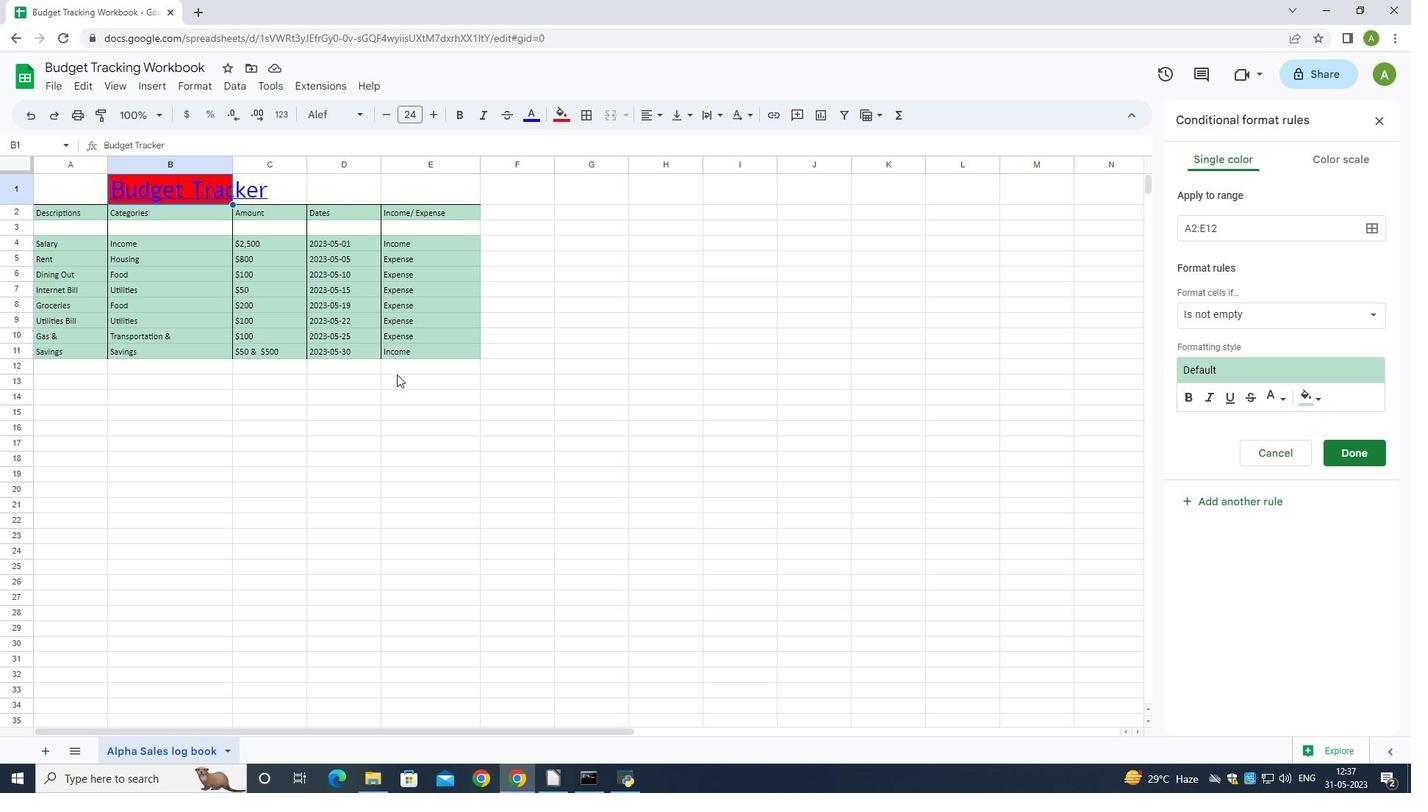 
Action: Mouse scrolled (396, 375) with delta (0, 0)
Screenshot: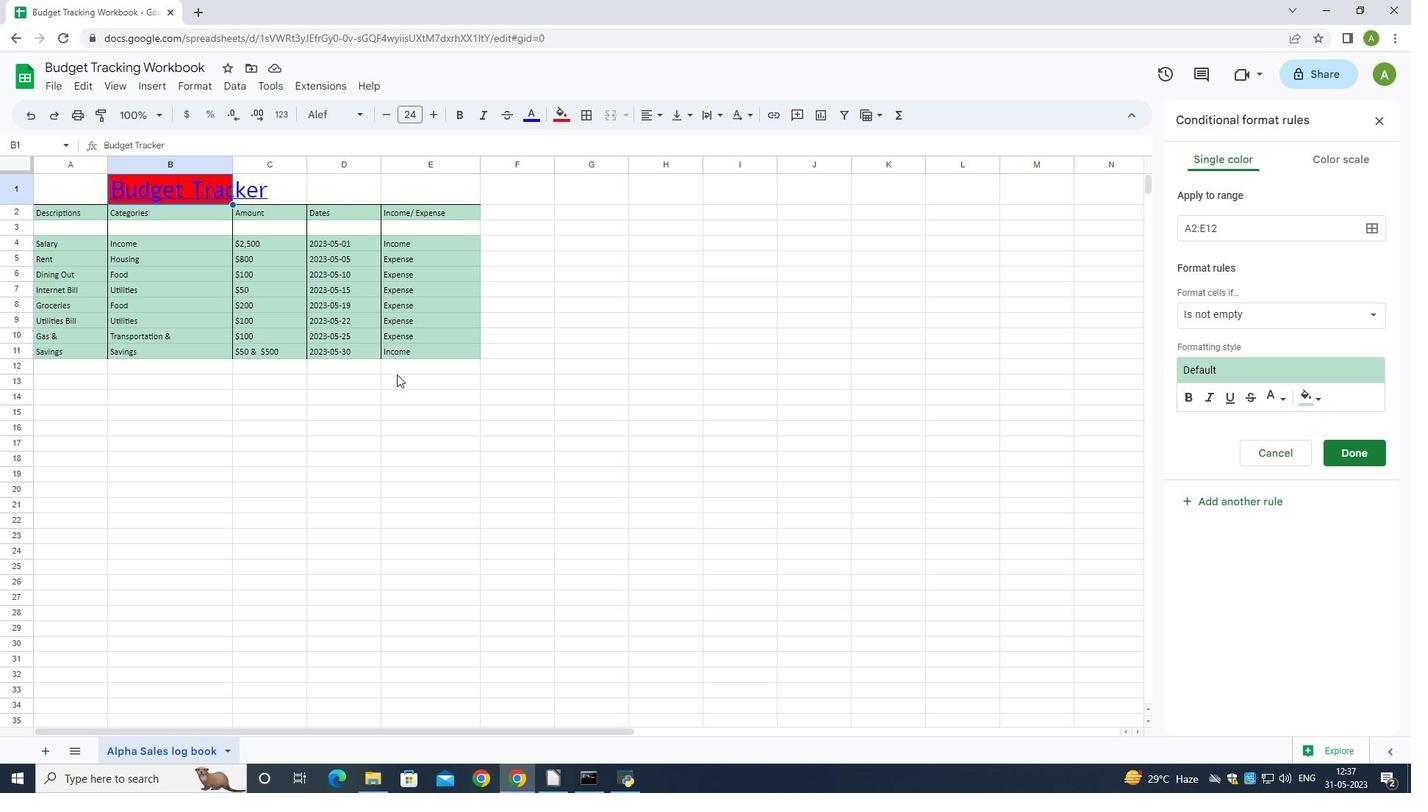 
Action: Mouse moved to (600, 361)
Screenshot: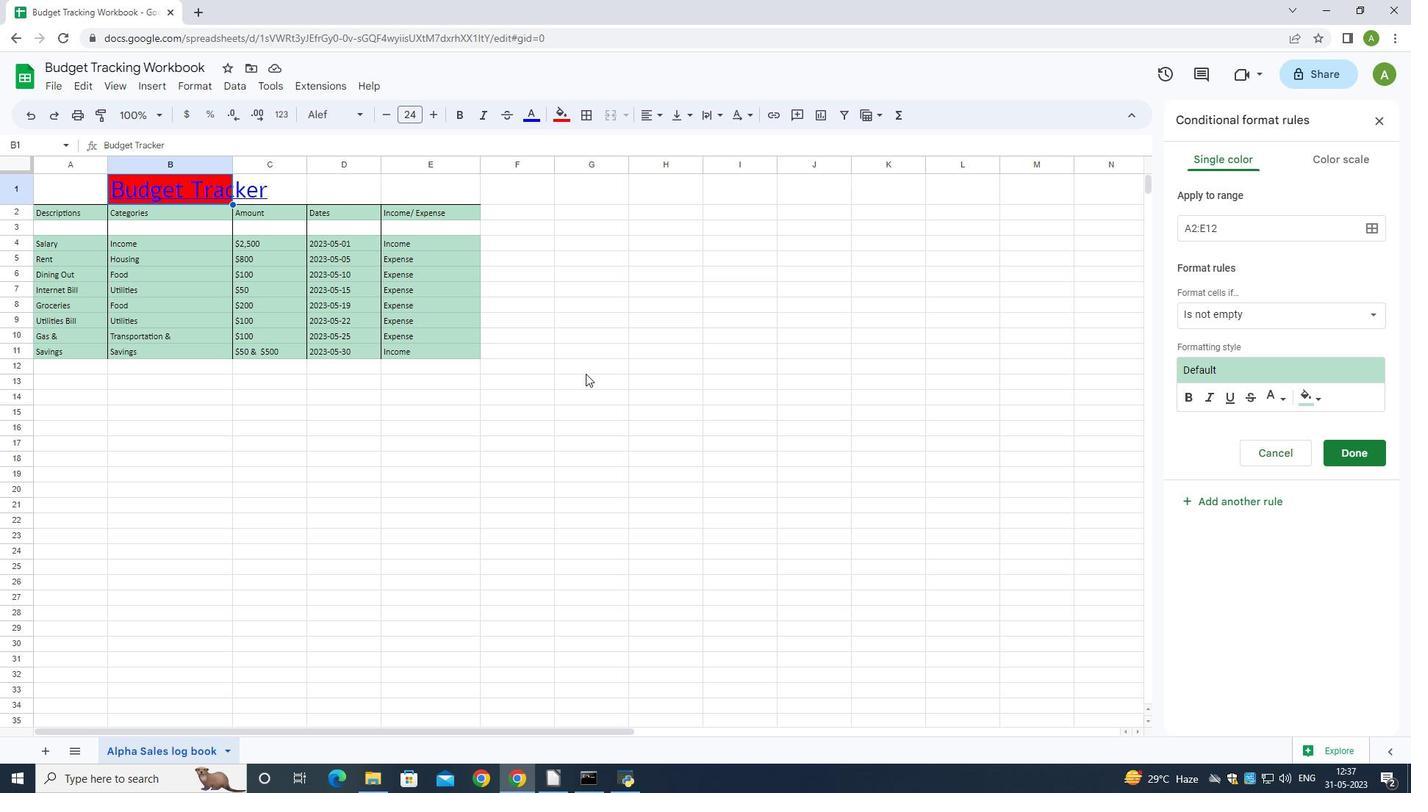 
Action: Mouse scrolled (600, 360) with delta (0, 0)
Screenshot: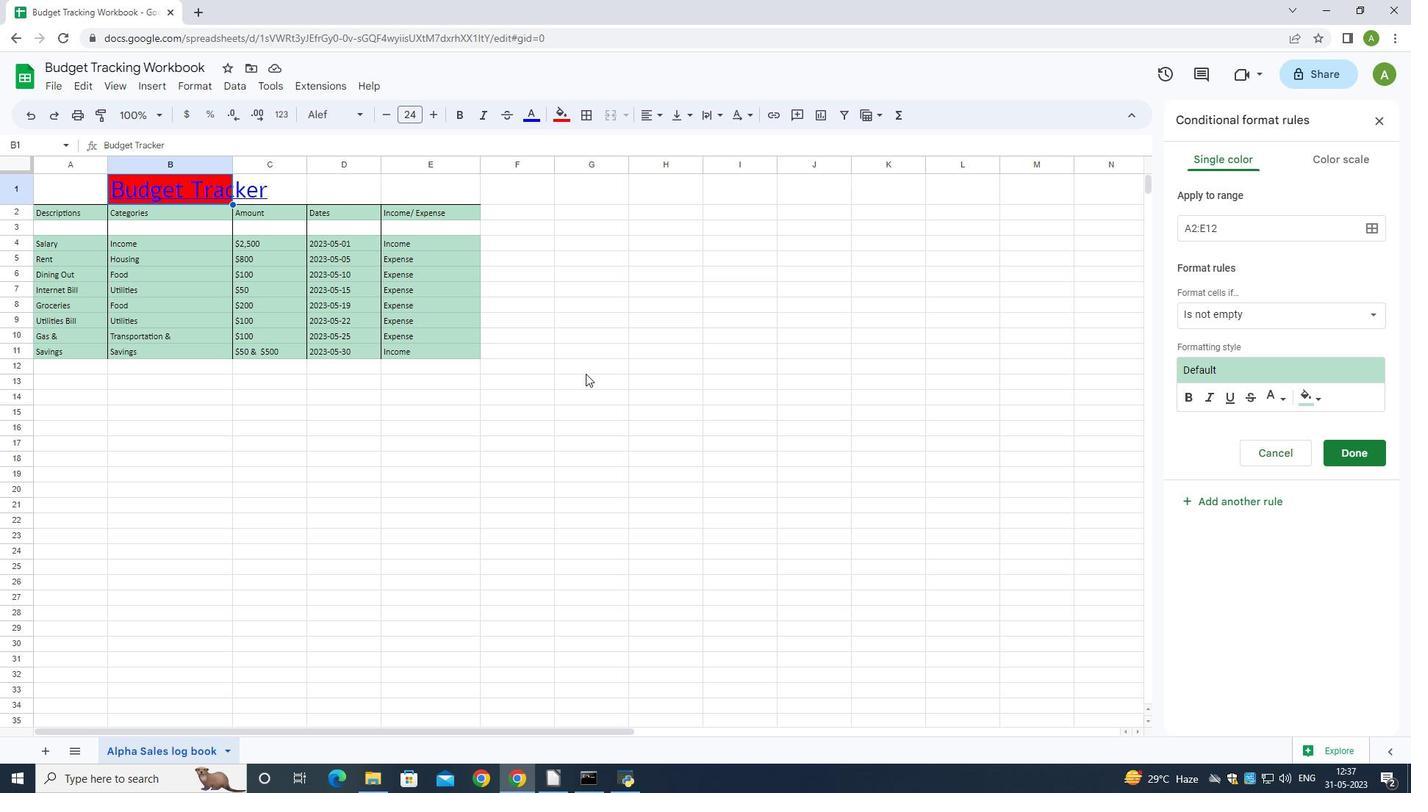 
Action: Mouse scrolled (600, 360) with delta (0, 0)
Screenshot: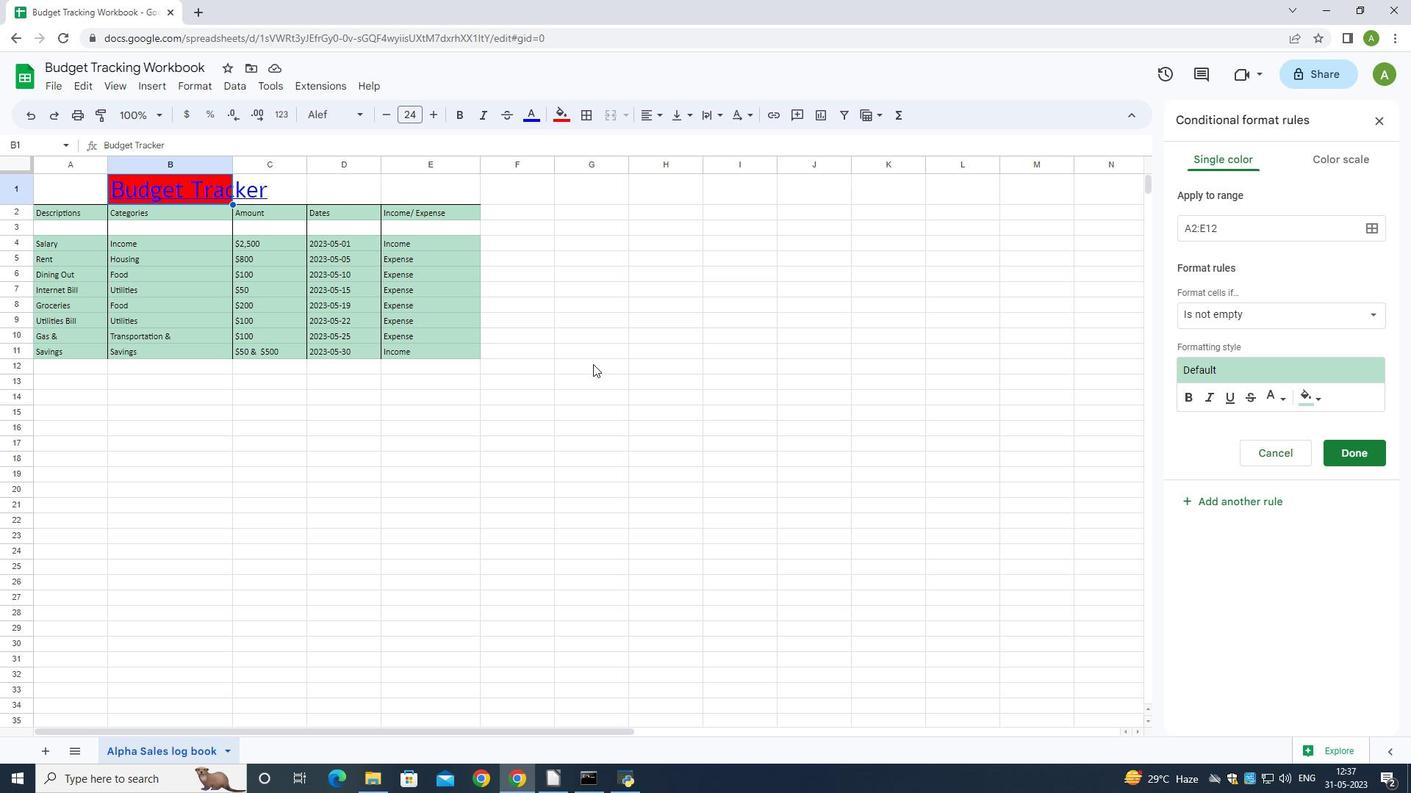 
Action: Mouse scrolled (600, 360) with delta (0, 0)
Screenshot: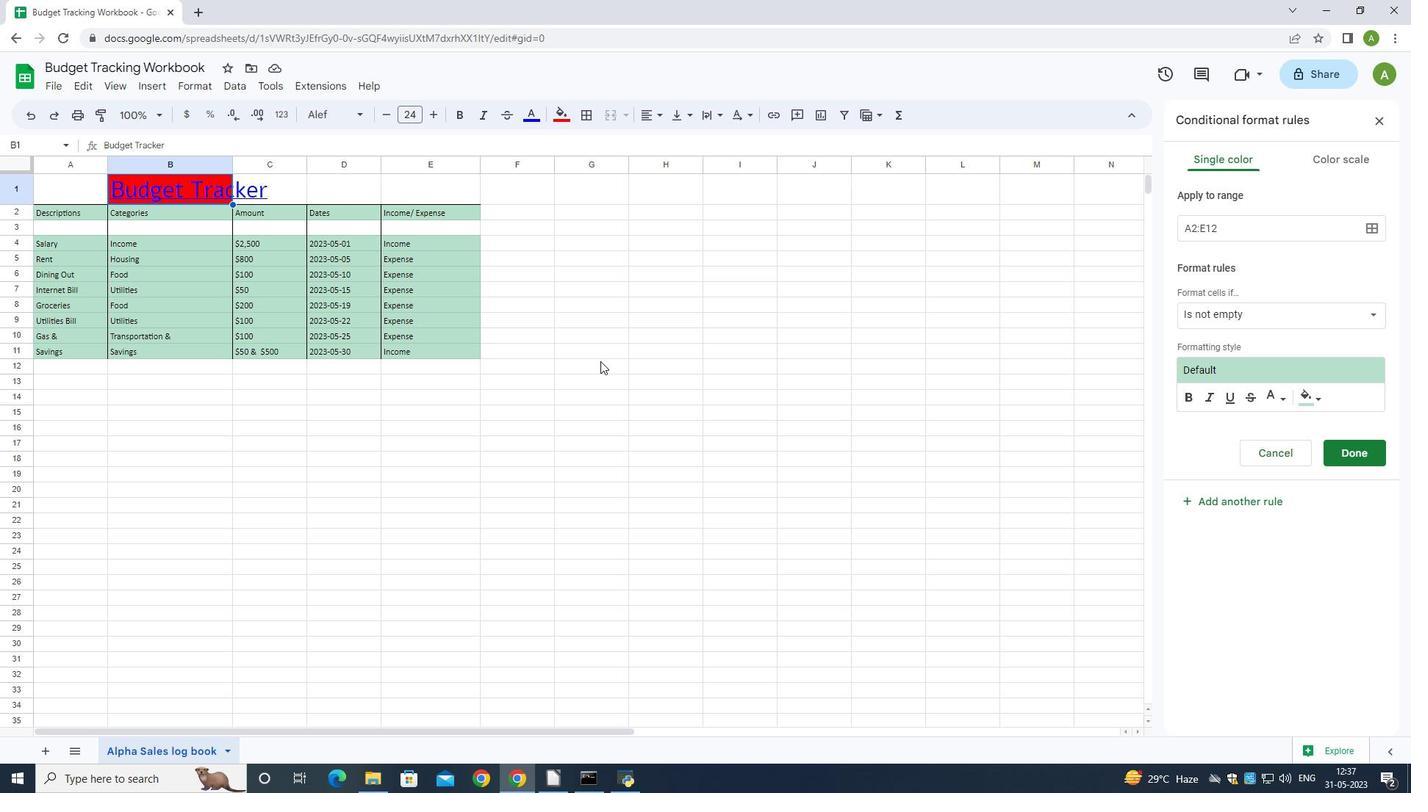 
Action: Mouse scrolled (600, 362) with delta (0, 0)
Screenshot: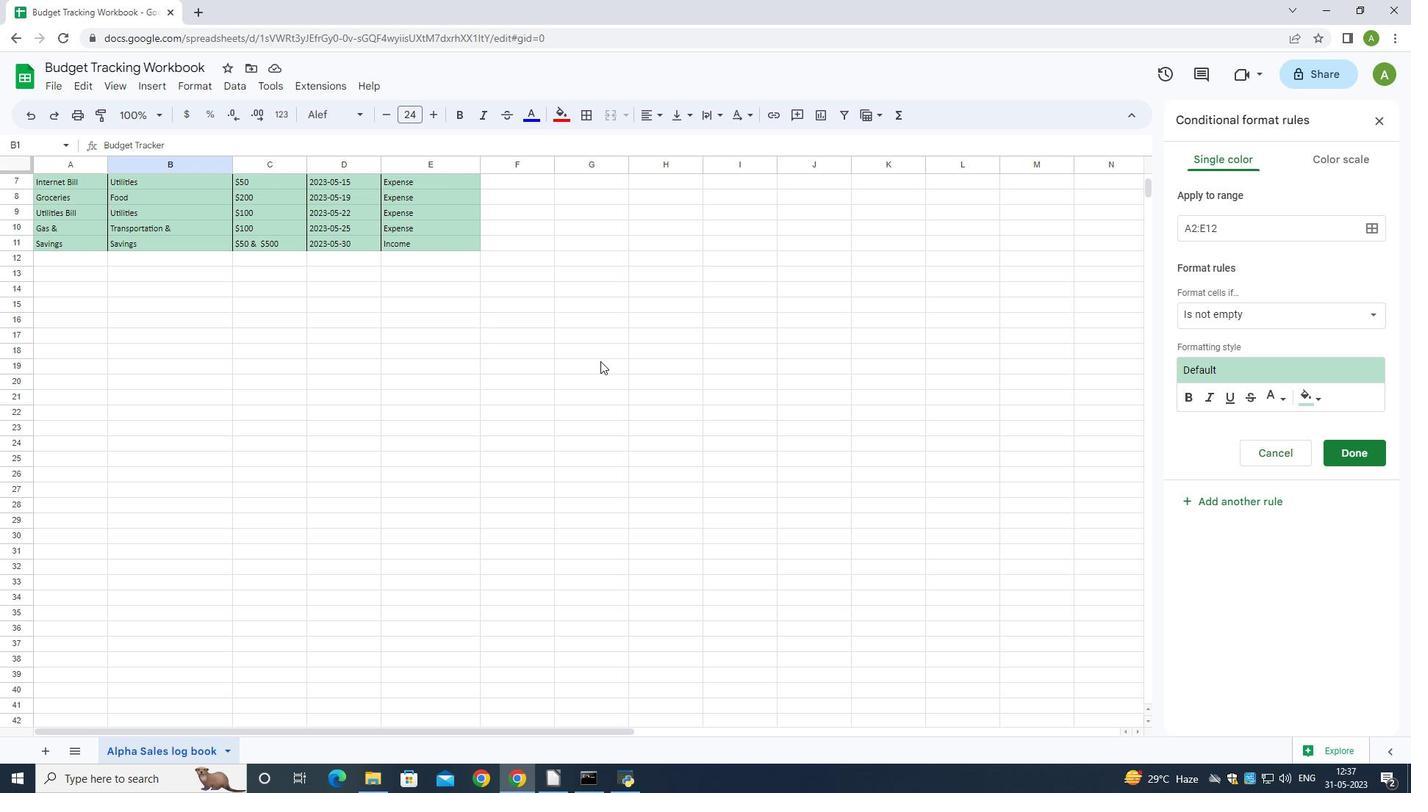 
Action: Mouse scrolled (600, 362) with delta (0, 0)
Screenshot: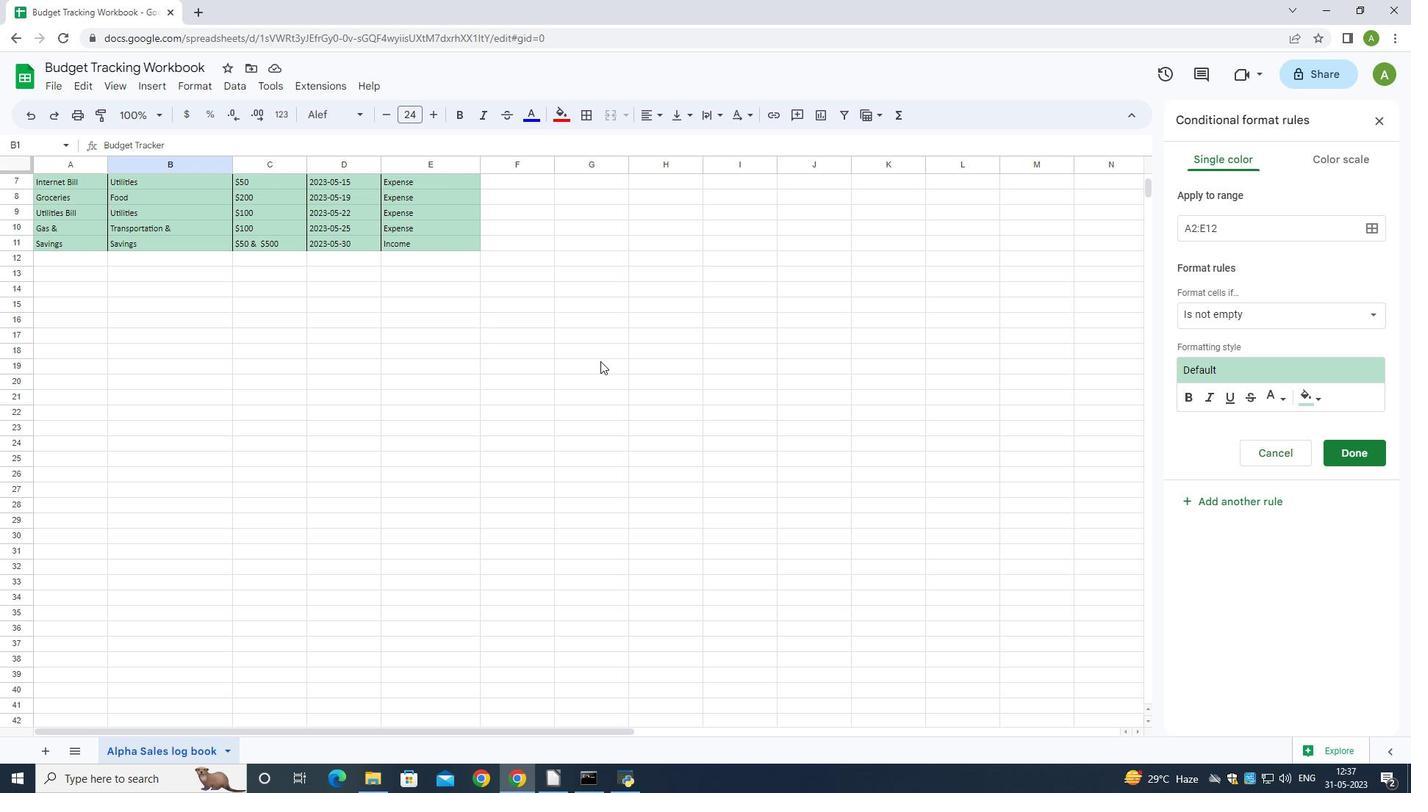 
Action: Mouse scrolled (600, 362) with delta (0, 0)
Screenshot: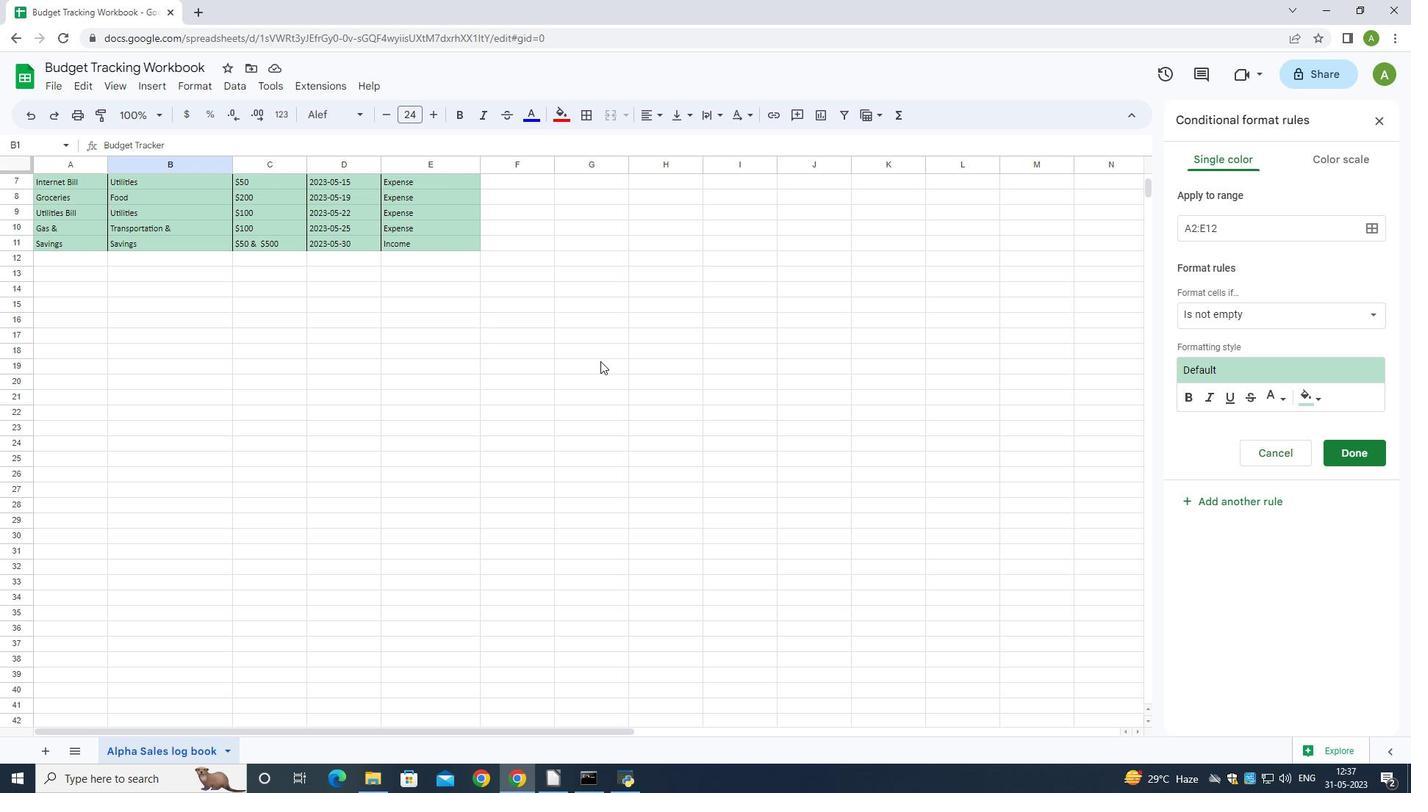
Action: Mouse scrolled (600, 362) with delta (0, 0)
Screenshot: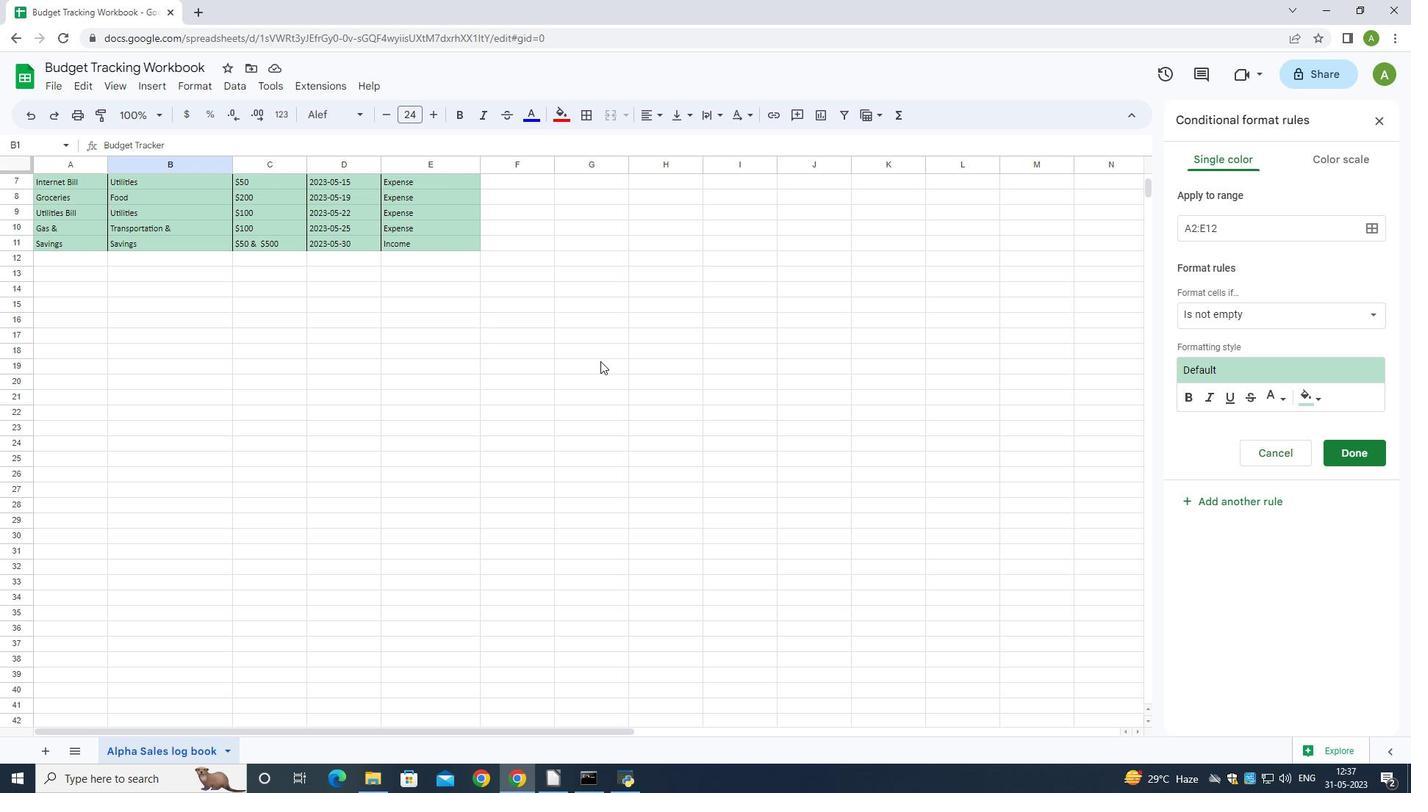 
Action: Mouse scrolled (600, 362) with delta (0, 0)
Screenshot: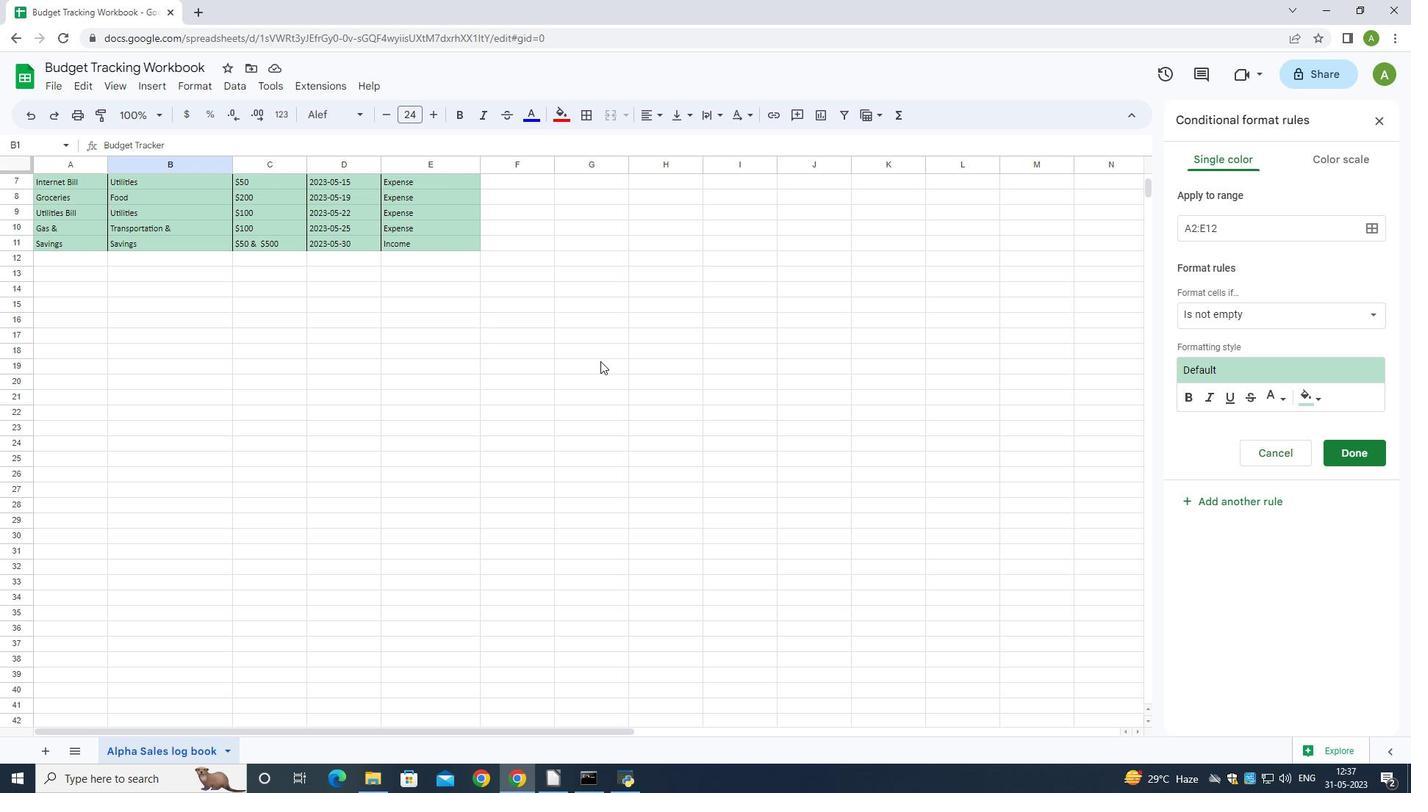 
Action: Mouse scrolled (600, 362) with delta (0, 0)
Screenshot: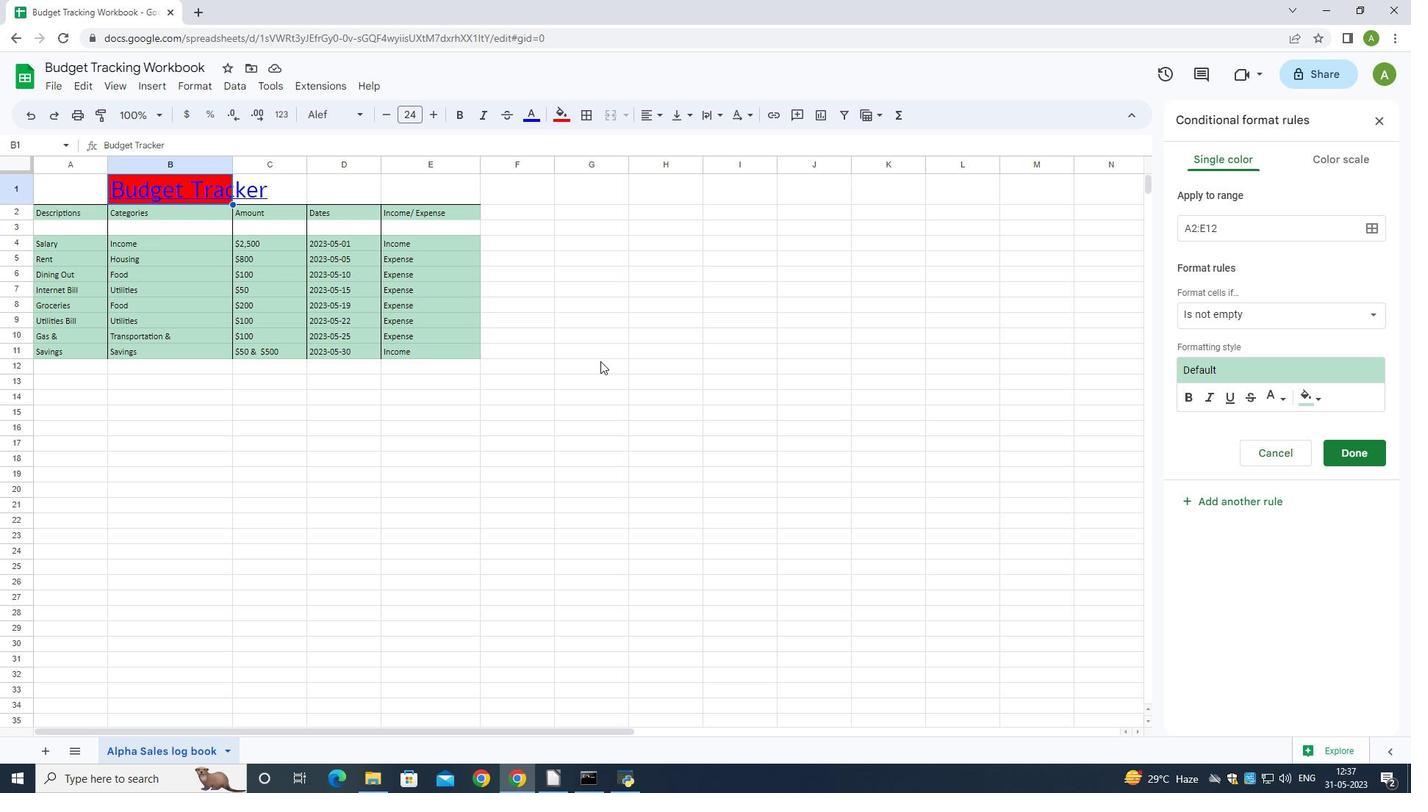 
Action: Mouse scrolled (600, 362) with delta (0, 0)
Screenshot: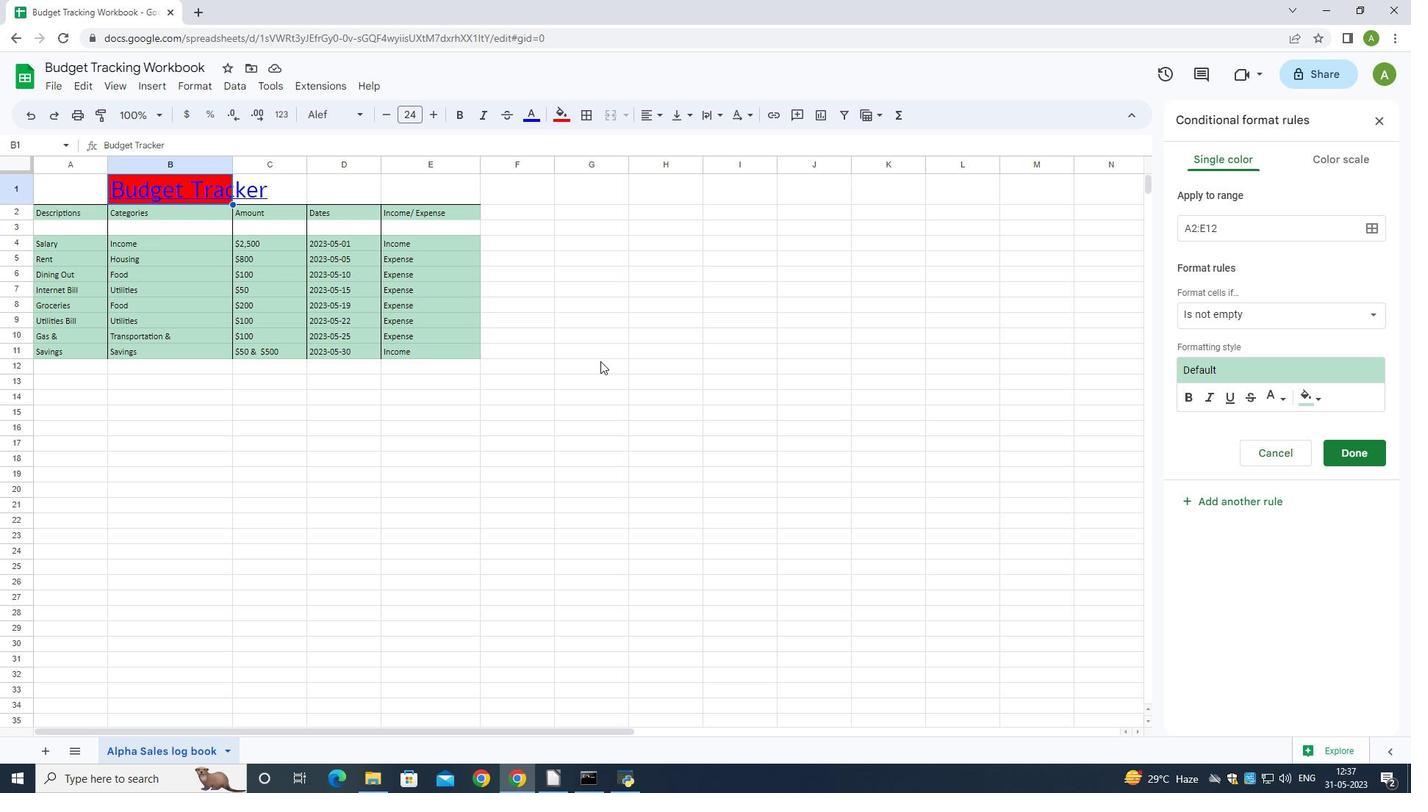 
Action: Mouse scrolled (600, 362) with delta (0, 0)
Screenshot: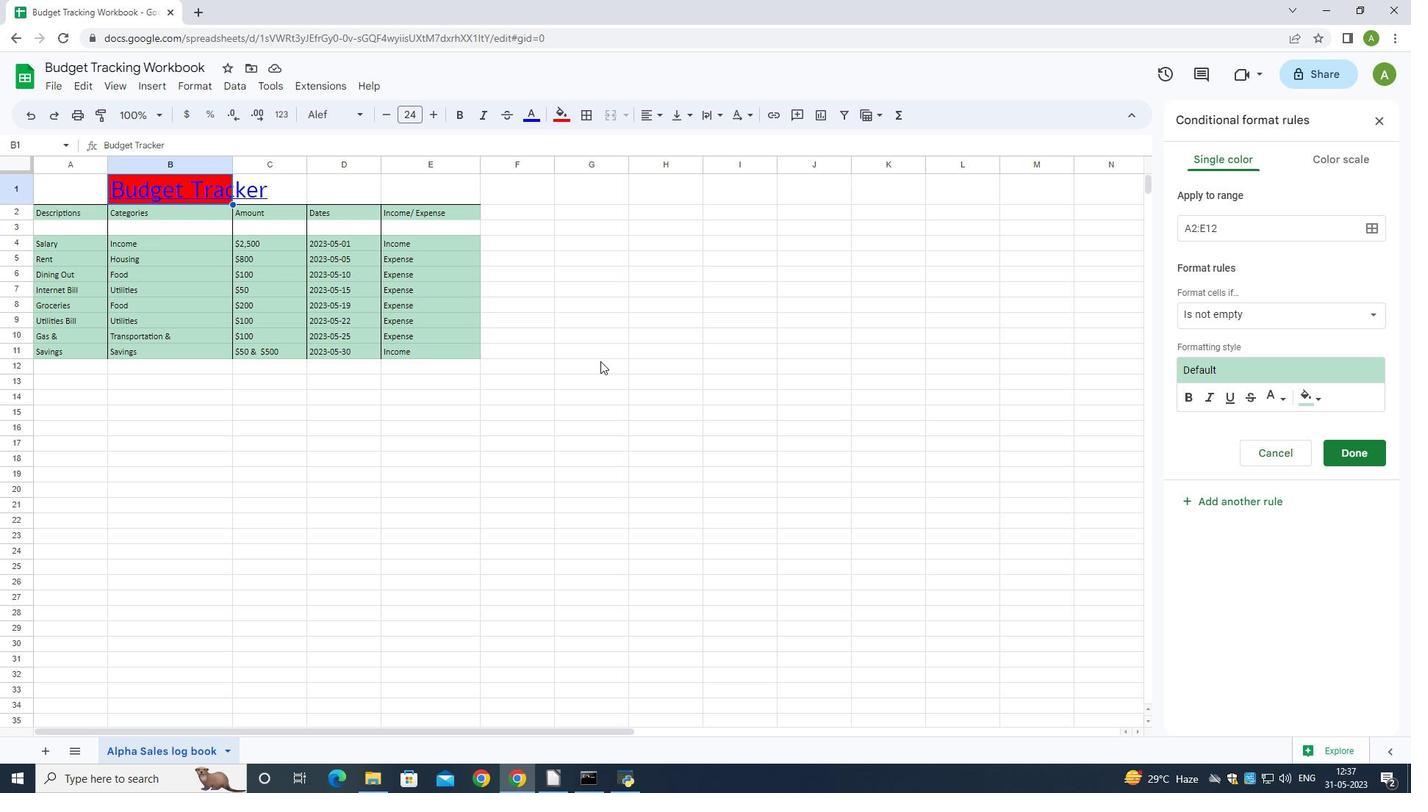
Action: Mouse scrolled (600, 362) with delta (0, 0)
Screenshot: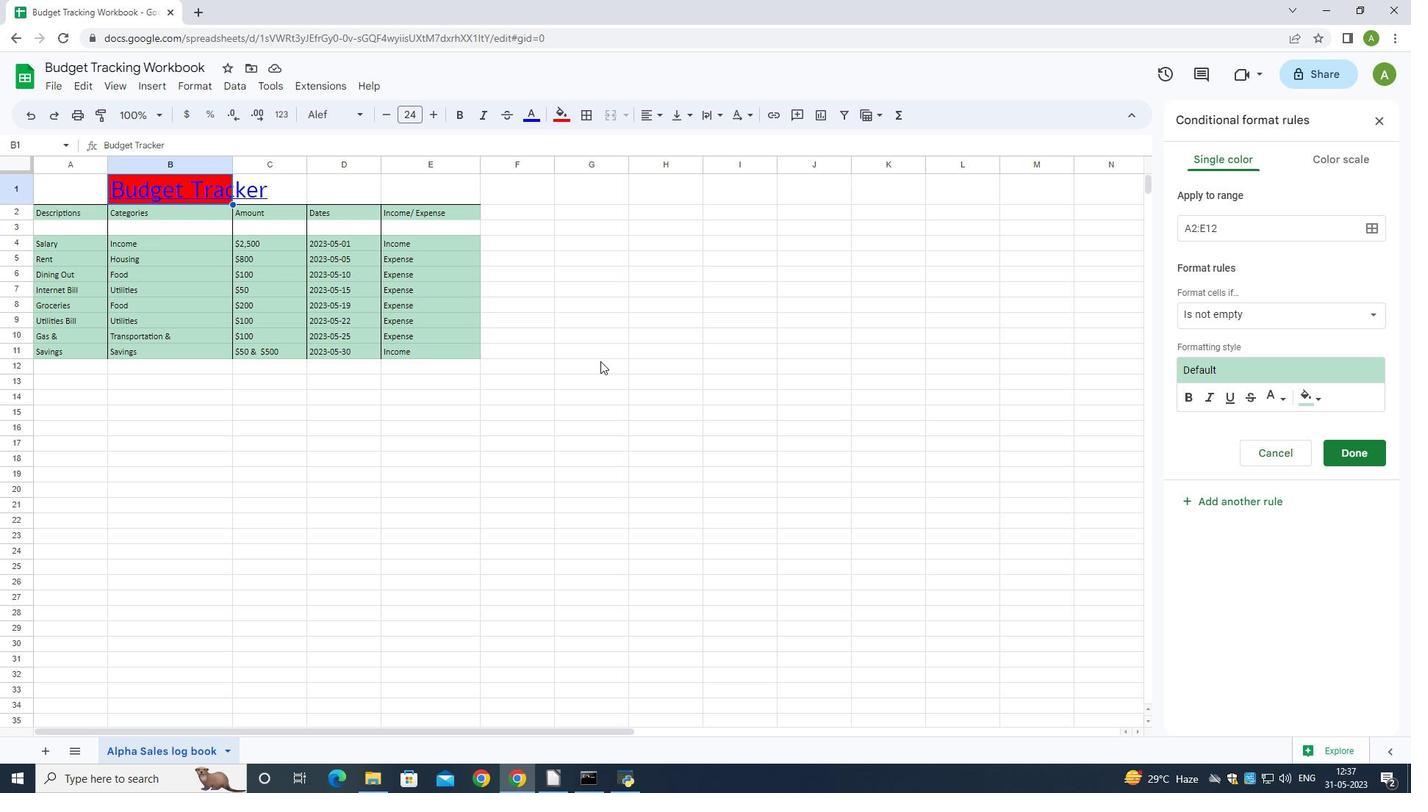 
Action: Mouse scrolled (600, 362) with delta (0, 0)
Screenshot: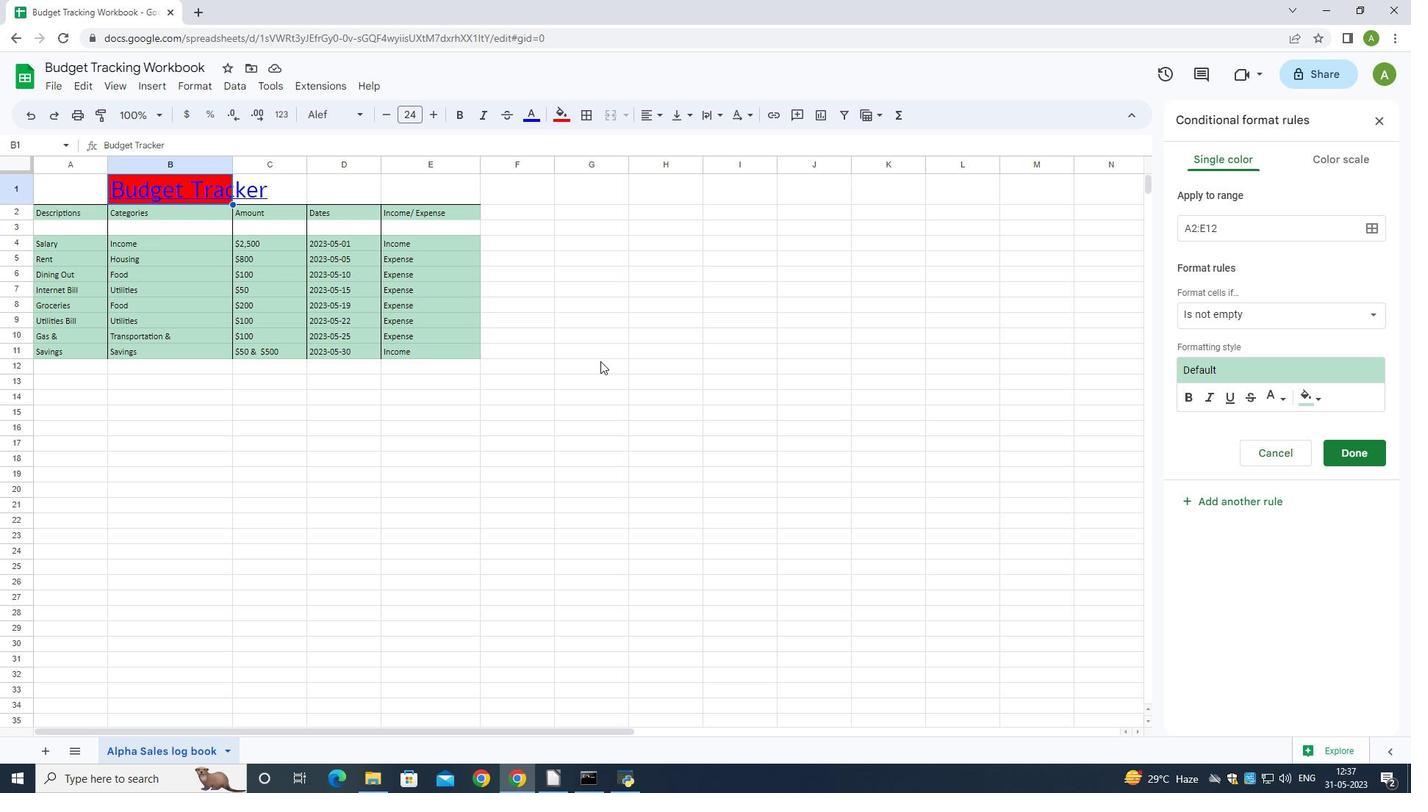 
Action: Mouse scrolled (600, 362) with delta (0, 0)
Screenshot: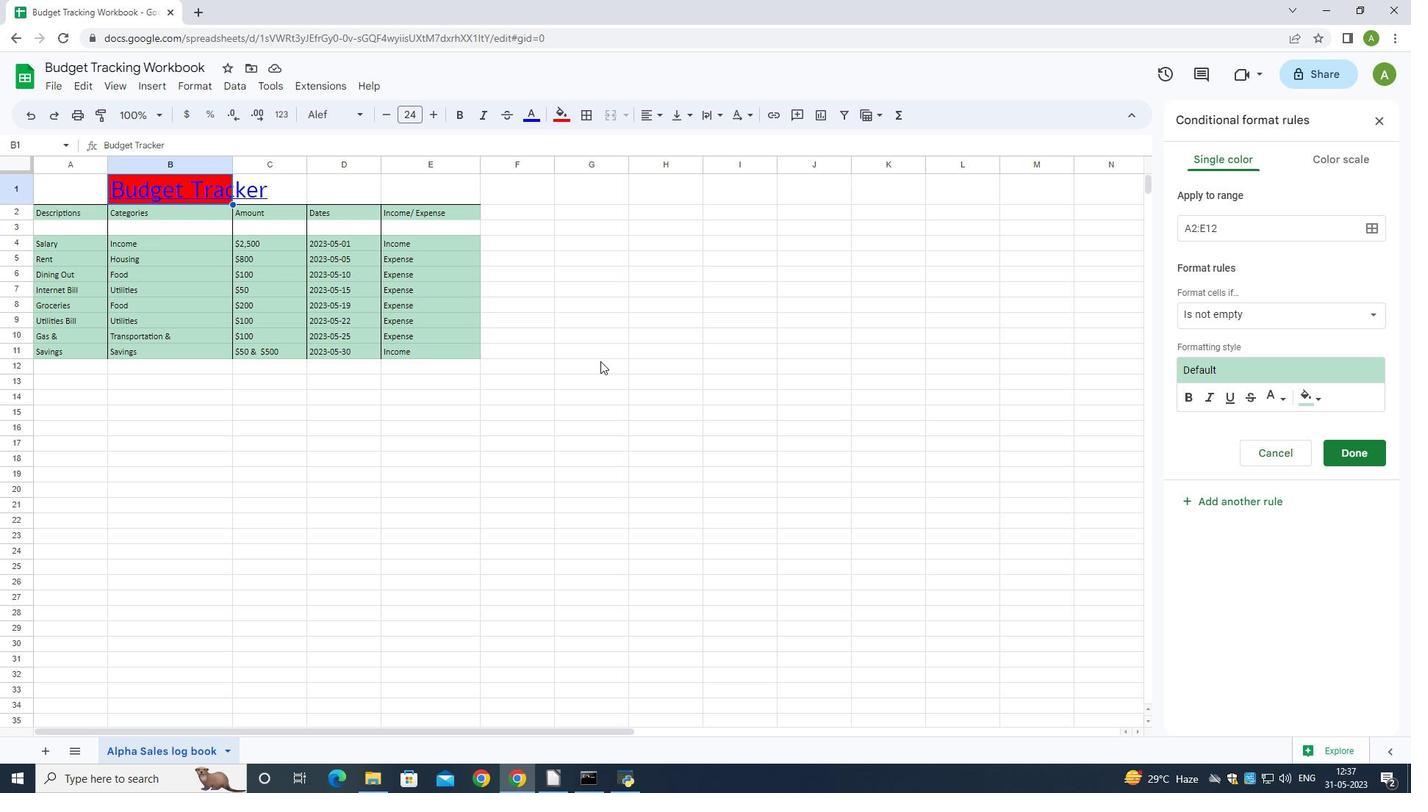 
Action: Mouse scrolled (600, 362) with delta (0, 0)
Screenshot: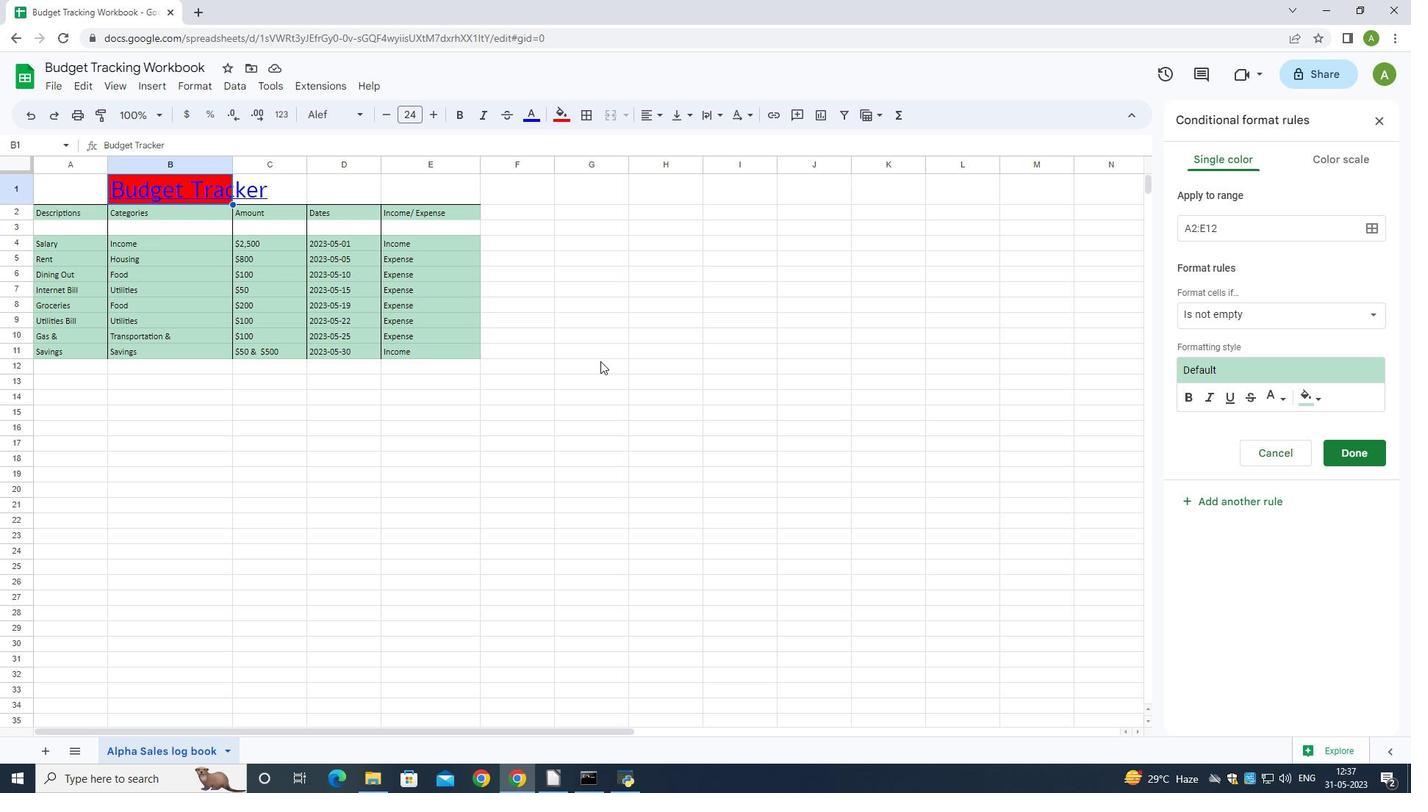 
Action: Mouse moved to (43, 214)
Screenshot: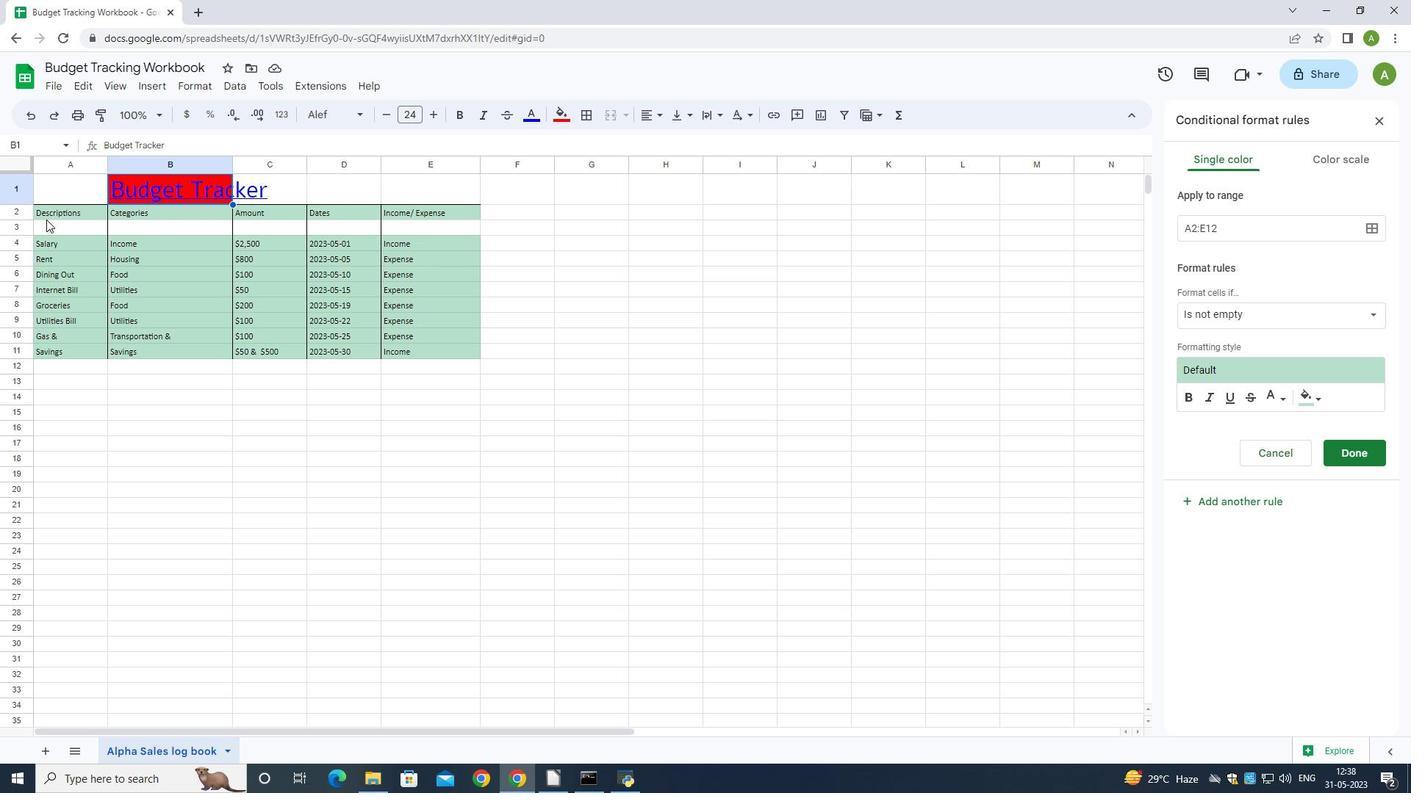 
Action: Mouse pressed left at (43, 214)
Screenshot: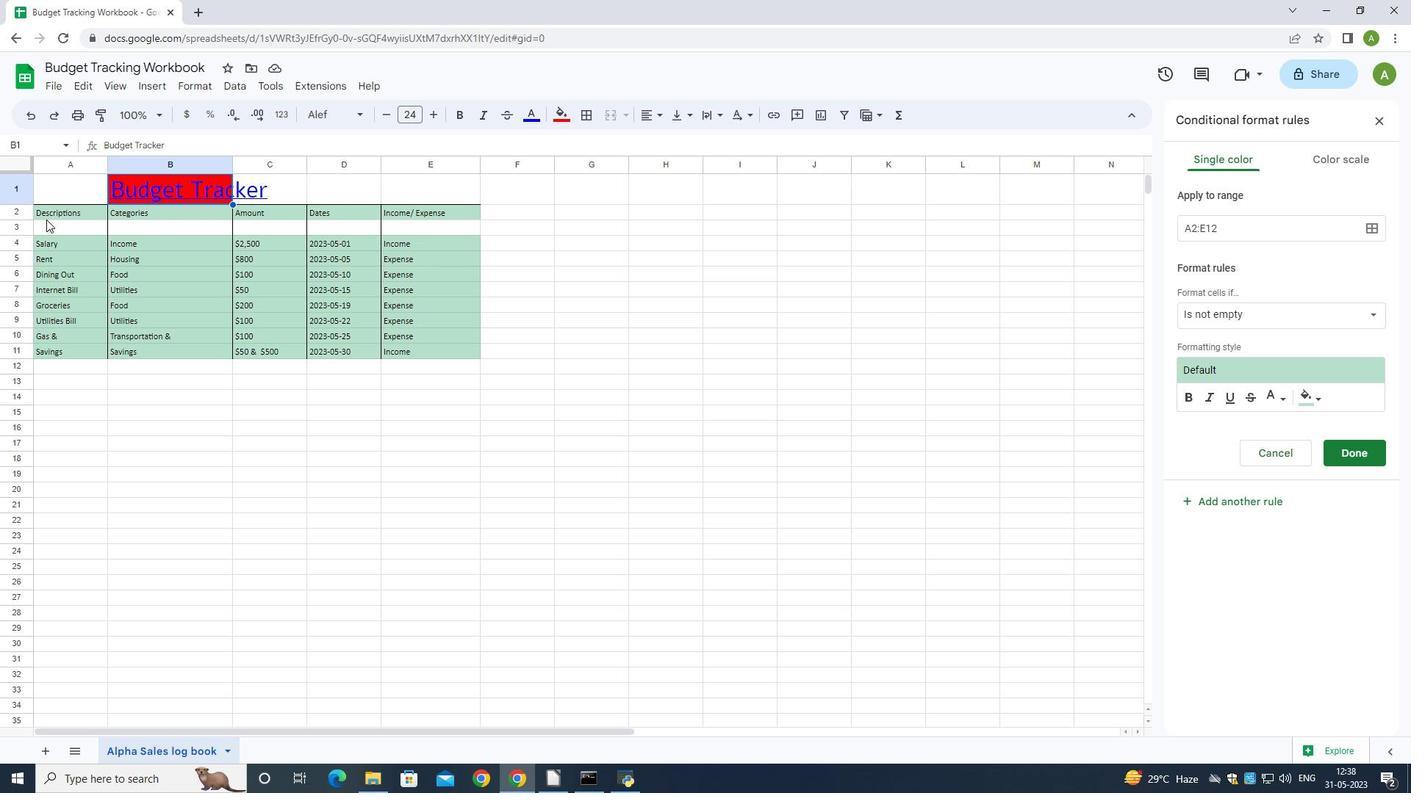 
Action: Mouse moved to (351, 112)
Screenshot: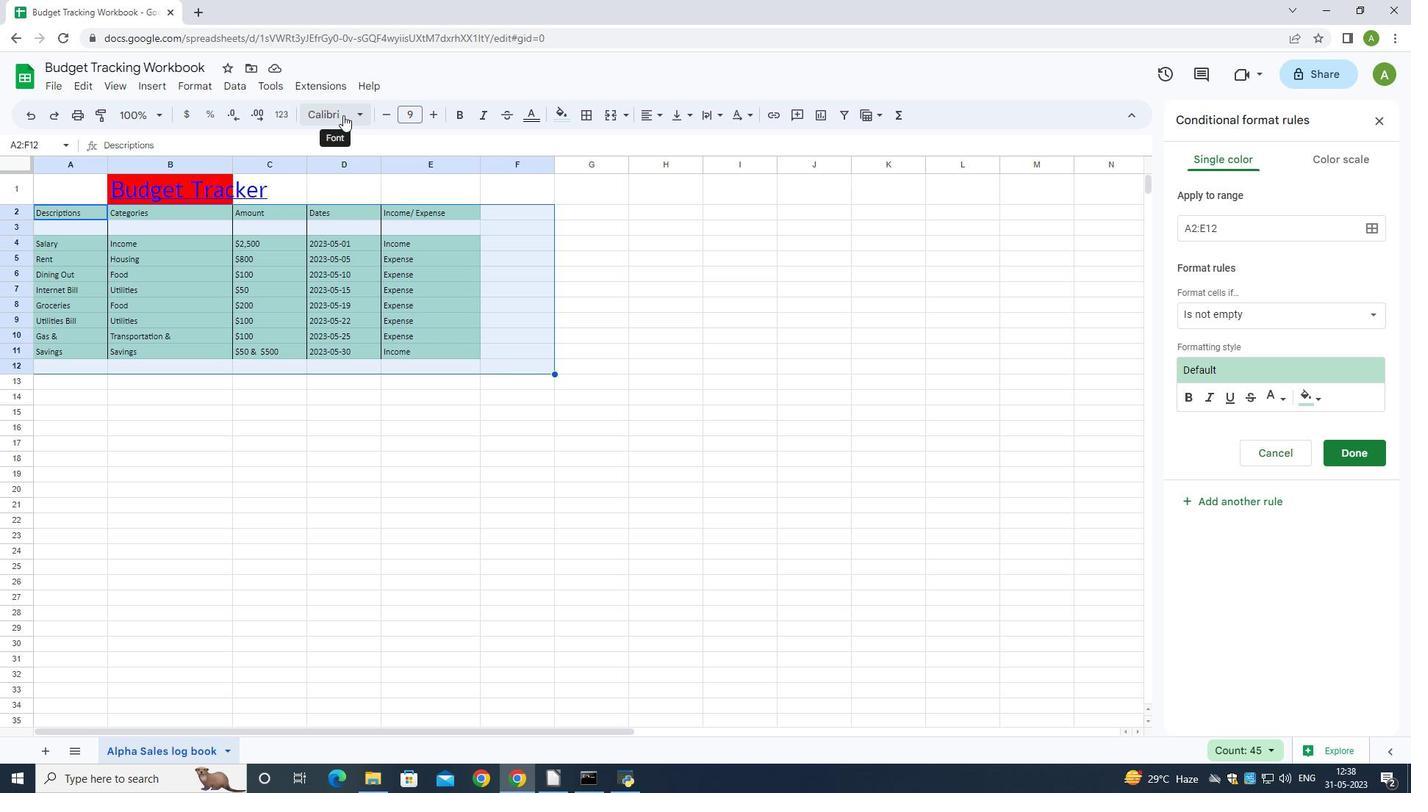 
Action: Mouse pressed left at (351, 112)
Screenshot: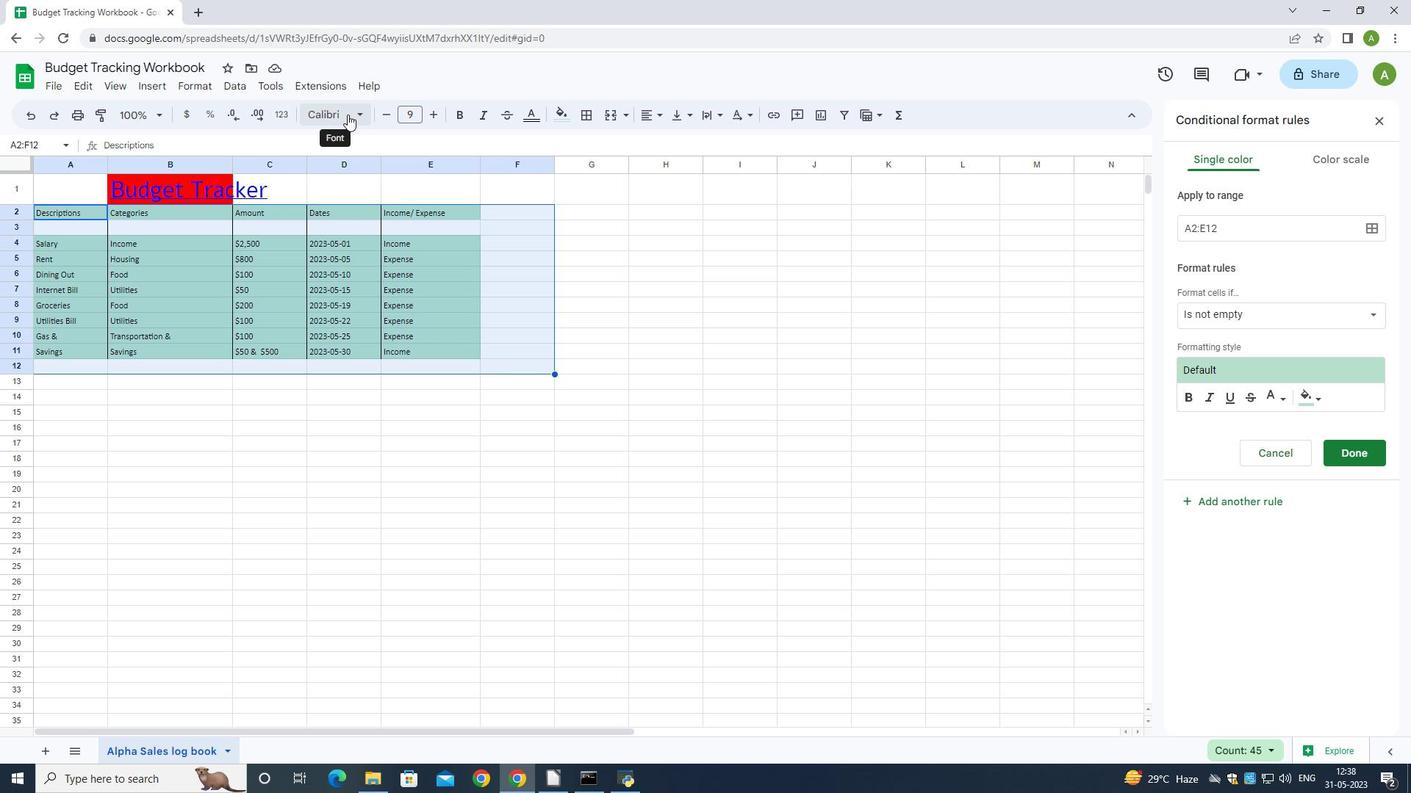 
Action: Mouse moved to (385, 352)
Screenshot: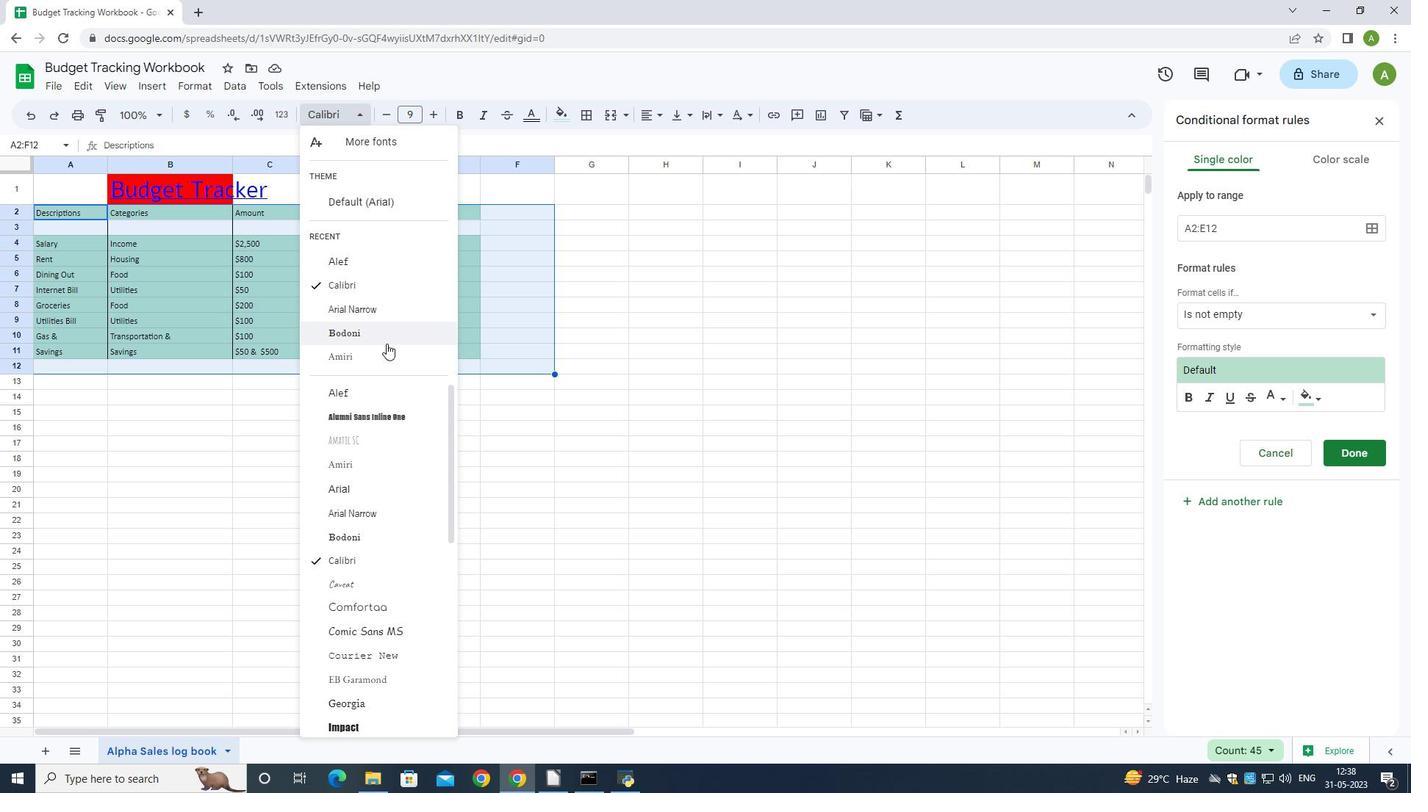 
Action: Mouse scrolled (385, 351) with delta (0, 0)
Screenshot: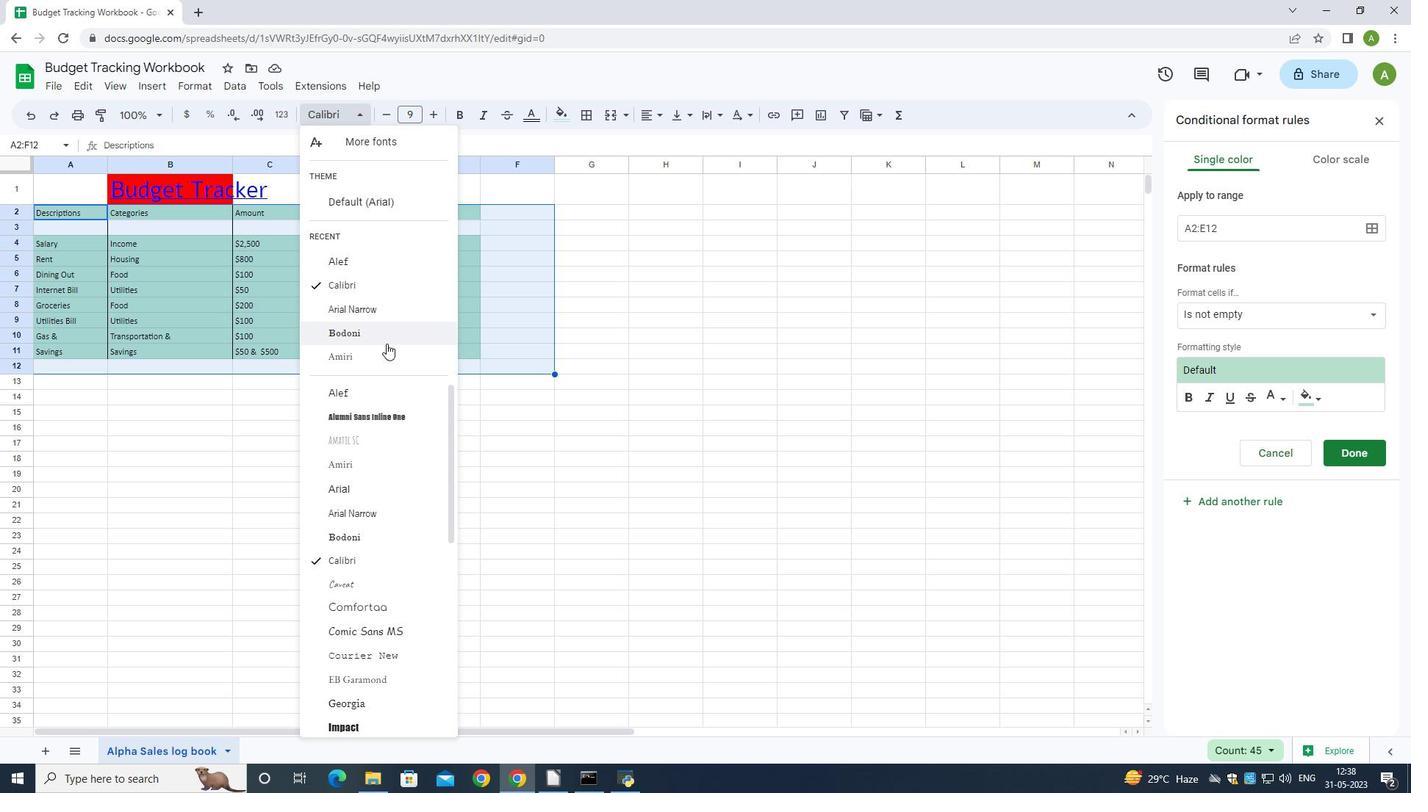 
Action: Mouse moved to (385, 354)
Screenshot: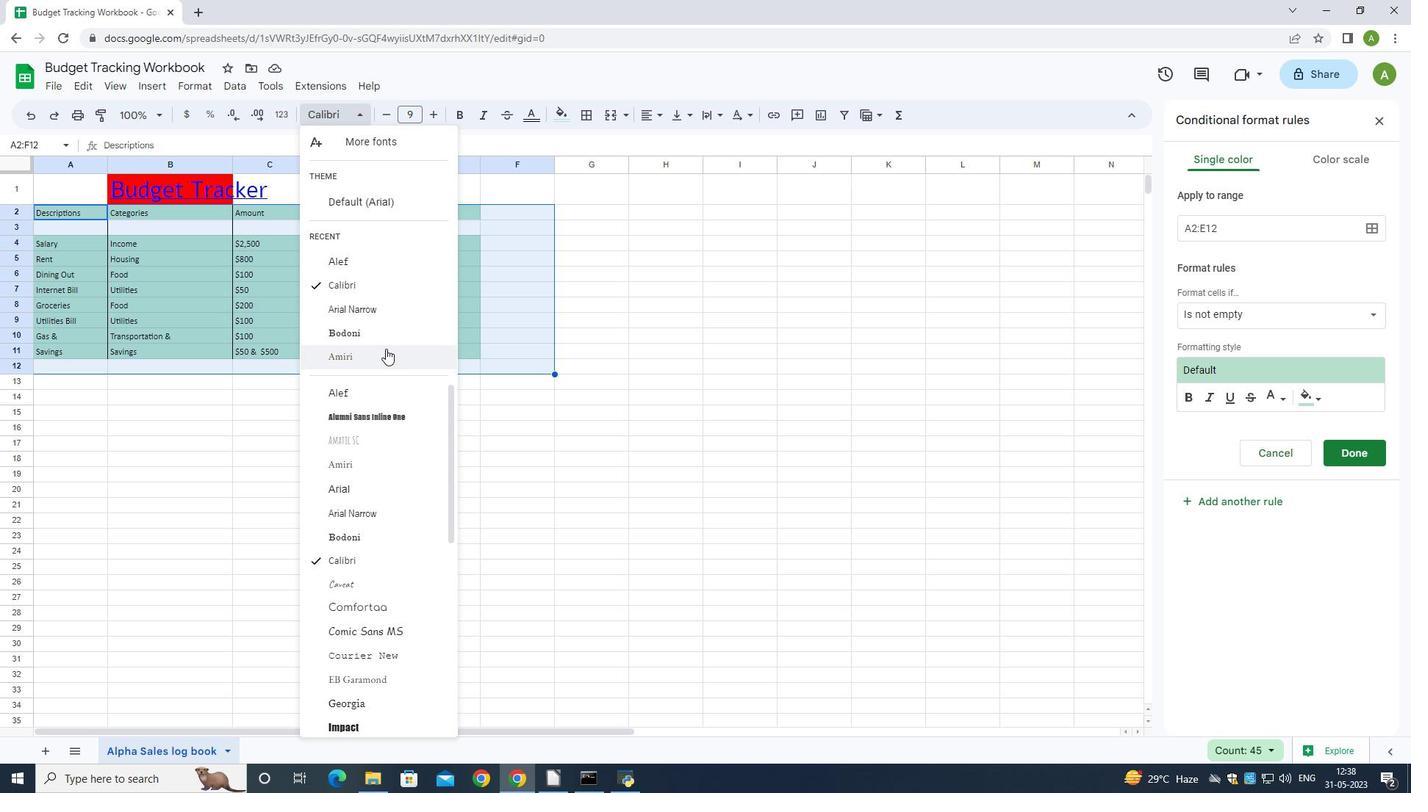 
Action: Mouse scrolled (385, 353) with delta (0, 0)
Screenshot: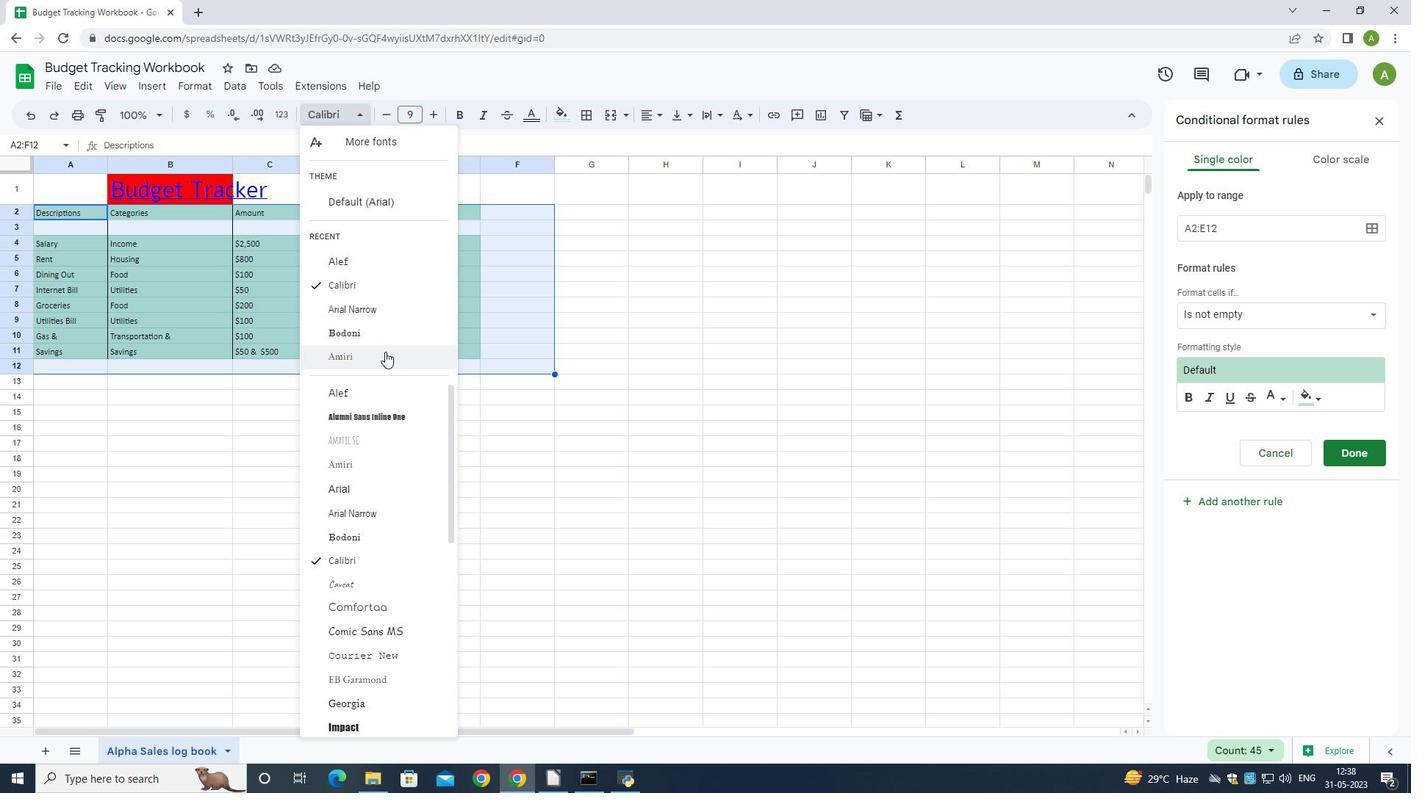 
Action: Mouse moved to (381, 540)
Screenshot: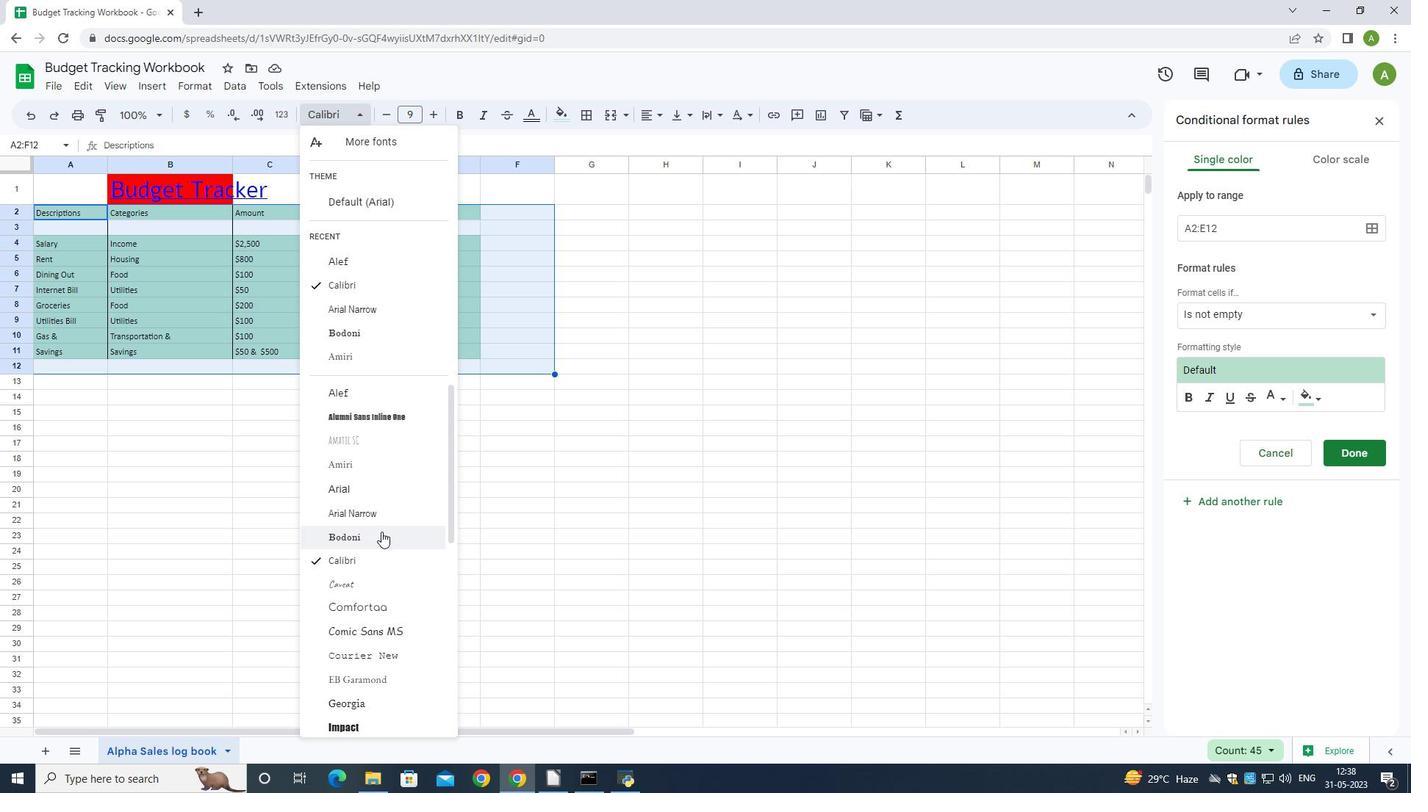 
Action: Mouse scrolled (381, 533) with delta (0, 0)
Screenshot: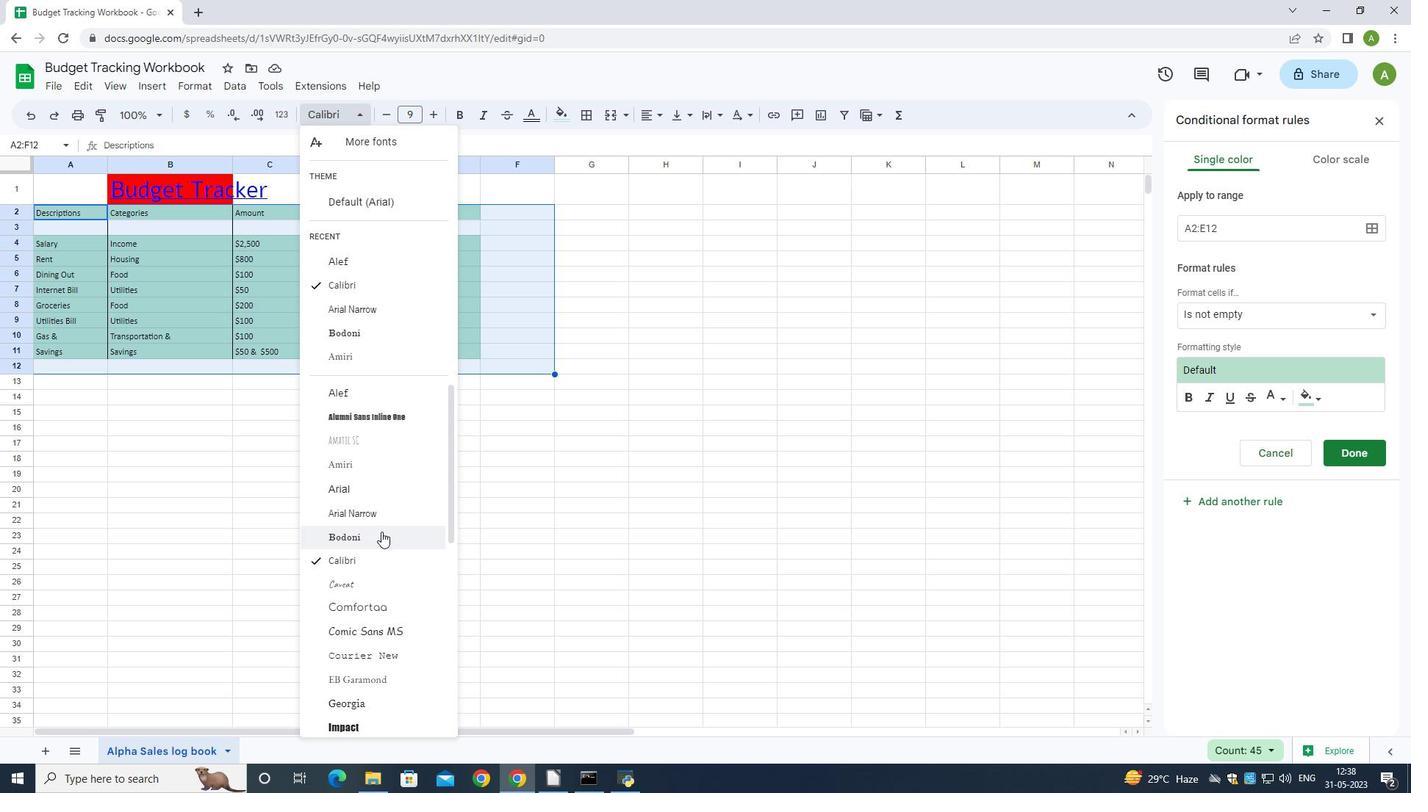 
Action: Mouse scrolled (381, 538) with delta (0, 0)
Screenshot: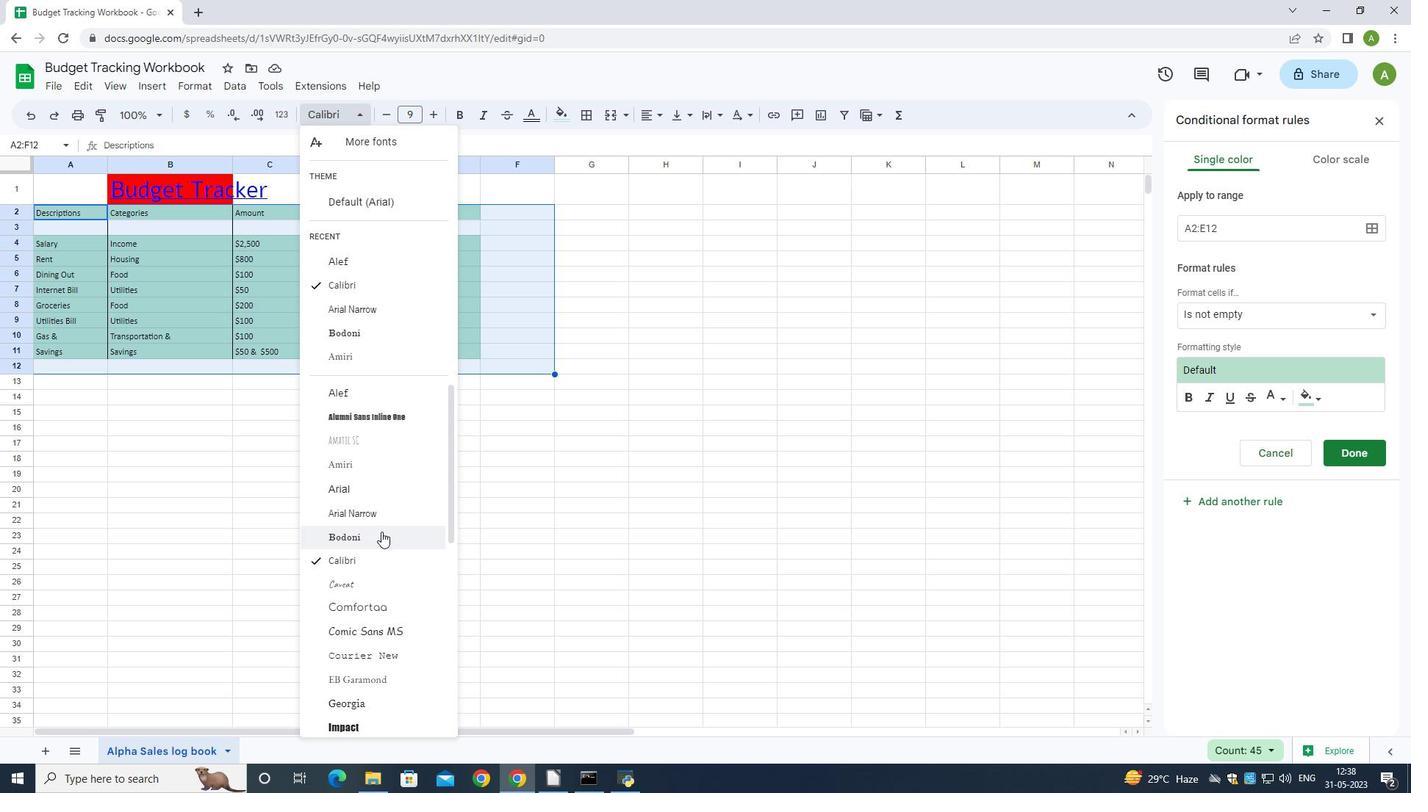 
Action: Mouse moved to (385, 585)
Screenshot: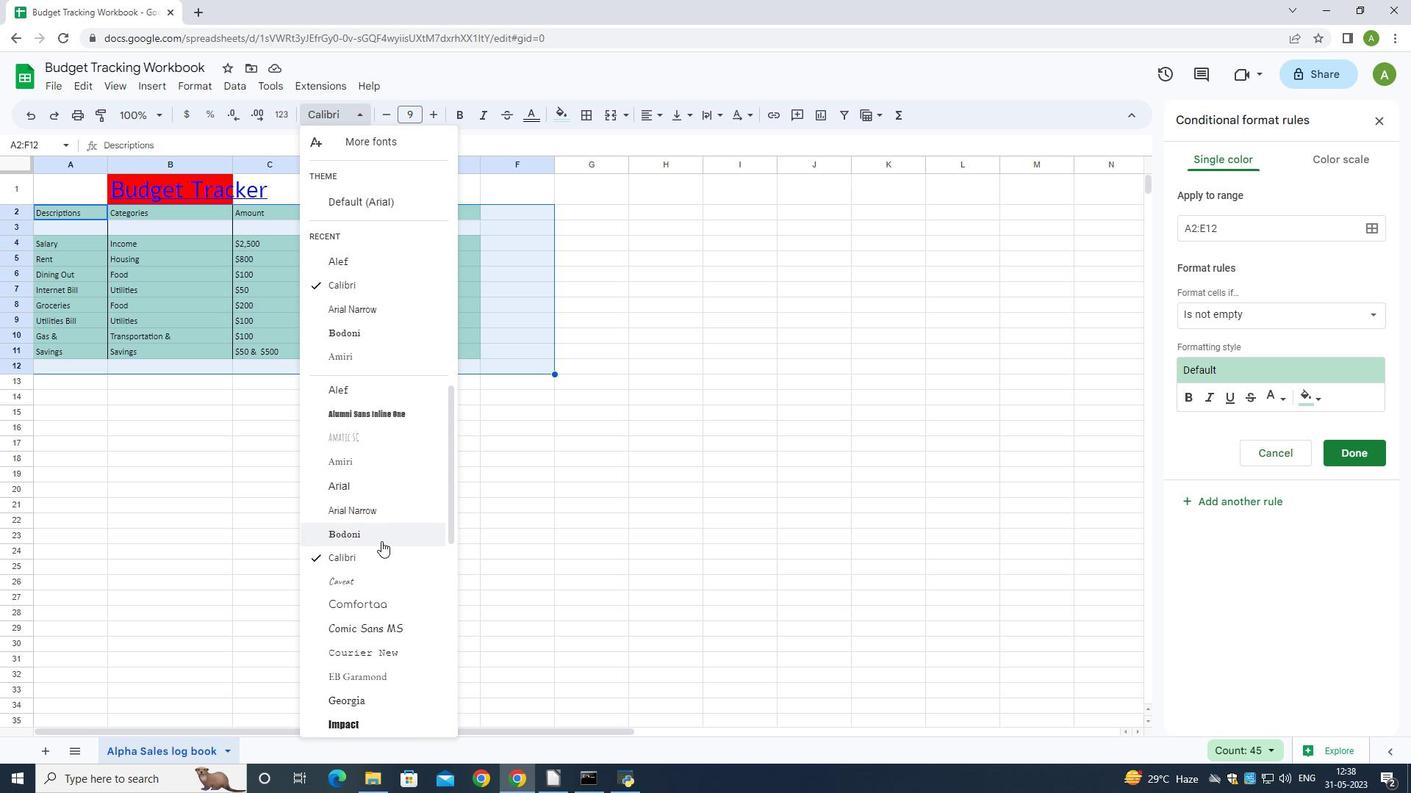 
Action: Mouse scrolled (385, 584) with delta (0, 0)
Screenshot: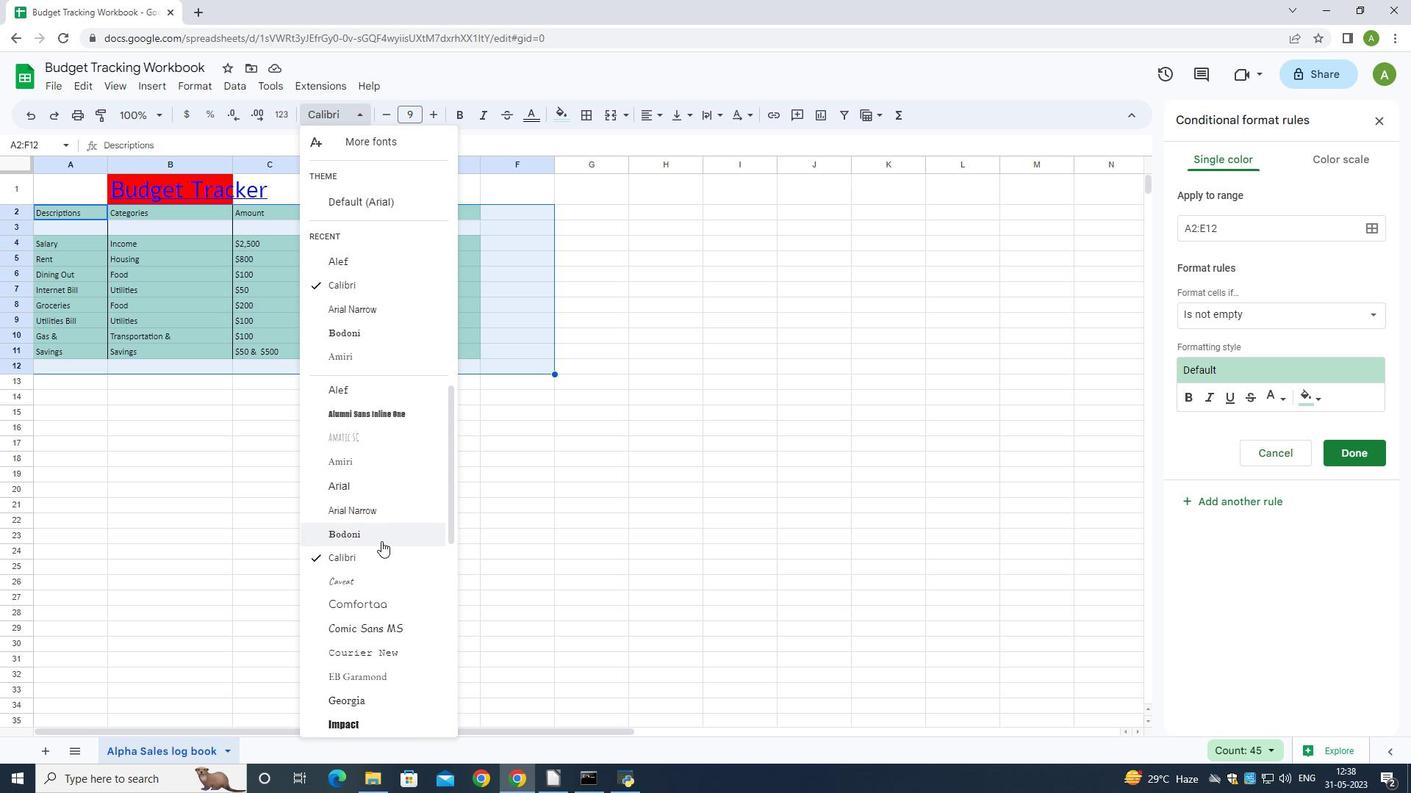 
Action: Mouse moved to (389, 601)
Screenshot: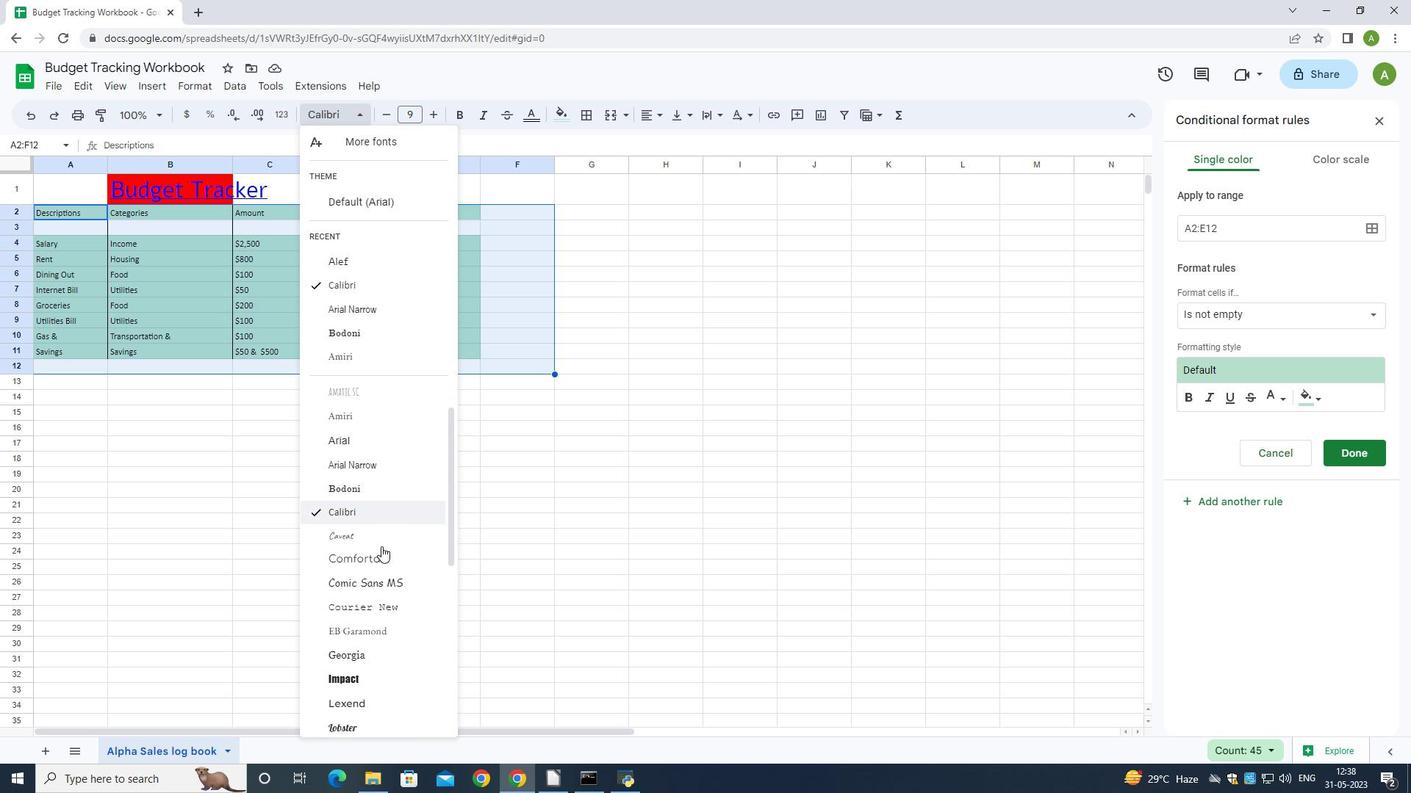 
Action: Mouse scrolled (389, 600) with delta (0, 0)
Screenshot: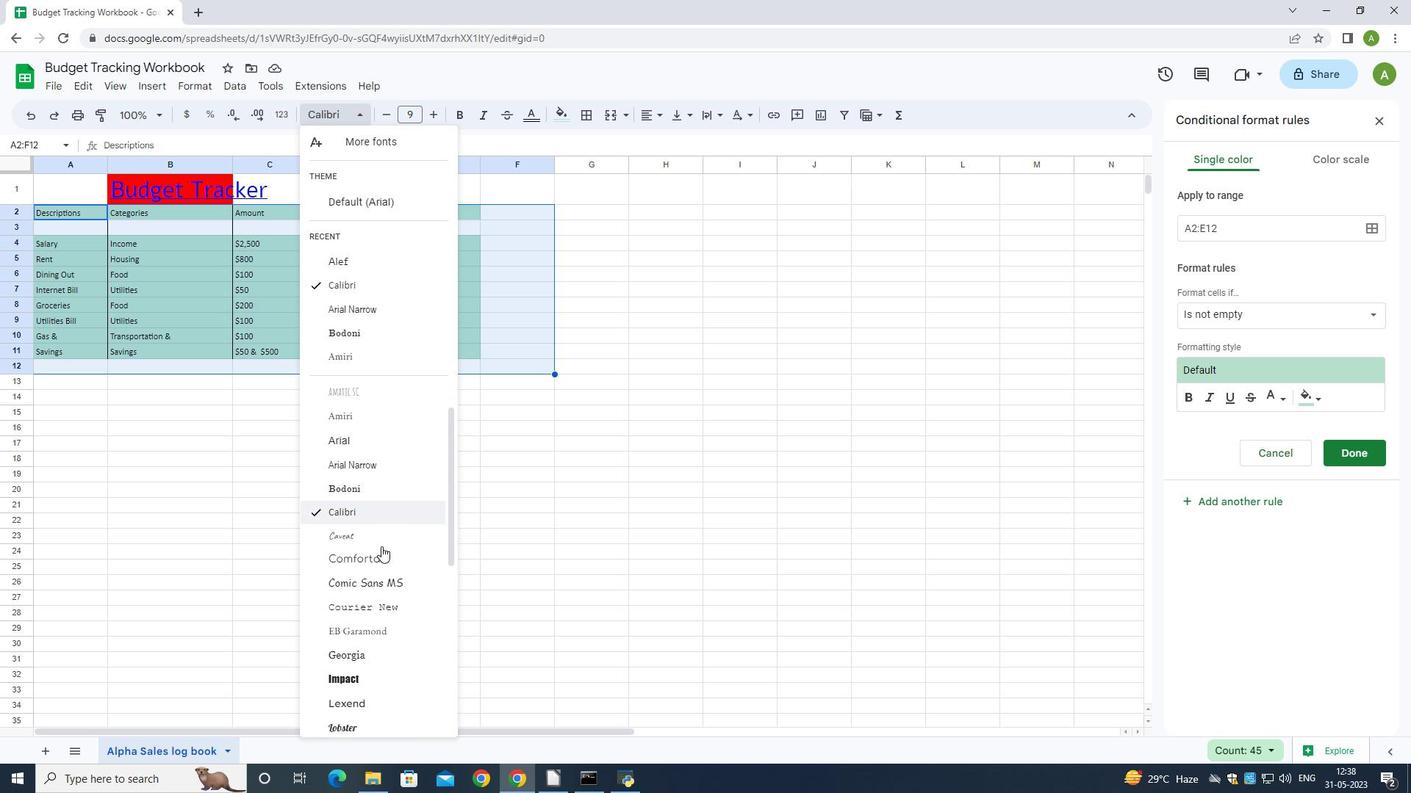 
Action: Mouse moved to (389, 602)
Screenshot: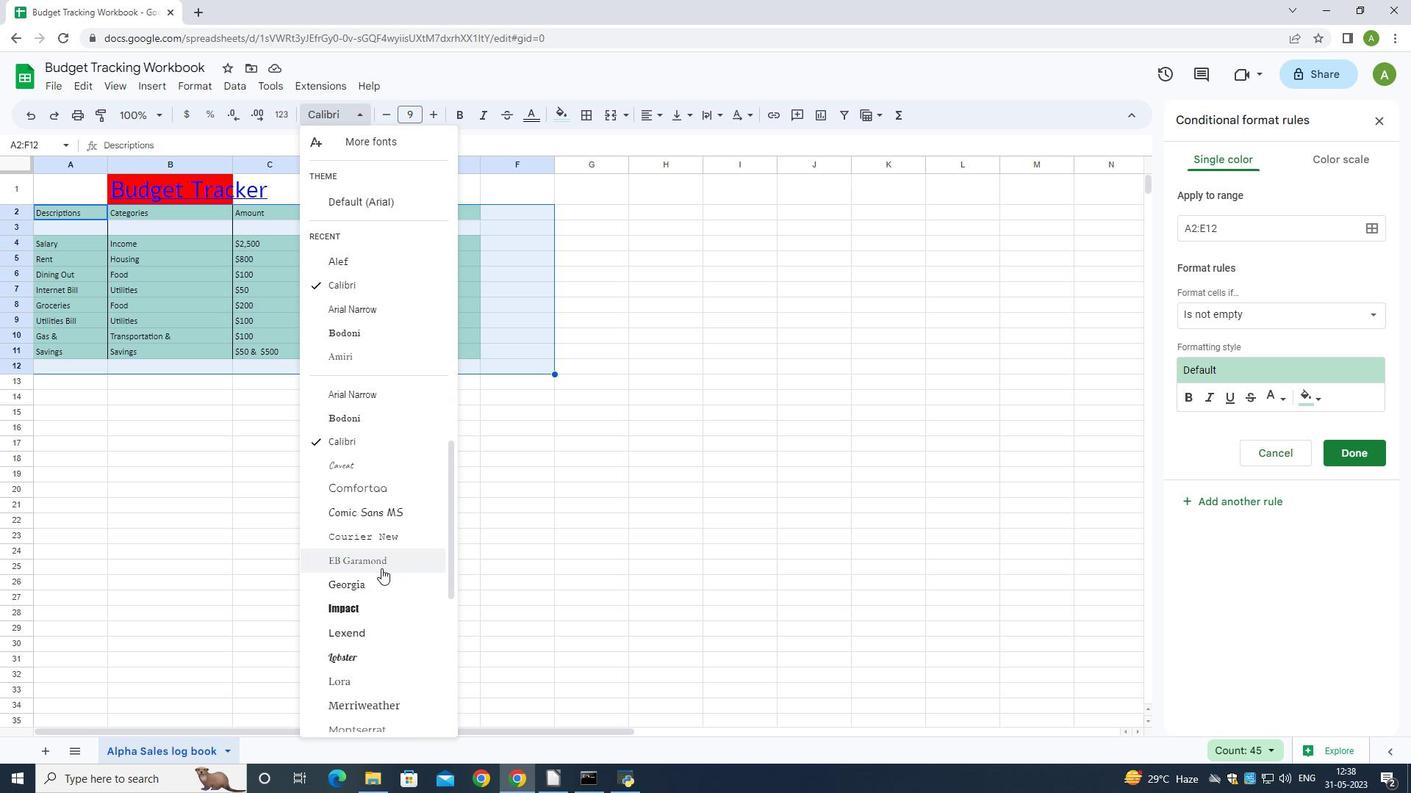 
Action: Mouse scrolled (389, 601) with delta (0, 0)
Screenshot: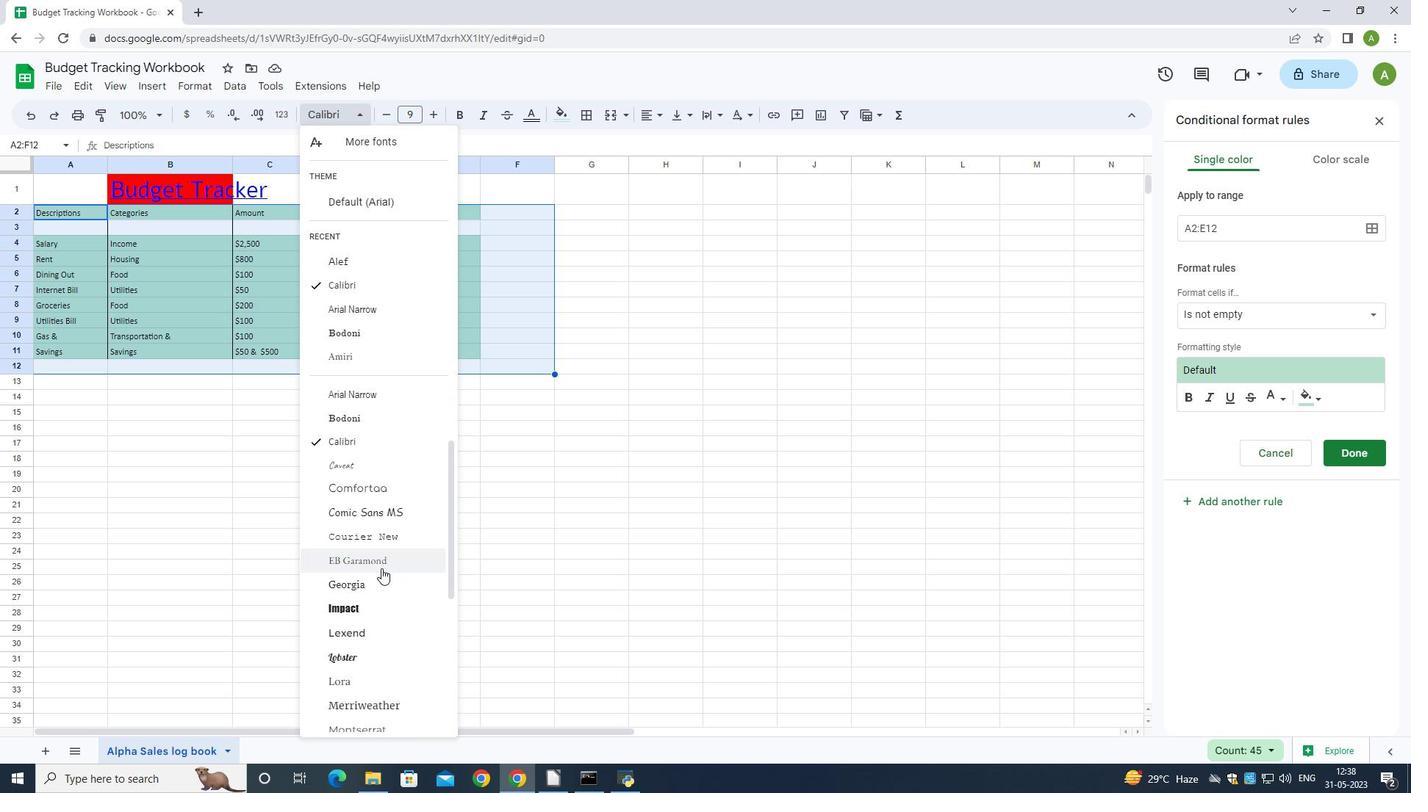 
Action: Mouse moved to (405, 566)
Screenshot: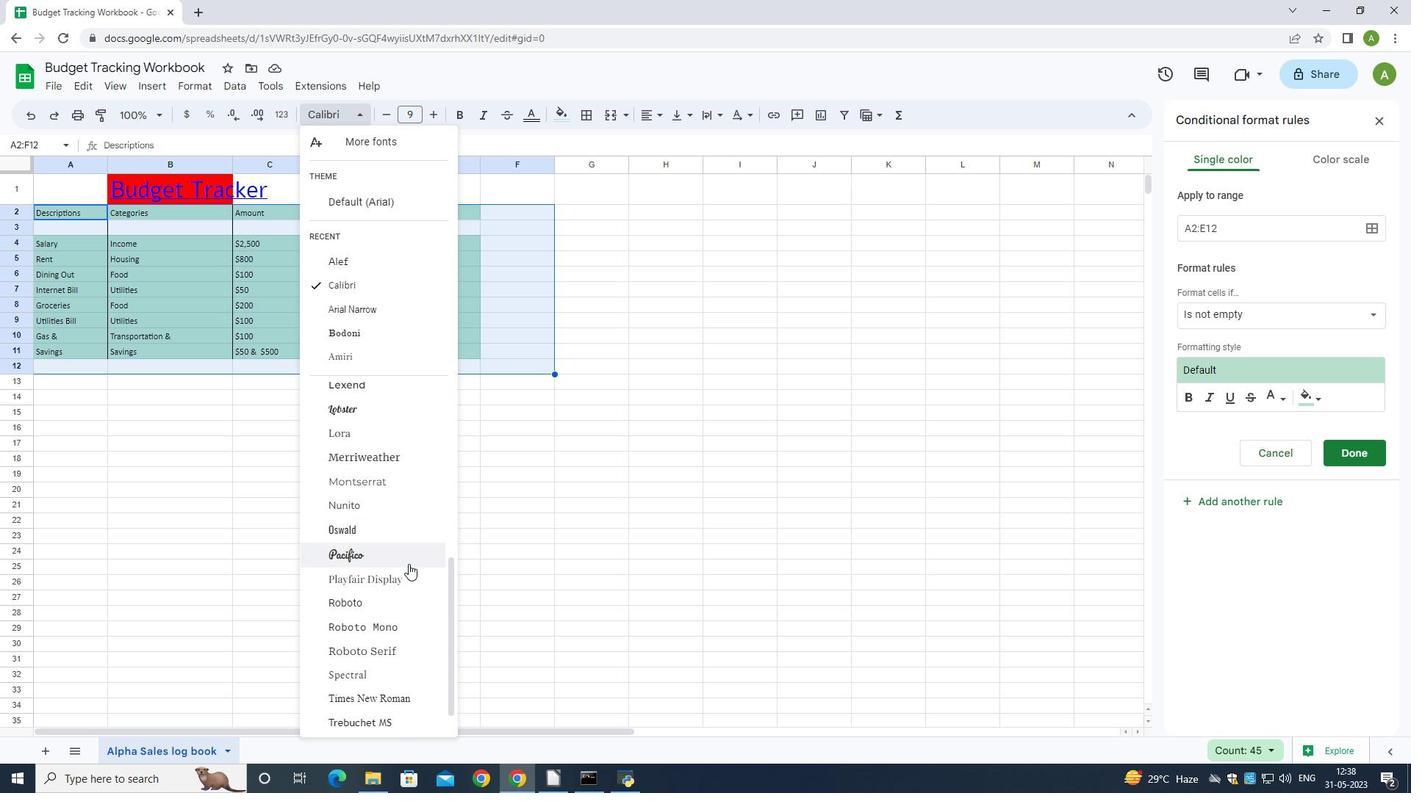 
Action: Mouse scrolled (405, 565) with delta (0, 0)
Screenshot: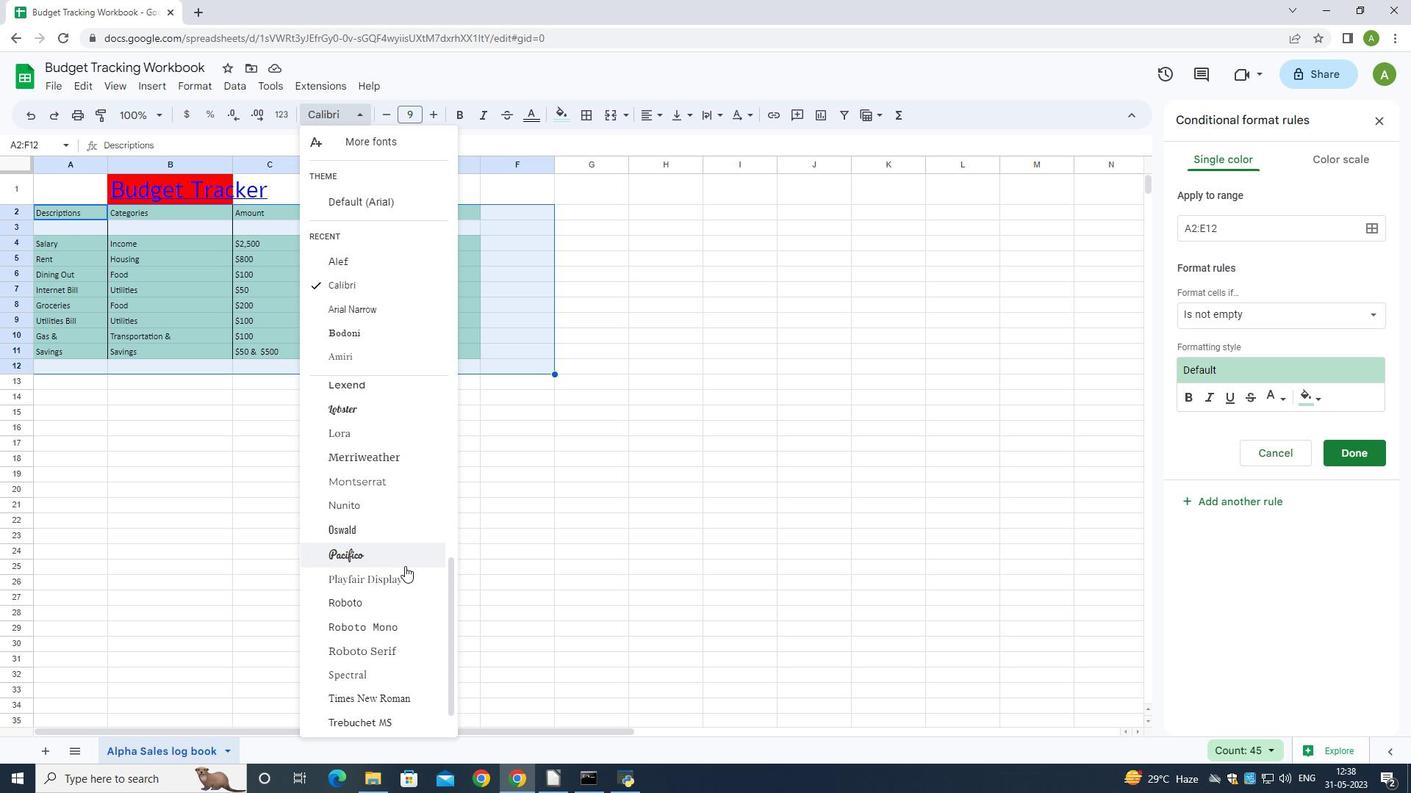 
Action: Mouse scrolled (405, 565) with delta (0, 0)
Screenshot: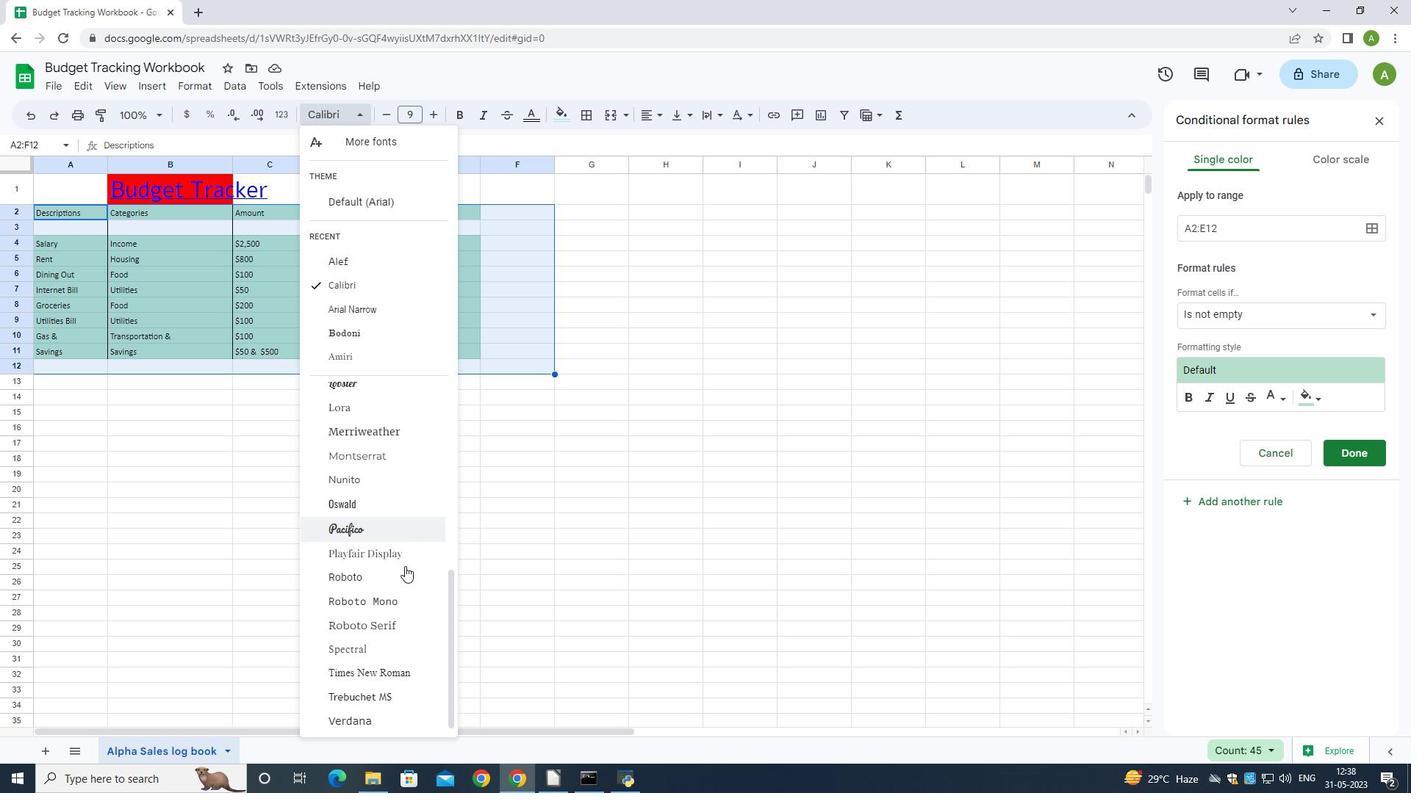 
Action: Mouse moved to (405, 566)
Screenshot: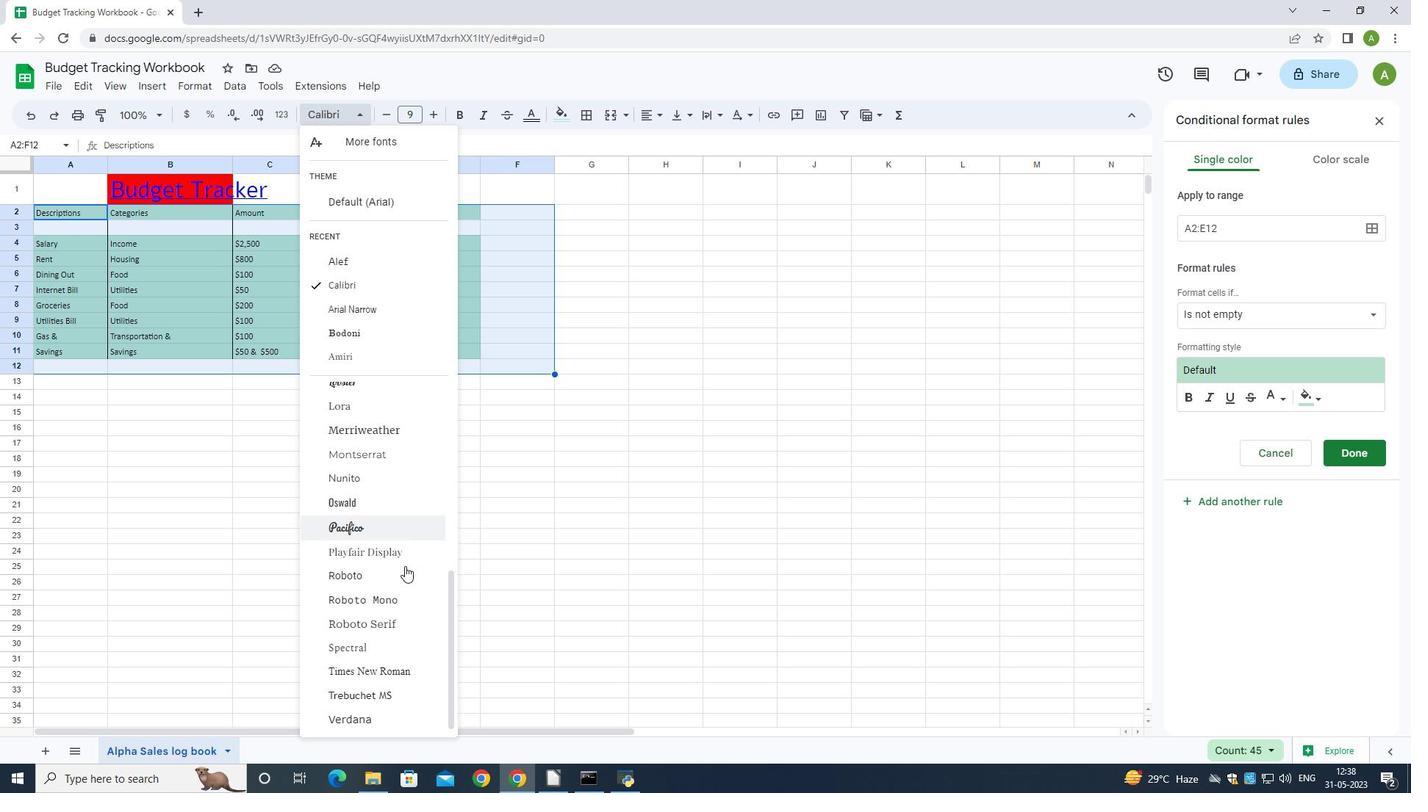 
Action: Mouse scrolled (405, 565) with delta (0, 0)
Screenshot: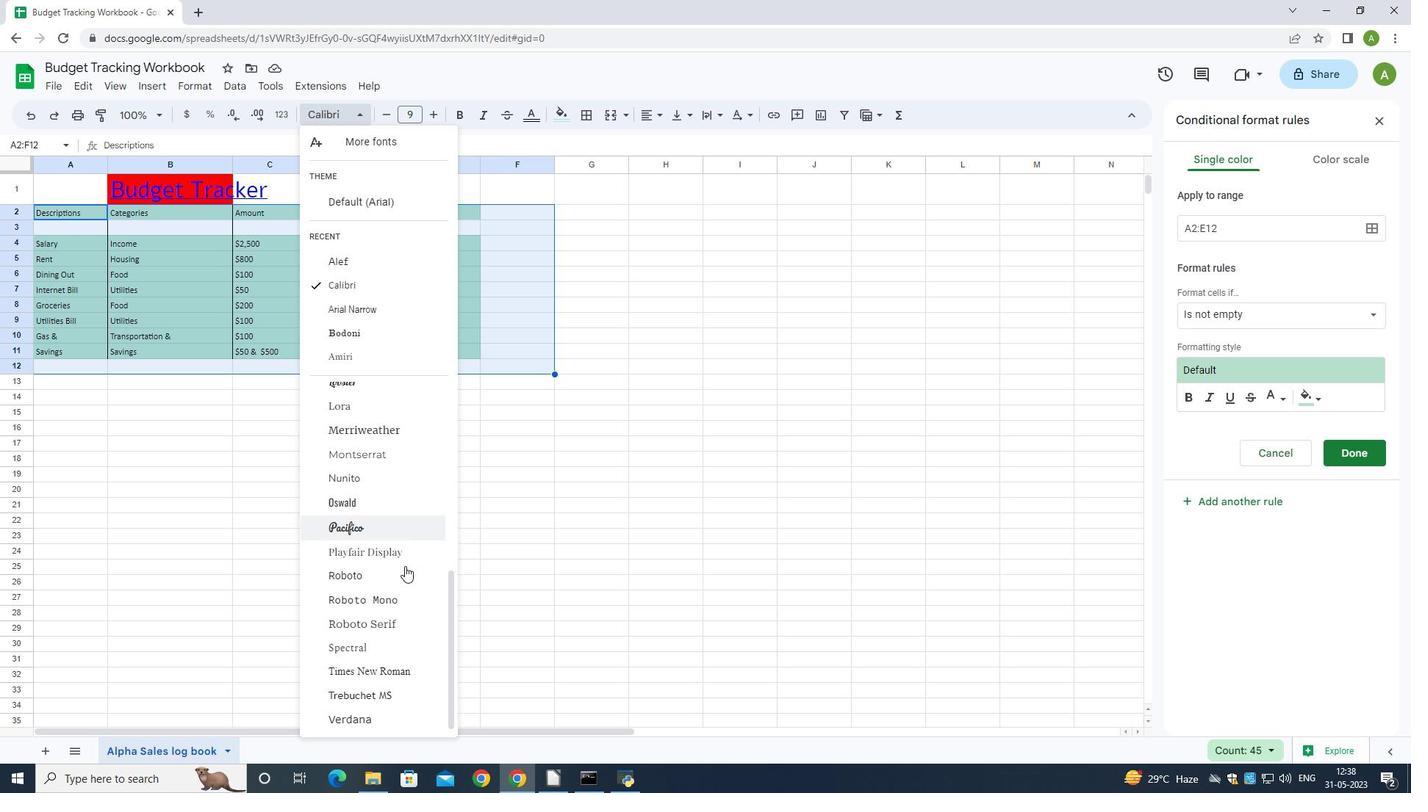 
Action: Mouse moved to (402, 574)
Screenshot: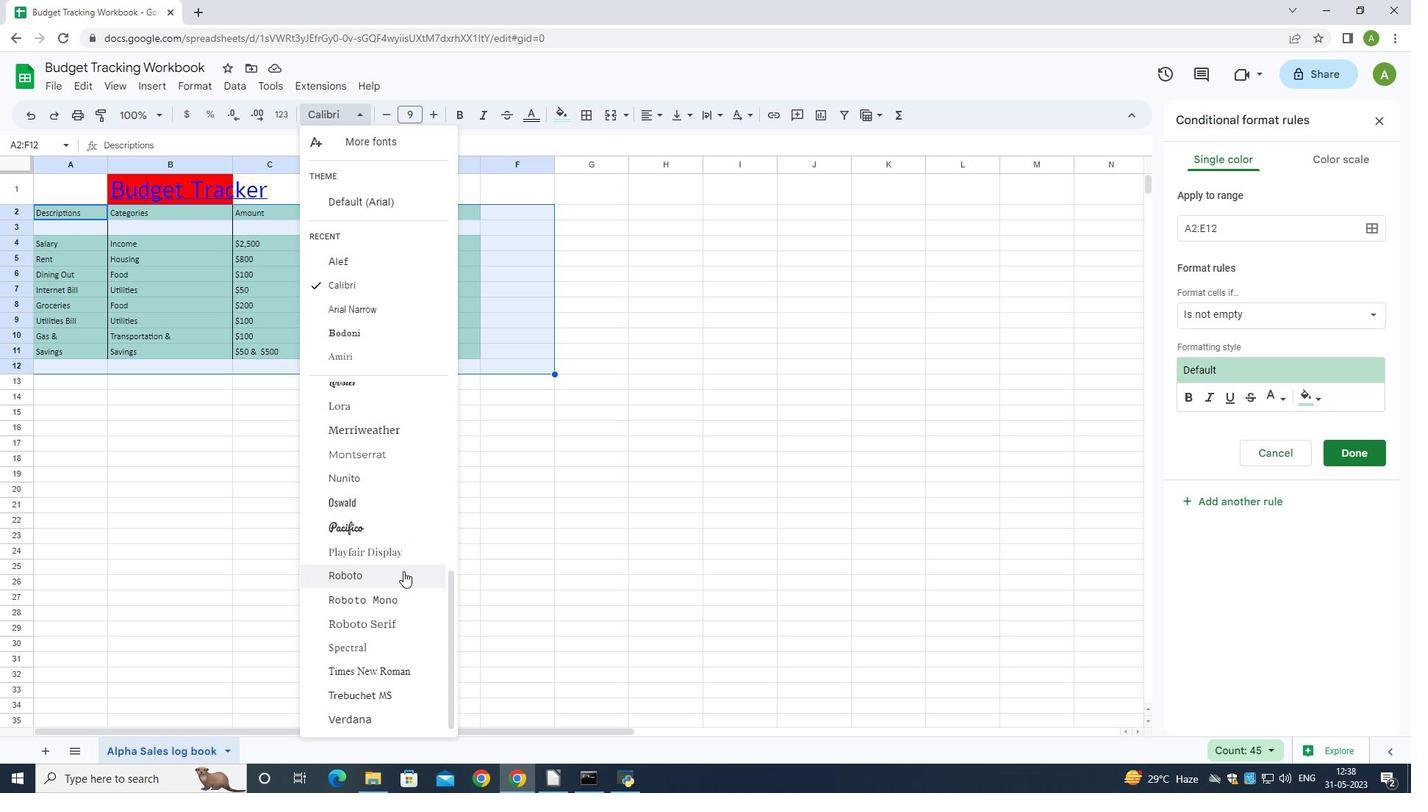 
Action: Mouse scrolled (402, 574) with delta (0, 0)
Screenshot: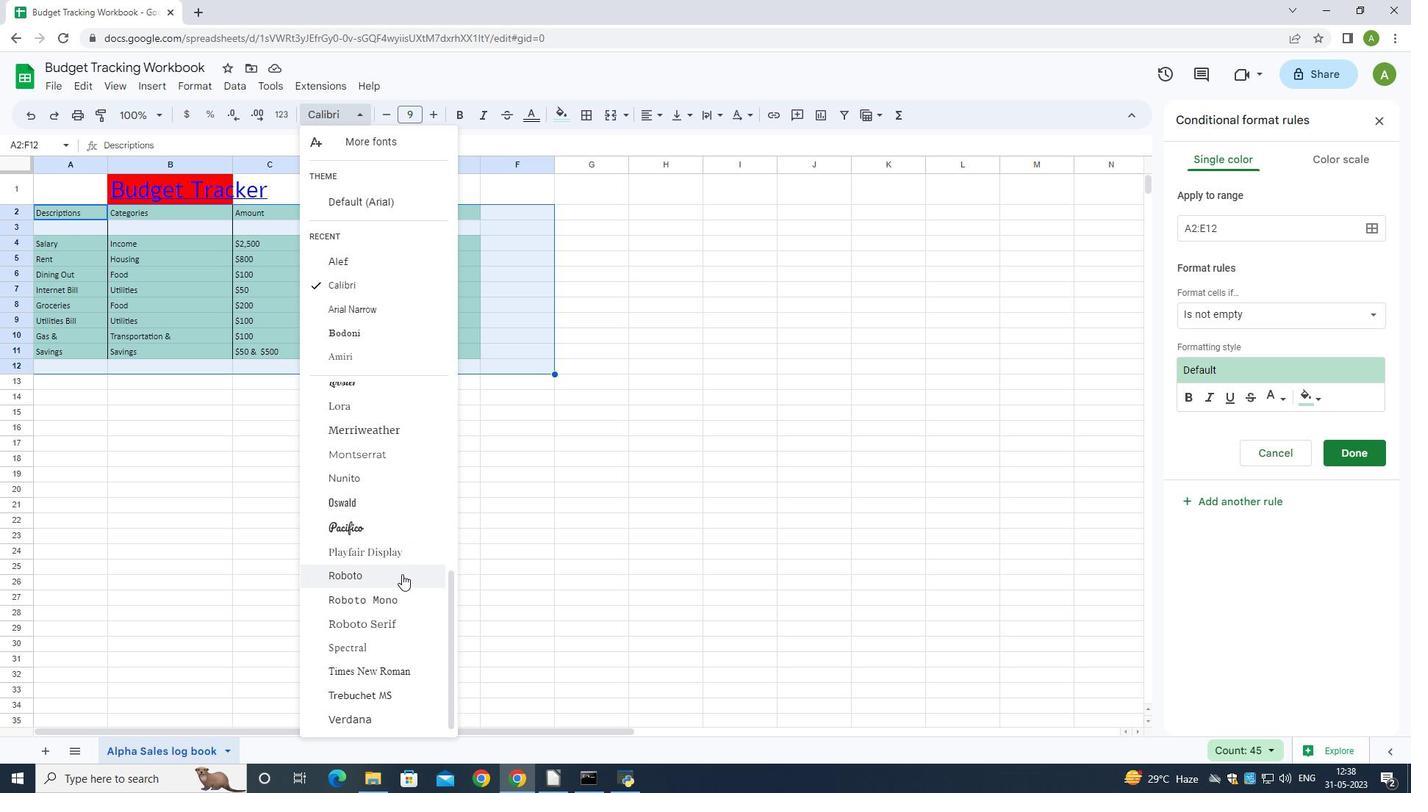 
Action: Mouse moved to (399, 579)
Screenshot: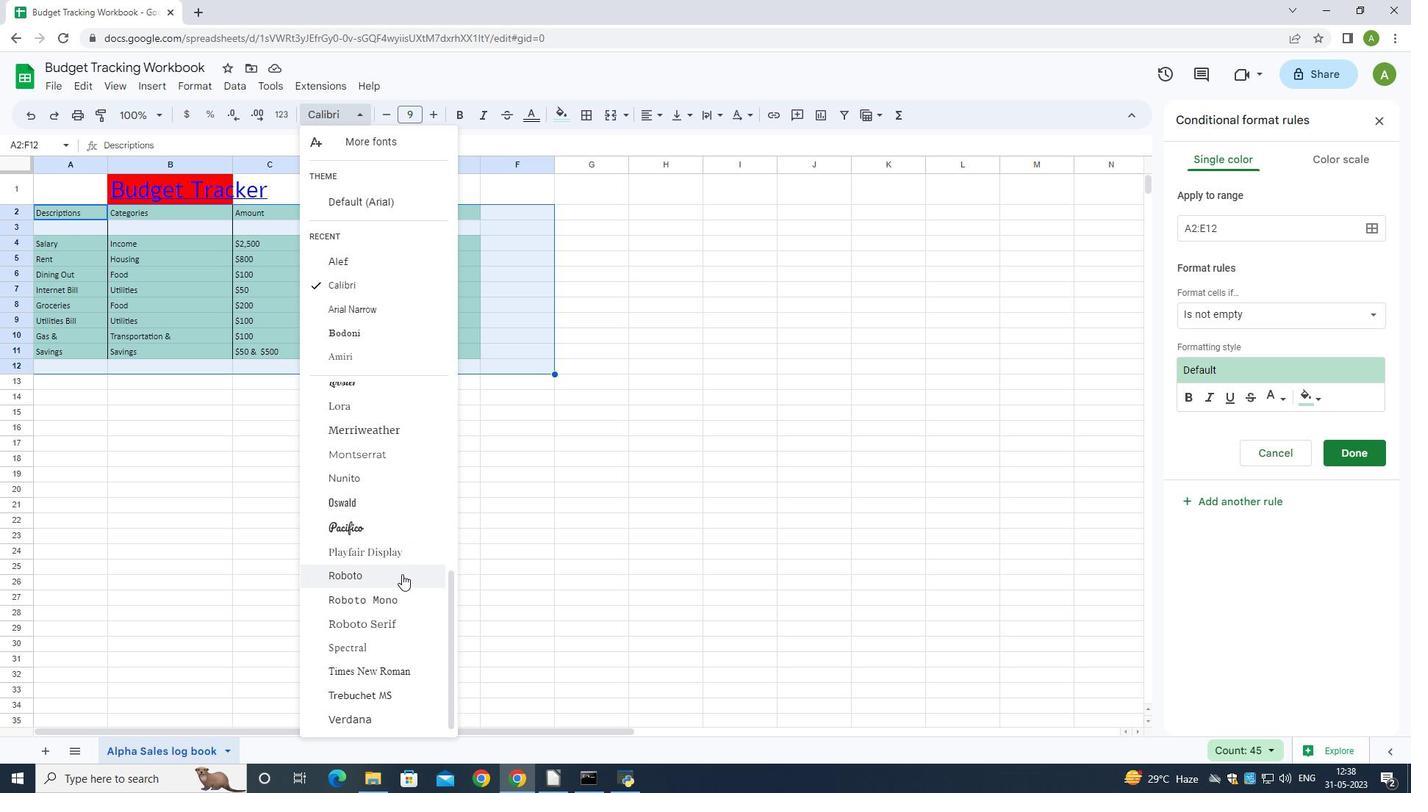 
Action: Mouse scrolled (399, 579) with delta (0, 0)
Screenshot: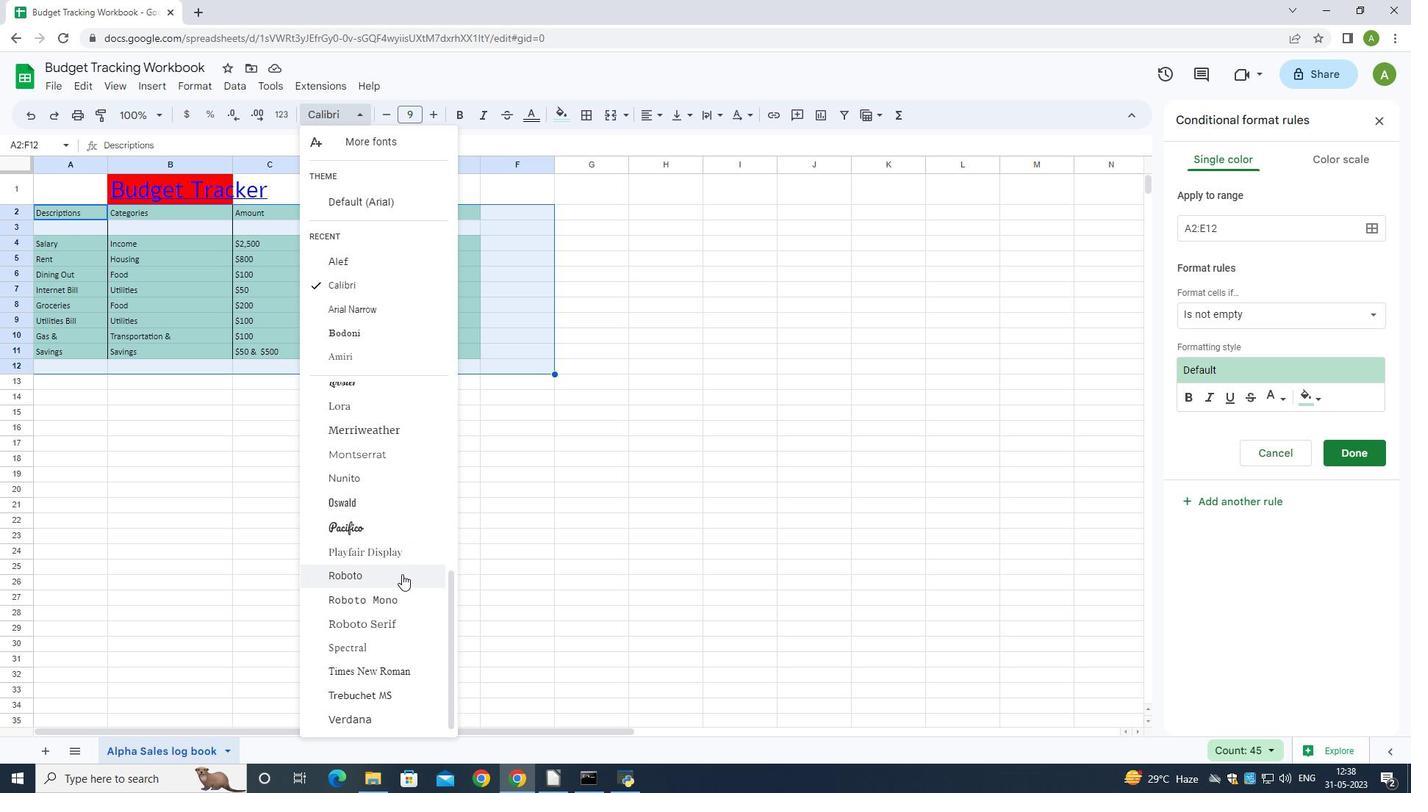 
Action: Mouse moved to (393, 592)
Screenshot: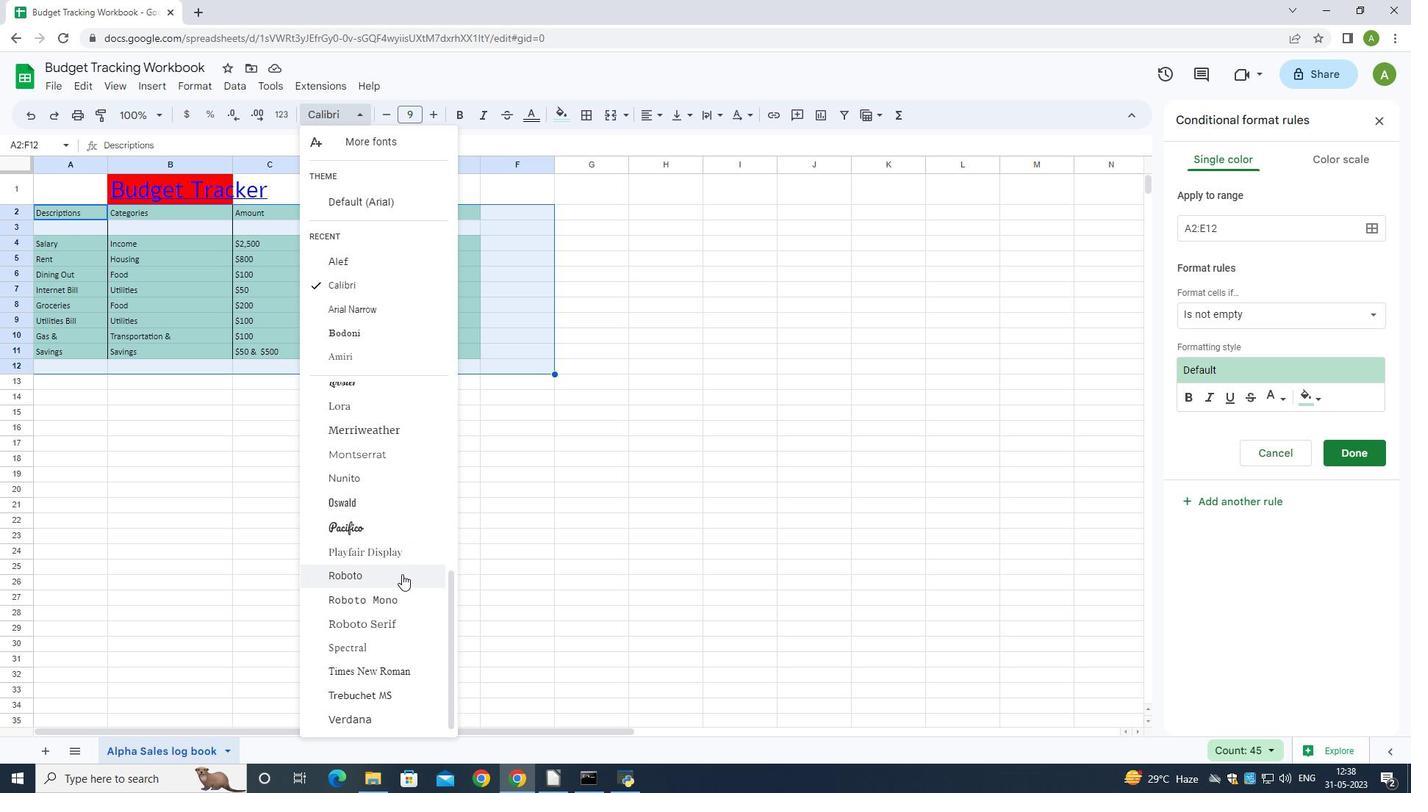 
Action: Mouse scrolled (393, 591) with delta (0, 0)
Screenshot: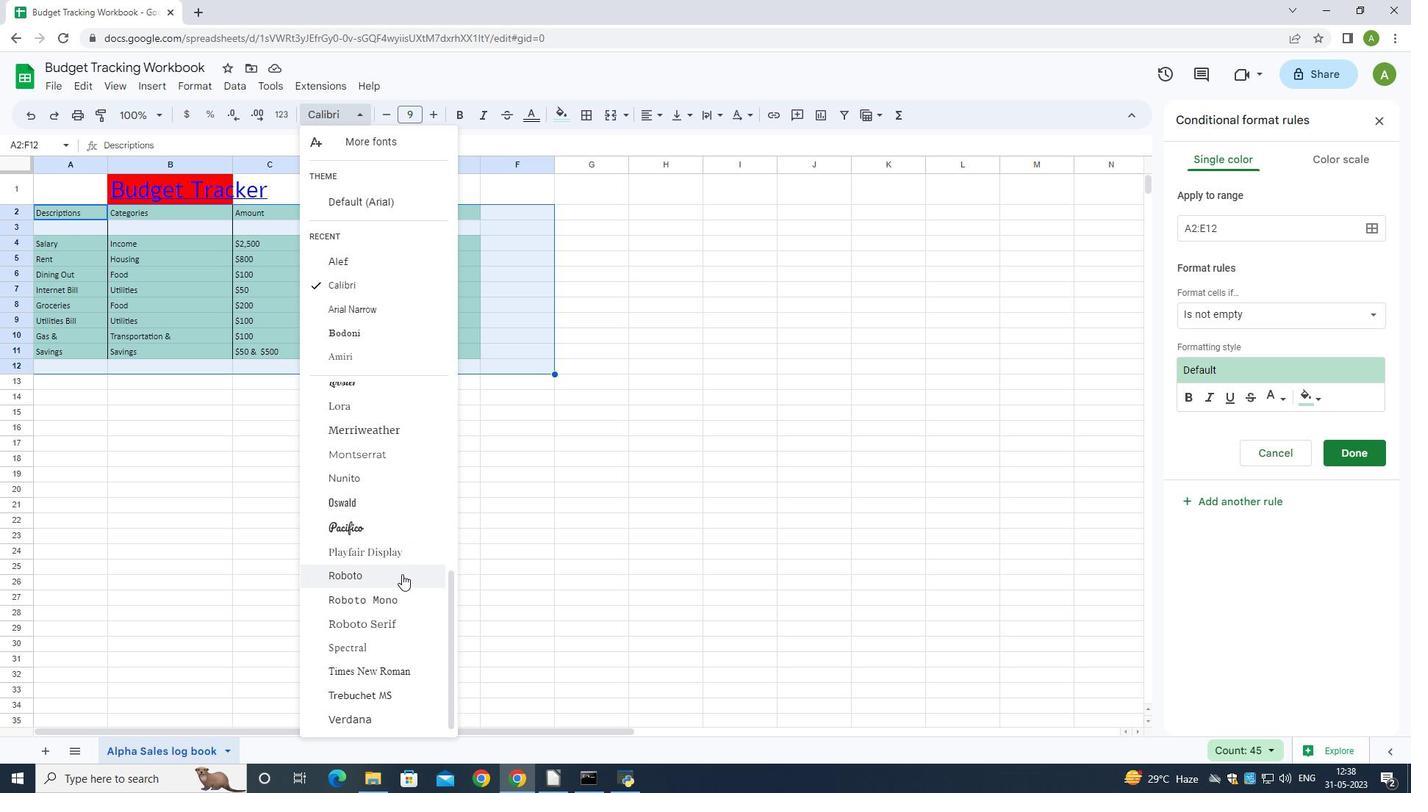 
Action: Mouse moved to (408, 653)
Screenshot: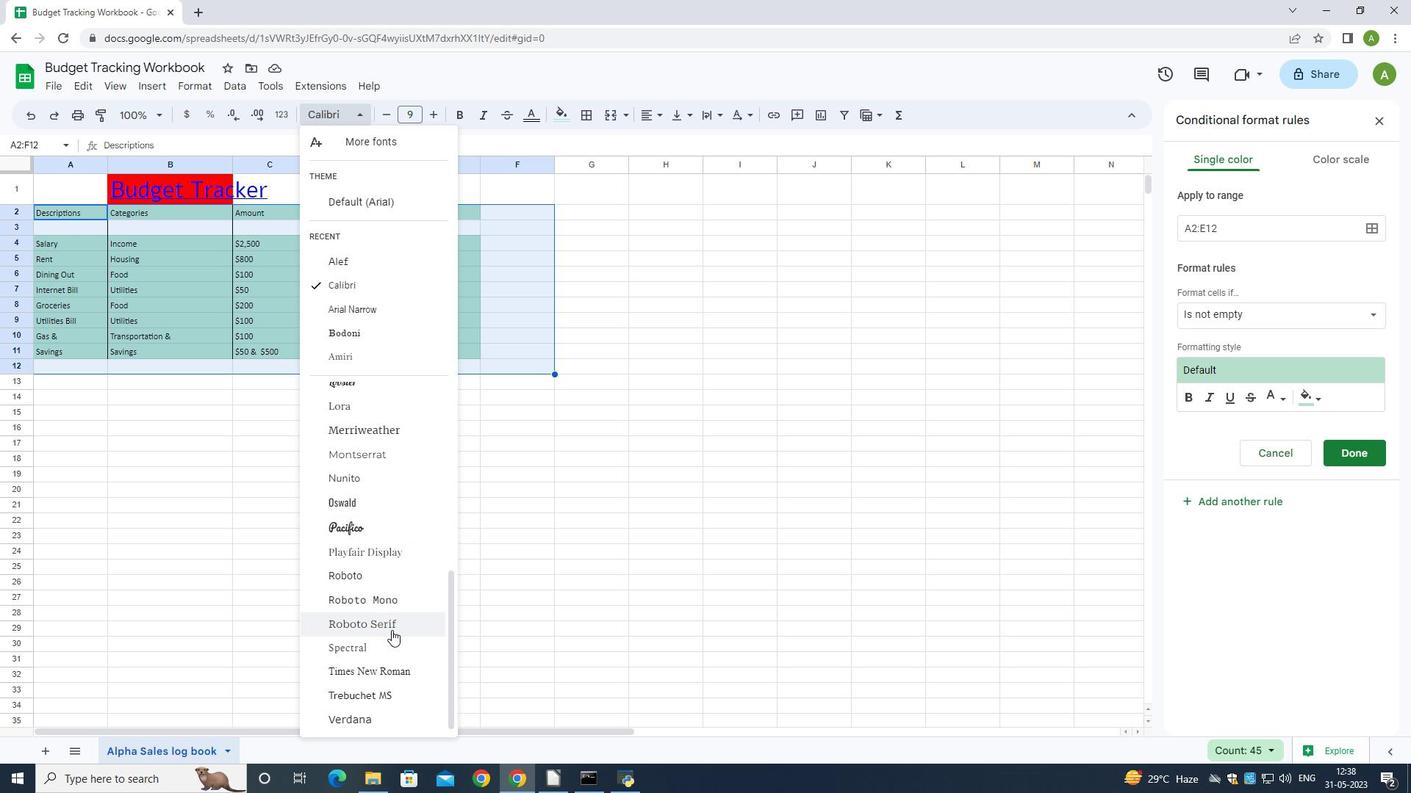 
Action: Mouse scrolled (408, 652) with delta (0, 0)
Screenshot: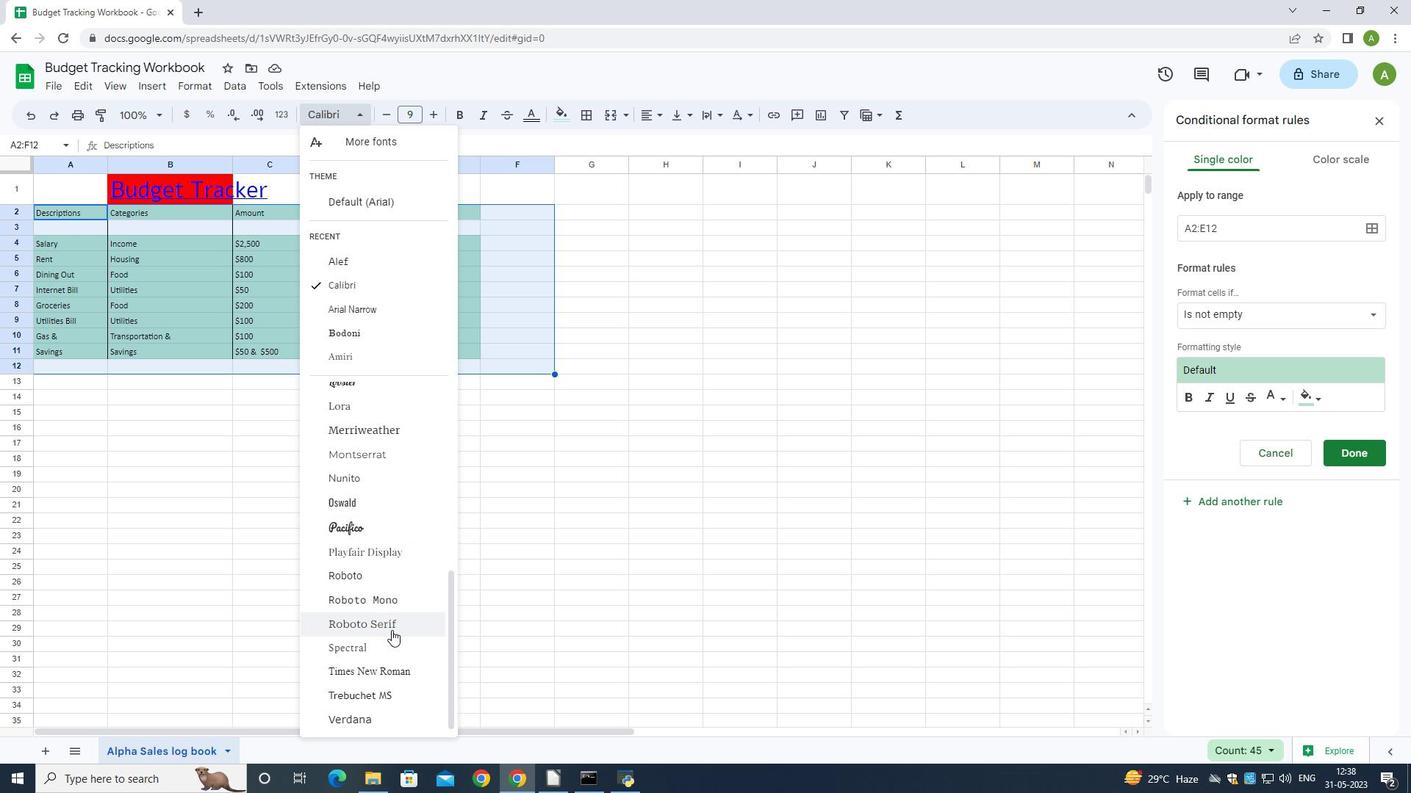 
Action: Mouse moved to (405, 673)
Screenshot: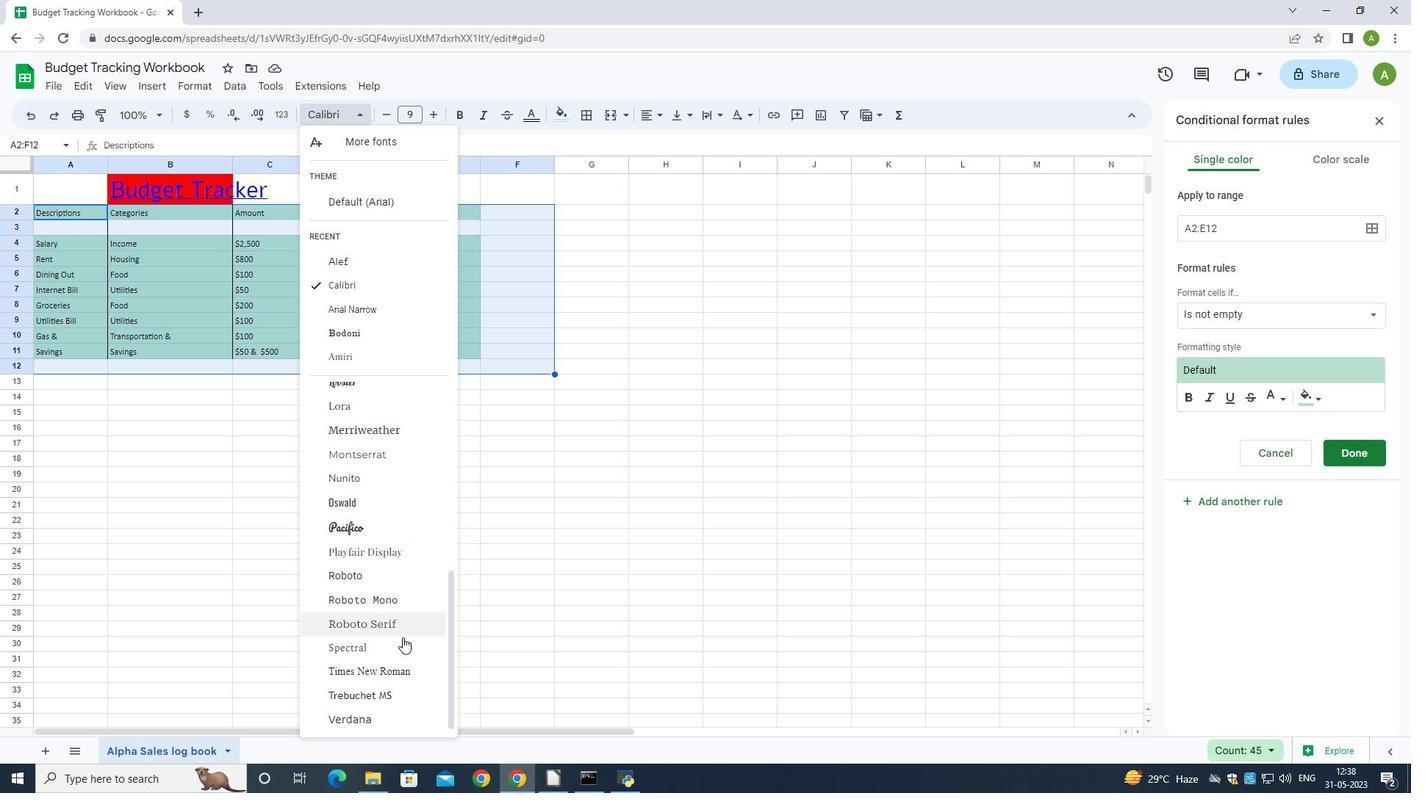 
Action: Mouse scrolled (405, 672) with delta (0, 0)
Screenshot: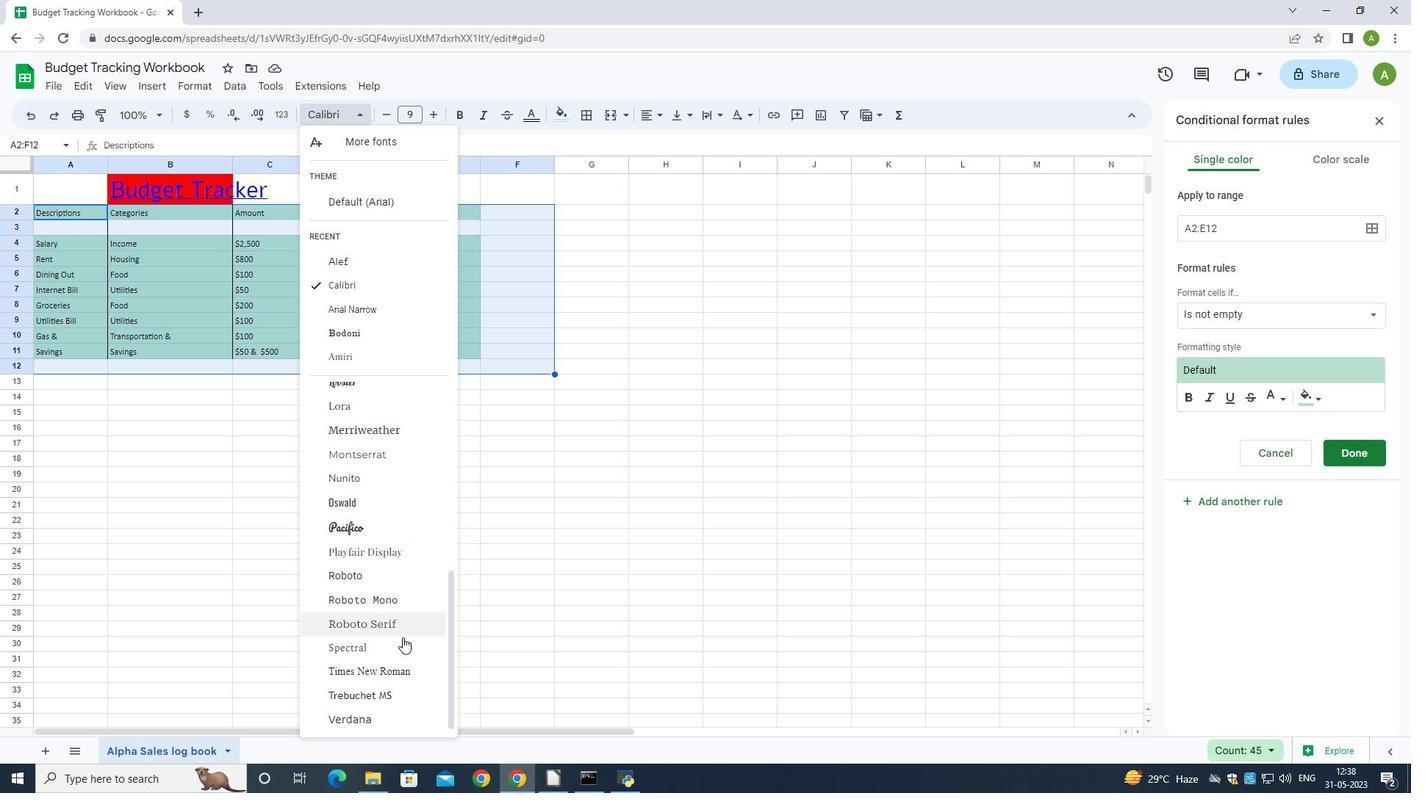 
Action: Mouse moved to (399, 729)
Screenshot: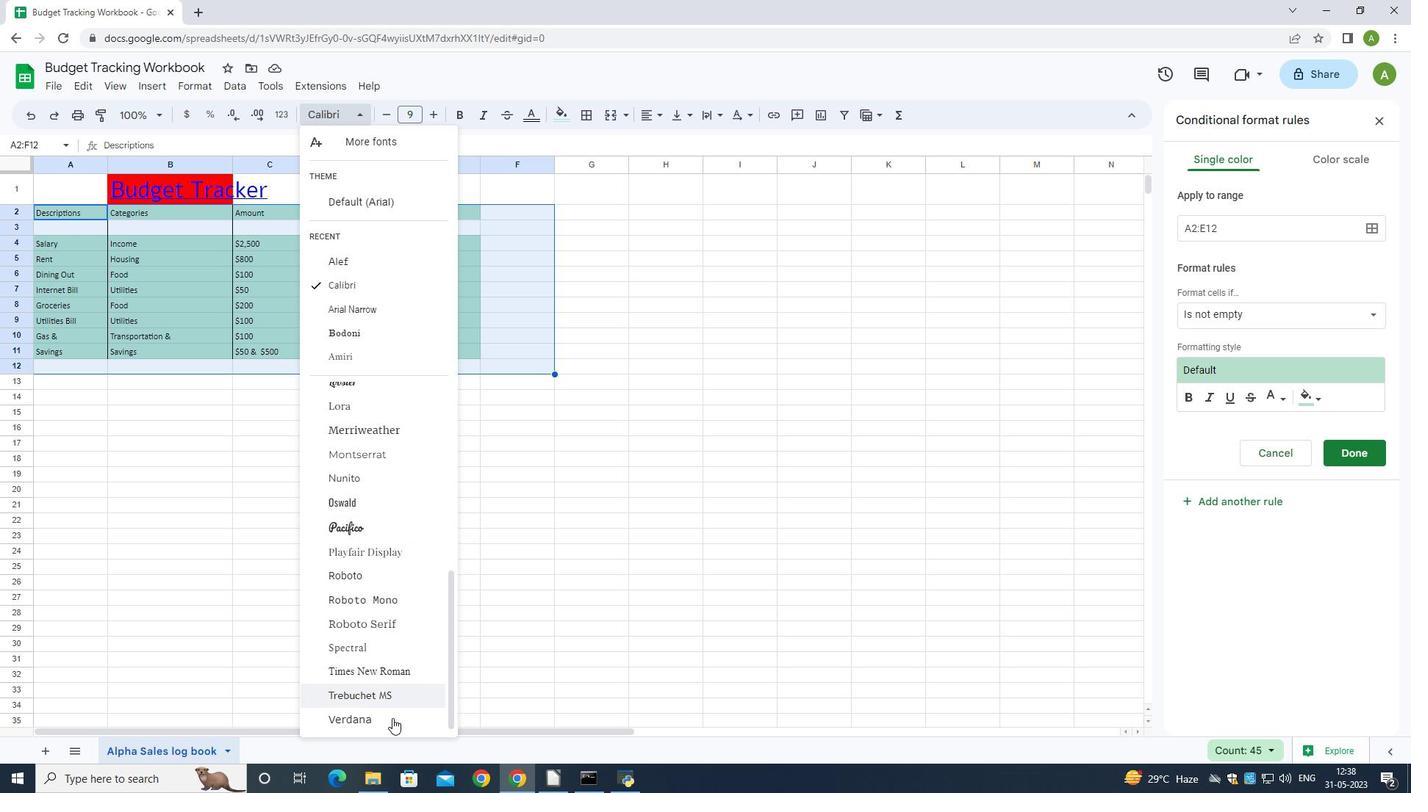 
Action: Mouse scrolled (399, 729) with delta (0, 0)
Screenshot: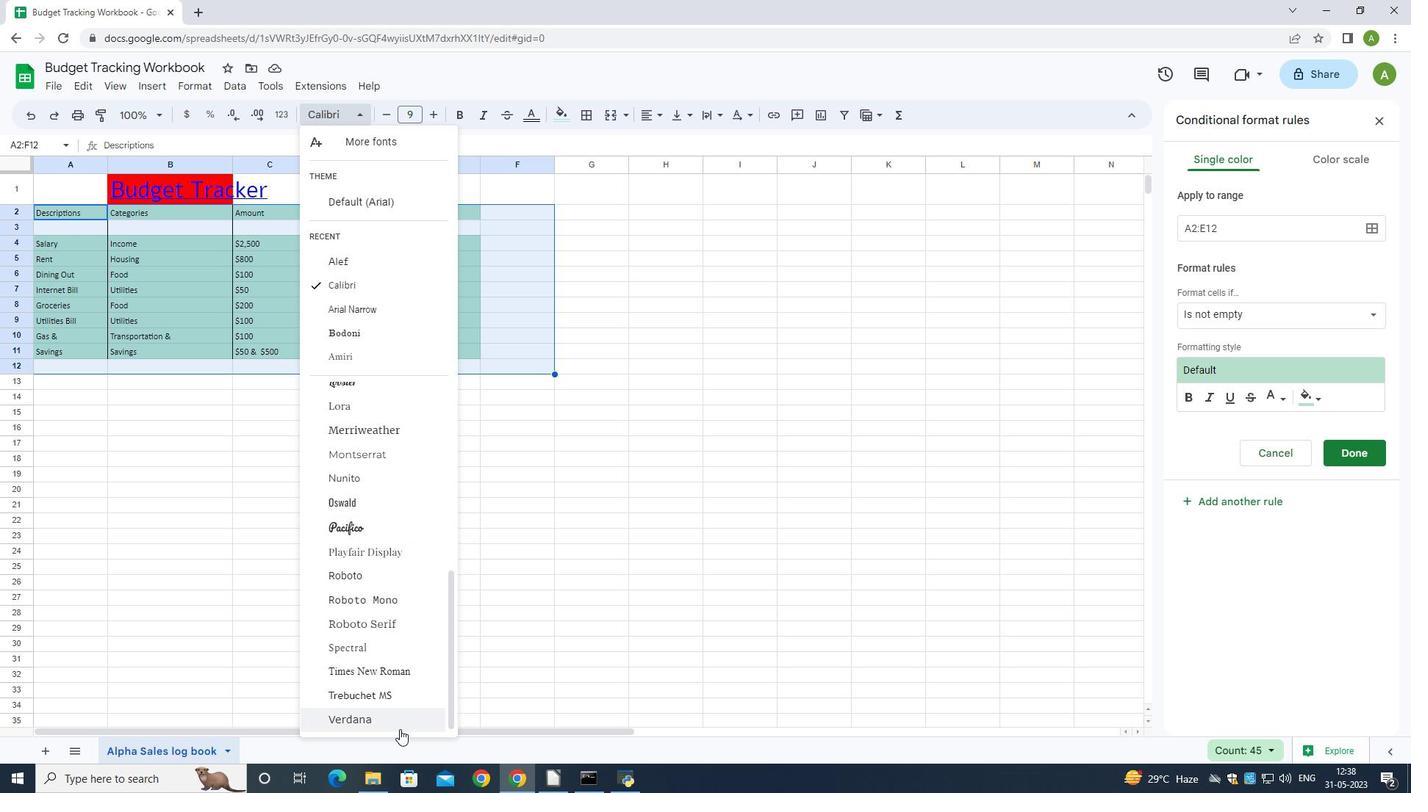 
Action: Mouse moved to (385, 649)
Screenshot: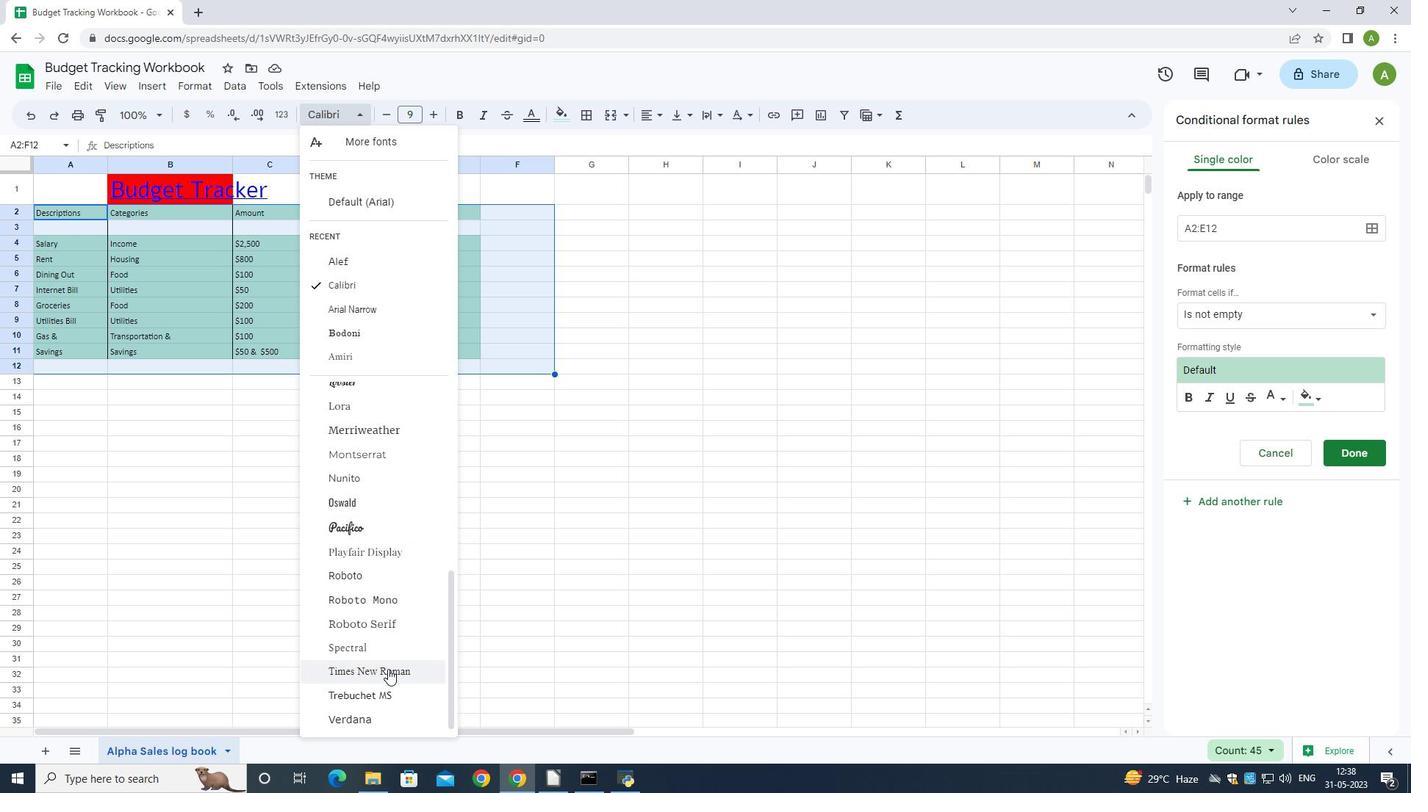 
Action: Mouse scrolled (385, 650) with delta (0, 0)
Screenshot: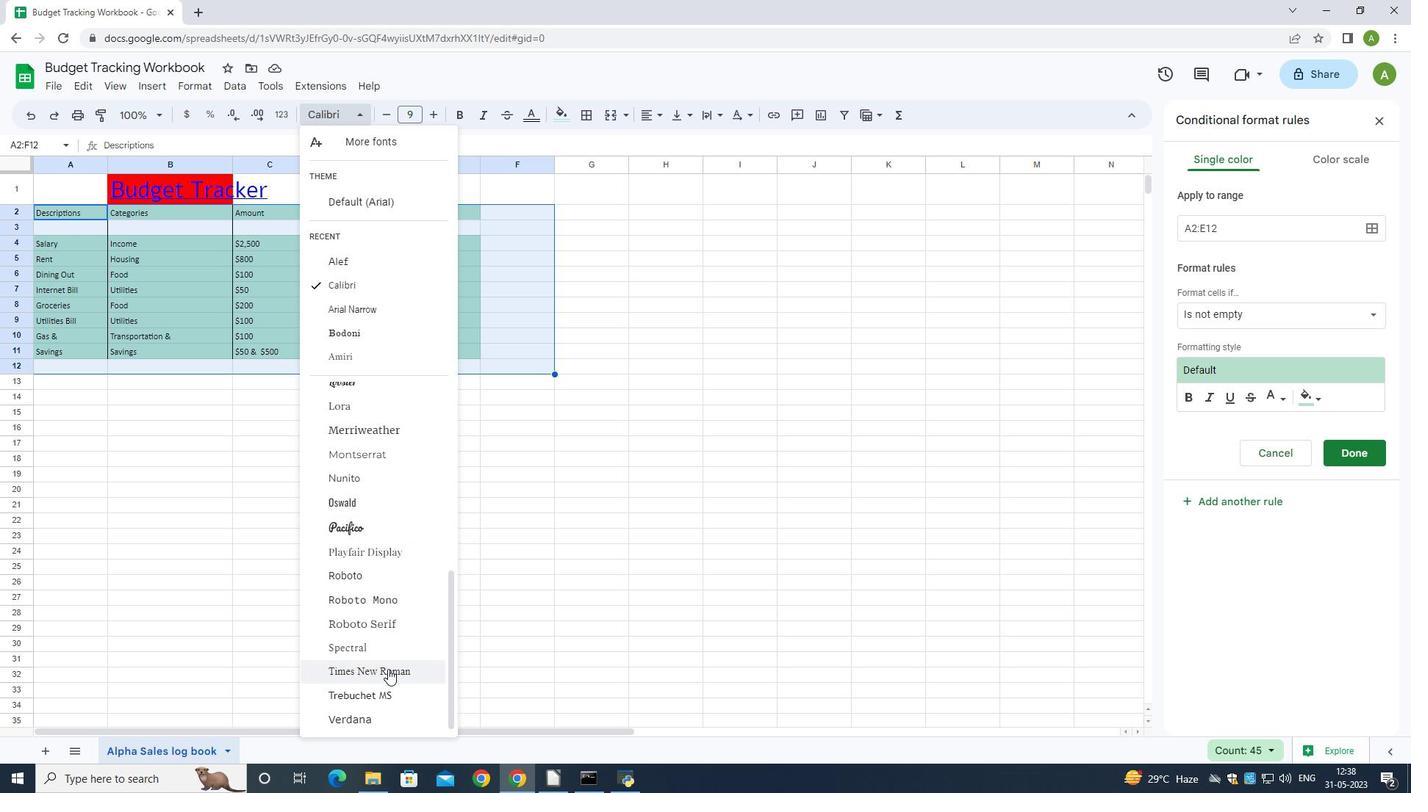 
Action: Mouse moved to (384, 642)
Screenshot: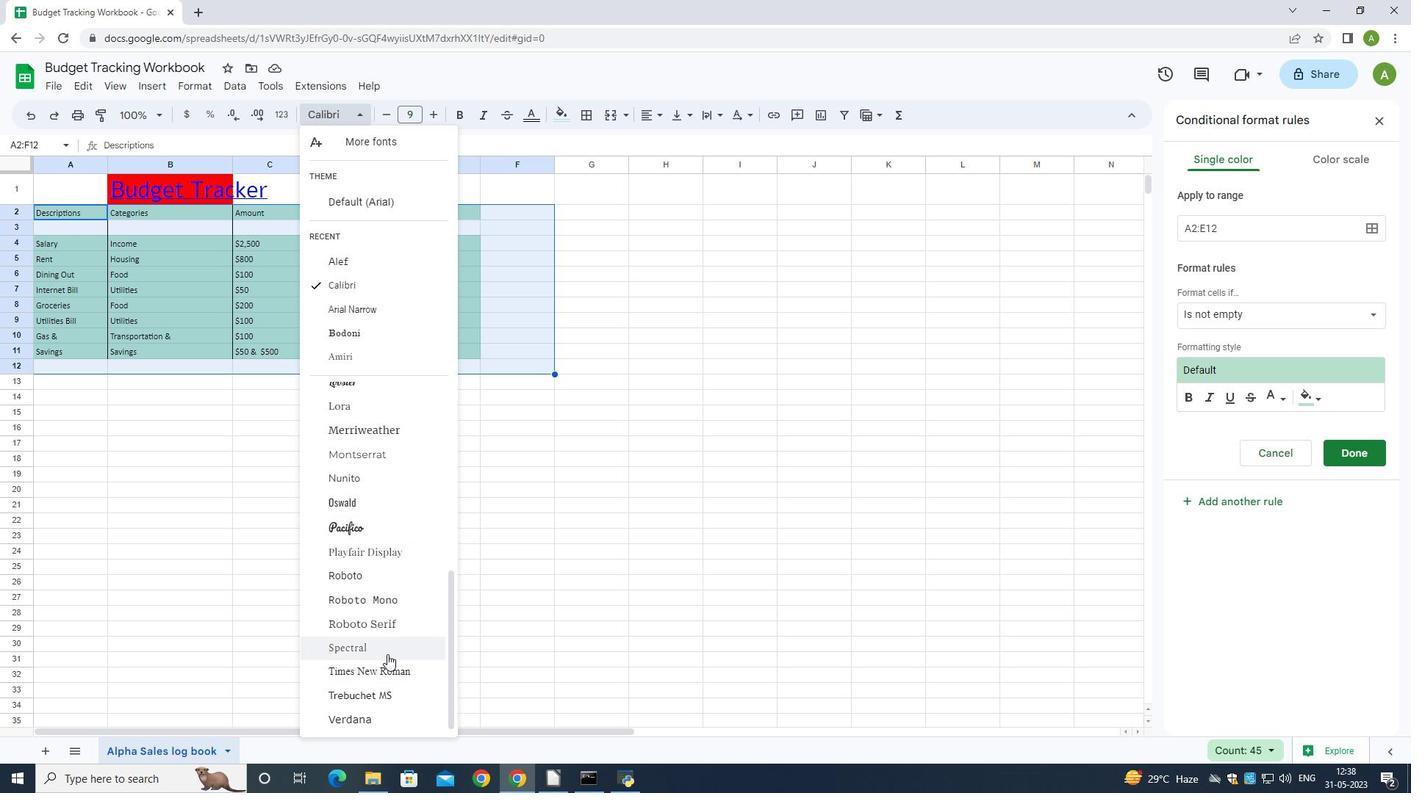 
Action: Mouse scrolled (384, 643) with delta (0, 0)
Screenshot: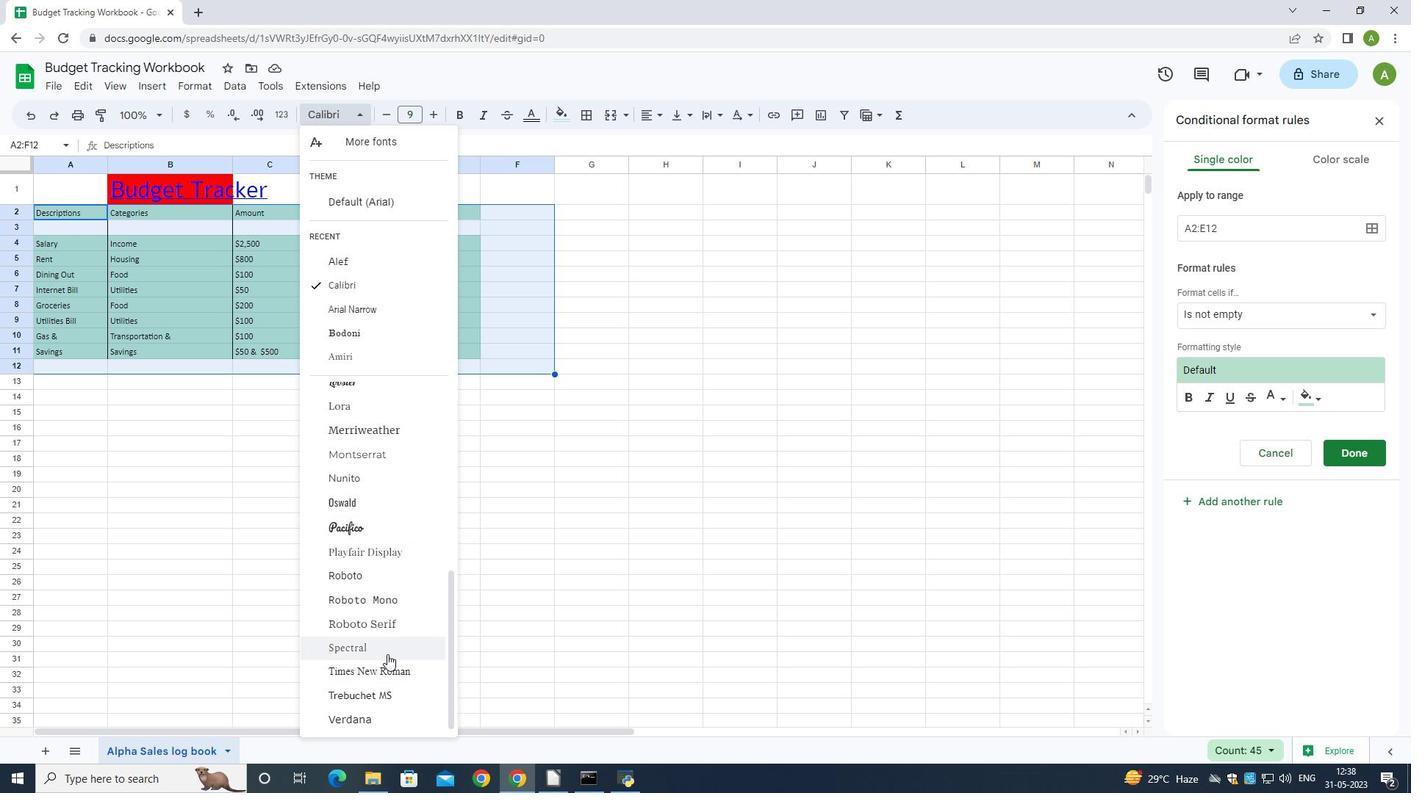 
Action: Mouse moved to (359, 507)
Screenshot: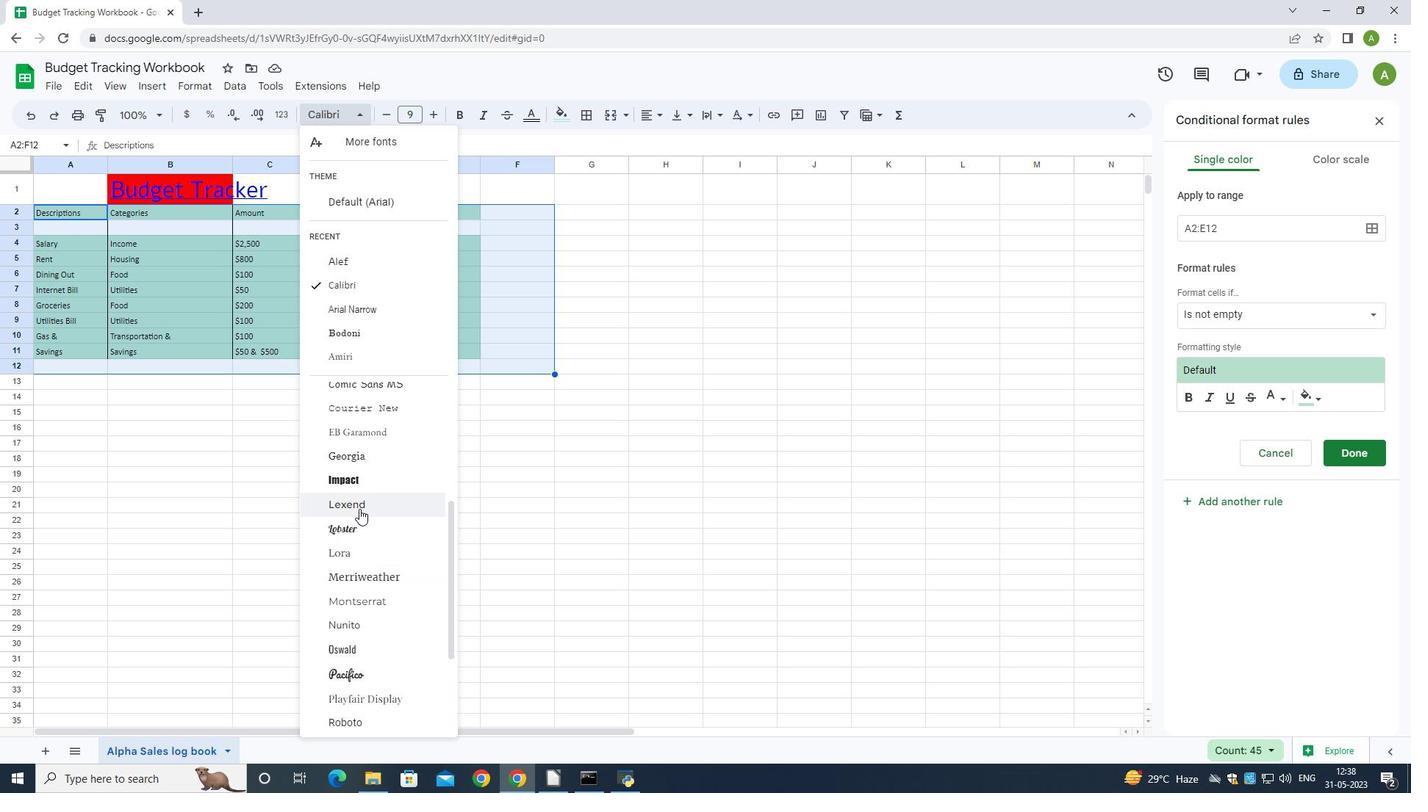 
Action: Mouse scrolled (359, 508) with delta (0, 0)
Screenshot: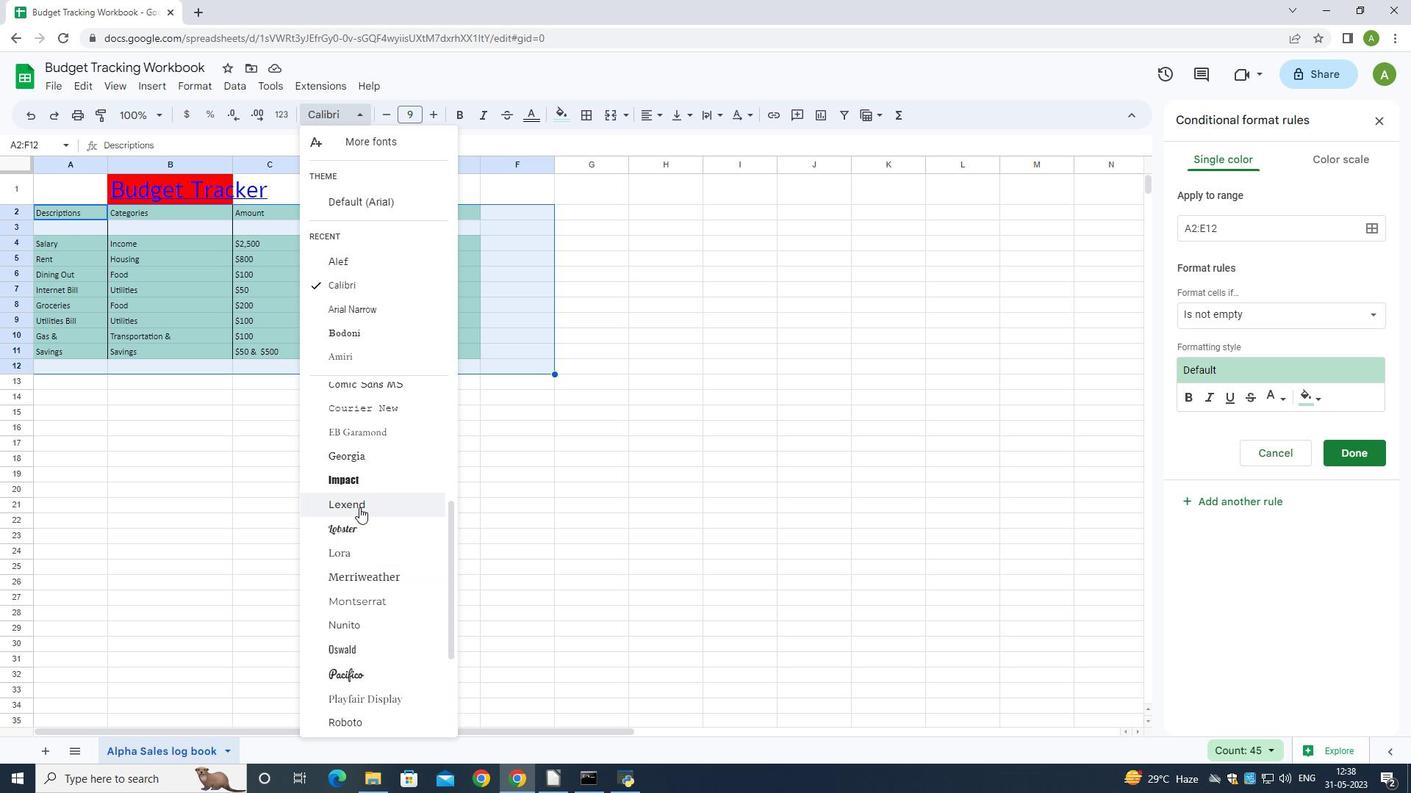 
Action: Mouse scrolled (359, 508) with delta (0, 0)
Screenshot: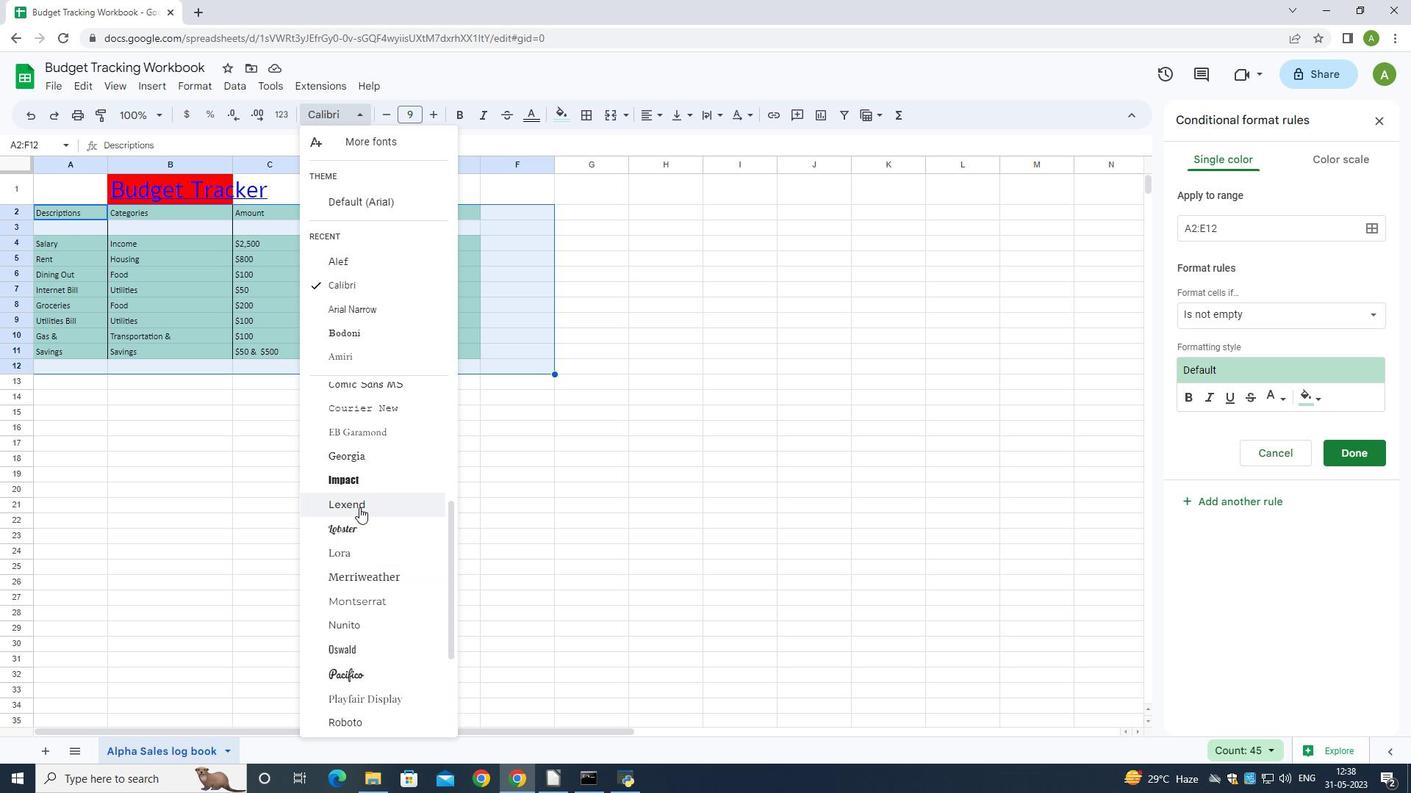 
Action: Mouse moved to (323, 266)
Screenshot: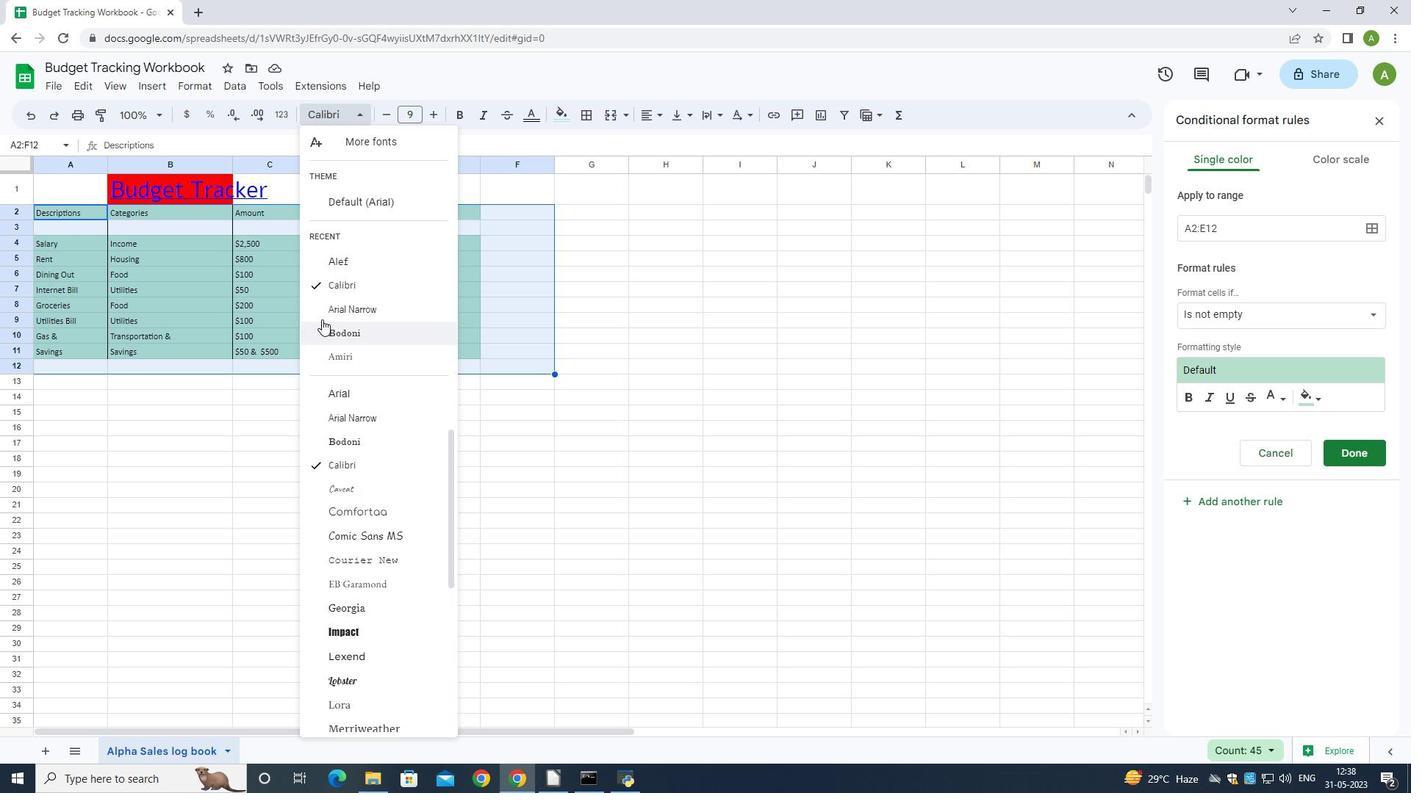 
Action: Mouse scrolled (323, 266) with delta (0, 0)
Screenshot: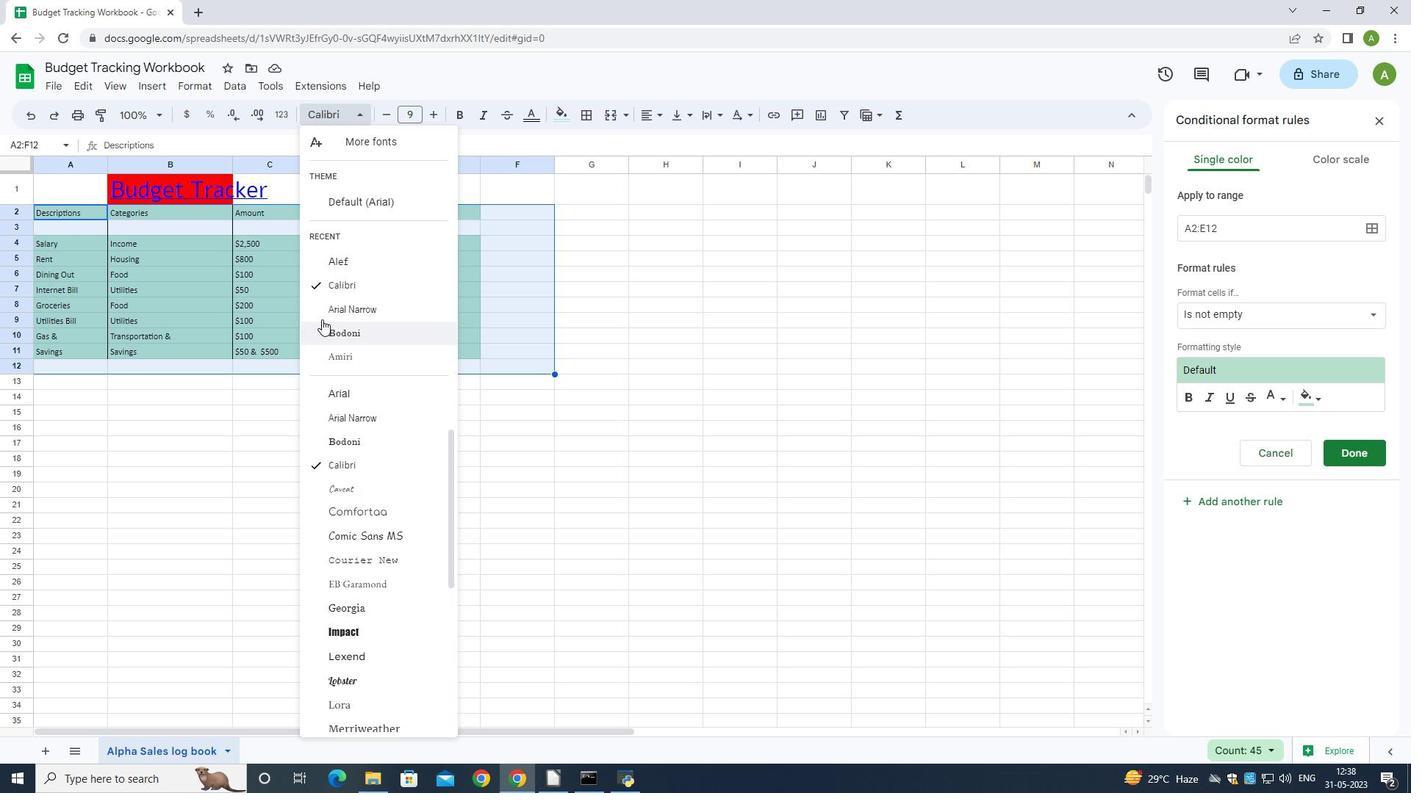 
Action: Mouse moved to (324, 264)
Screenshot: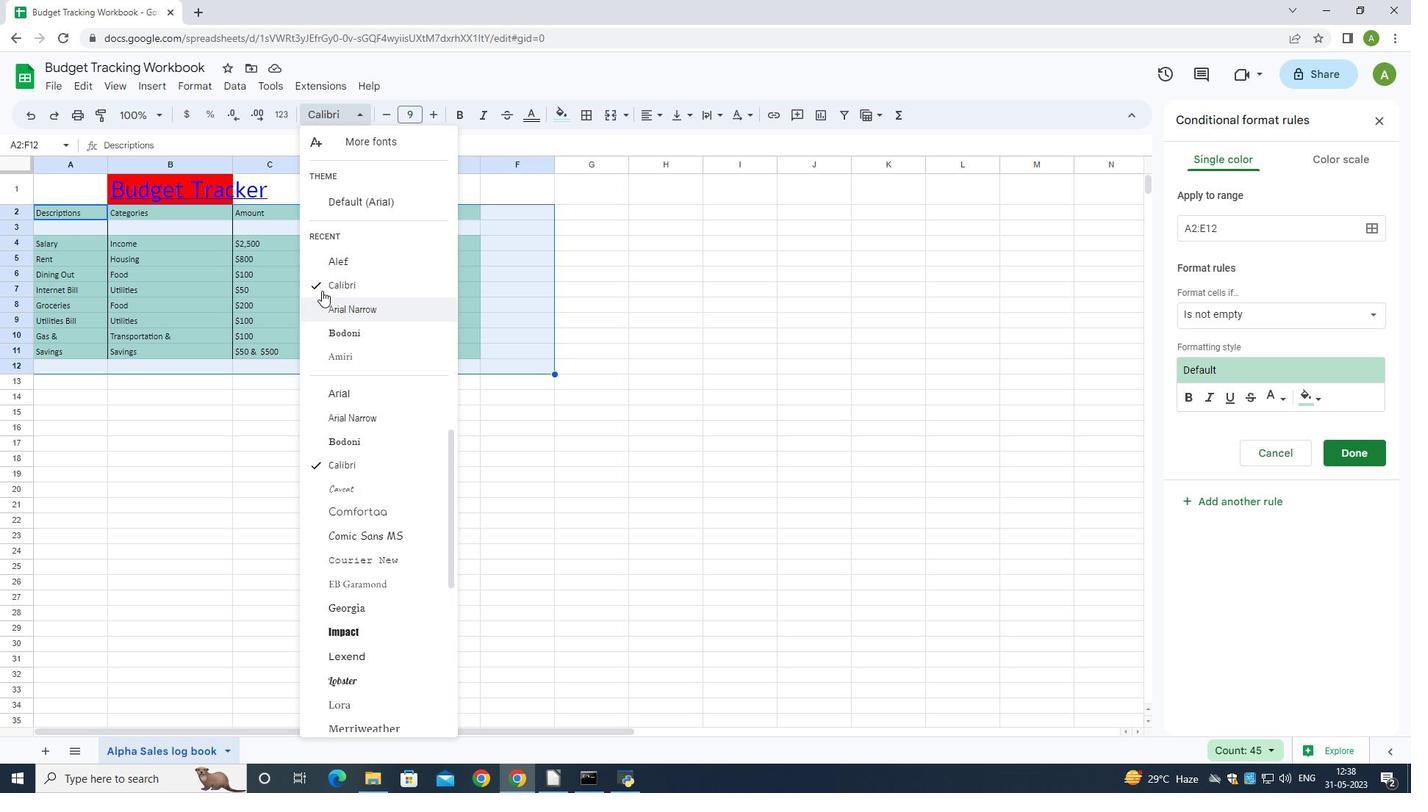 
Action: Mouse scrolled (324, 265) with delta (0, 0)
Screenshot: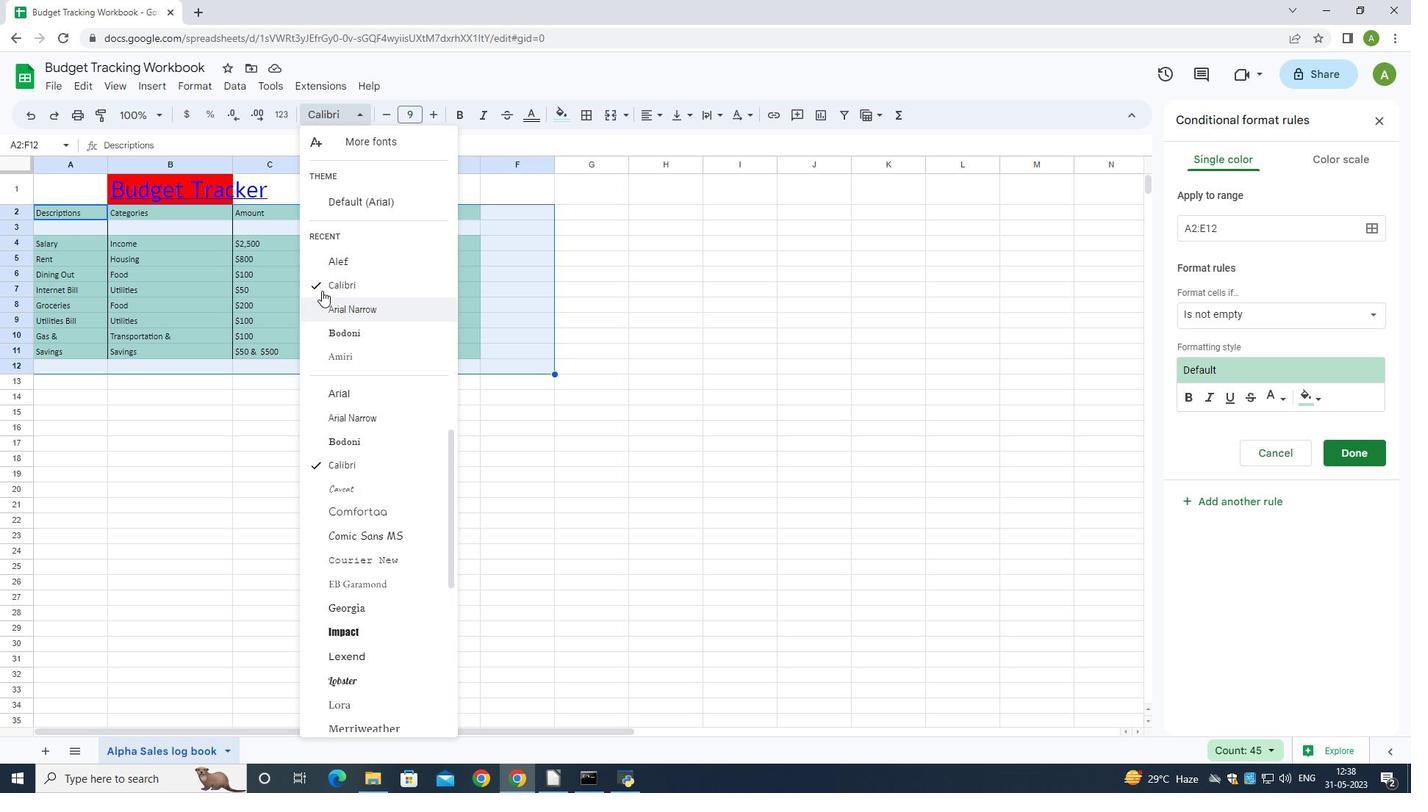 
Action: Mouse moved to (324, 263)
Screenshot: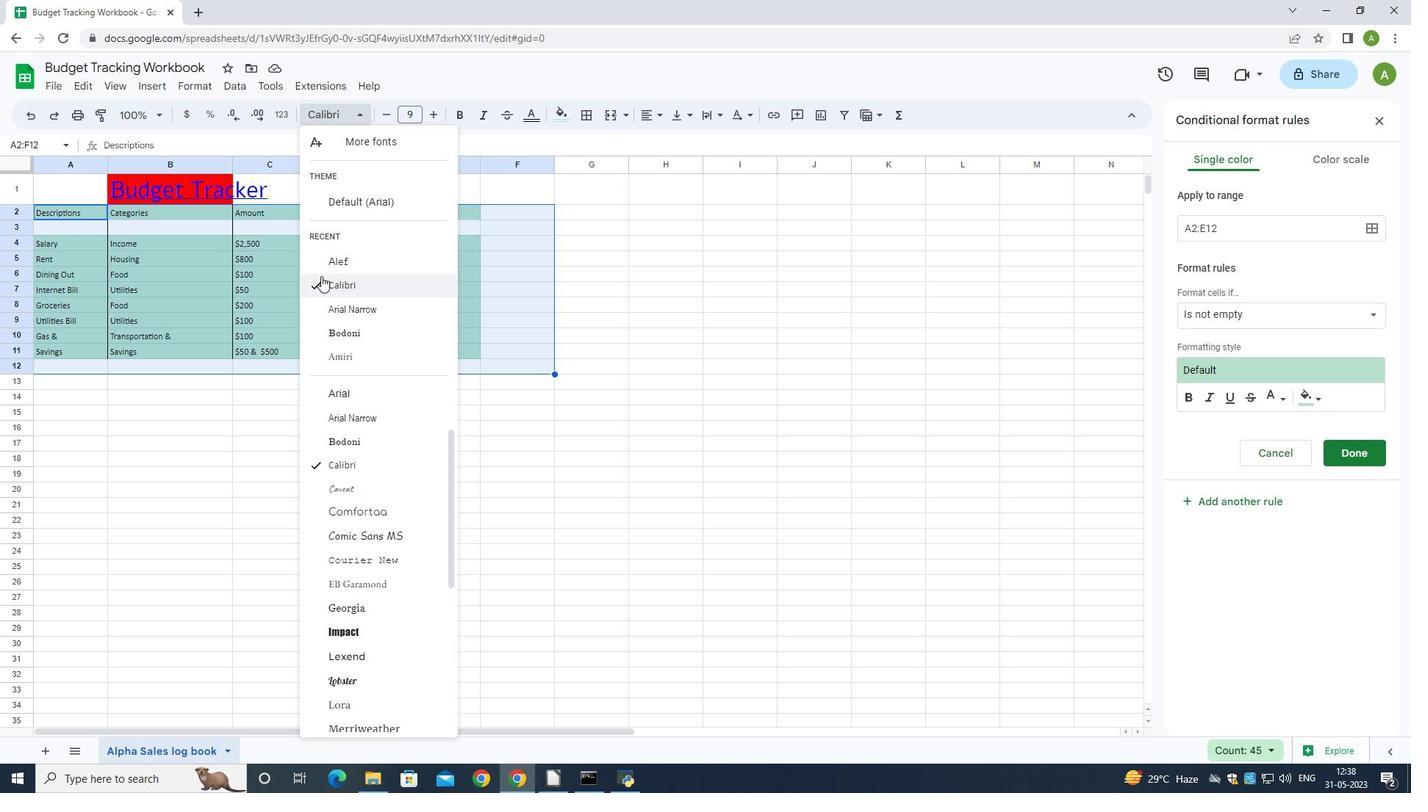 
Action: Mouse scrolled (324, 264) with delta (0, 0)
Screenshot: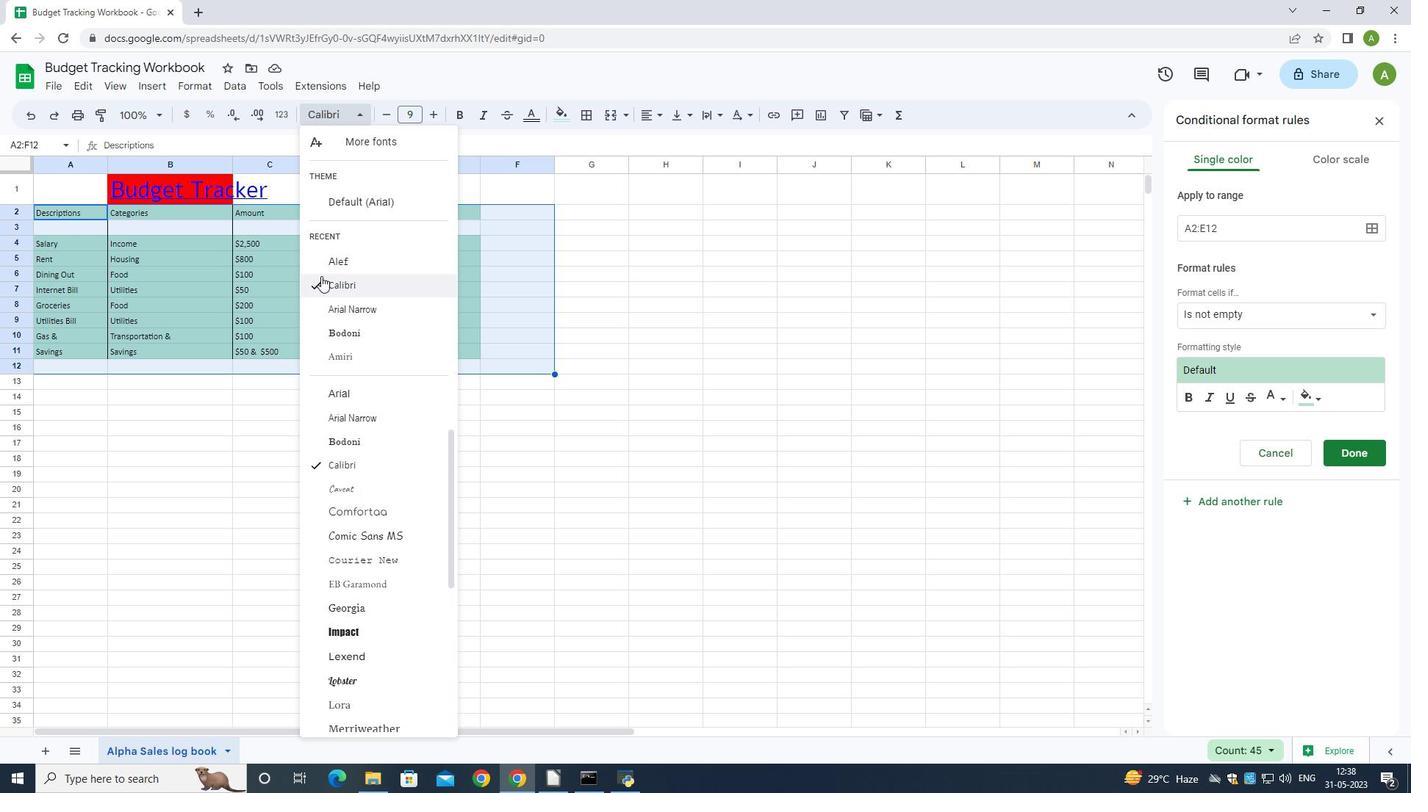 
Action: Mouse moved to (376, 135)
Screenshot: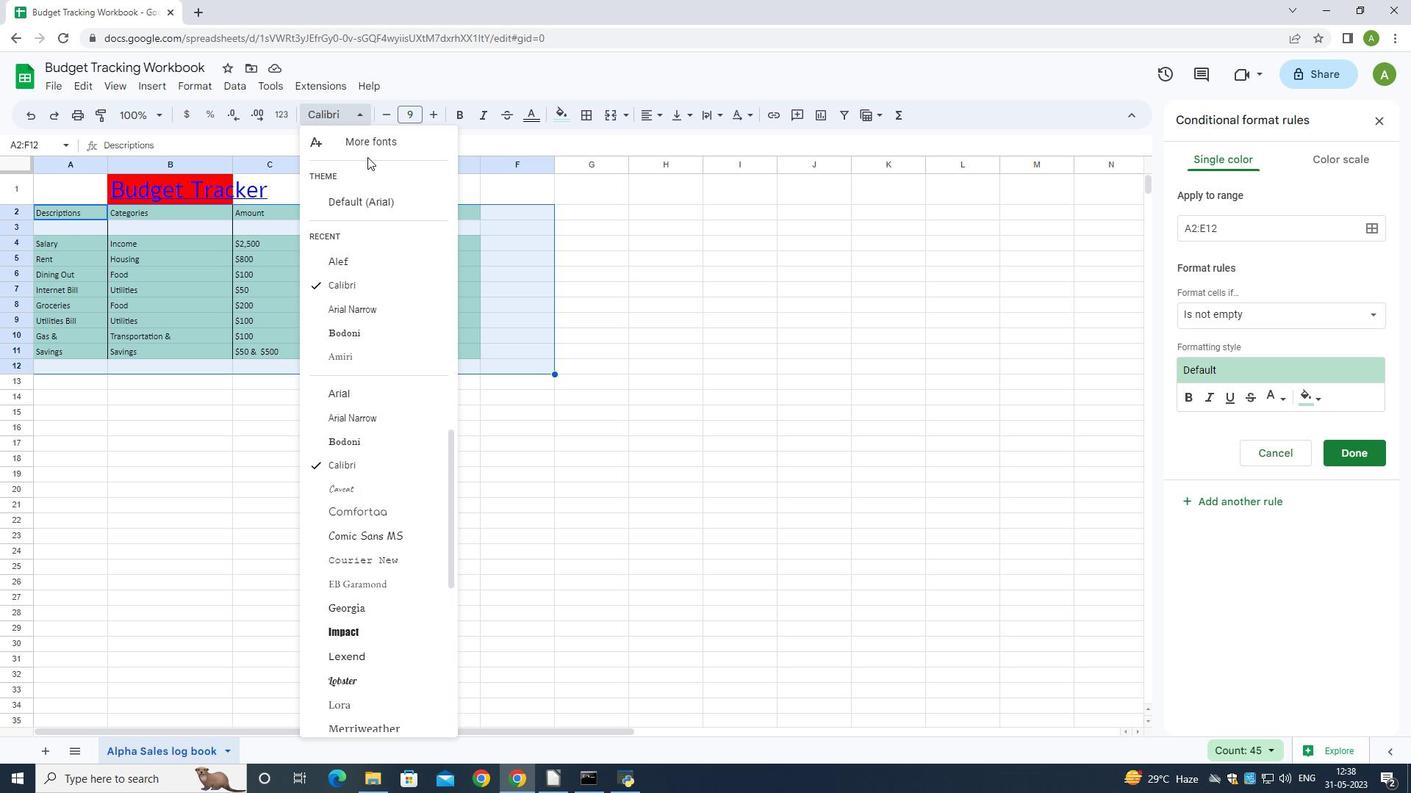 
Action: Mouse pressed left at (376, 135)
Screenshot: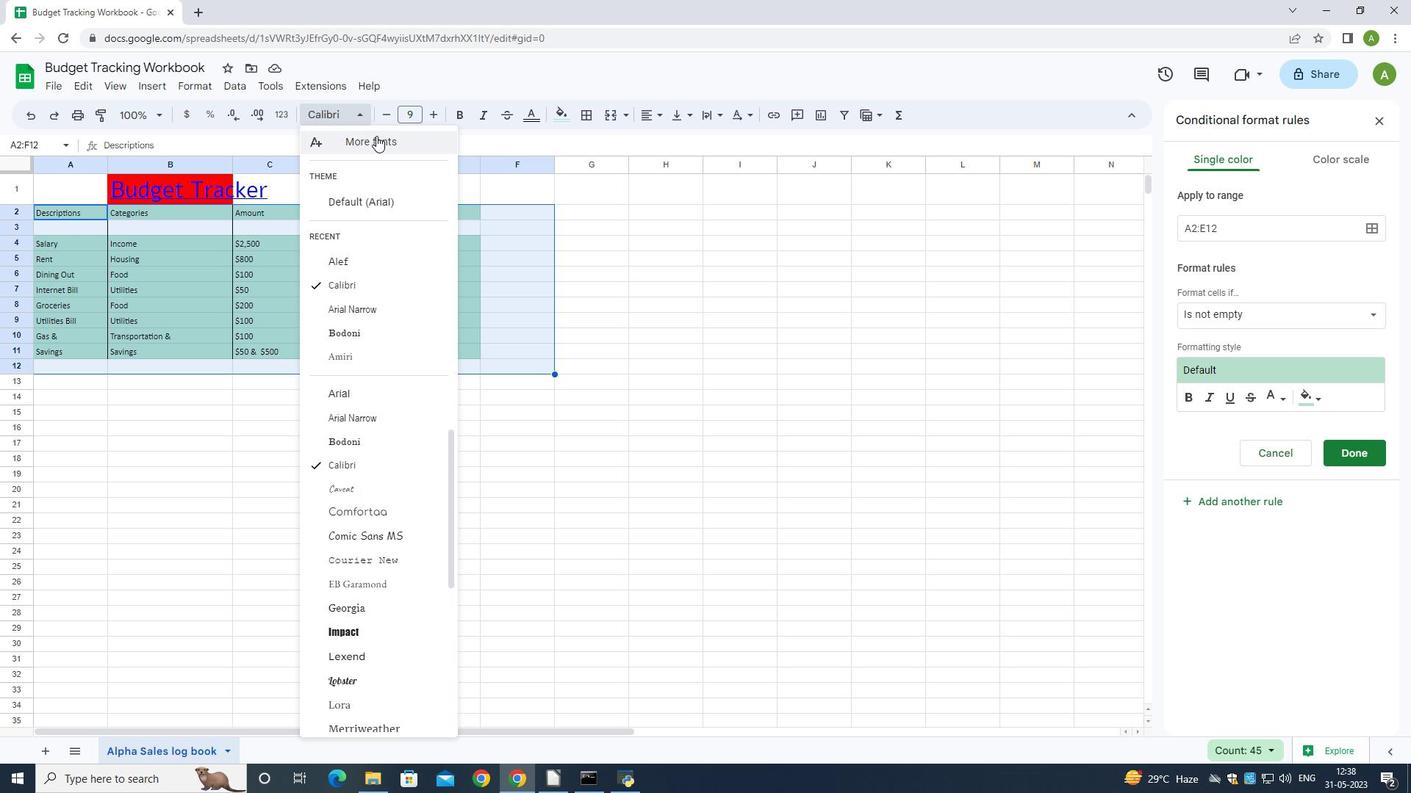 
Action: Mouse moved to (441, 244)
Screenshot: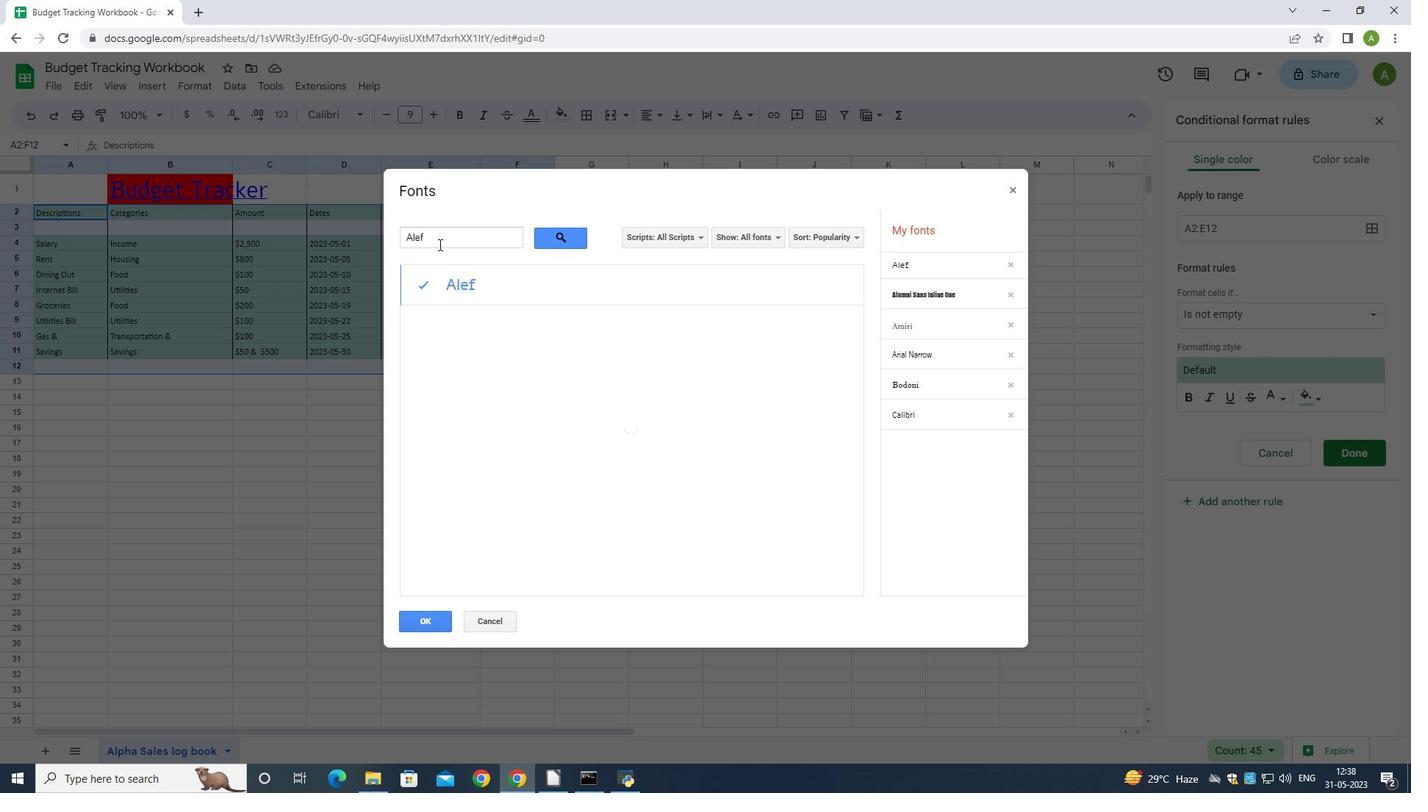 
Action: Mouse pressed left at (441, 244)
Screenshot: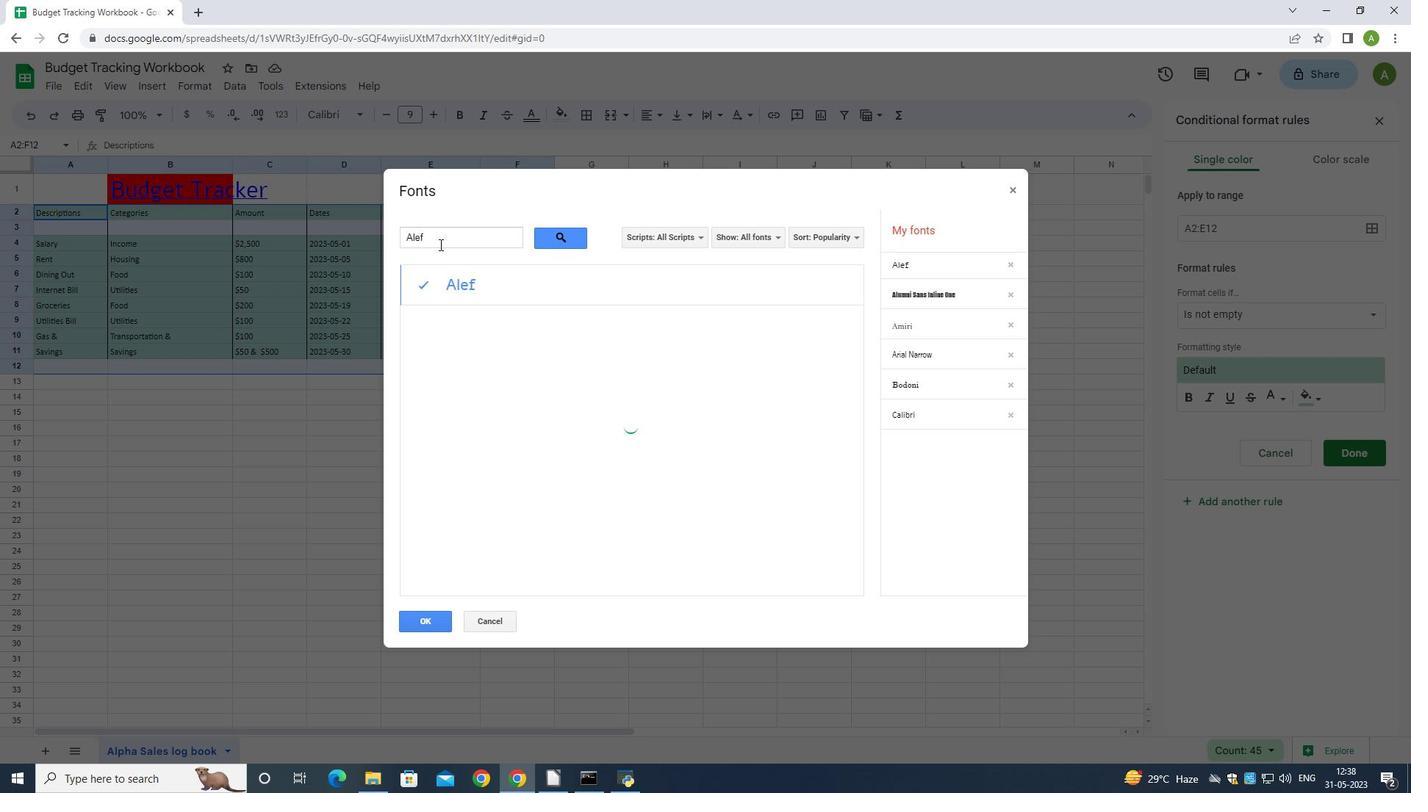 
Action: Key pressed and<Key.enter><Key.enter><Key.enter>
Screenshot: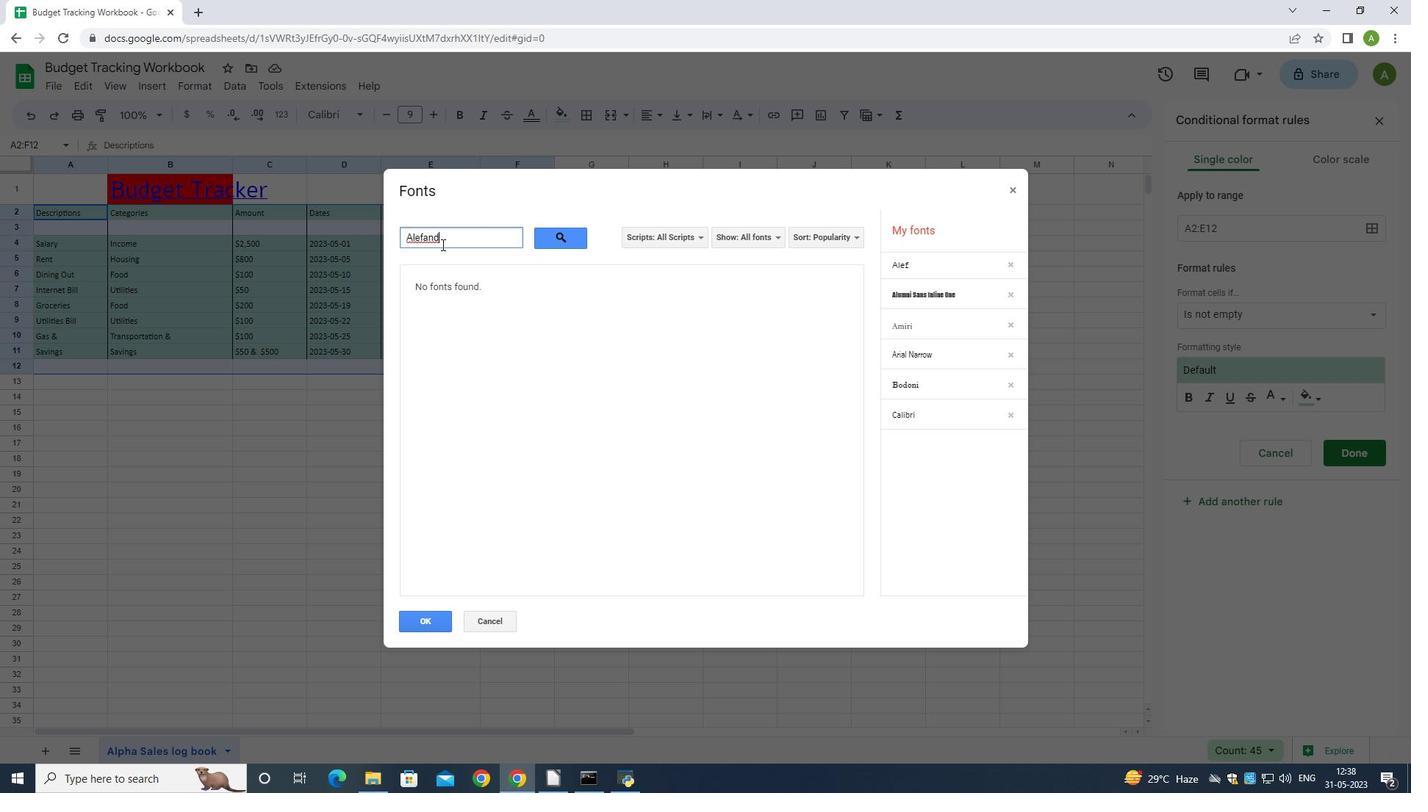 
Action: Mouse moved to (454, 220)
Screenshot: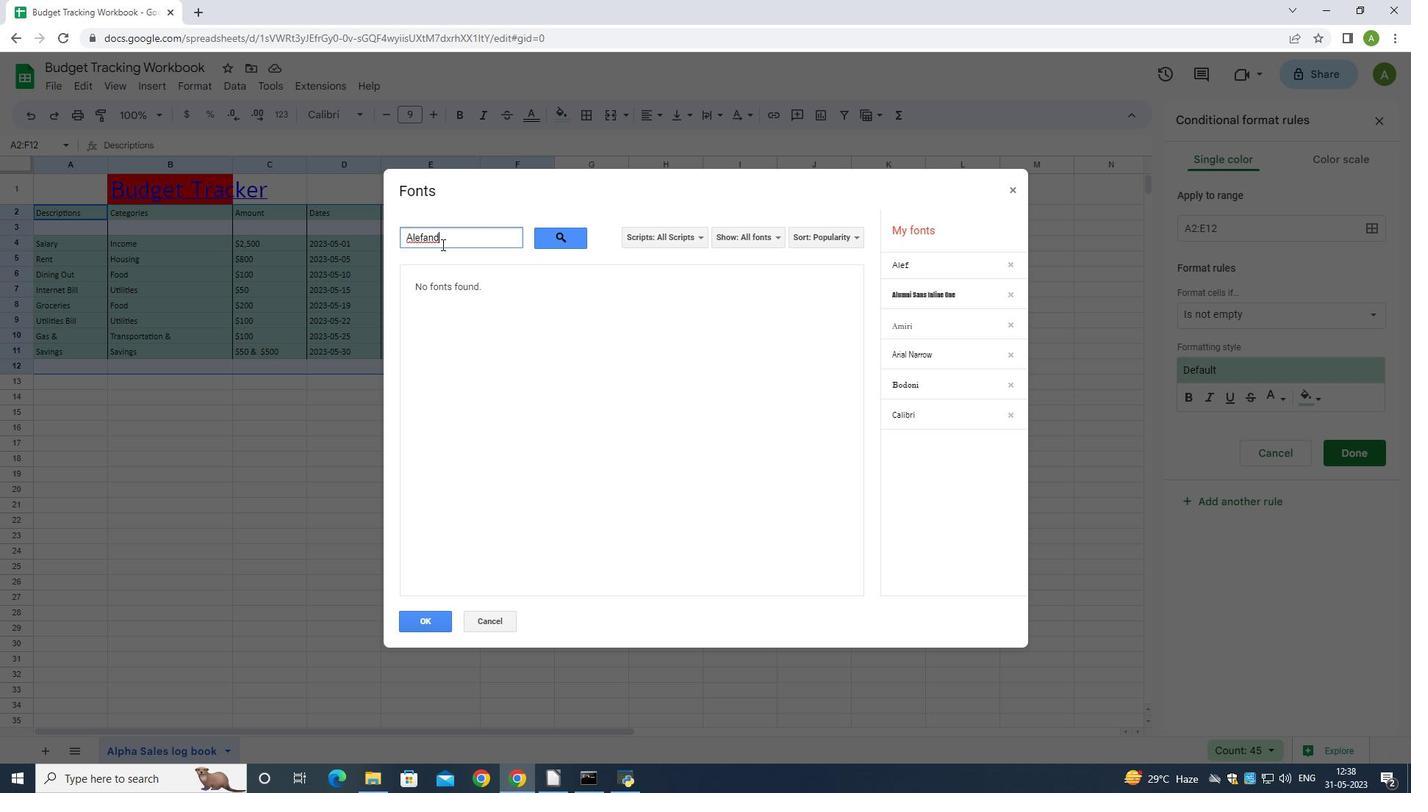 
Action: Key pressed <Key.backspace><Key.backspace><Key.backspace>
Screenshot: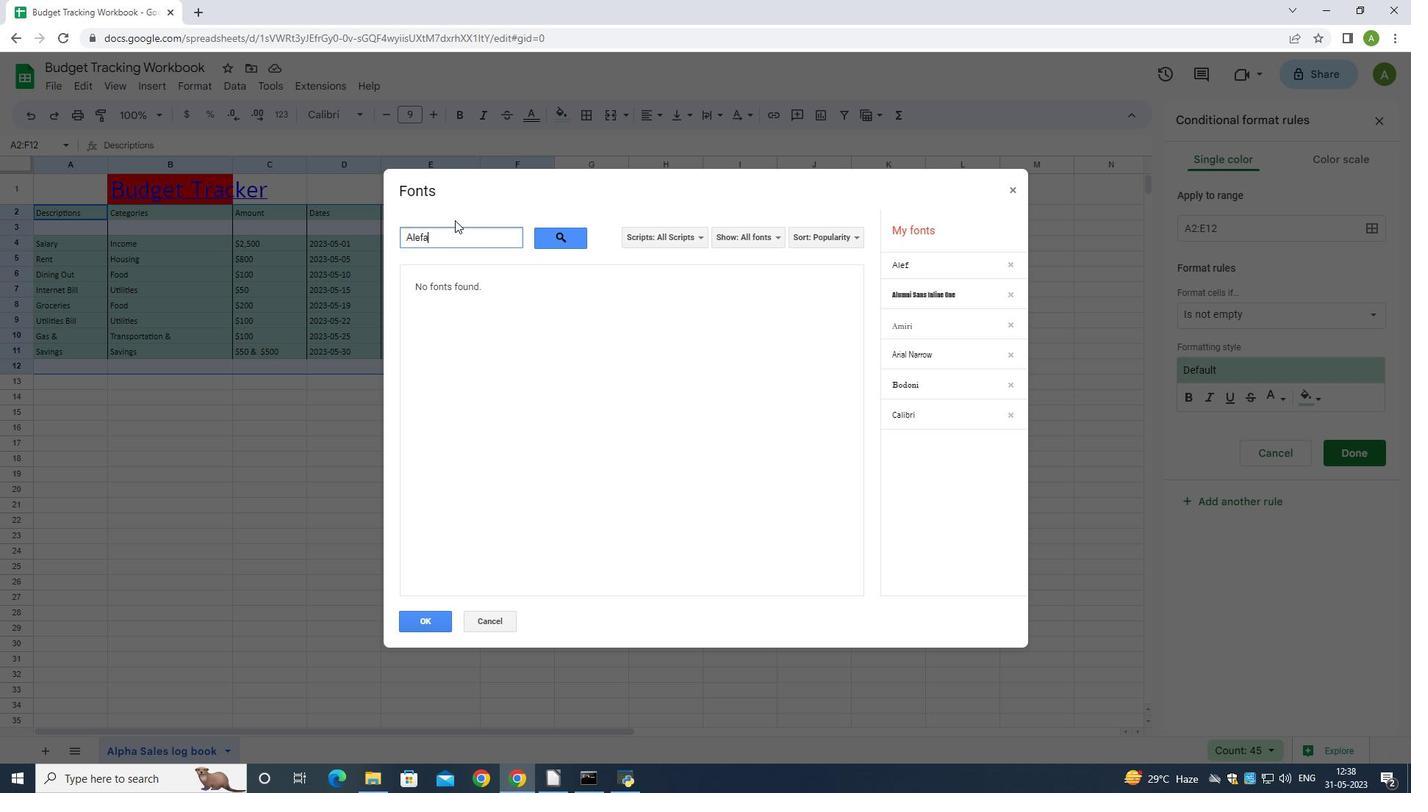 
Action: Mouse moved to (408, 624)
Screenshot: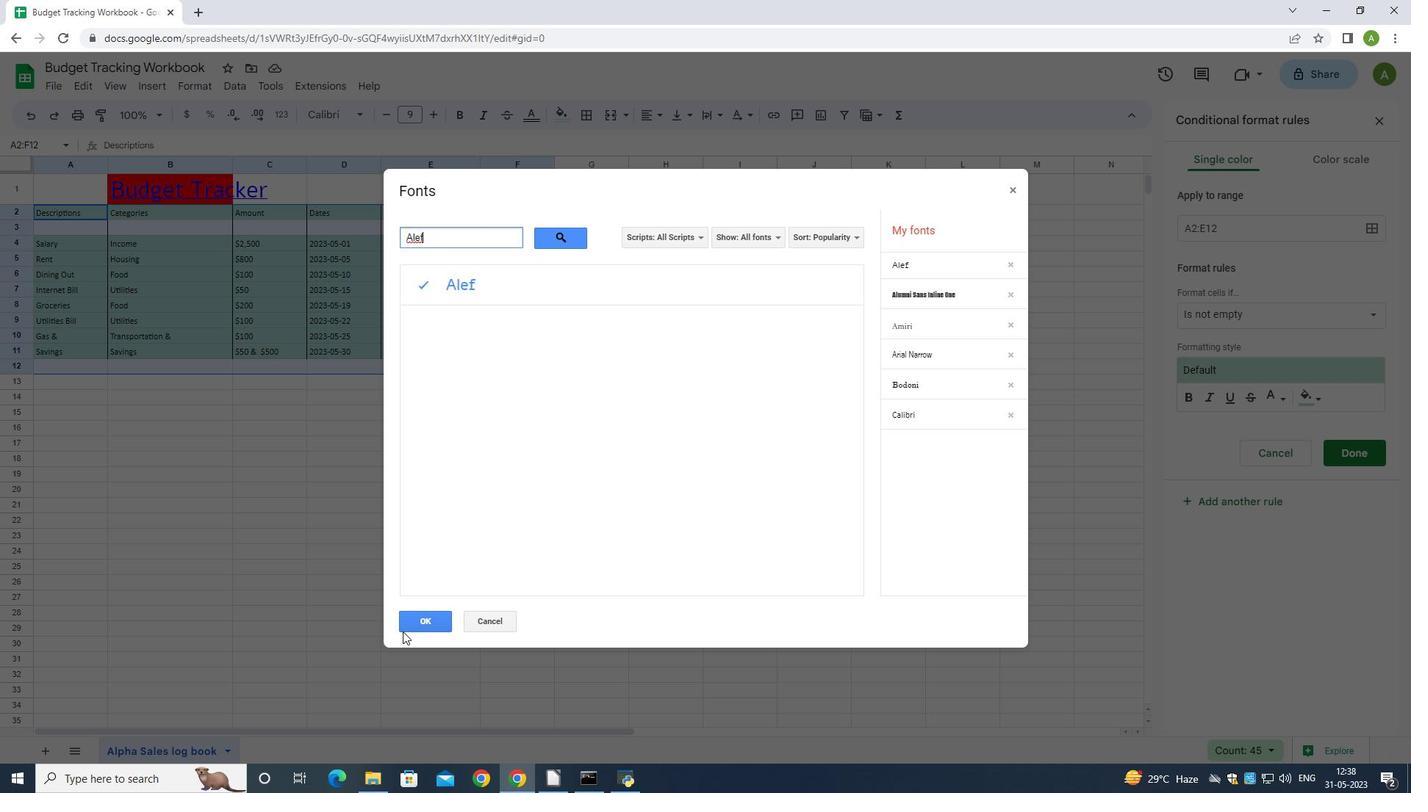 
Action: Mouse pressed left at (408, 624)
Screenshot: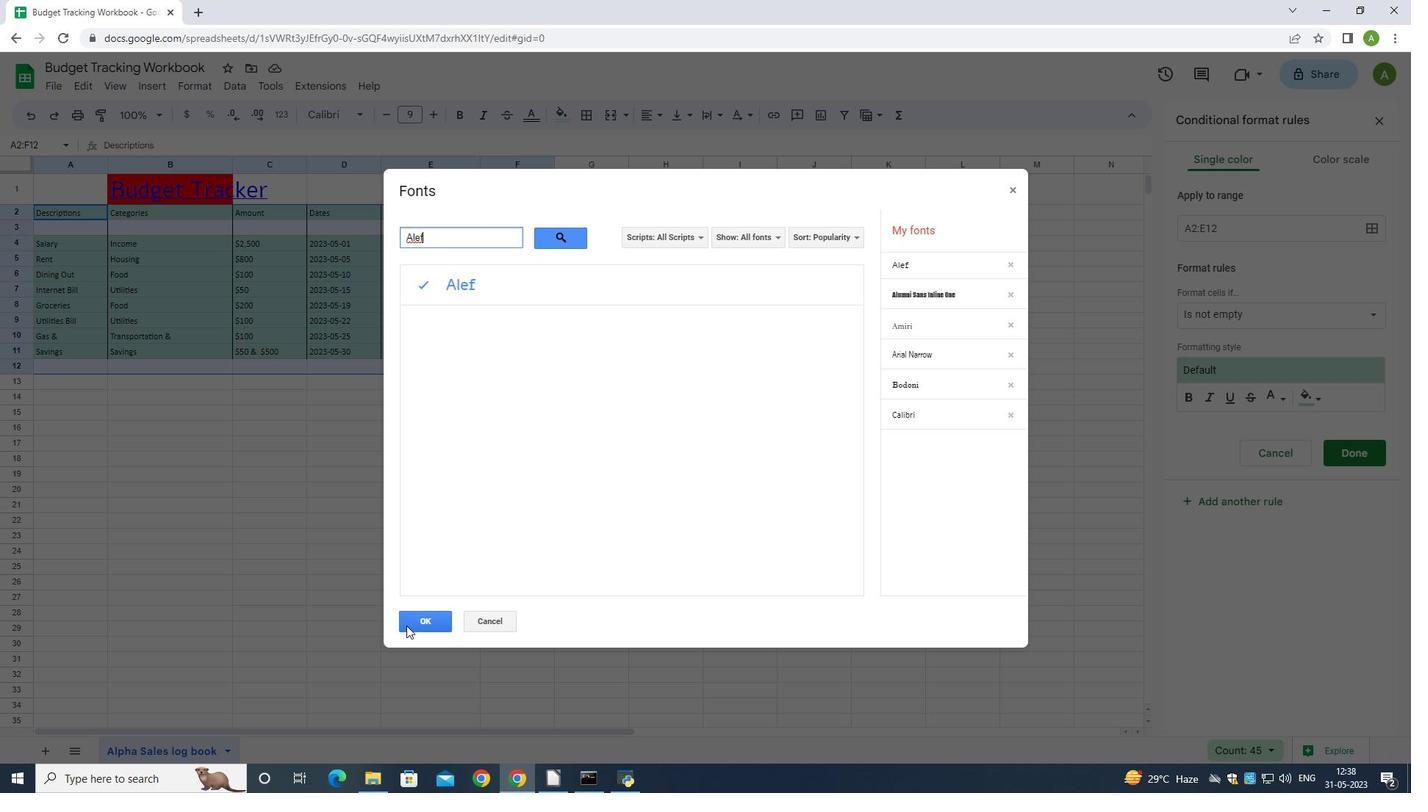 
Action: Mouse moved to (430, 113)
Screenshot: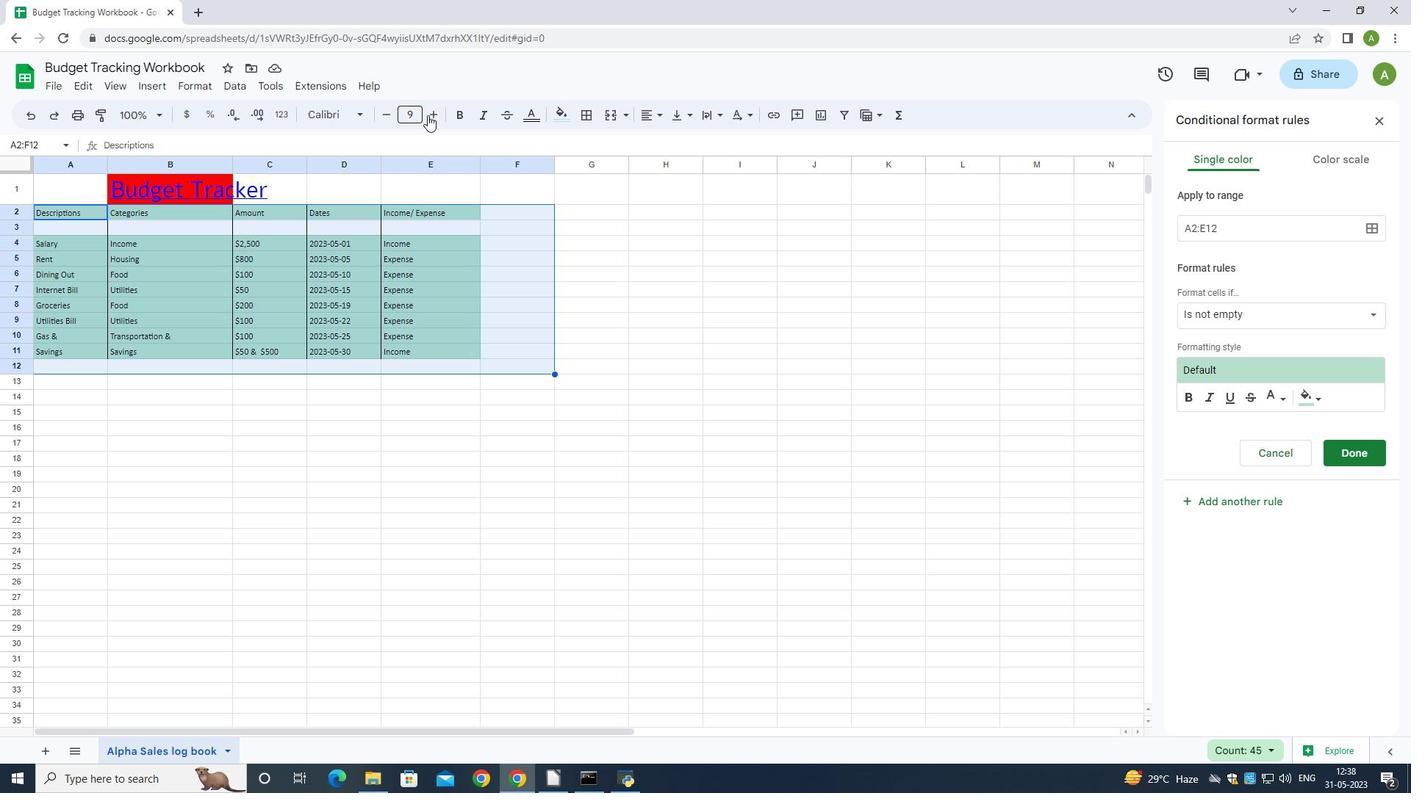 
Action: Mouse pressed left at (430, 113)
Screenshot: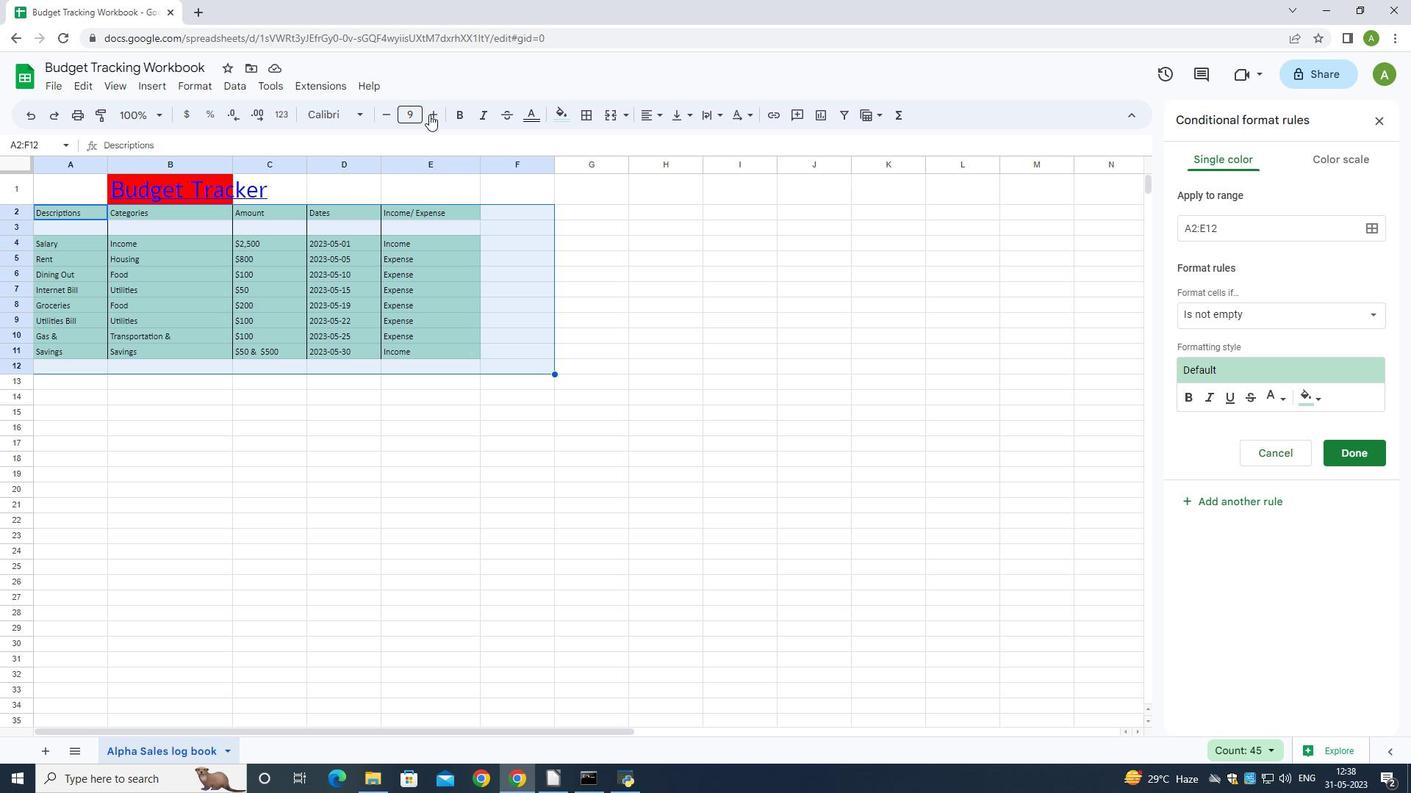 
Action: Mouse pressed left at (430, 113)
Screenshot: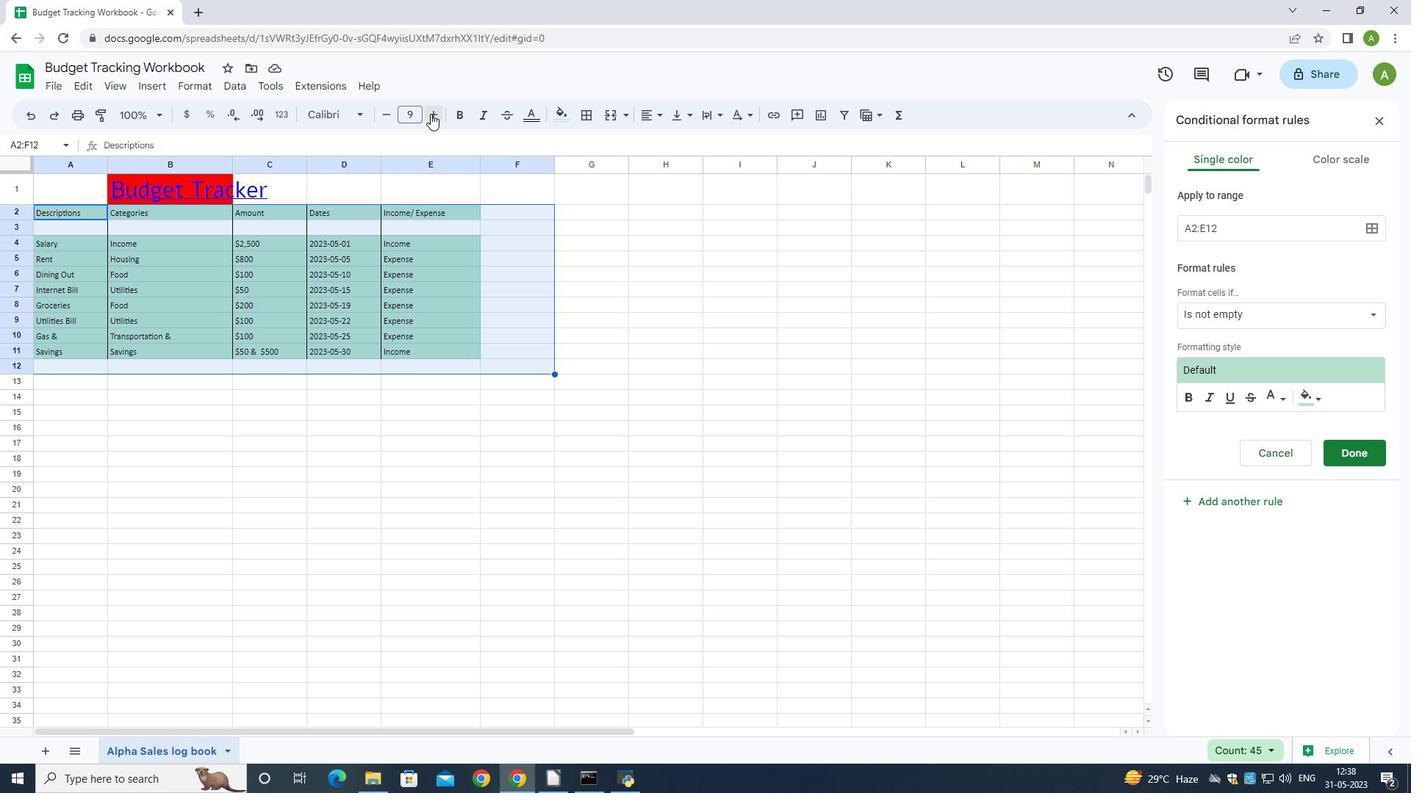 
Action: Mouse pressed left at (430, 113)
Screenshot: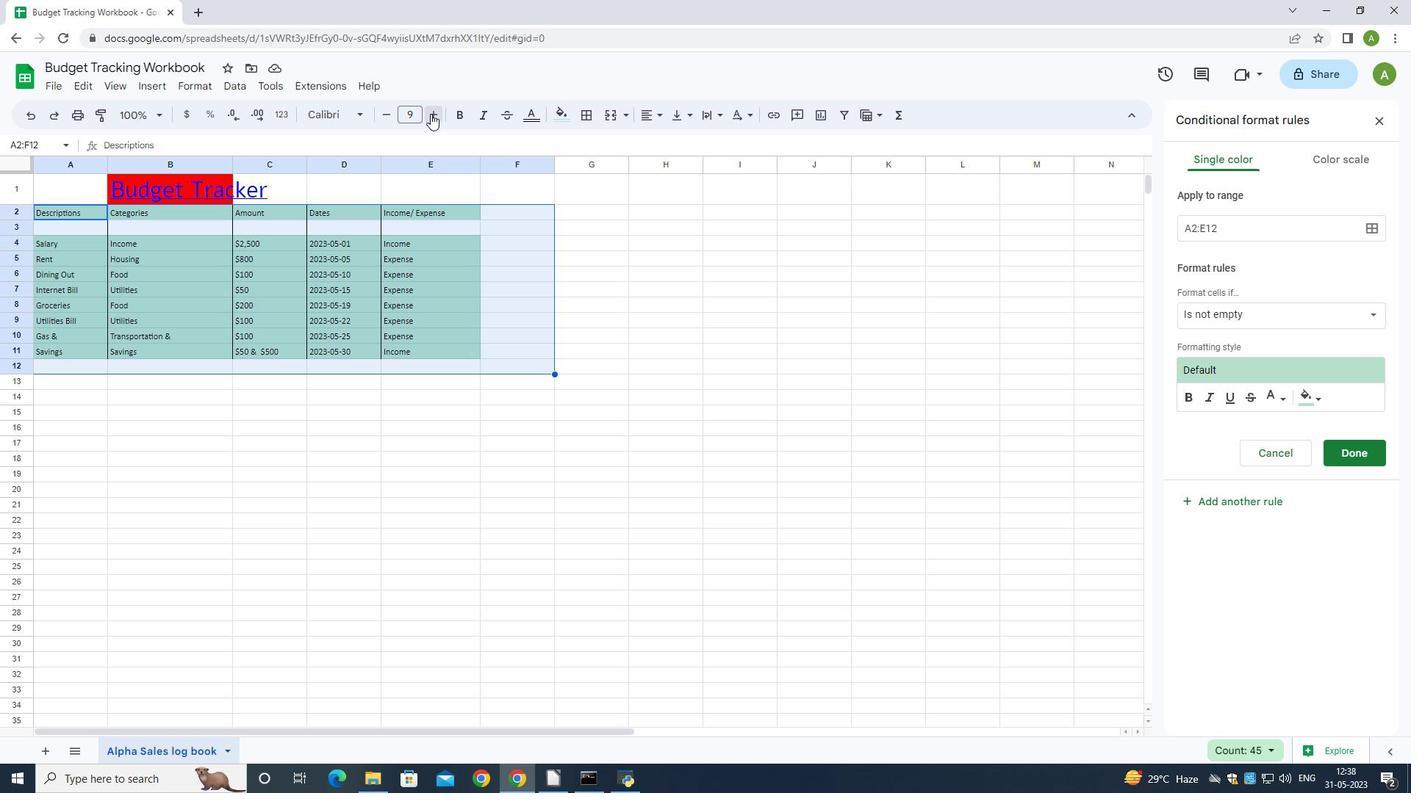 
Action: Mouse pressed left at (430, 113)
Screenshot: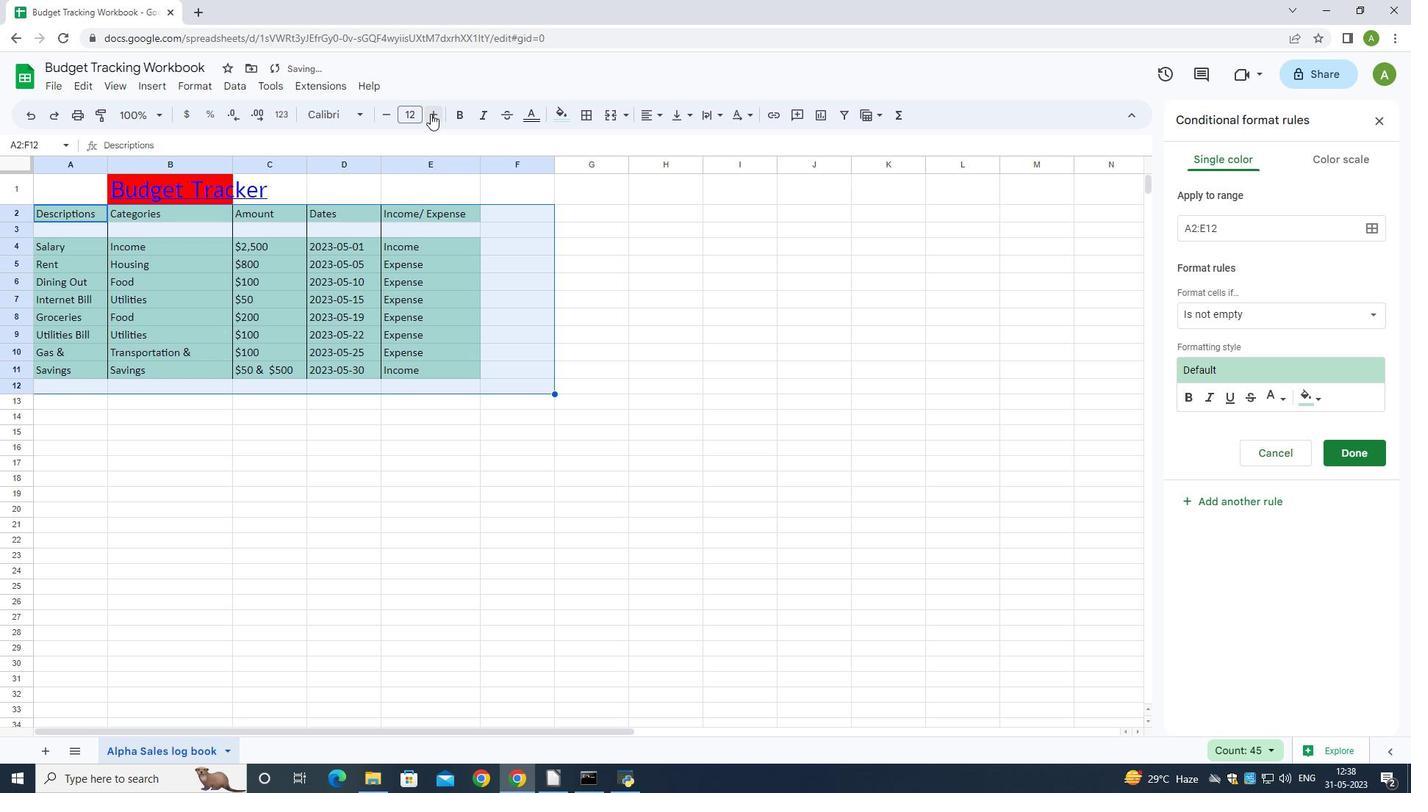 
Action: Mouse pressed left at (430, 113)
Screenshot: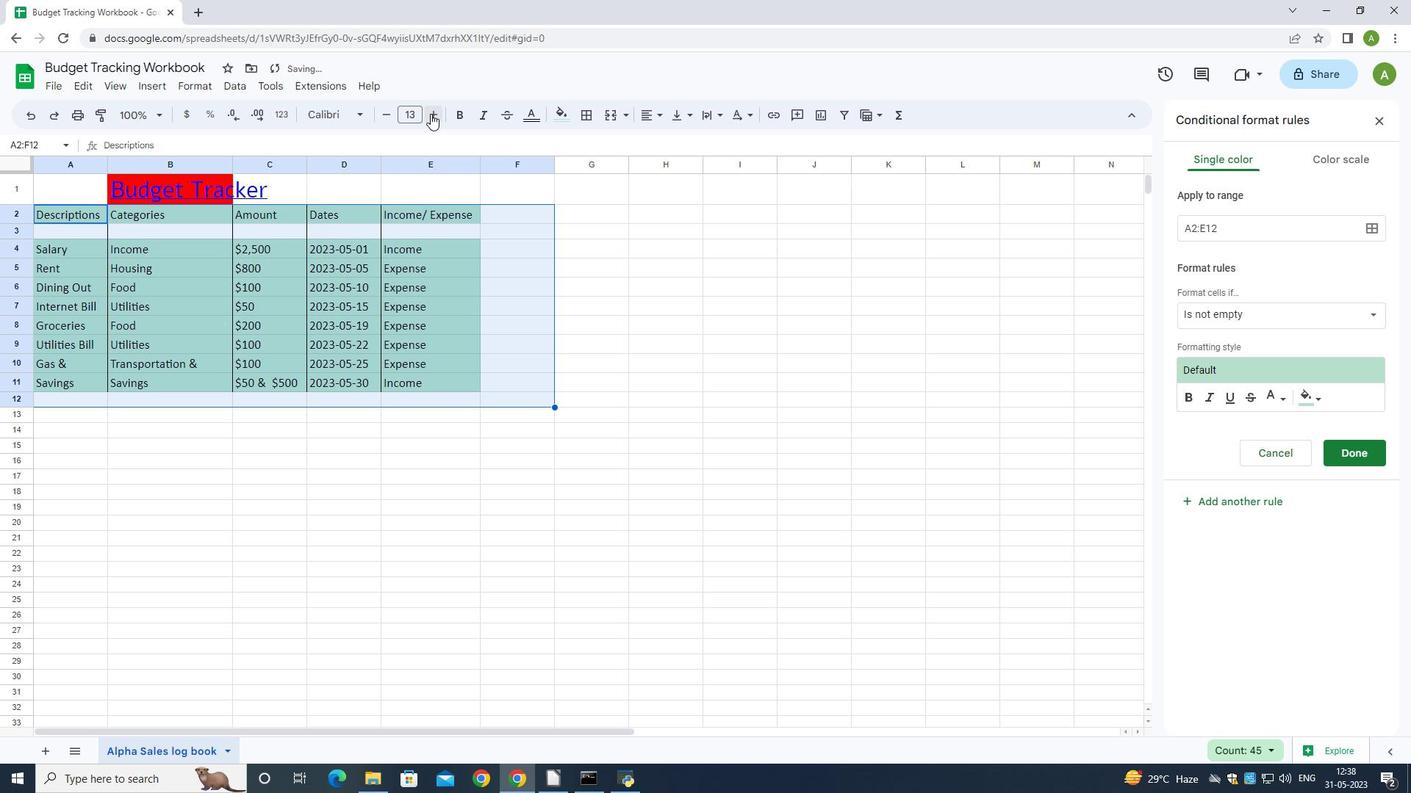
Action: Mouse moved to (36, 207)
Screenshot: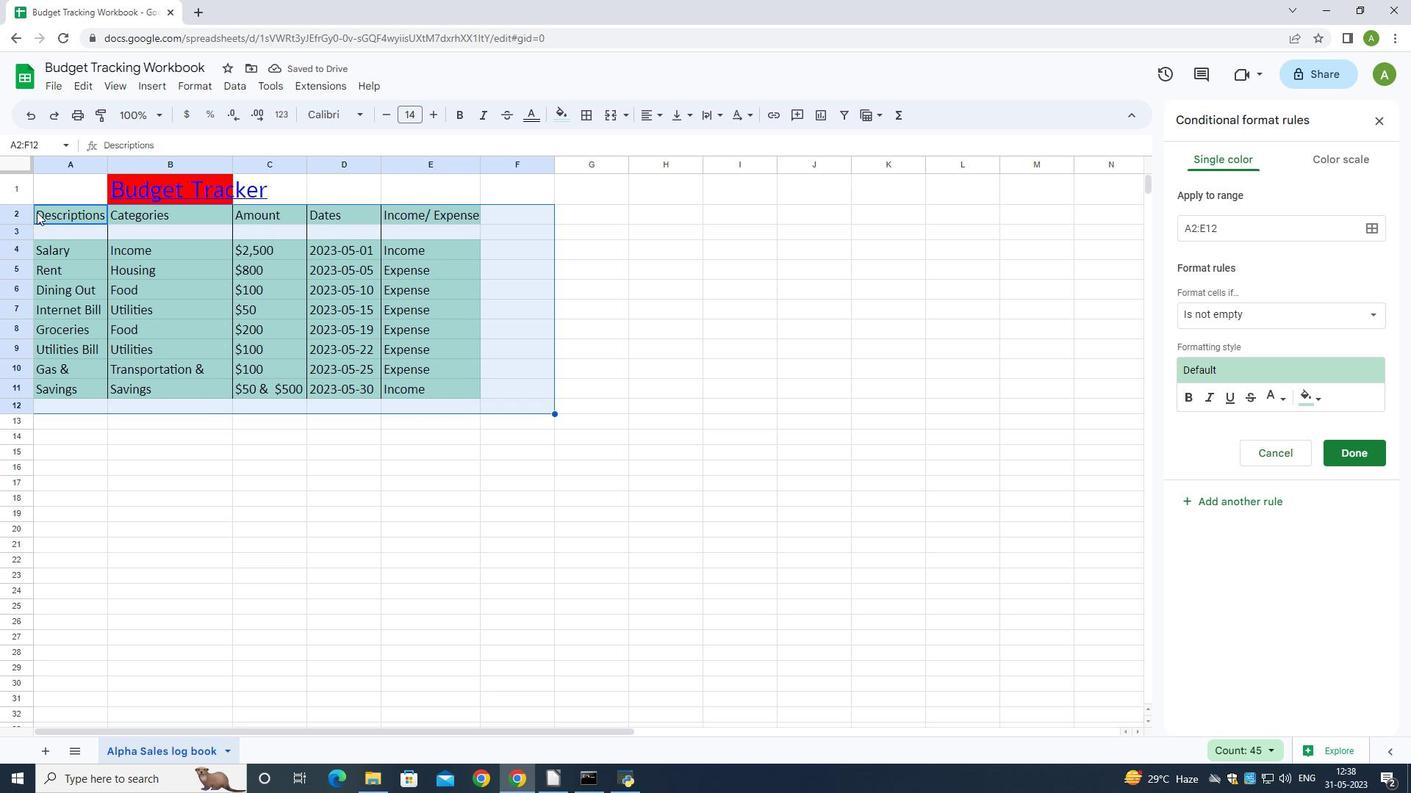 
Action: Mouse pressed left at (36, 207)
Screenshot: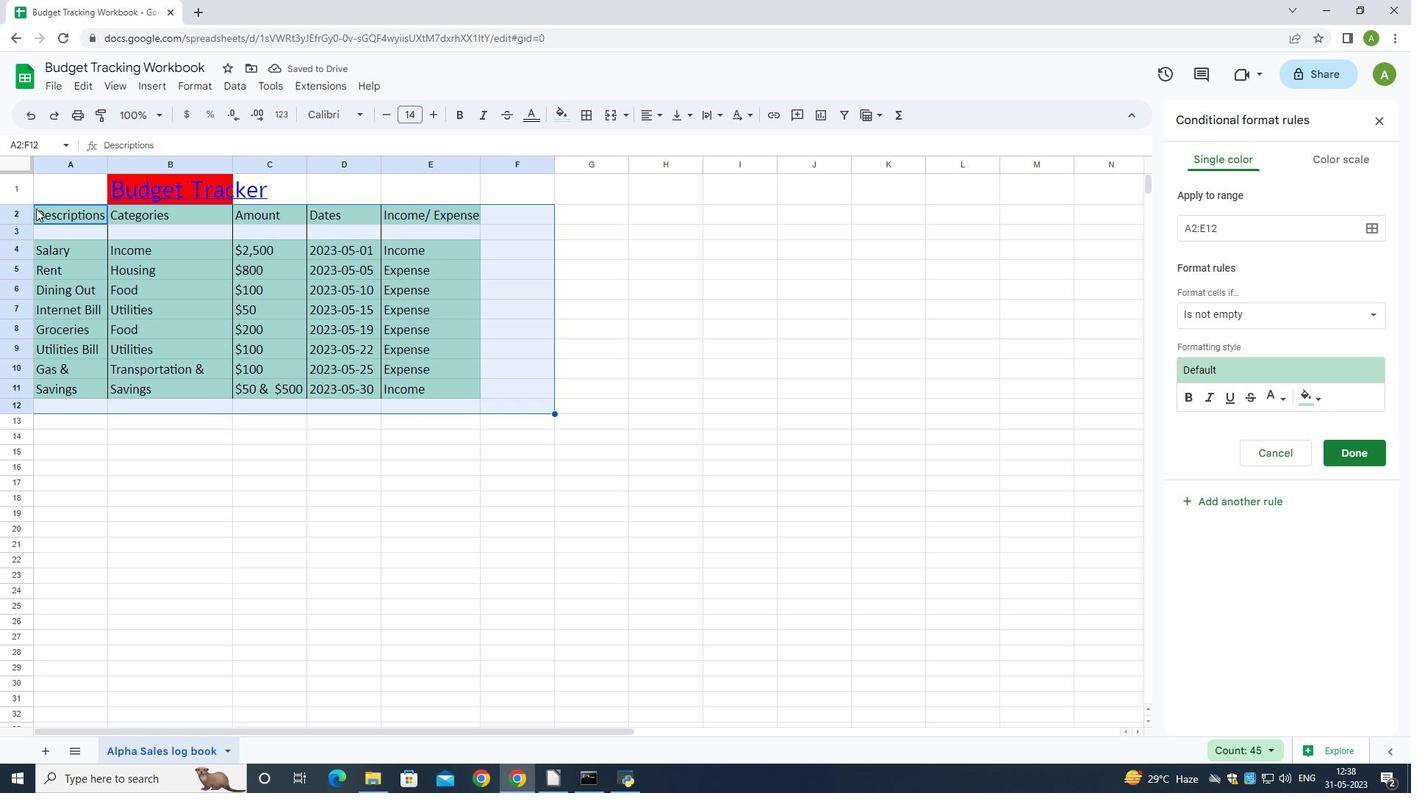 
Action: Mouse moved to (48, 180)
Screenshot: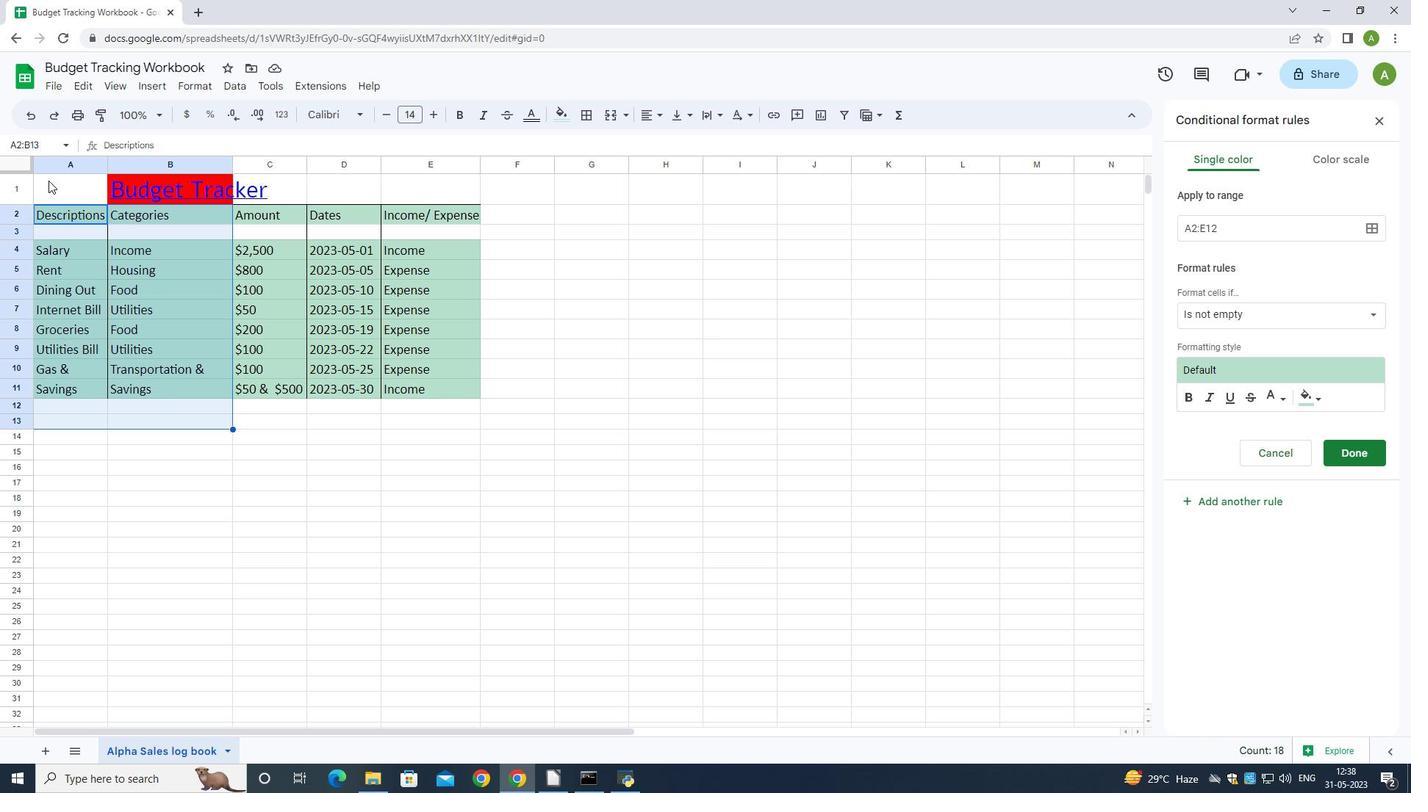 
Action: Mouse pressed left at (48, 180)
Screenshot: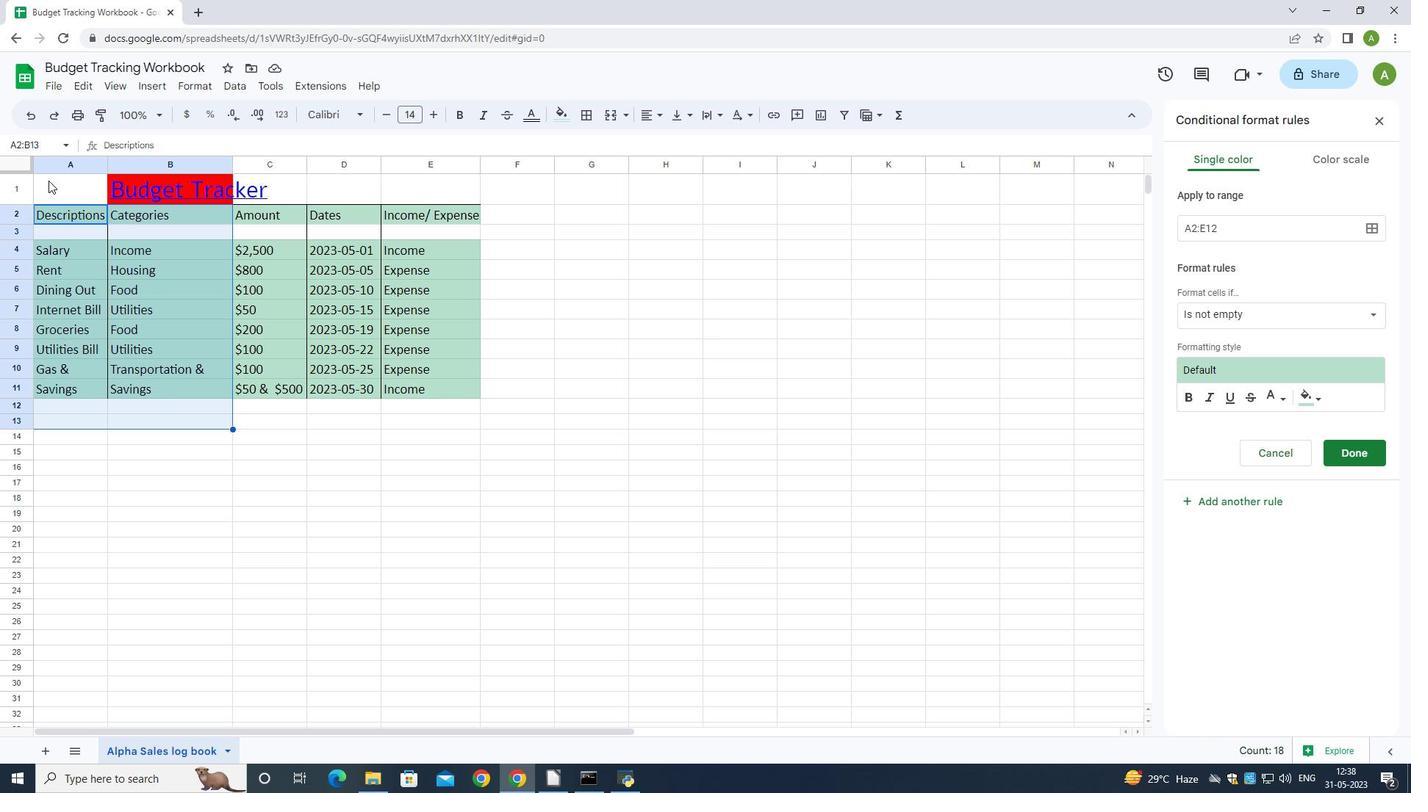 
Action: Mouse moved to (189, 86)
Screenshot: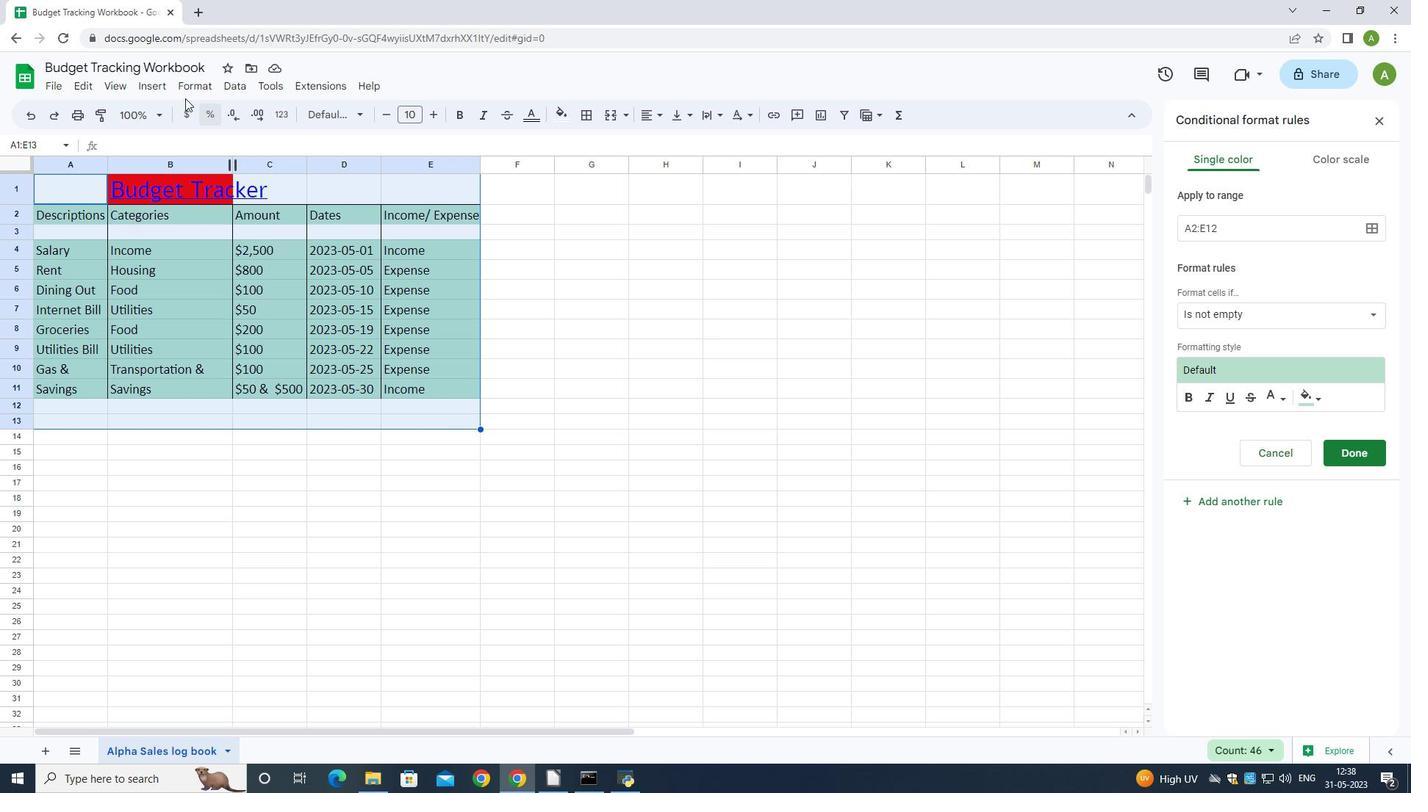 
Action: Mouse pressed left at (189, 86)
Screenshot: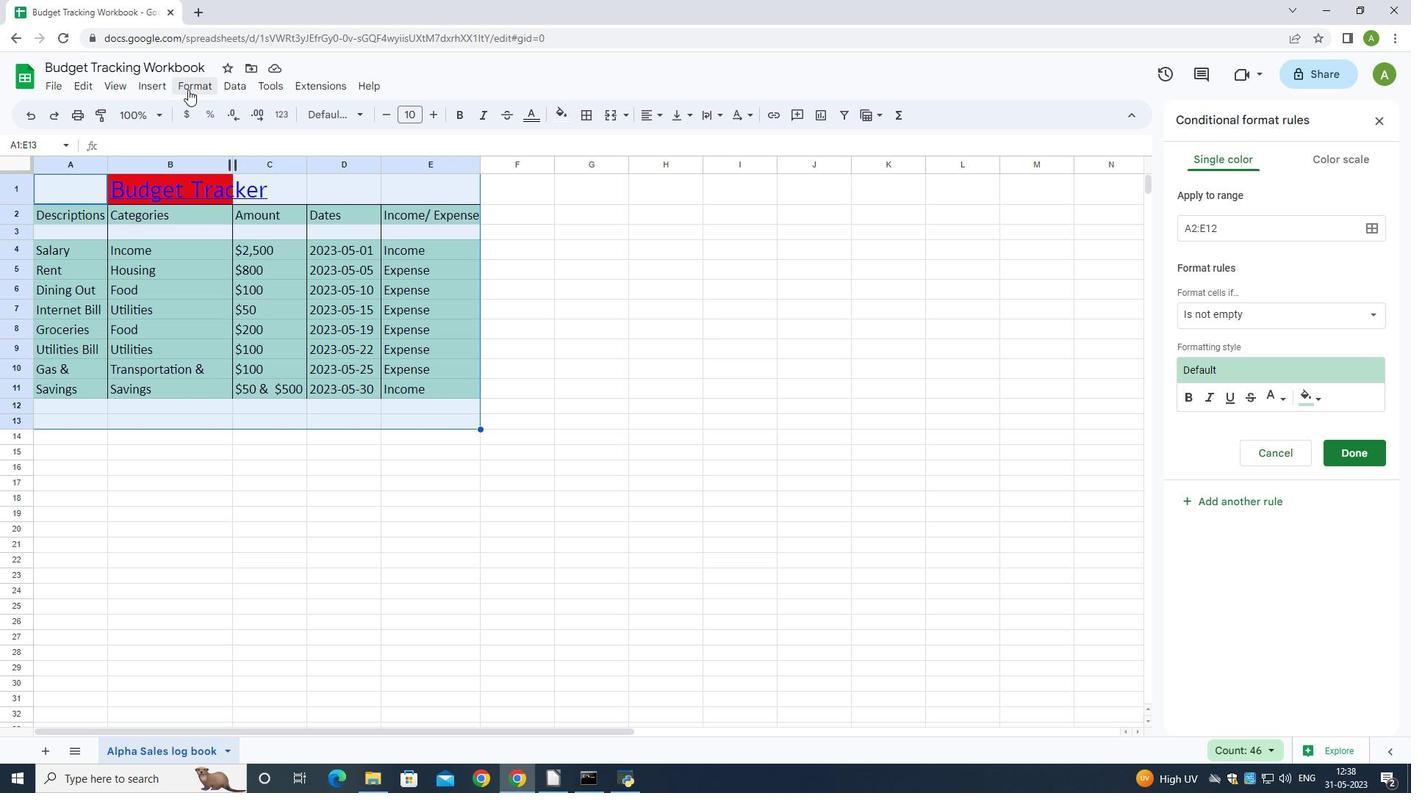 
Action: Mouse moved to (413, 274)
Screenshot: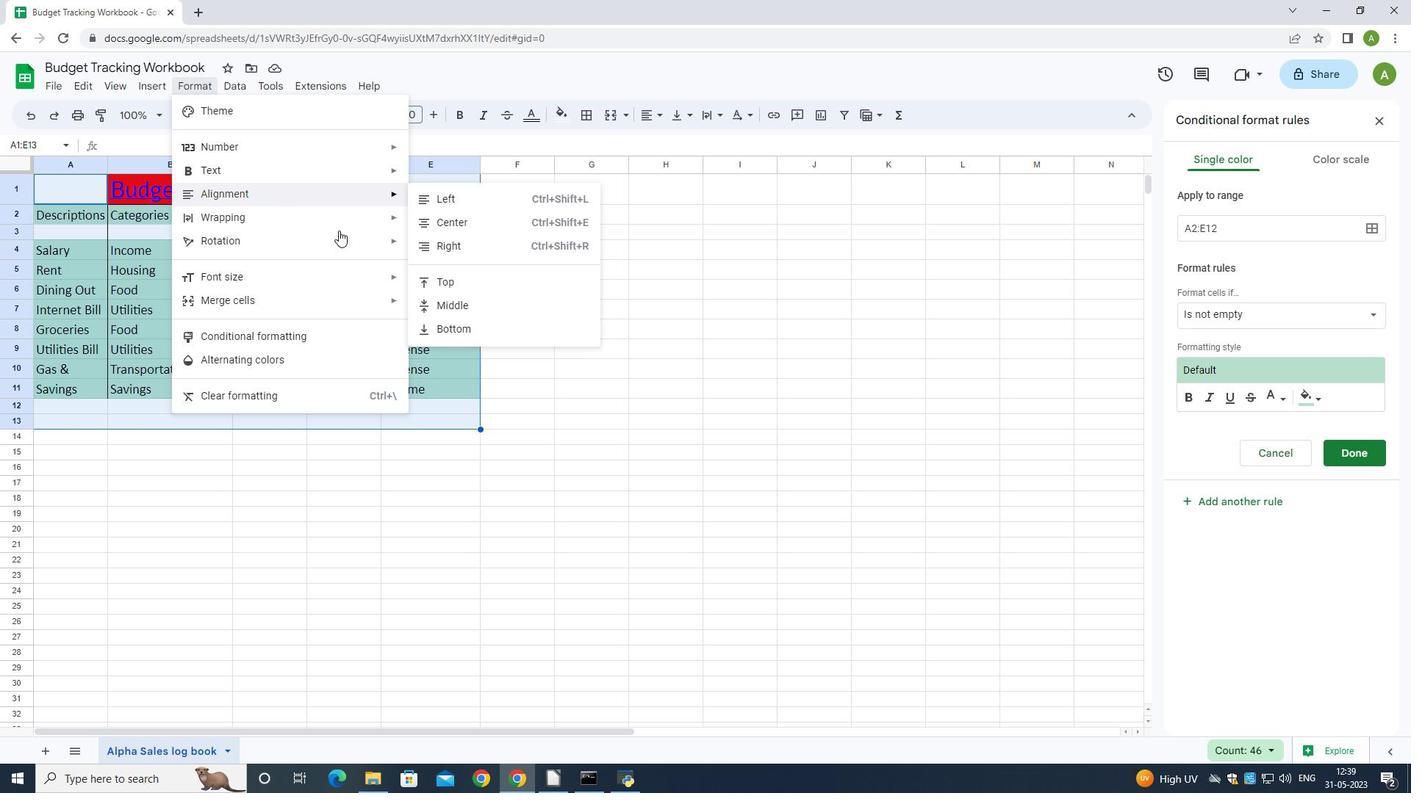 
Action: Mouse pressed left at (413, 274)
Screenshot: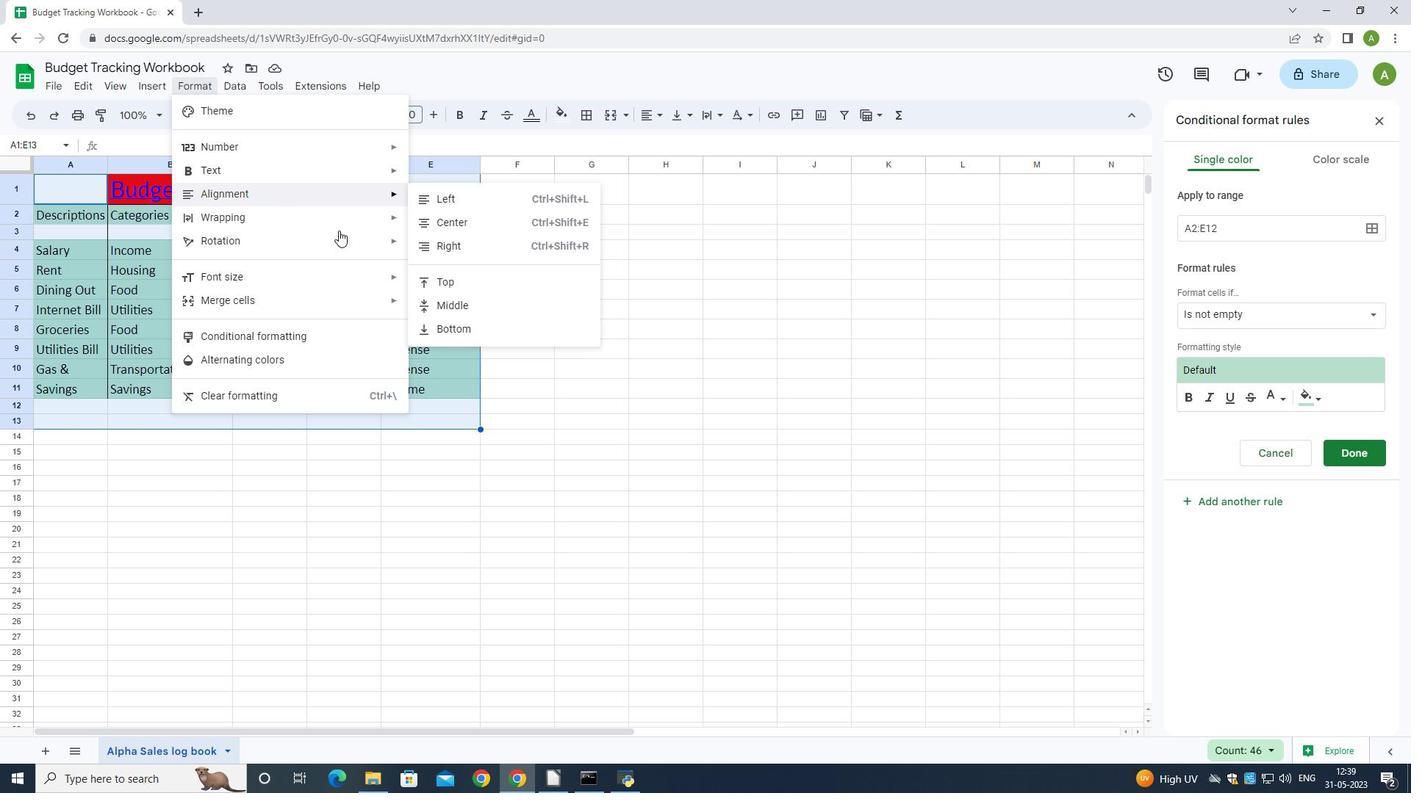 
Action: Mouse moved to (196, 88)
Screenshot: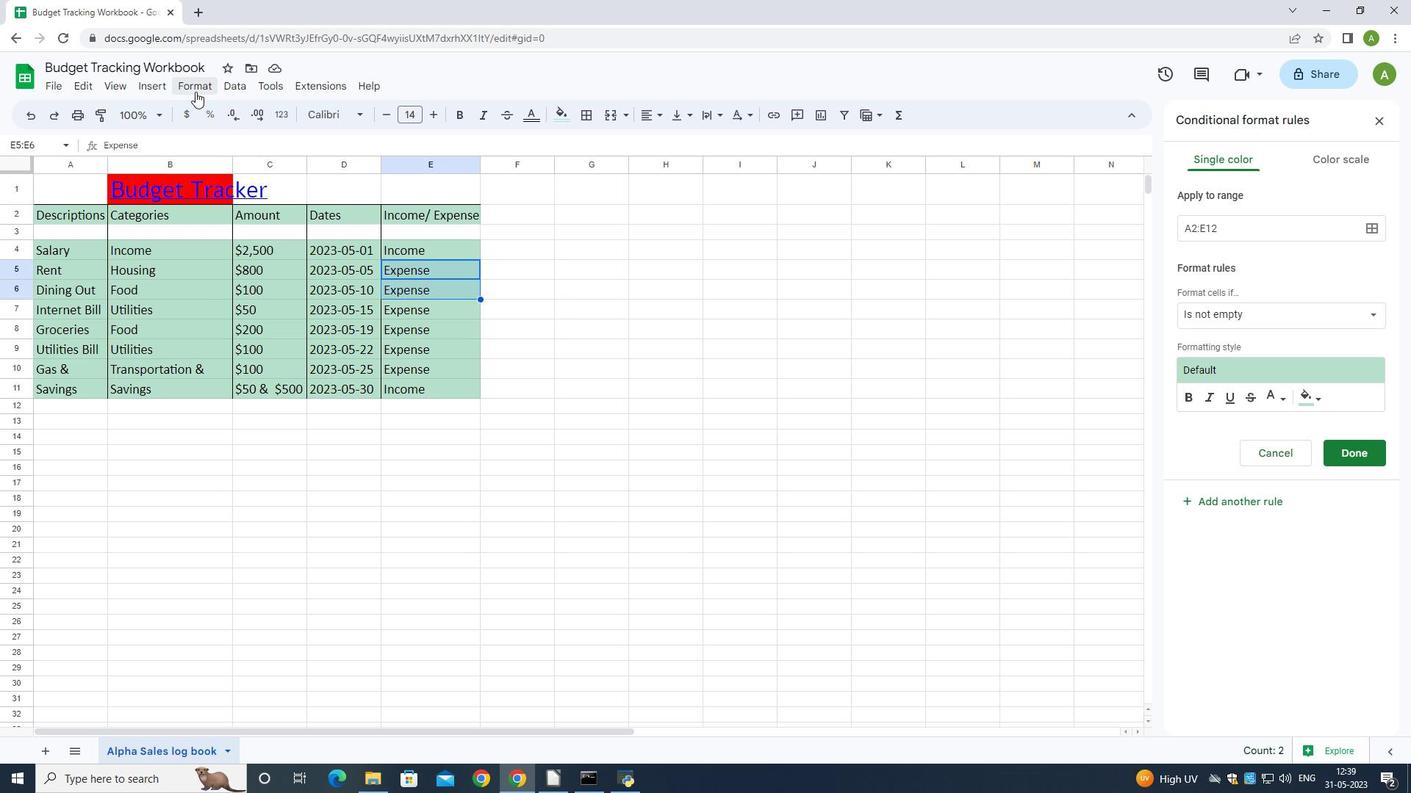 
Action: Mouse pressed left at (196, 88)
Screenshot: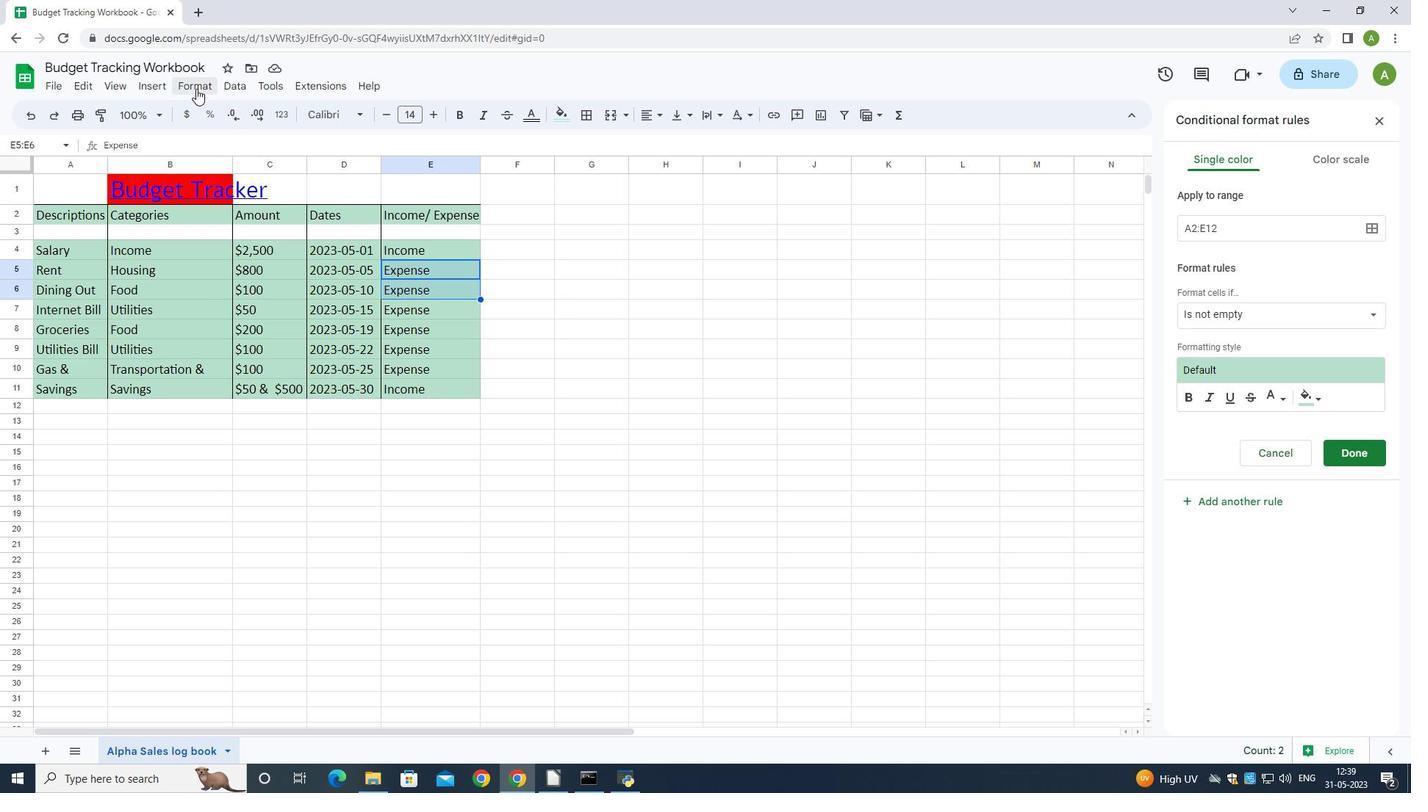 
Action: Mouse moved to (49, 187)
Screenshot: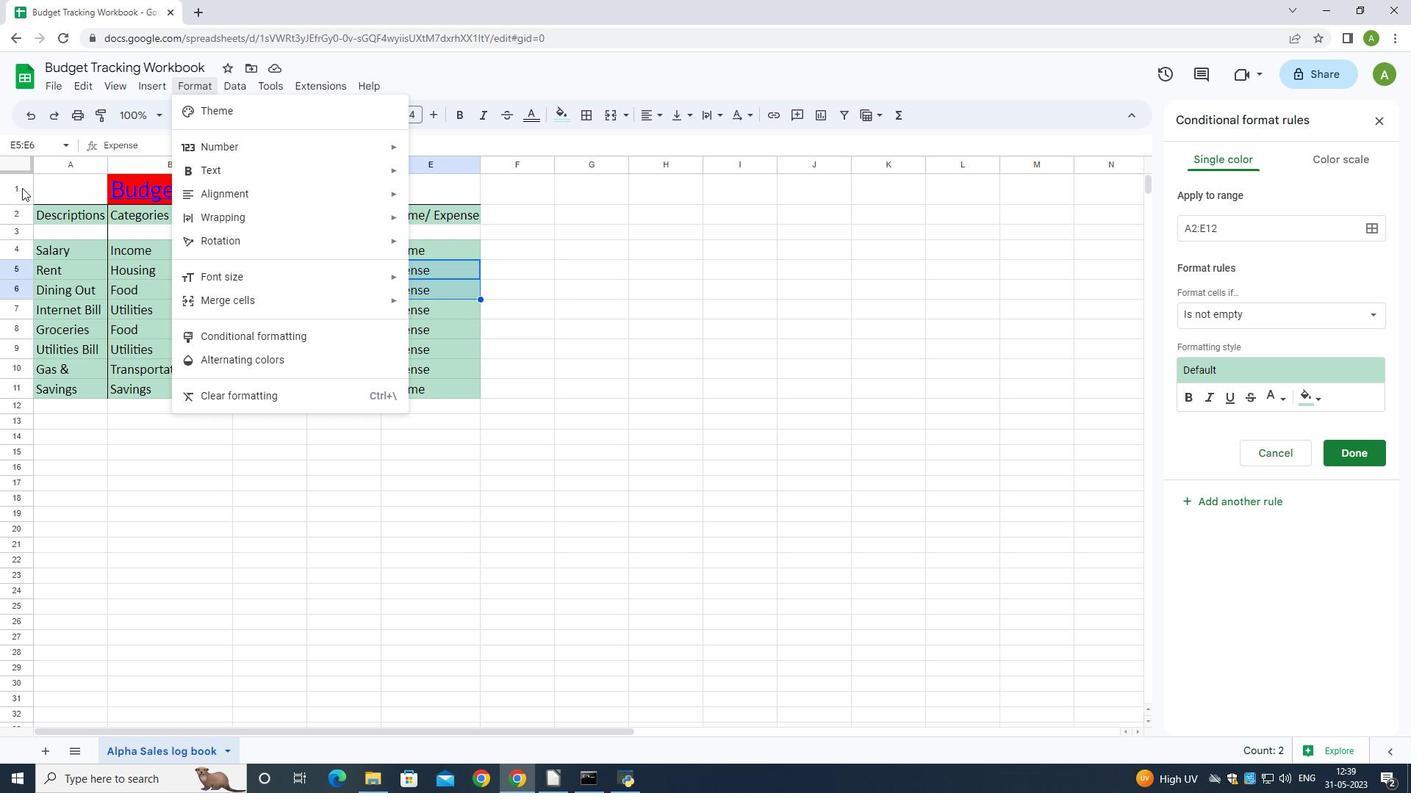 
Action: Mouse pressed left at (49, 187)
Screenshot: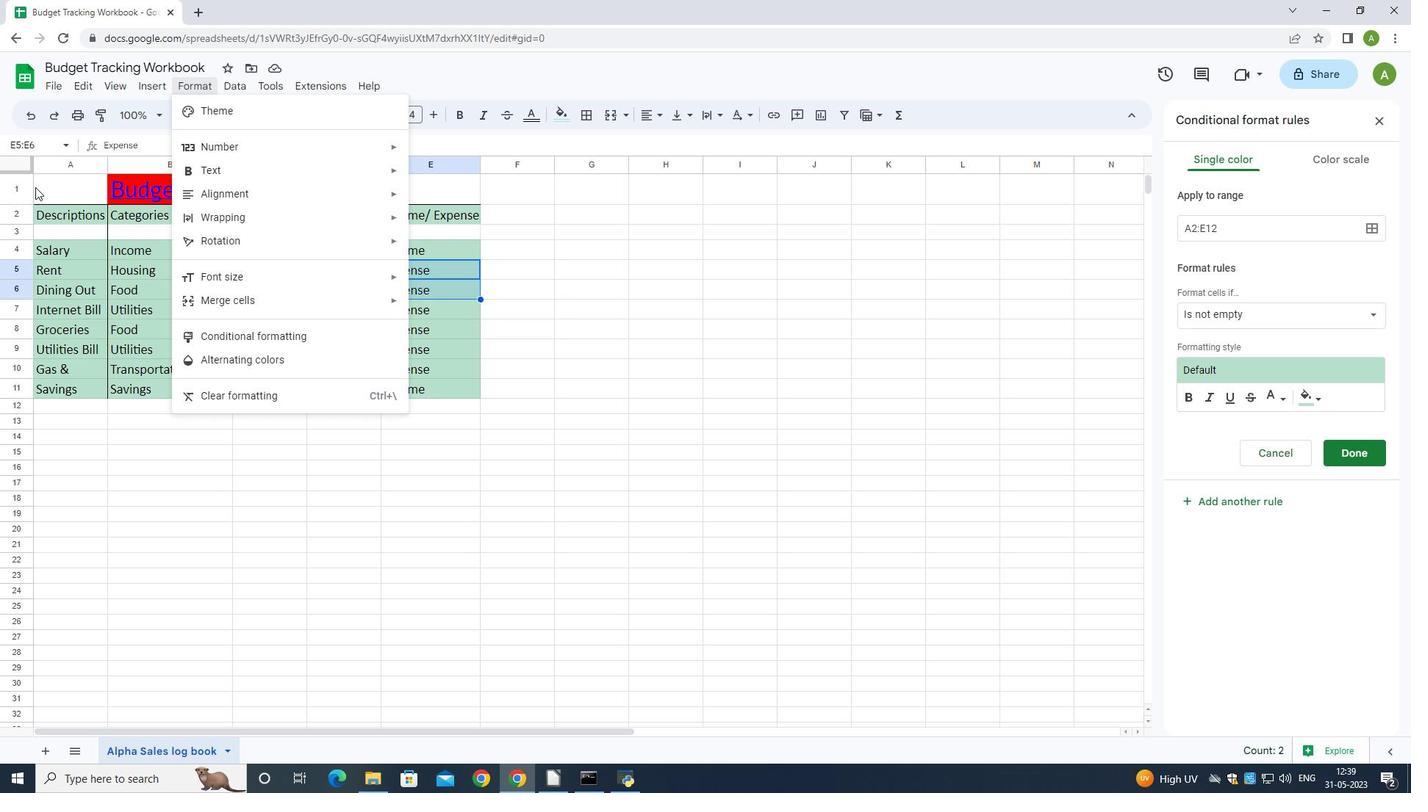 
Action: Mouse moved to (58, 183)
Screenshot: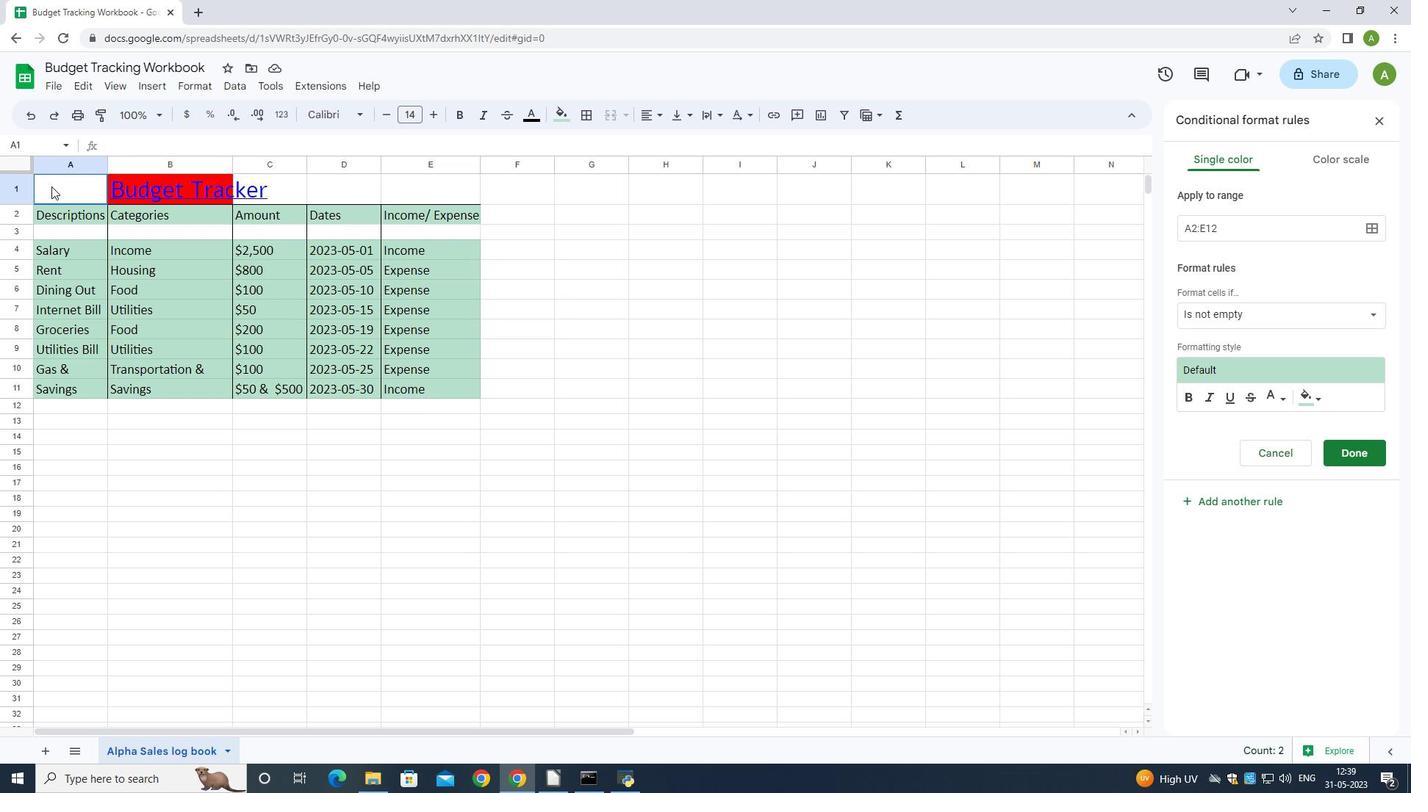 
Action: Mouse pressed left at (58, 183)
Screenshot: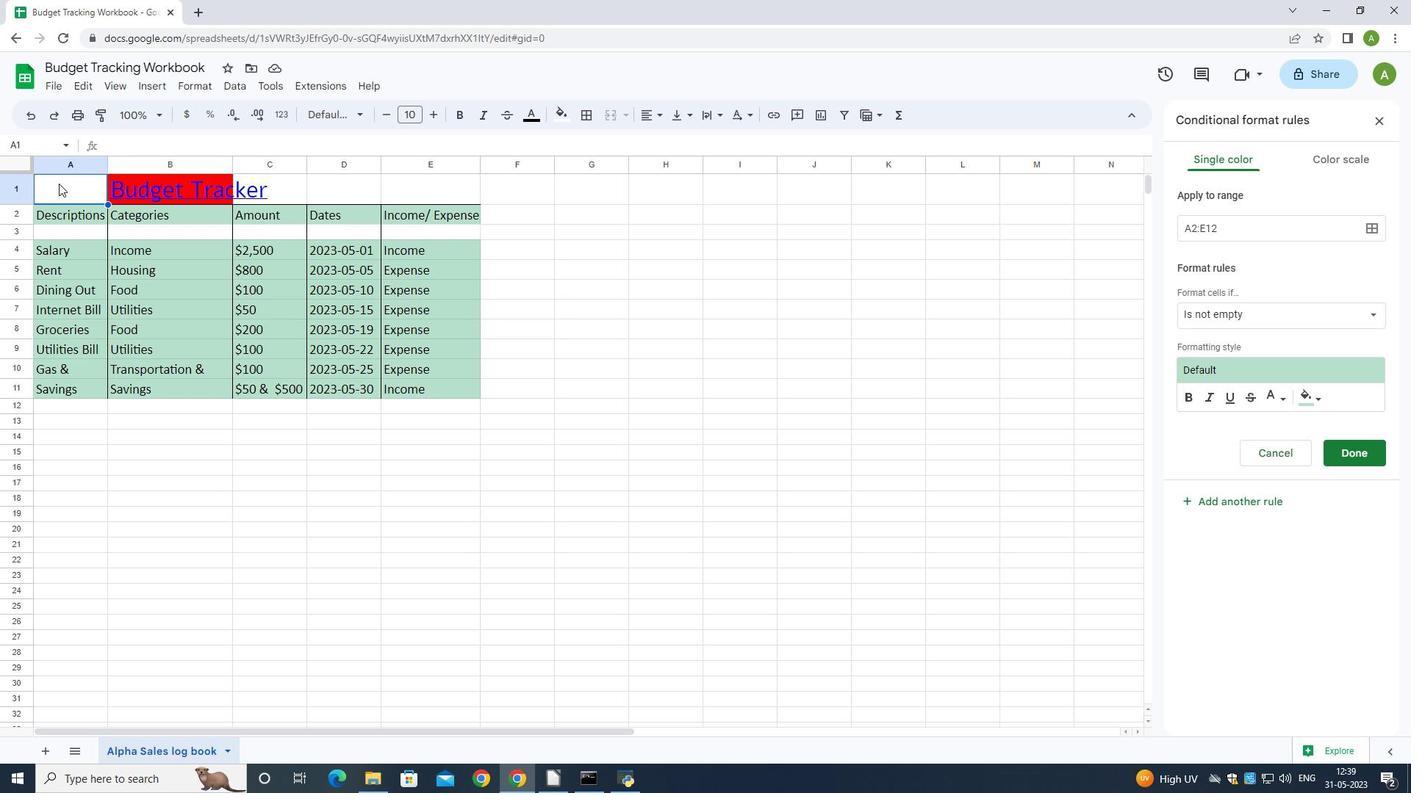 
Action: Mouse moved to (190, 85)
Screenshot: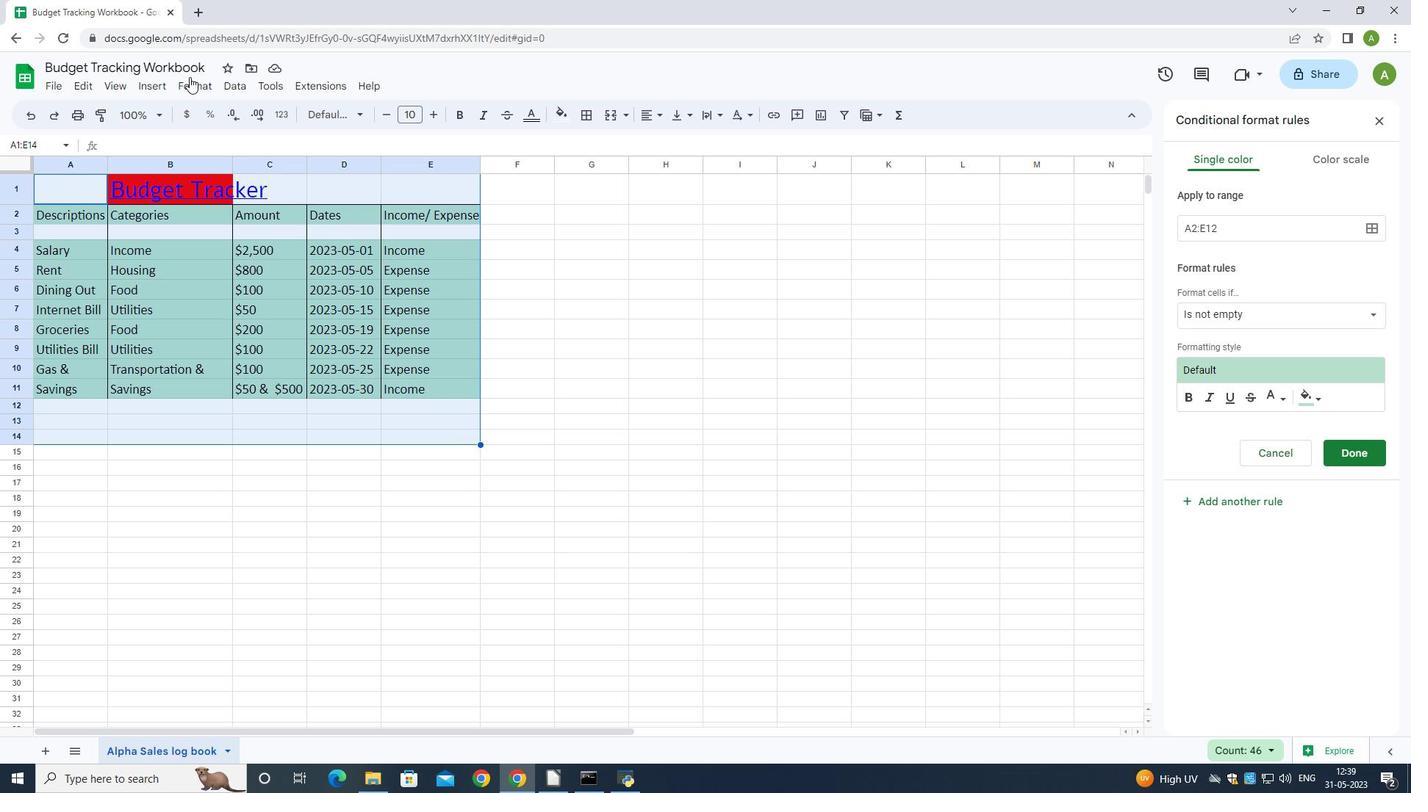 
Action: Mouse pressed left at (190, 85)
Screenshot: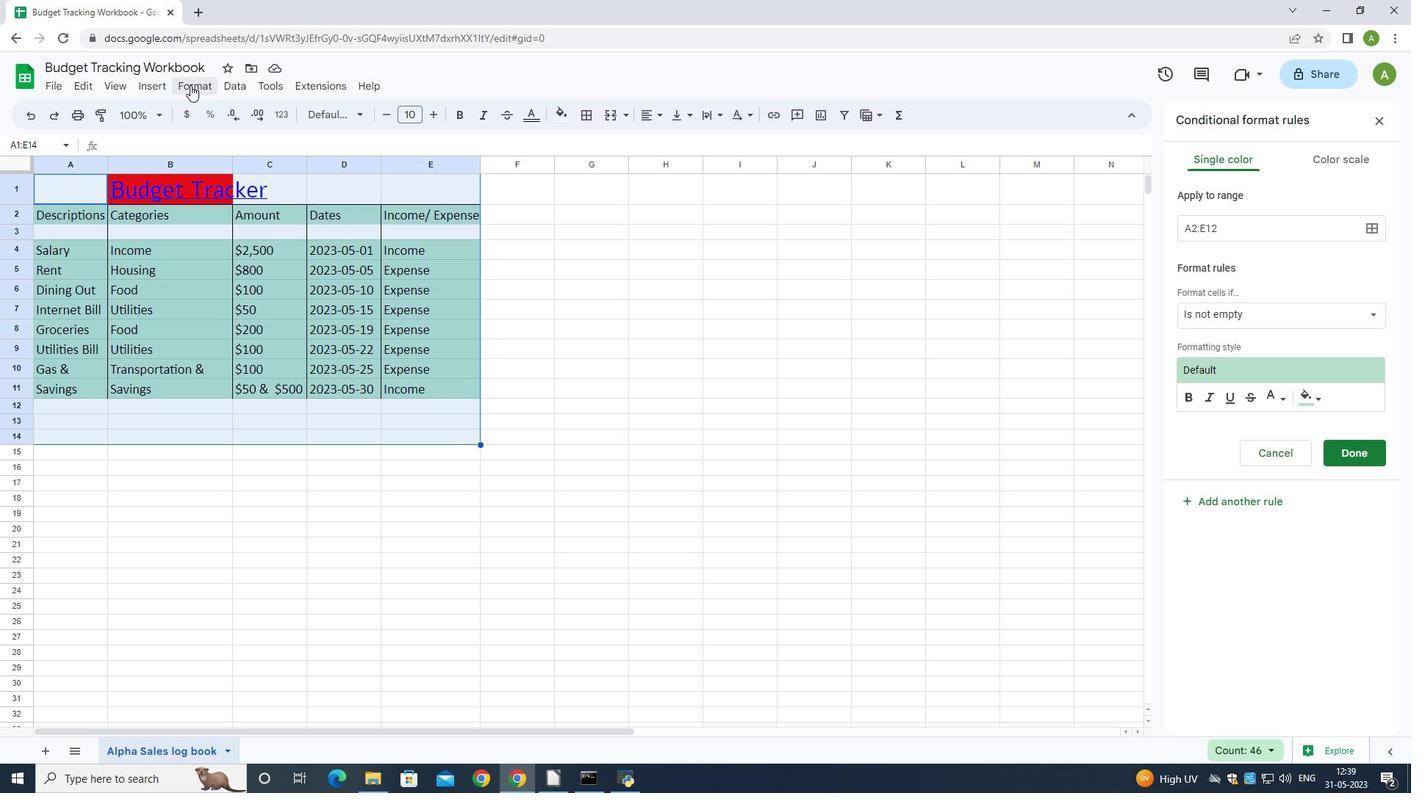 
Action: Mouse moved to (506, 282)
Screenshot: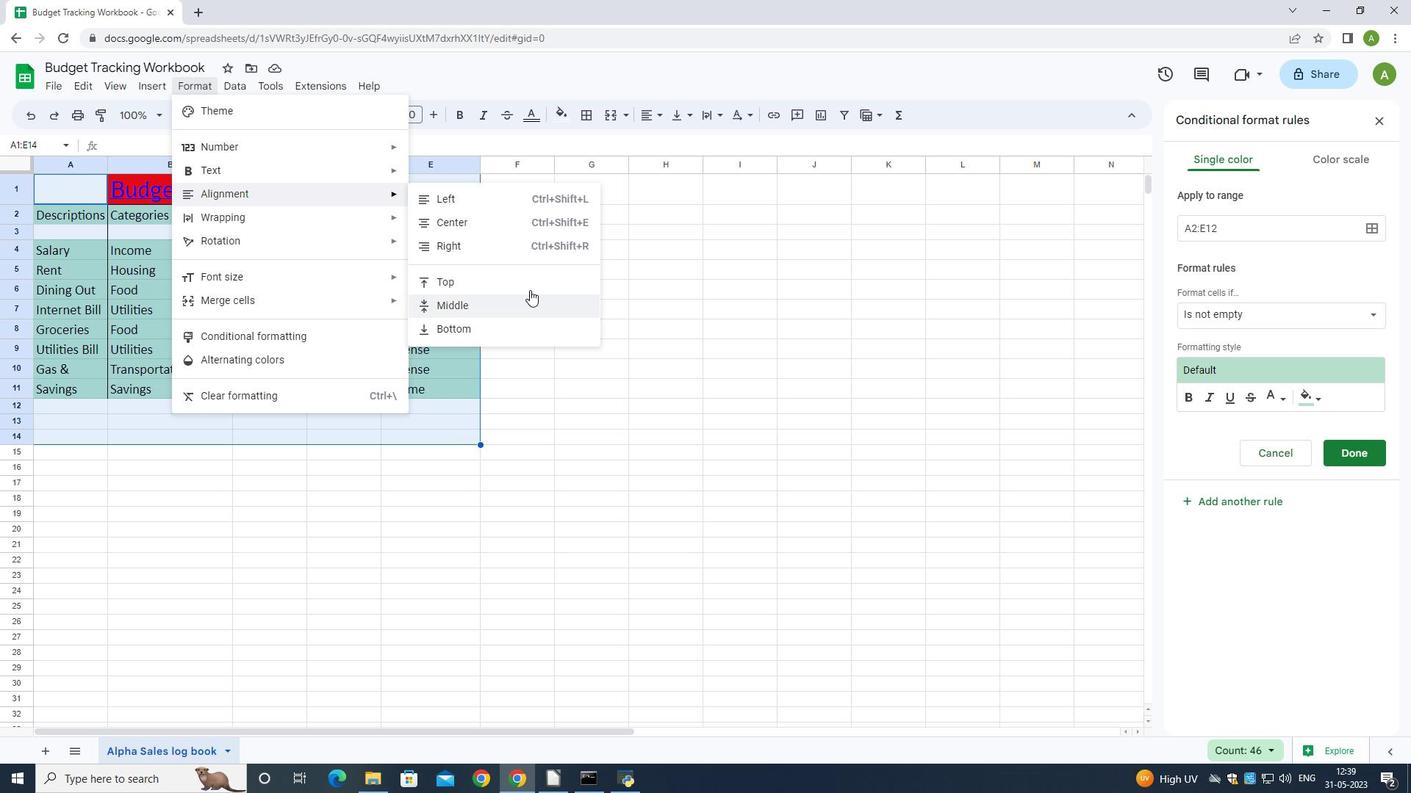 
Action: Mouse pressed left at (506, 282)
Screenshot: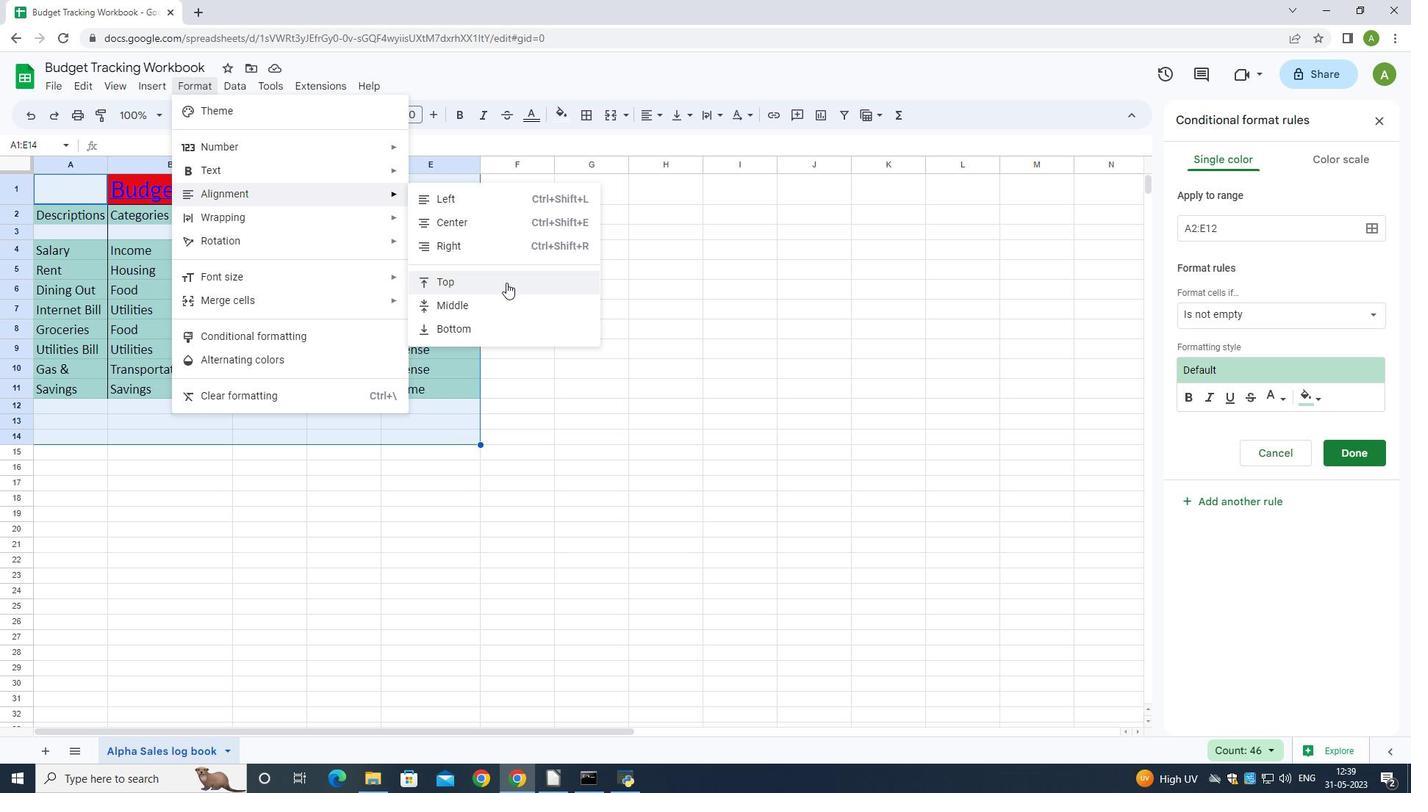 
Action: Mouse moved to (208, 747)
Screenshot: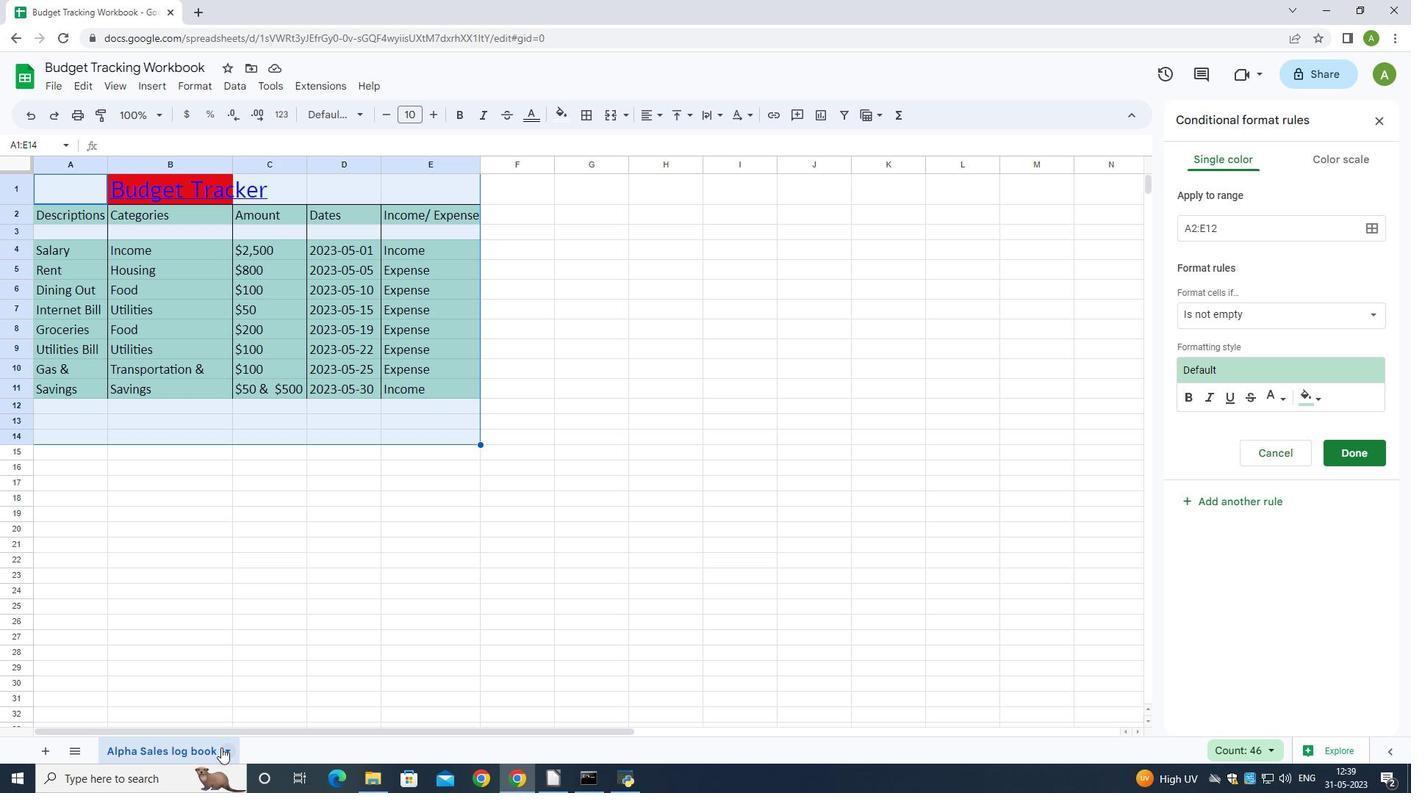 
Action: Mouse pressed left at (208, 747)
Screenshot: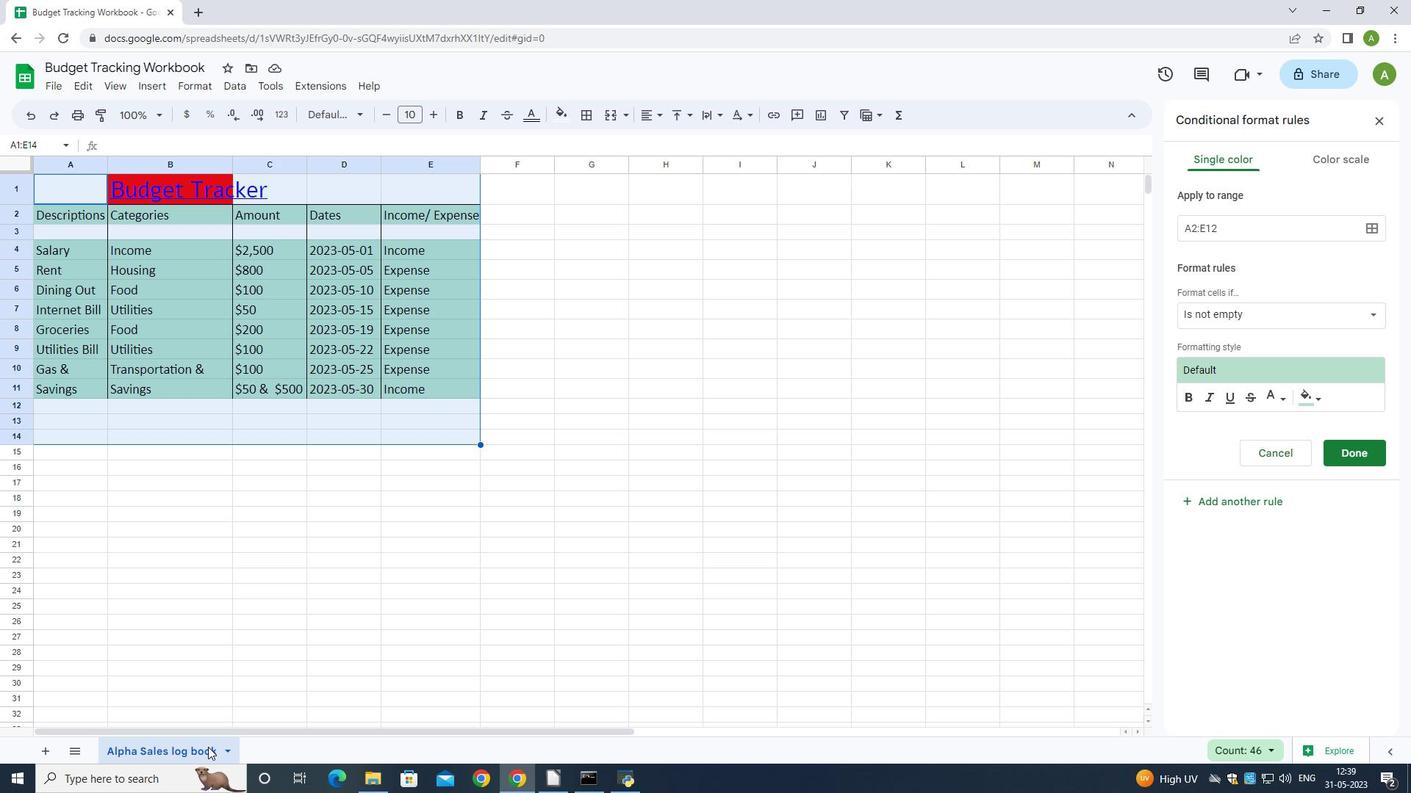 
Action: Mouse pressed left at (208, 747)
Screenshot: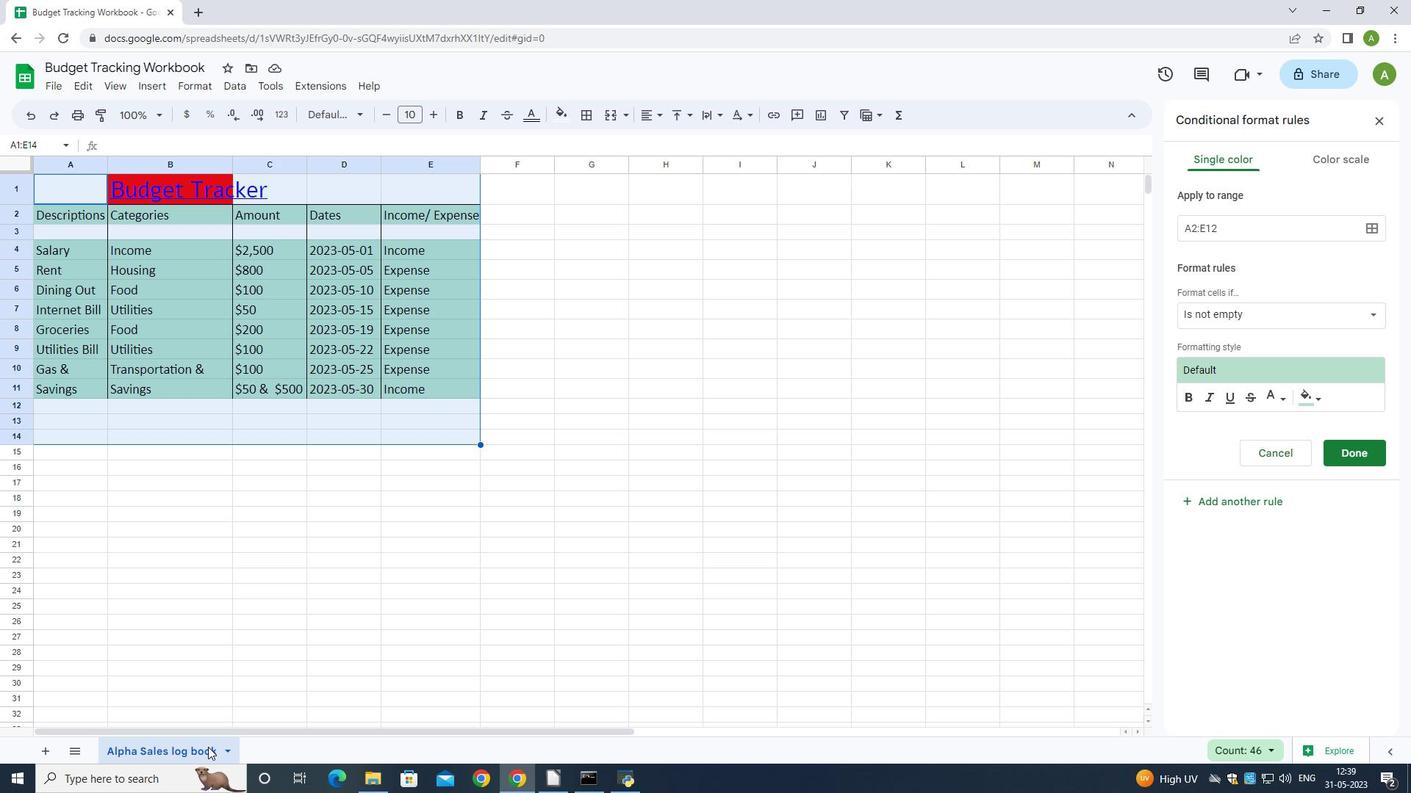 
Action: Mouse moved to (188, 749)
Screenshot: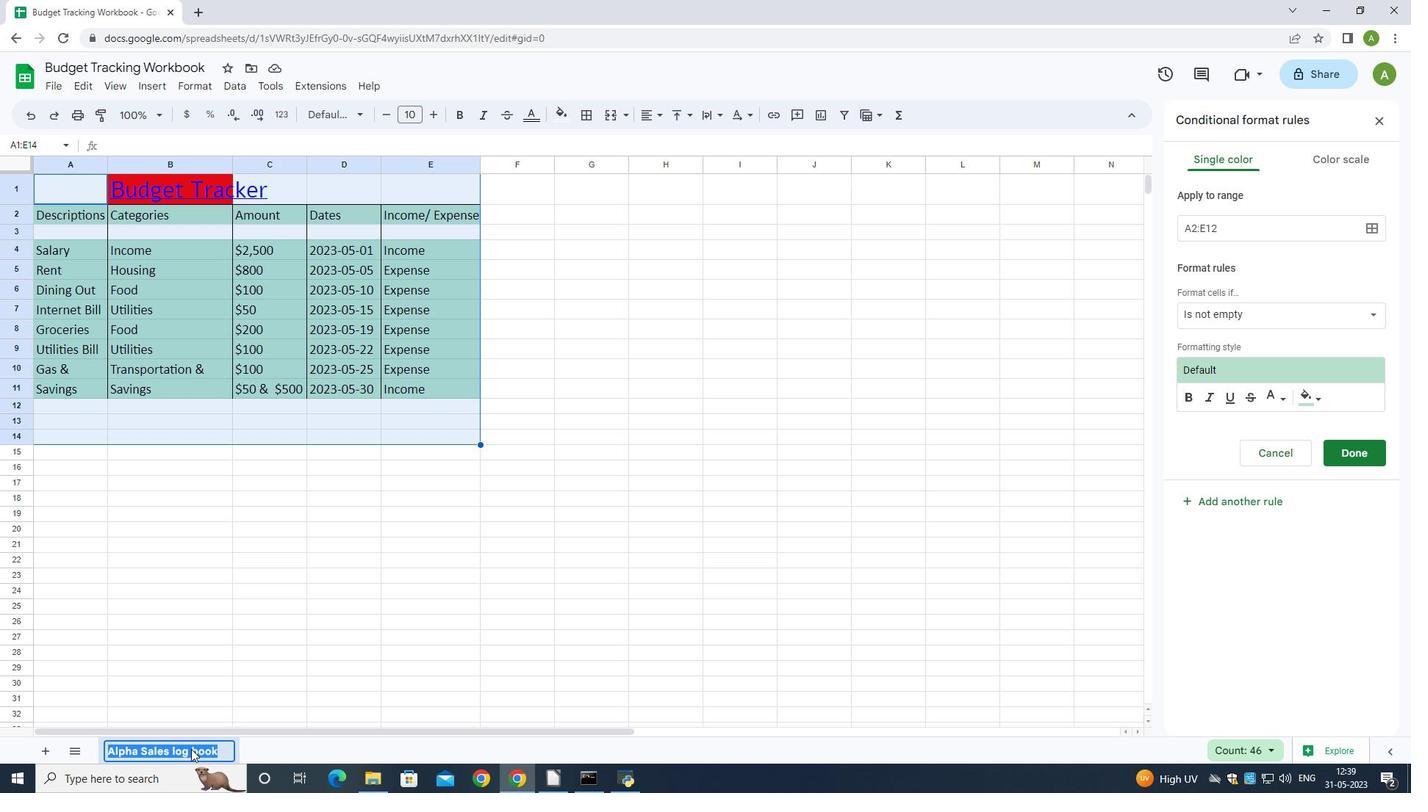 
Action: Key pressed <Key.backspace><Key.shift><Key.shift><Key.shift><Key.shift><Key.shift><Key.shift>Andalus<Key.space><Key.shift>Sales<Key.space>book<Key.enter>
Screenshot: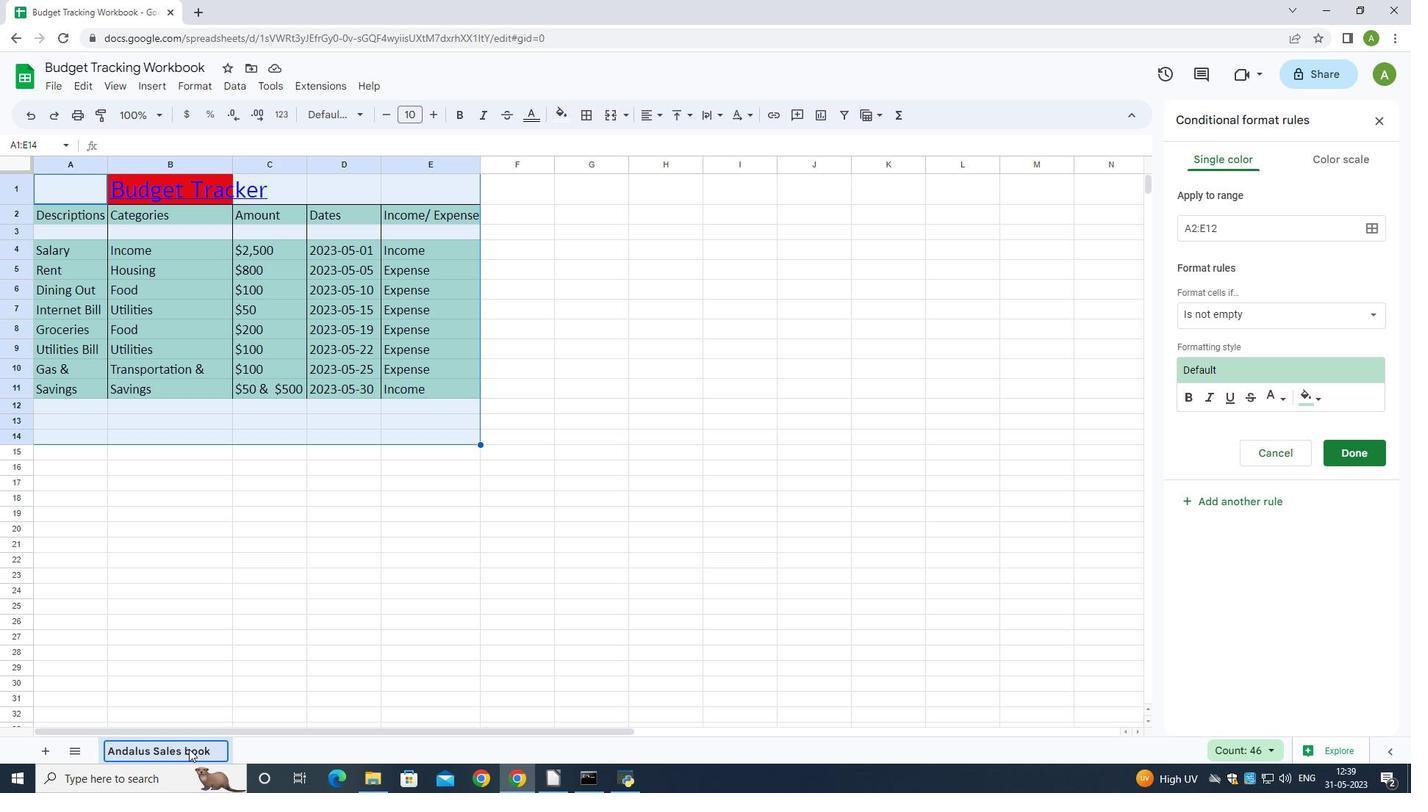 
Action: Mouse moved to (485, 317)
Screenshot: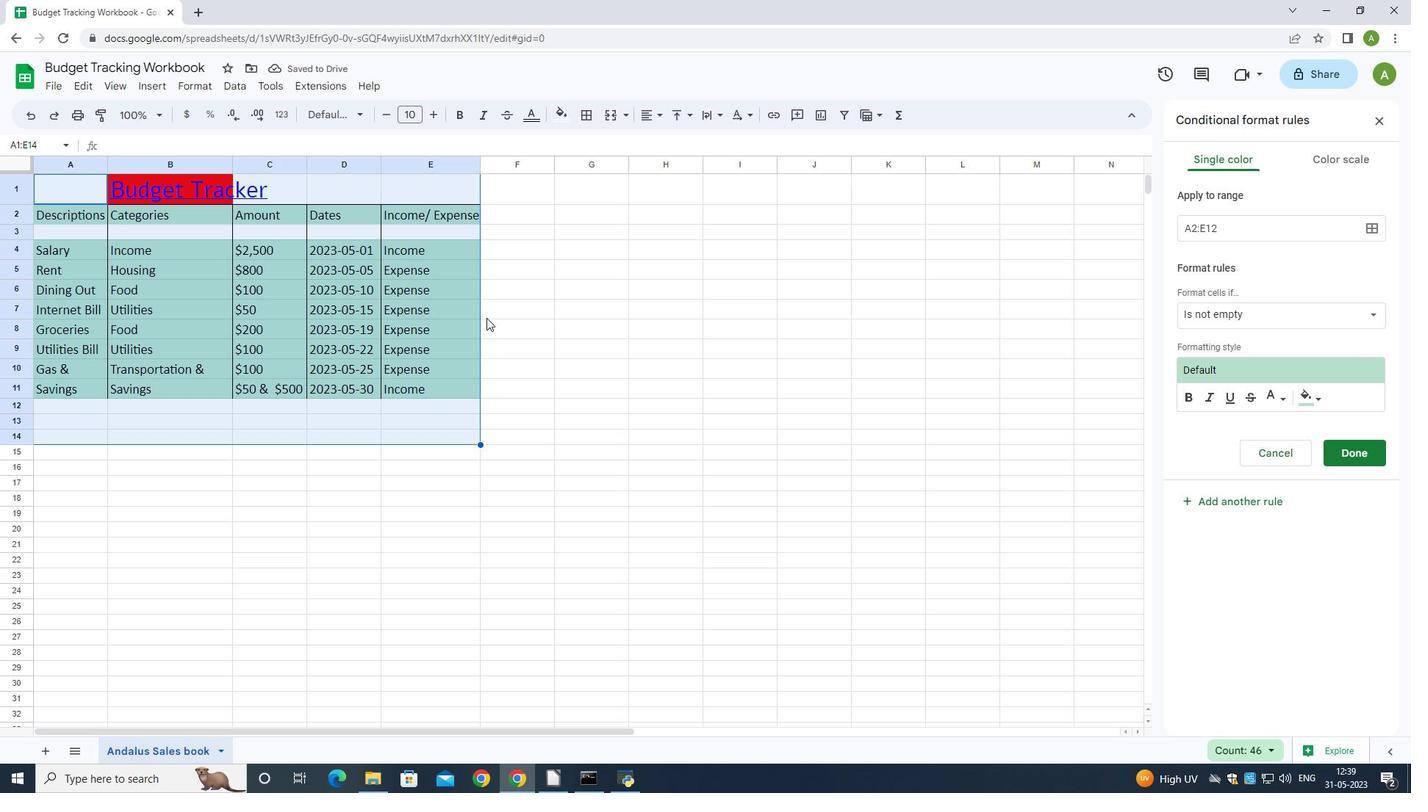 
Action: Key pressed ctrl+S
Screenshot: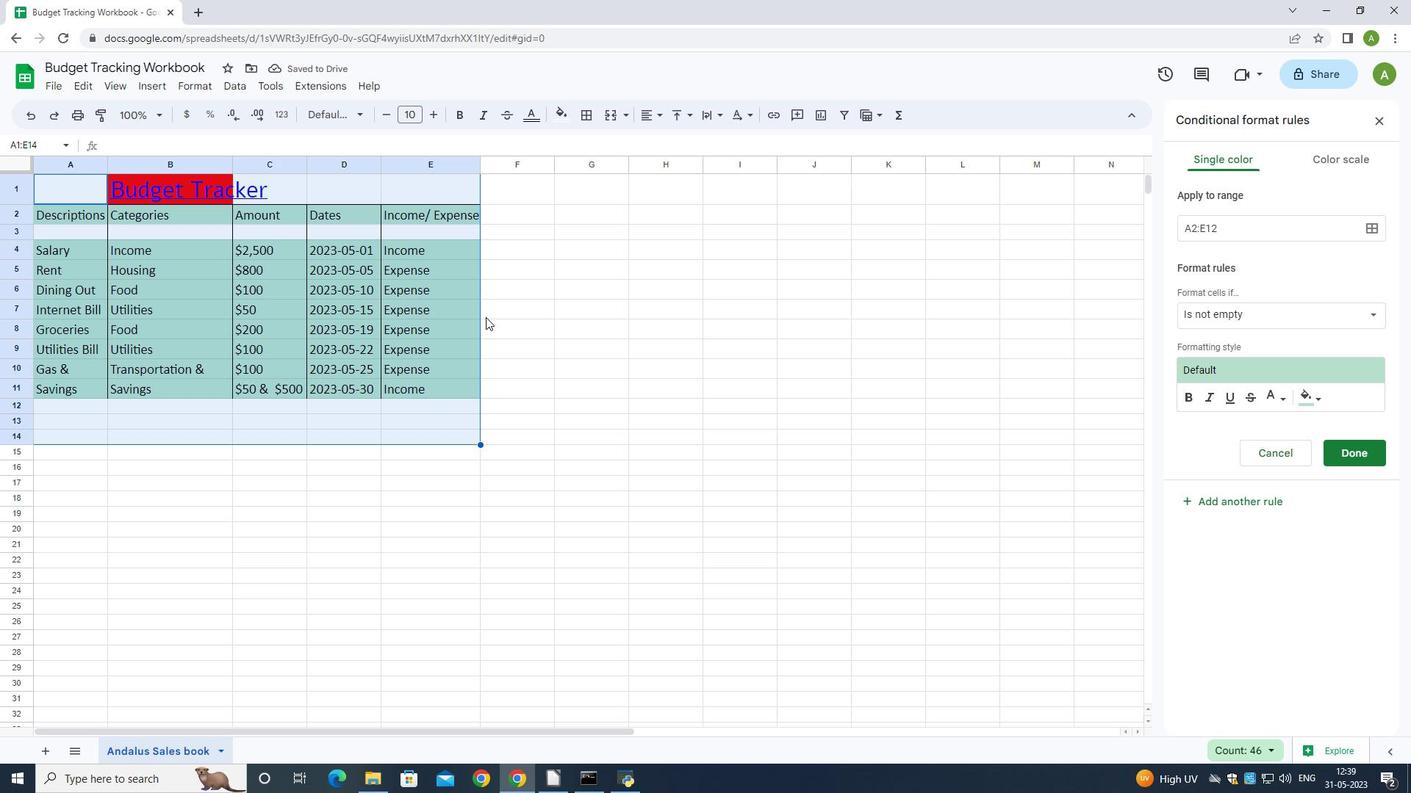 
Action: Mouse moved to (481, 316)
Screenshot: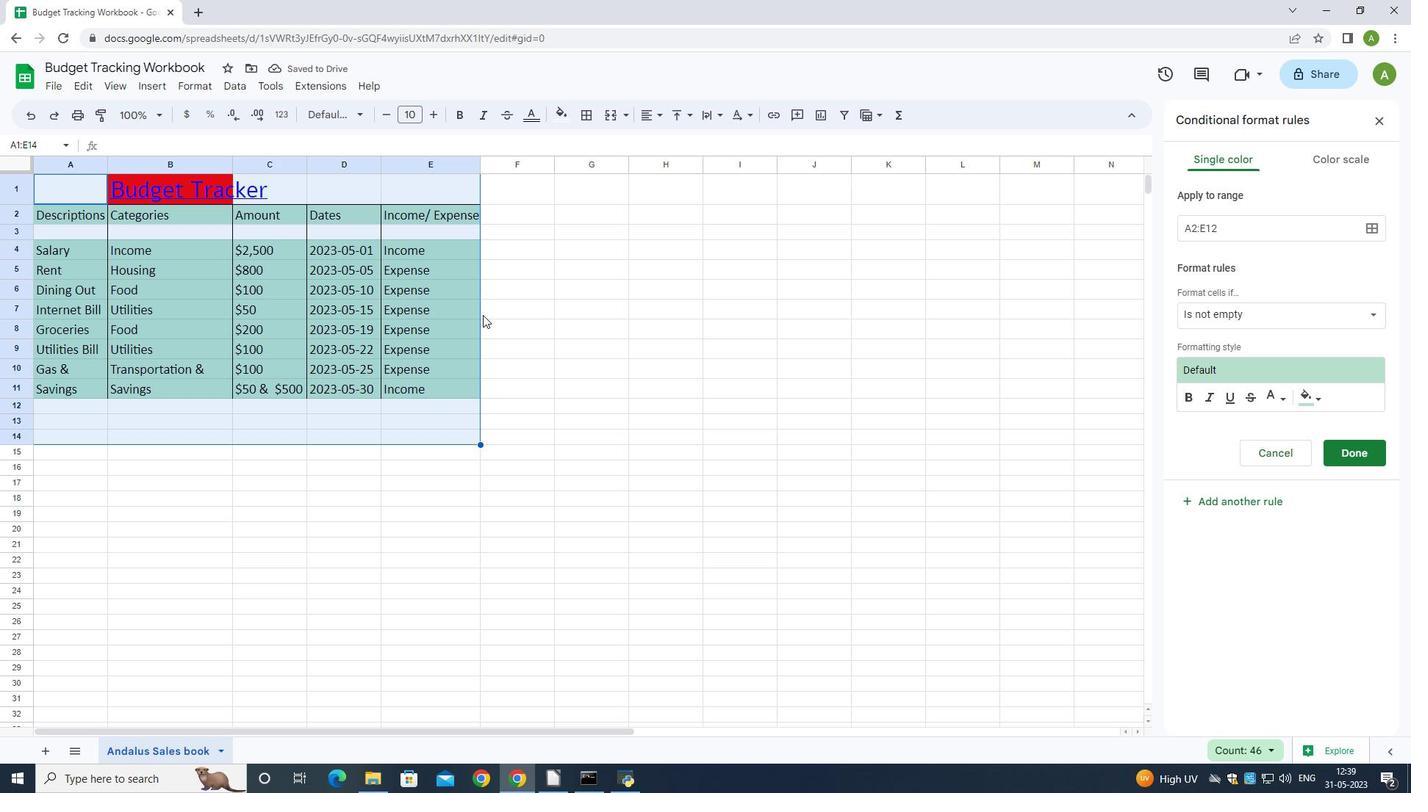 
